 Task: Share a funny video on your Facebook feed.
Action: Mouse moved to (155, 29)
Screenshot: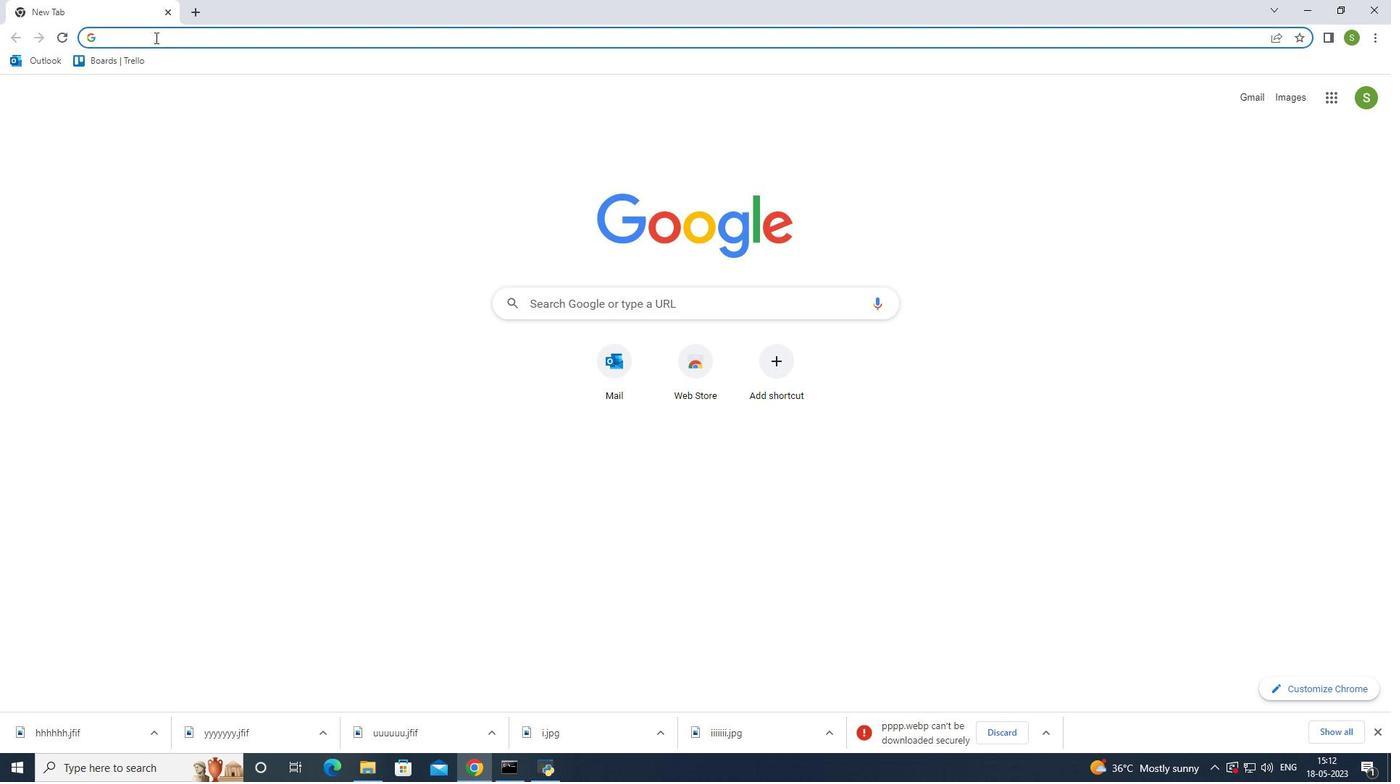 
Action: Mouse pressed left at (155, 29)
Screenshot: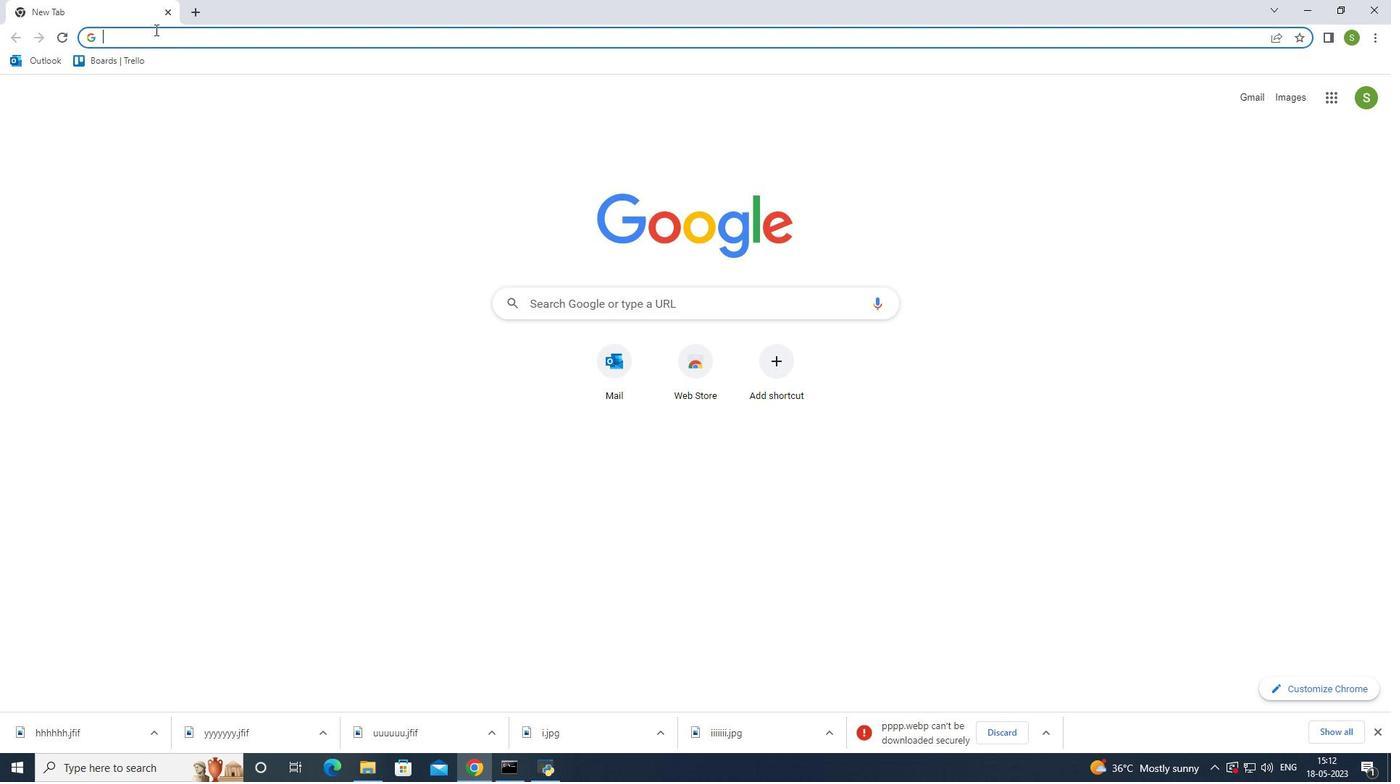 
Action: Mouse moved to (163, 68)
Screenshot: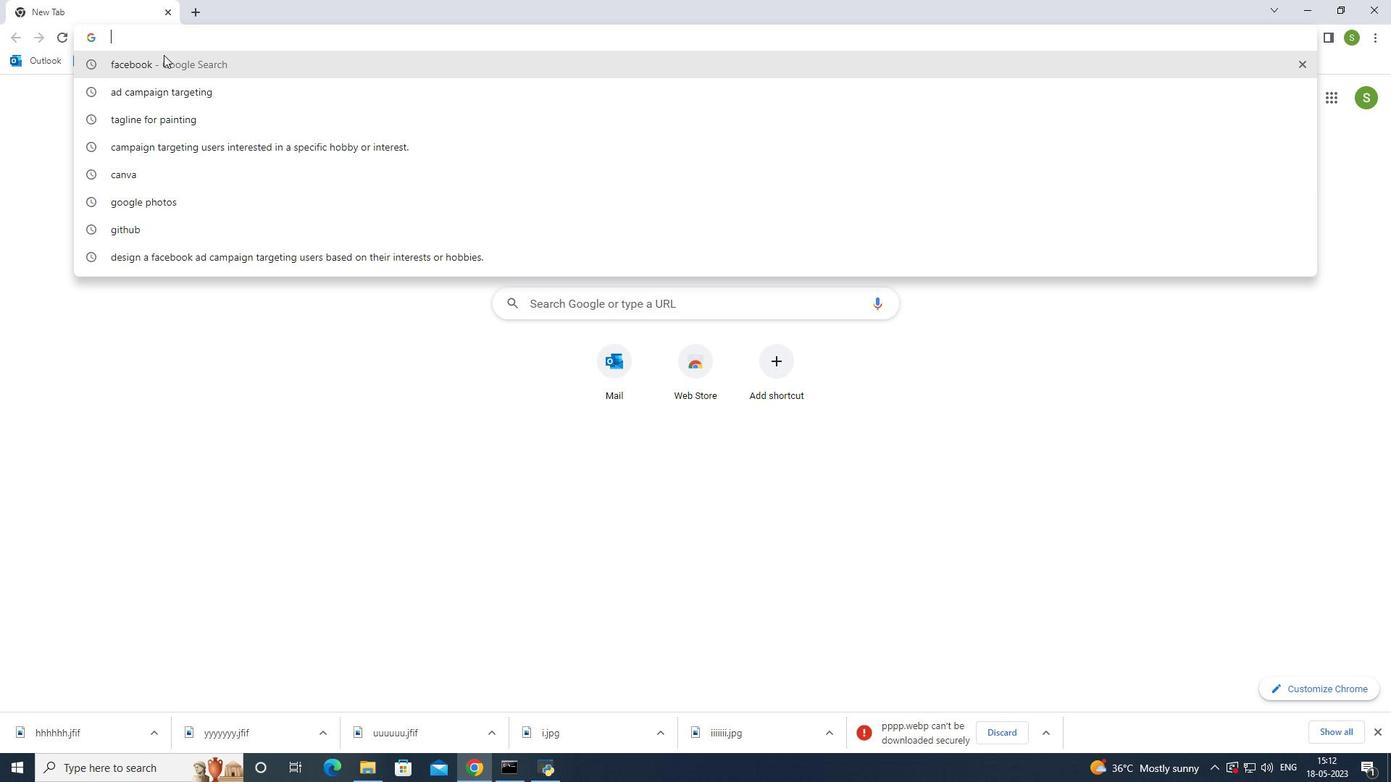 
Action: Mouse pressed left at (163, 68)
Screenshot: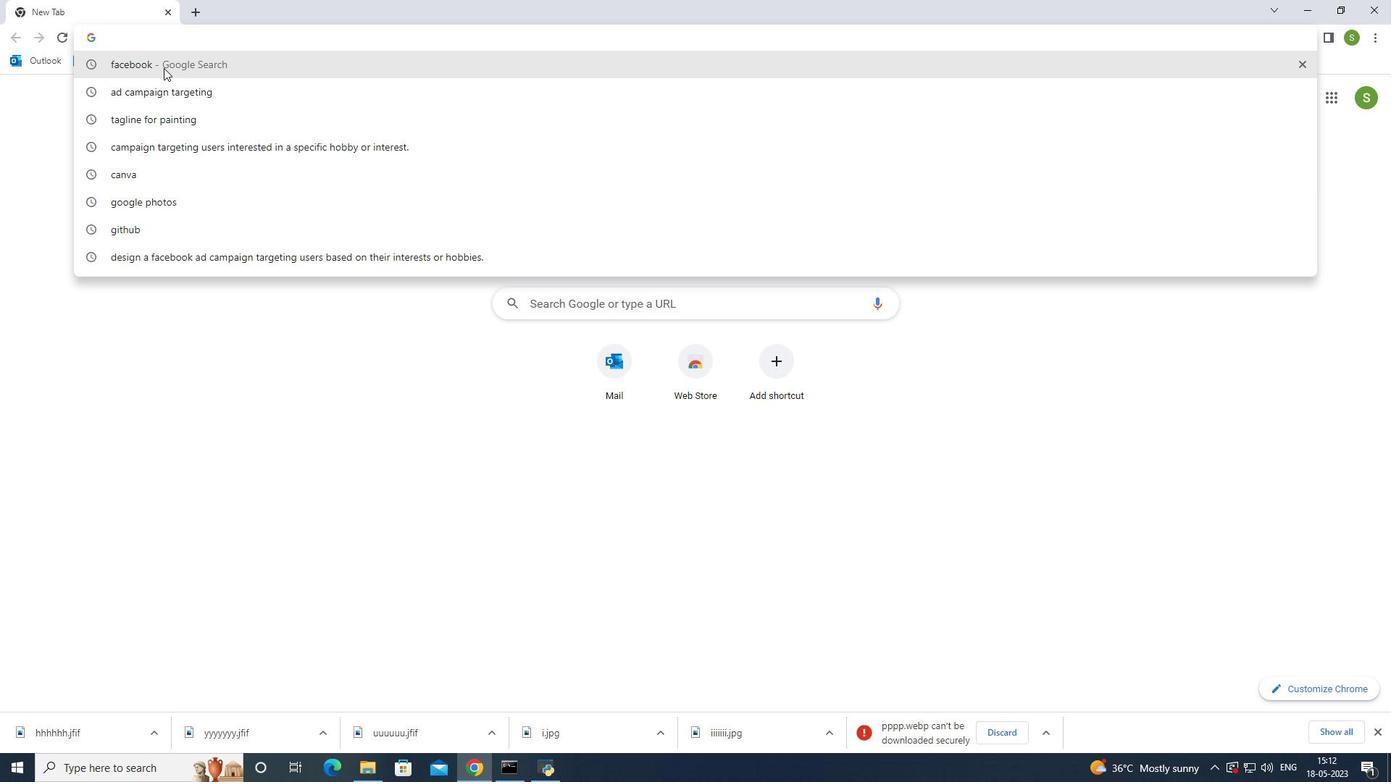 
Action: Mouse moved to (268, 221)
Screenshot: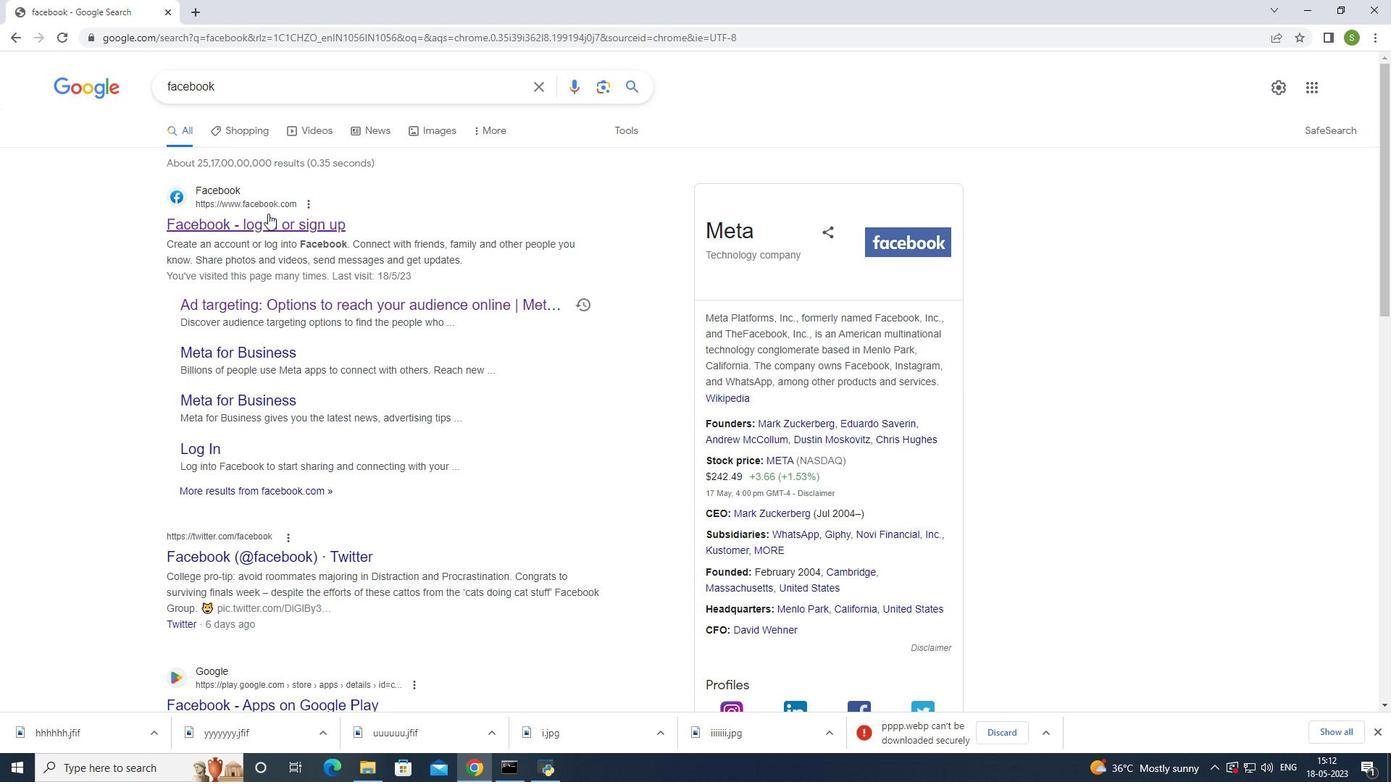 
Action: Mouse pressed left at (268, 221)
Screenshot: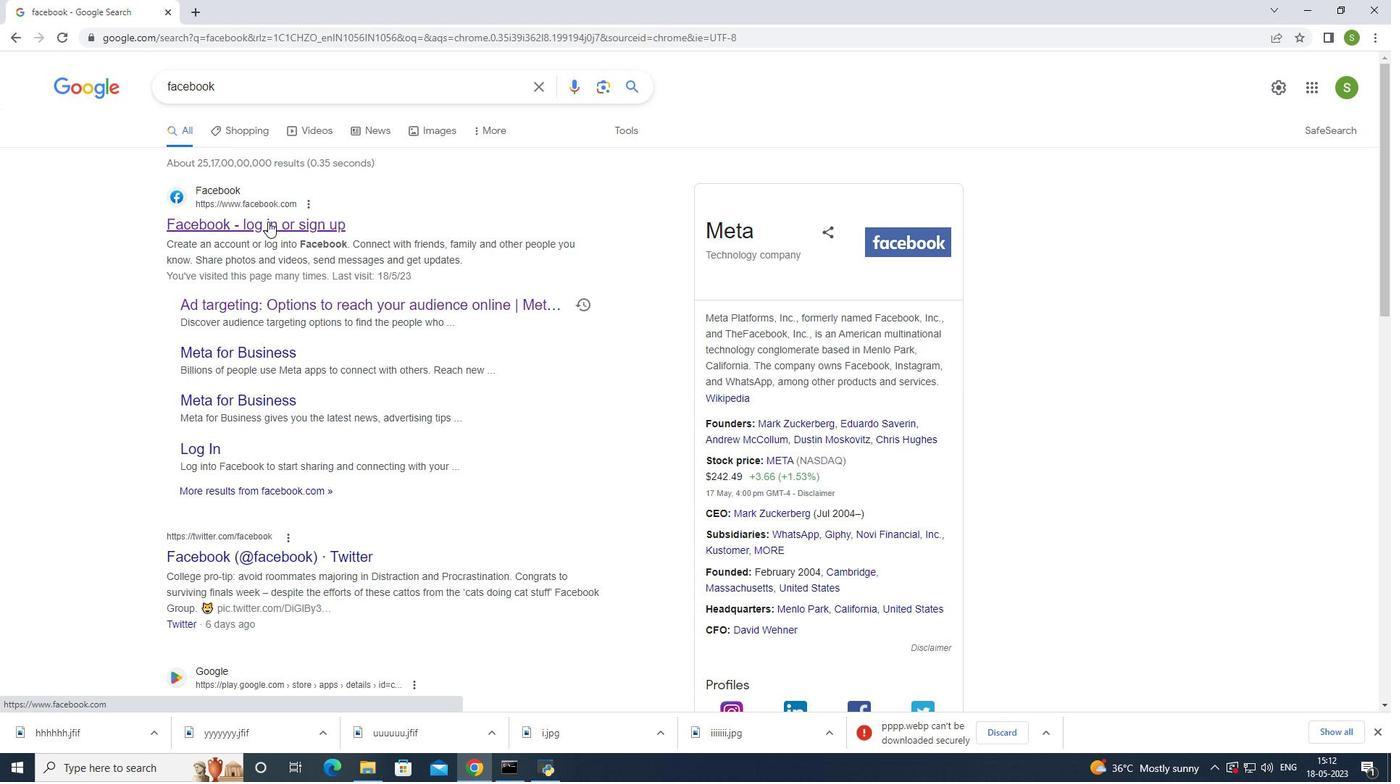 
Action: Mouse moved to (384, 272)
Screenshot: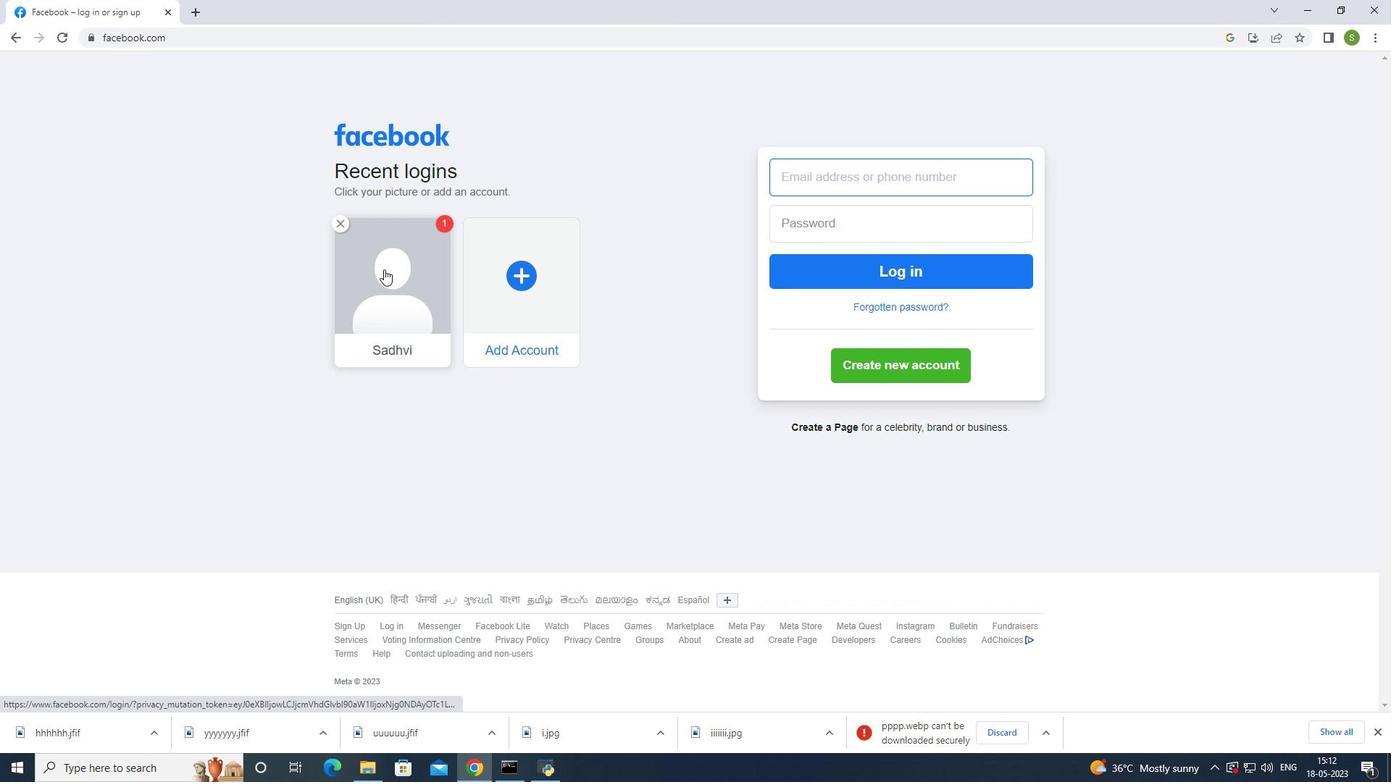 
Action: Mouse pressed left at (384, 272)
Screenshot: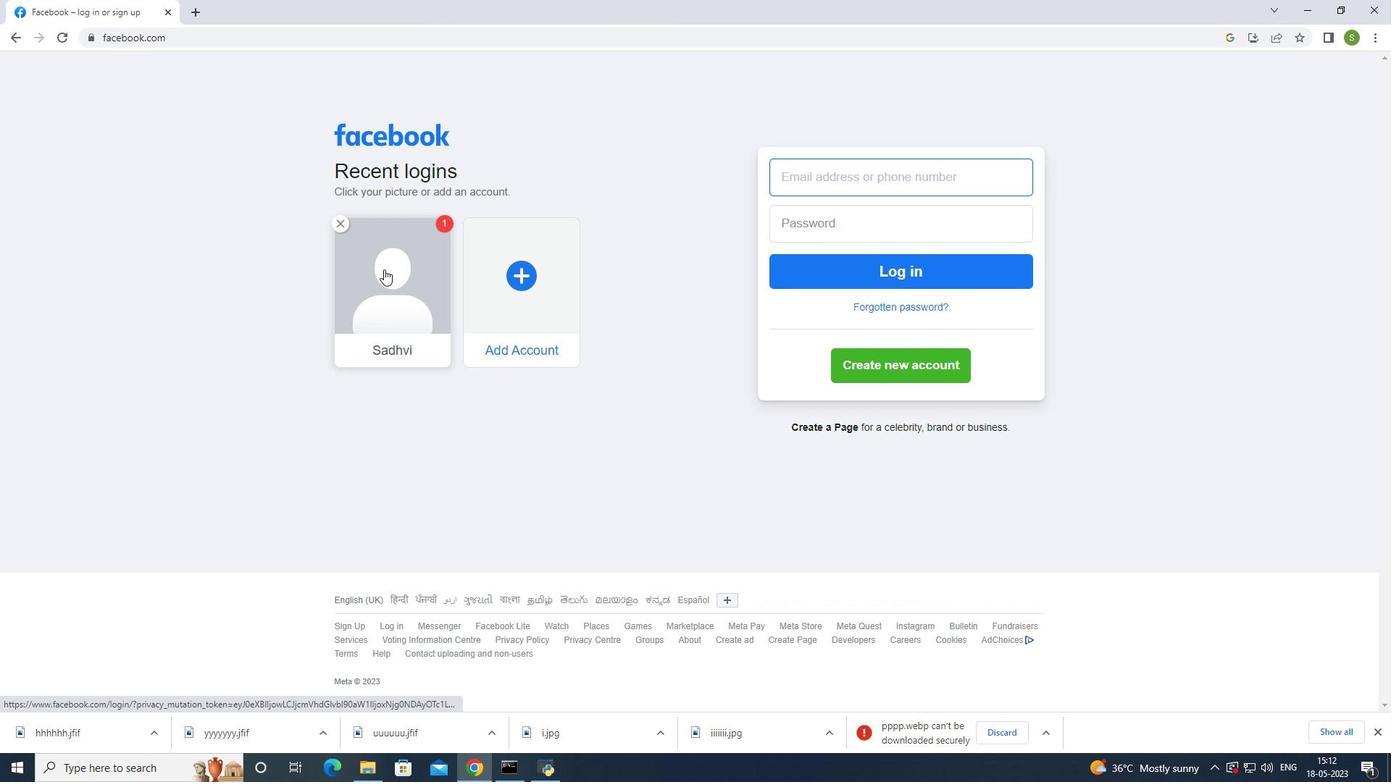 
Action: Mouse moved to (640, 206)
Screenshot: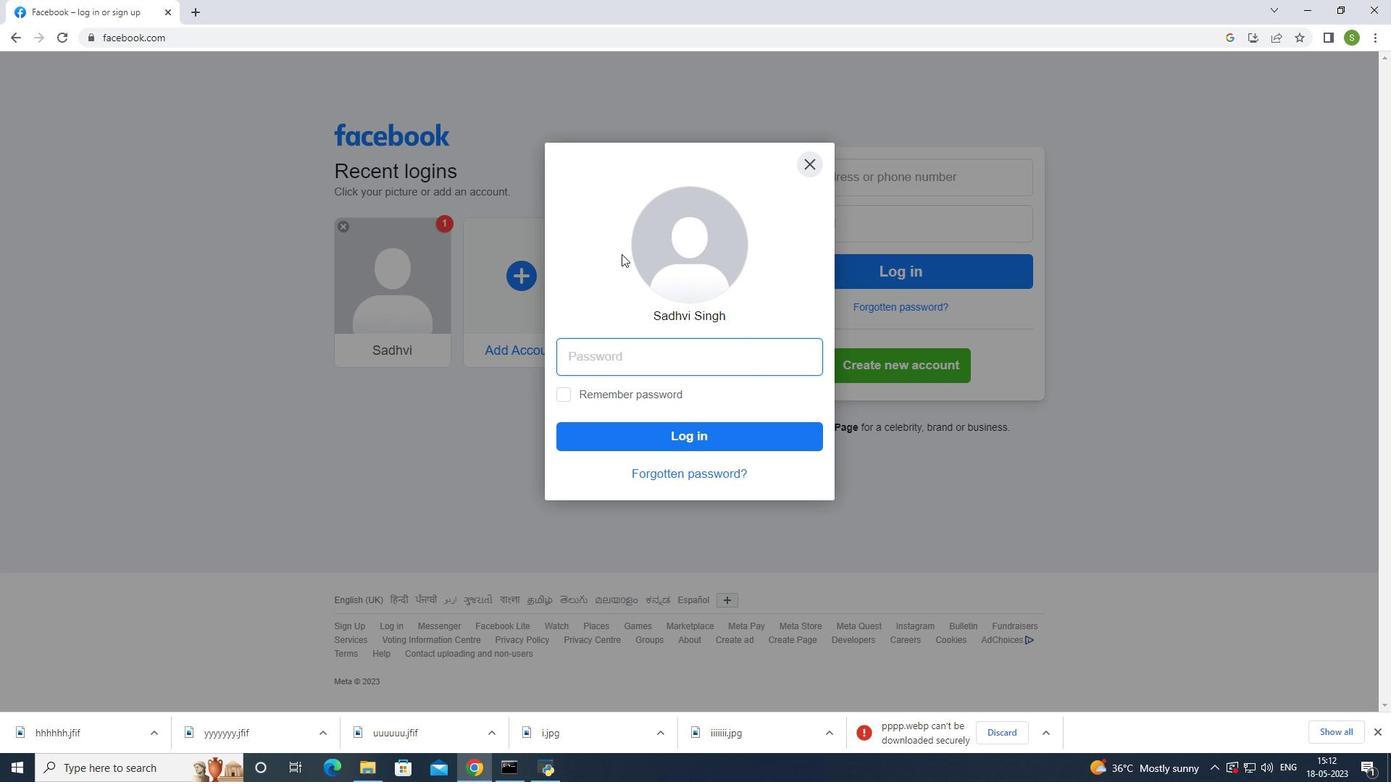 
Action: Key pressed <Key.shift>Softage<Key.shift>@123
Screenshot: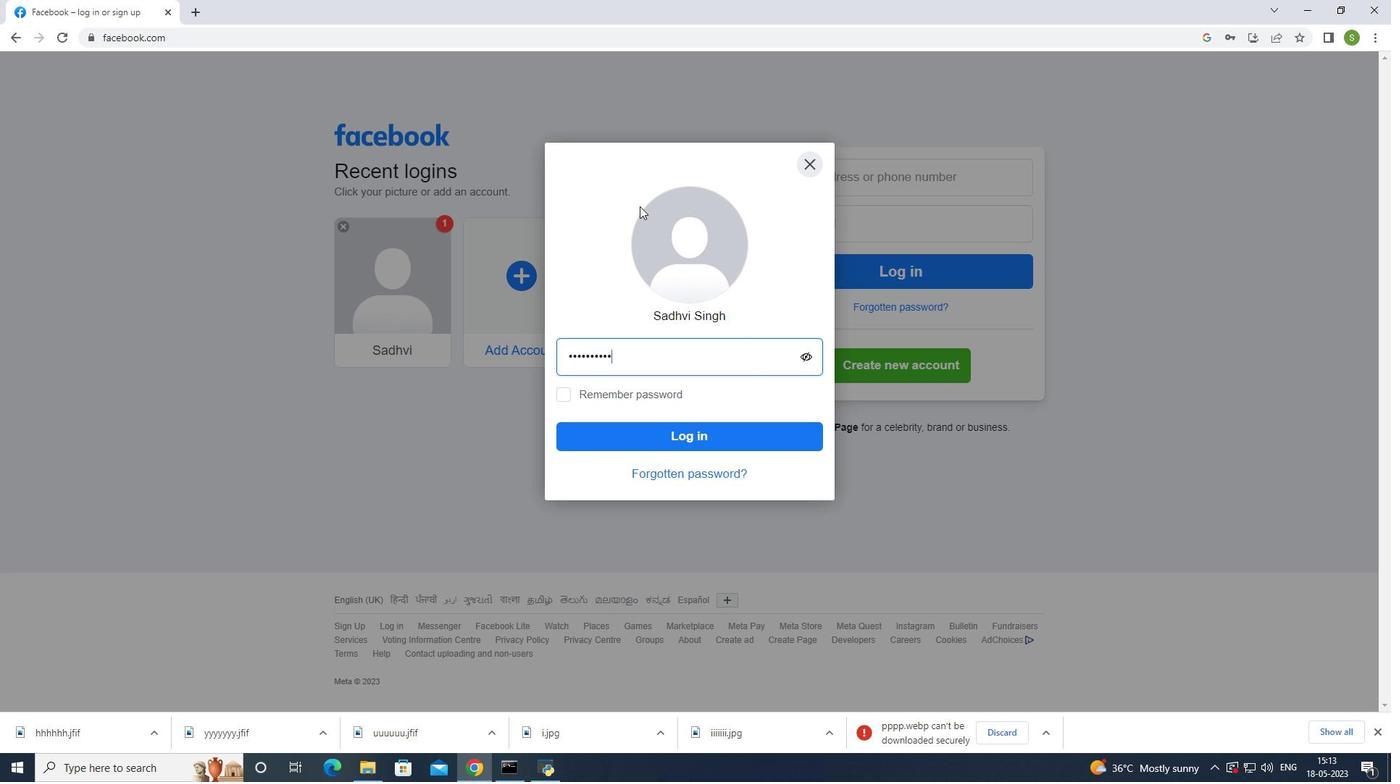 
Action: Mouse moved to (726, 432)
Screenshot: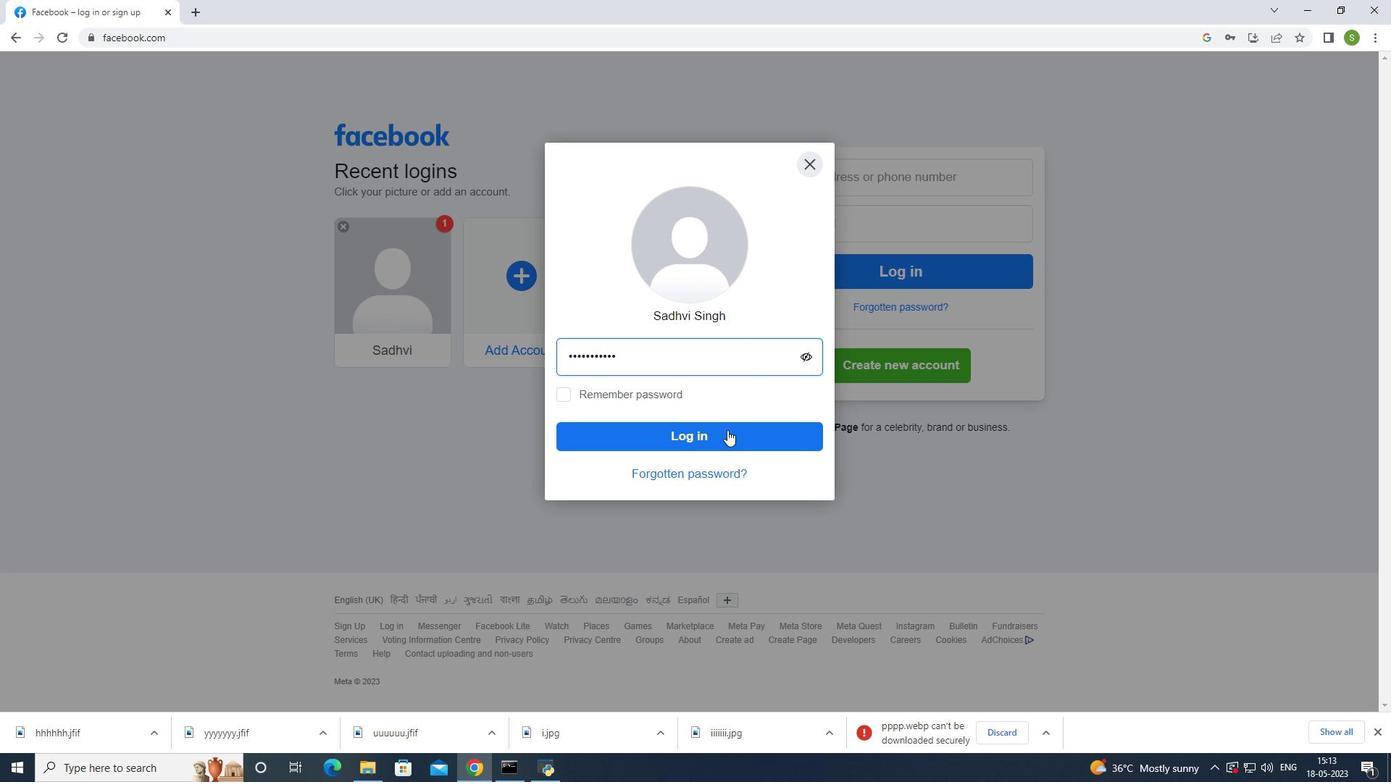 
Action: Mouse pressed left at (726, 432)
Screenshot: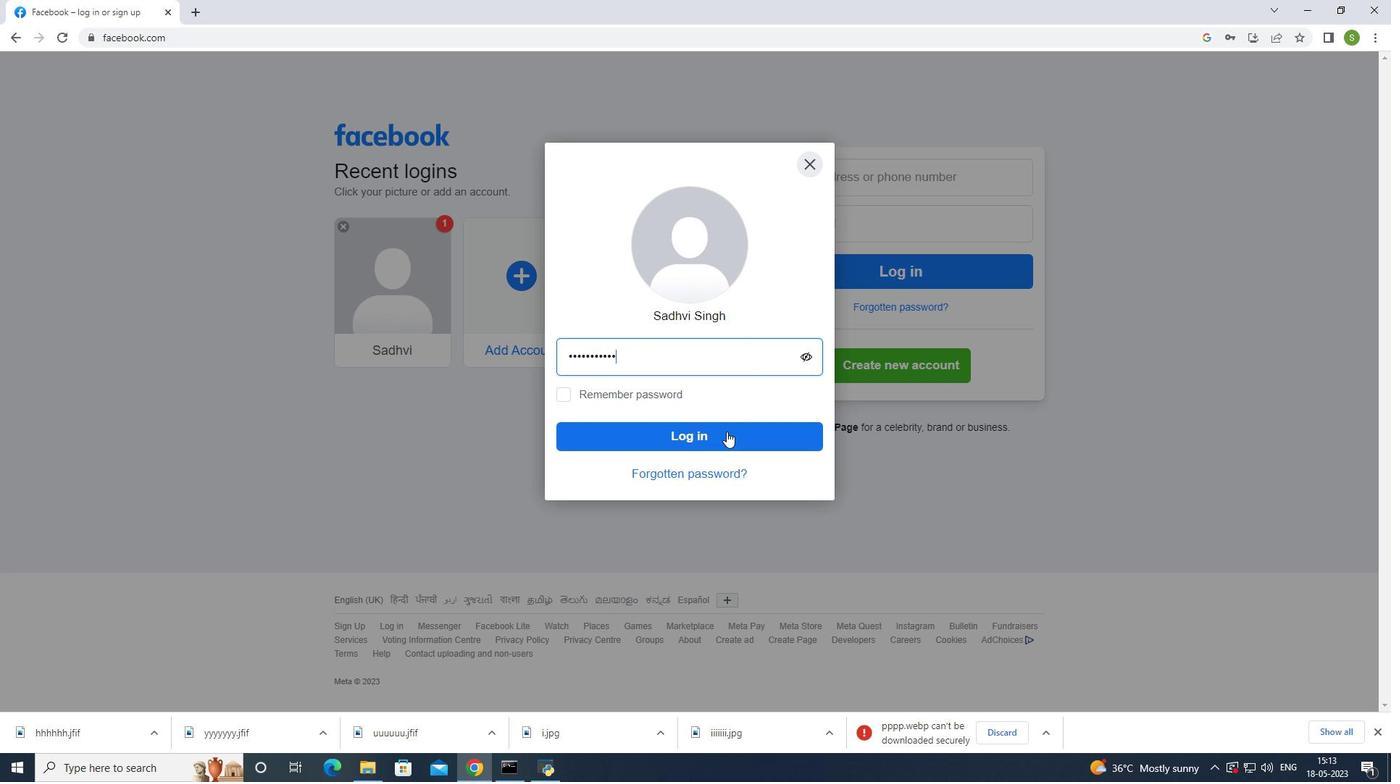 
Action: Mouse moved to (678, 440)
Screenshot: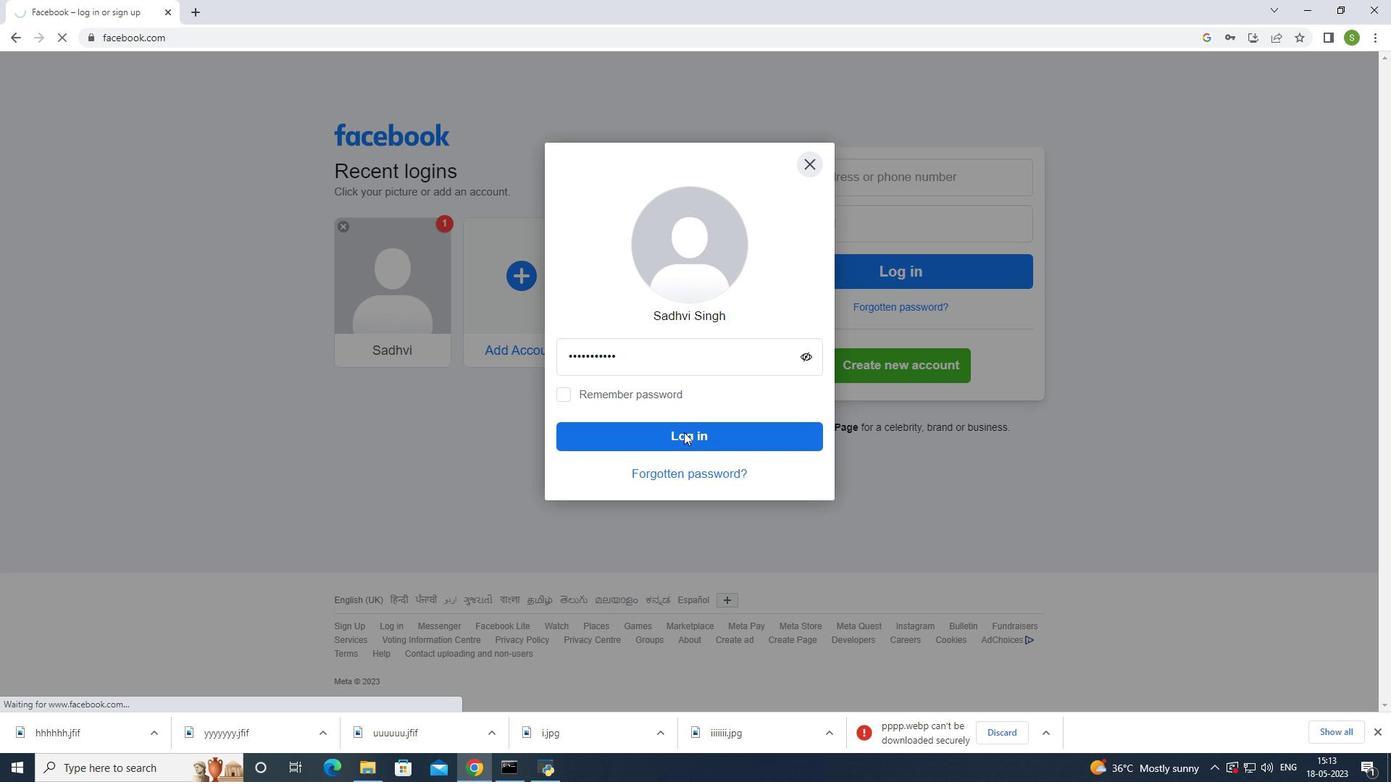 
Action: Mouse pressed left at (678, 440)
Screenshot: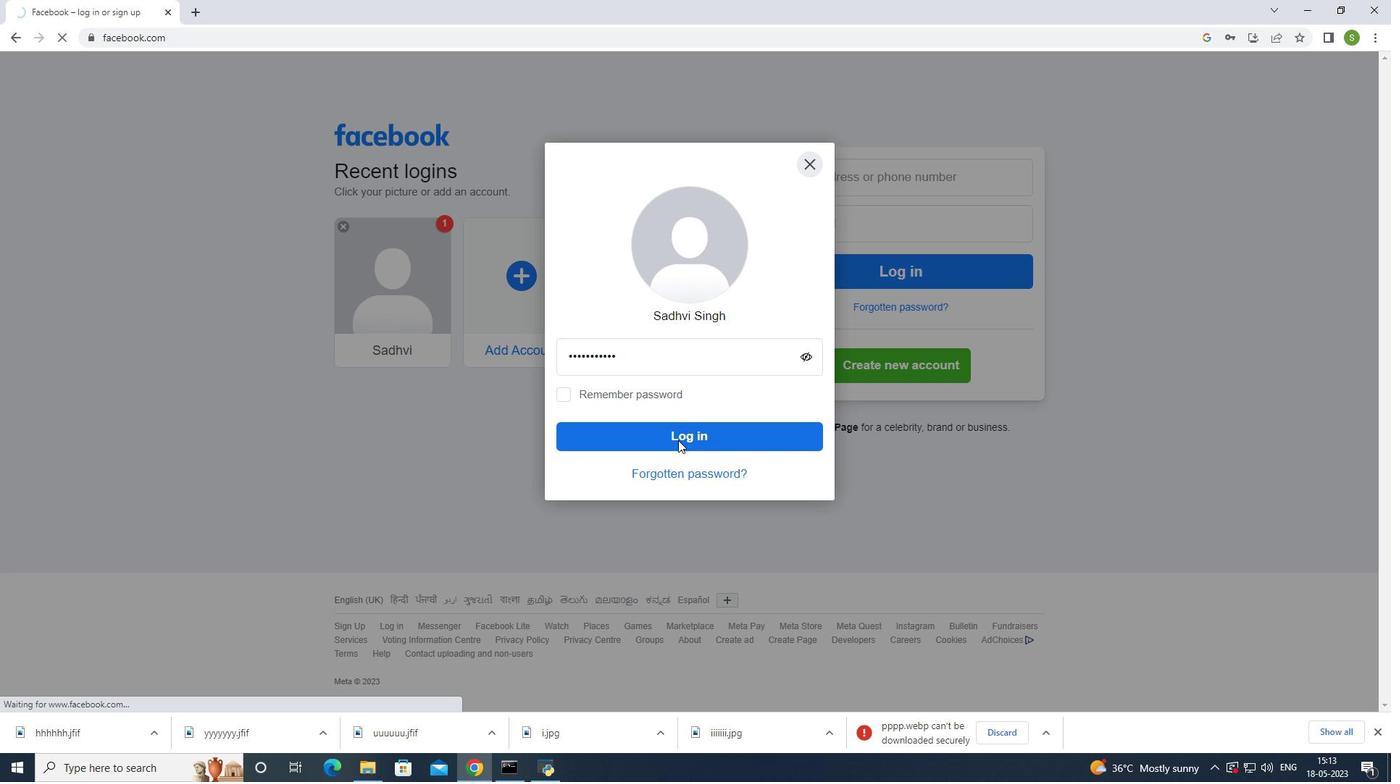
Action: Mouse moved to (1250, 63)
Screenshot: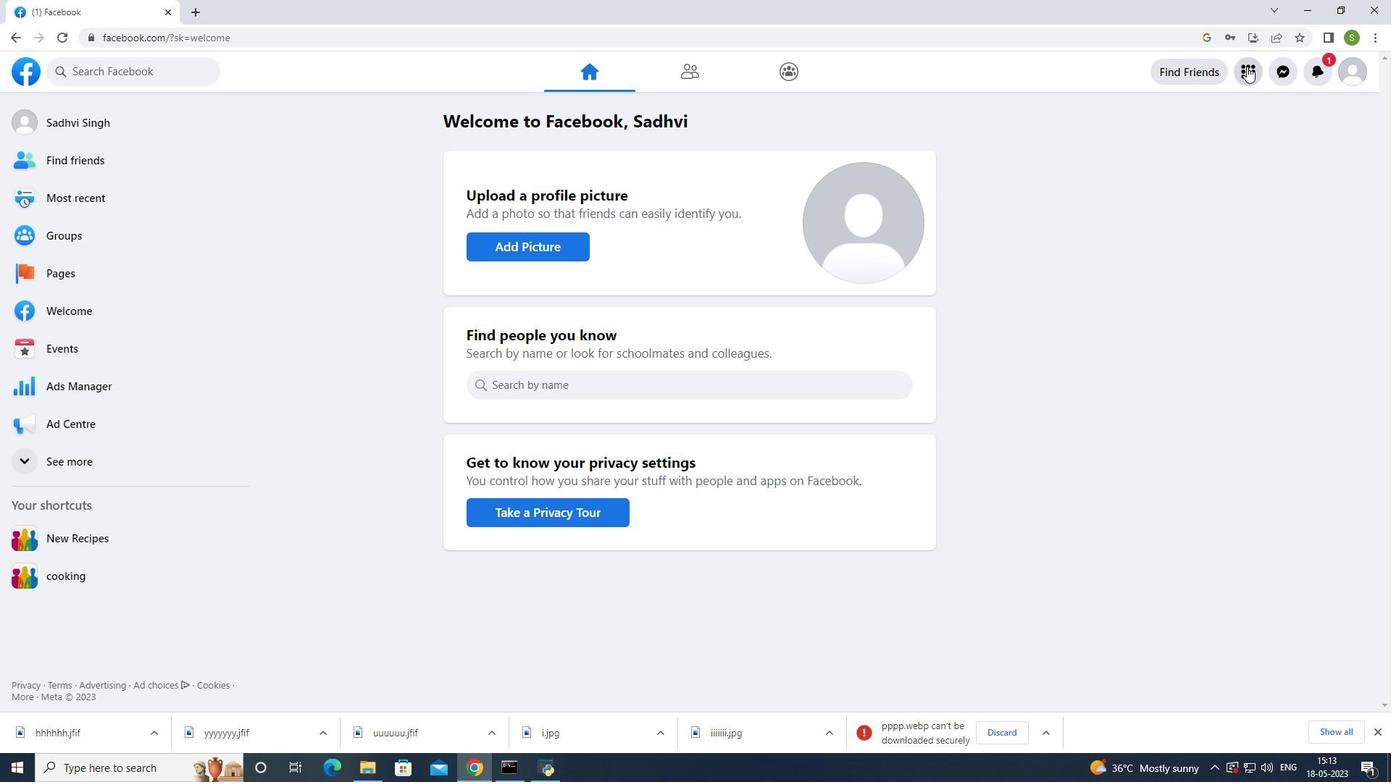 
Action: Mouse pressed left at (1250, 63)
Screenshot: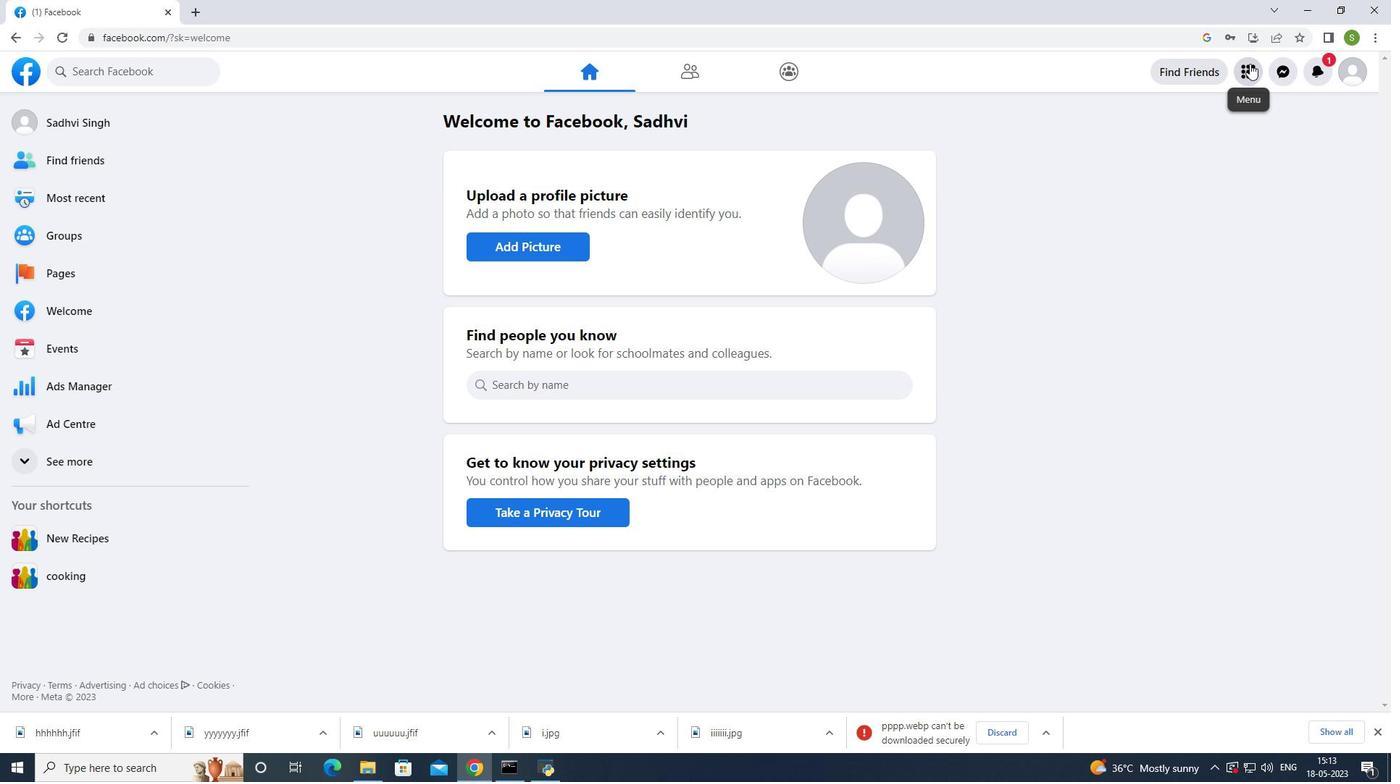 
Action: Mouse moved to (1278, 255)
Screenshot: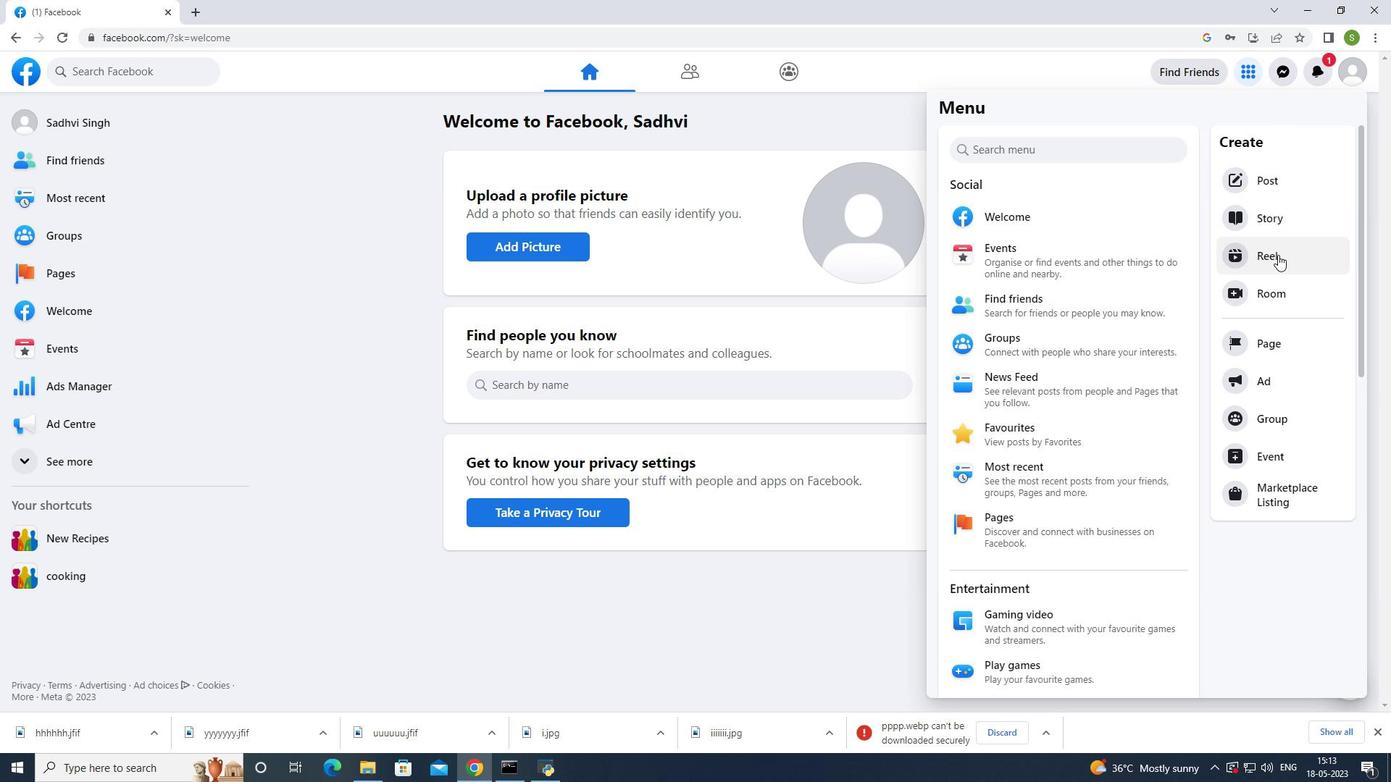 
Action: Mouse pressed left at (1278, 255)
Screenshot: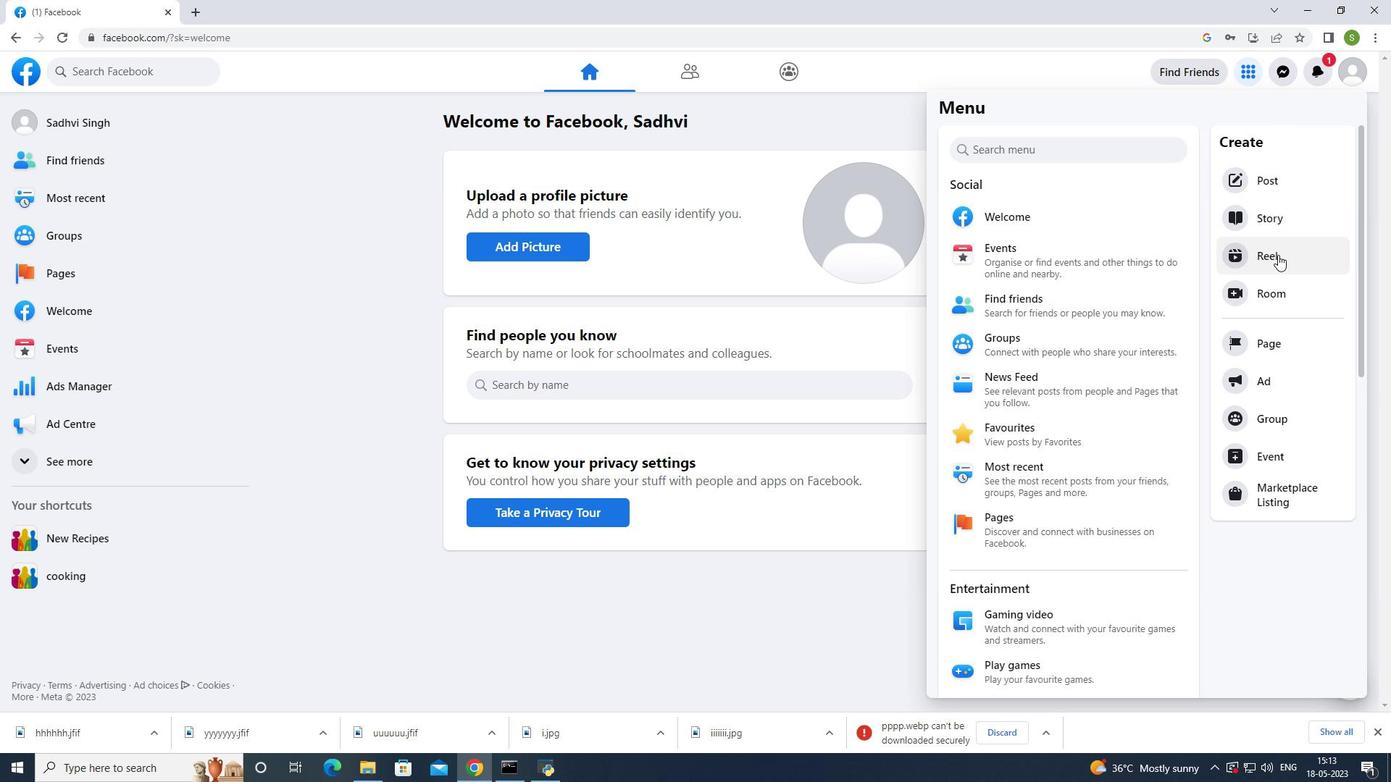 
Action: Mouse moved to (21, 34)
Screenshot: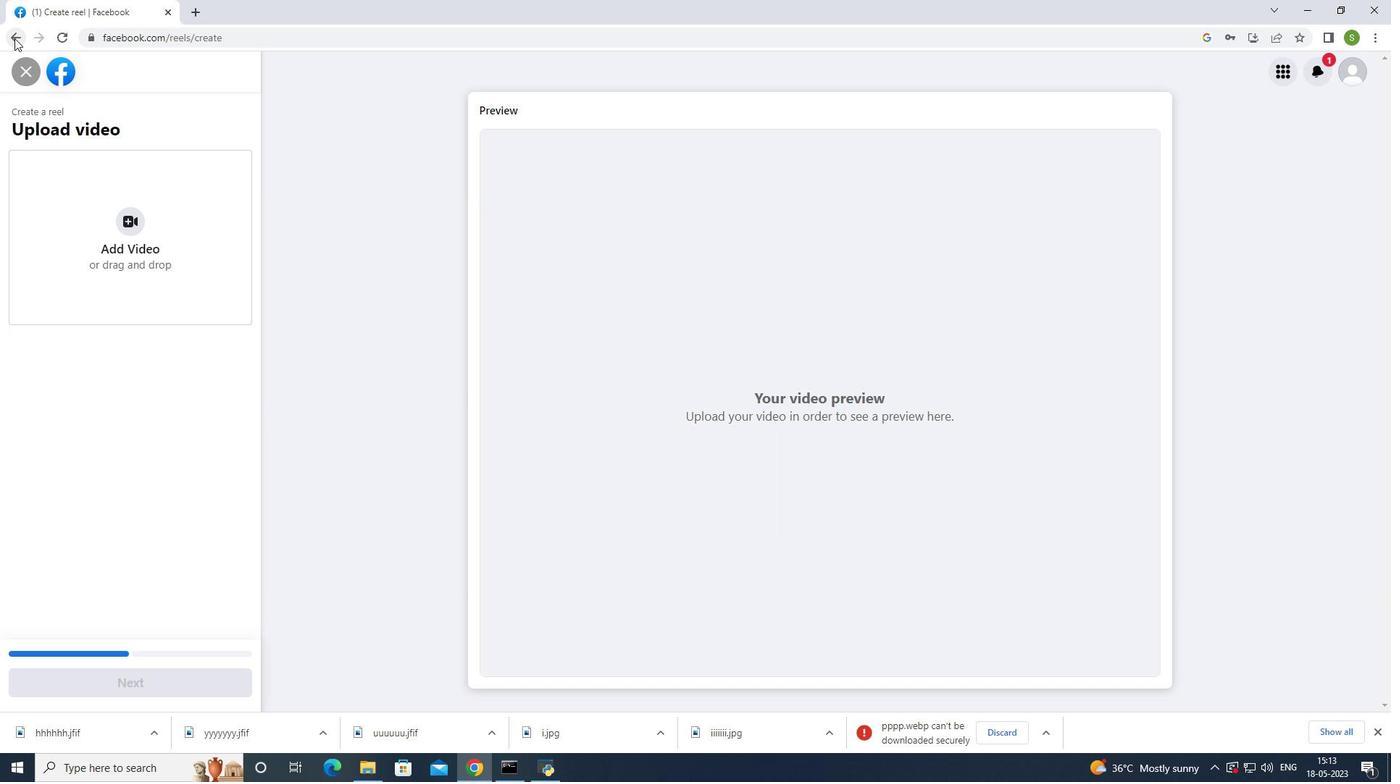 
Action: Mouse pressed left at (21, 34)
Screenshot: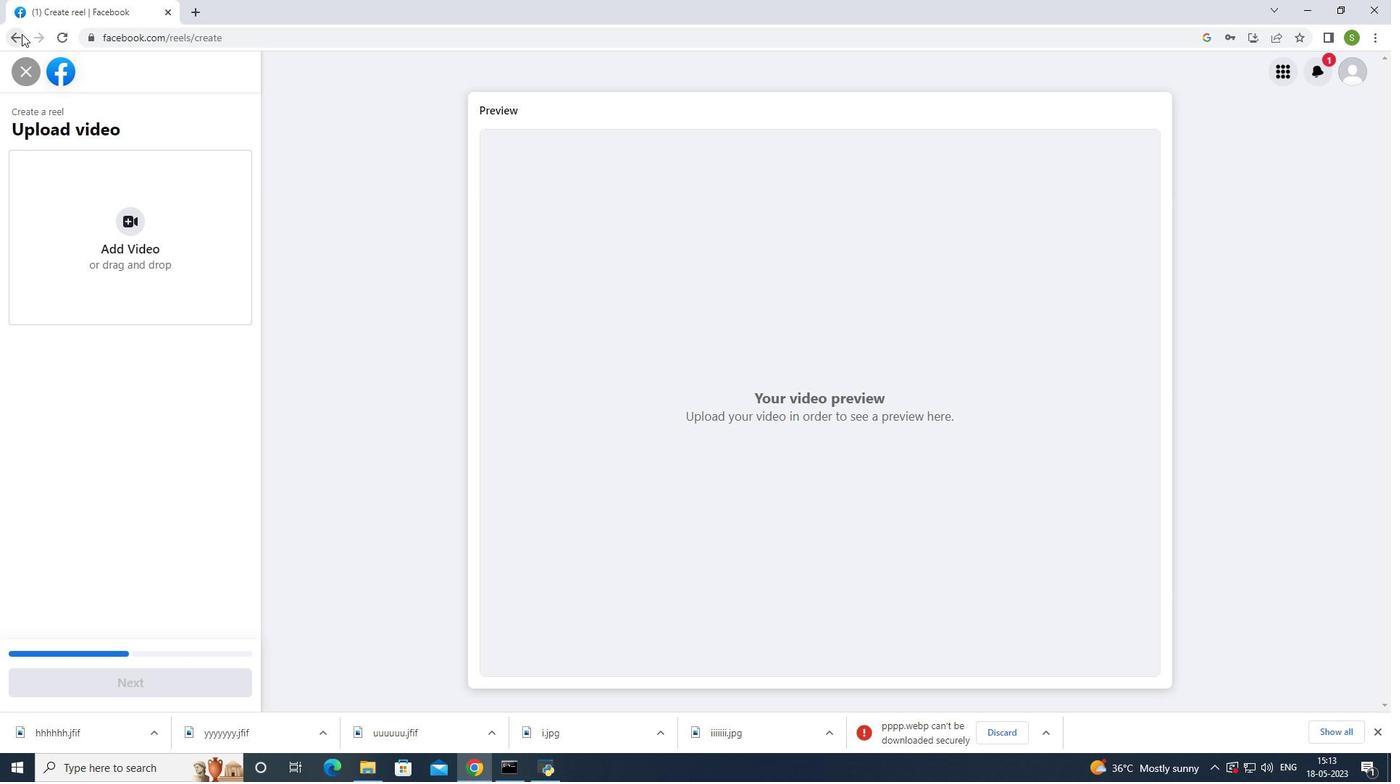 
Action: Mouse moved to (598, 82)
Screenshot: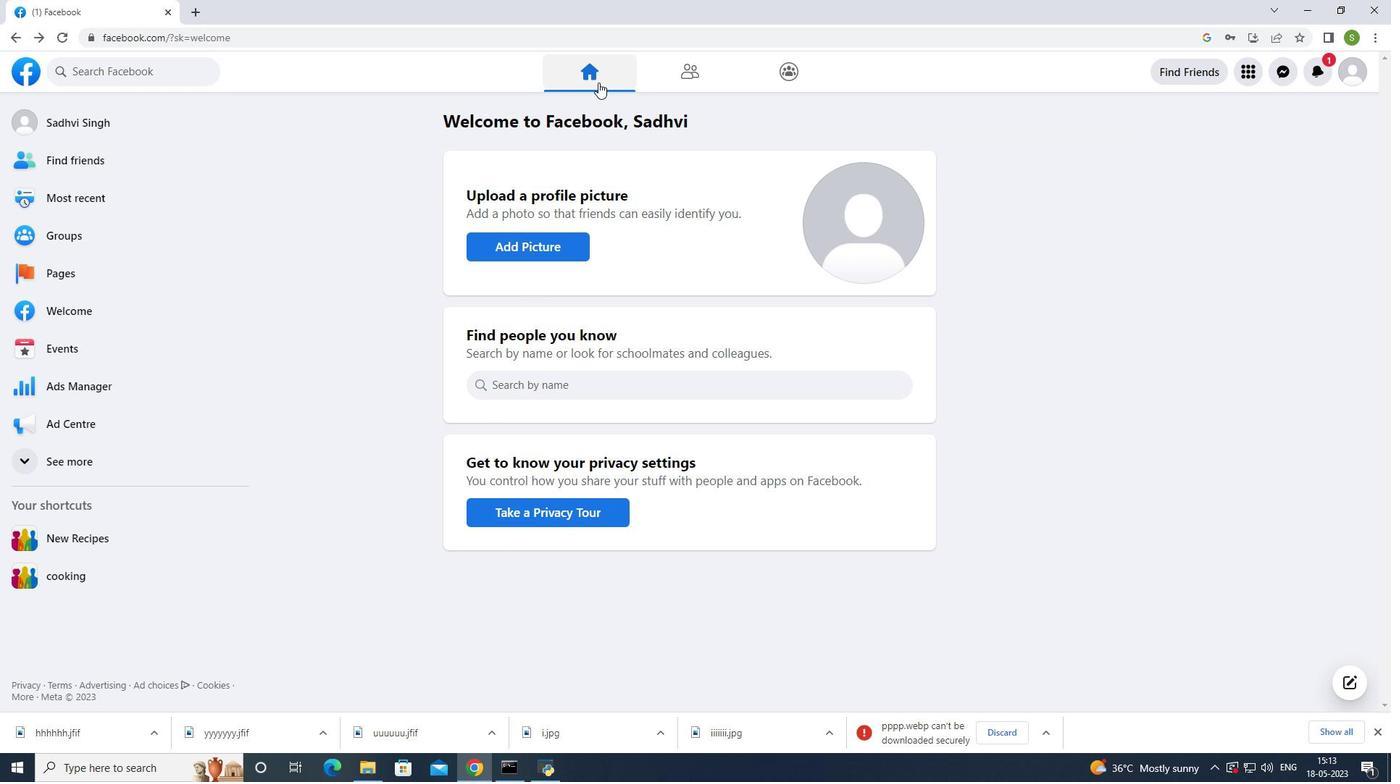 
Action: Mouse pressed left at (598, 82)
Screenshot: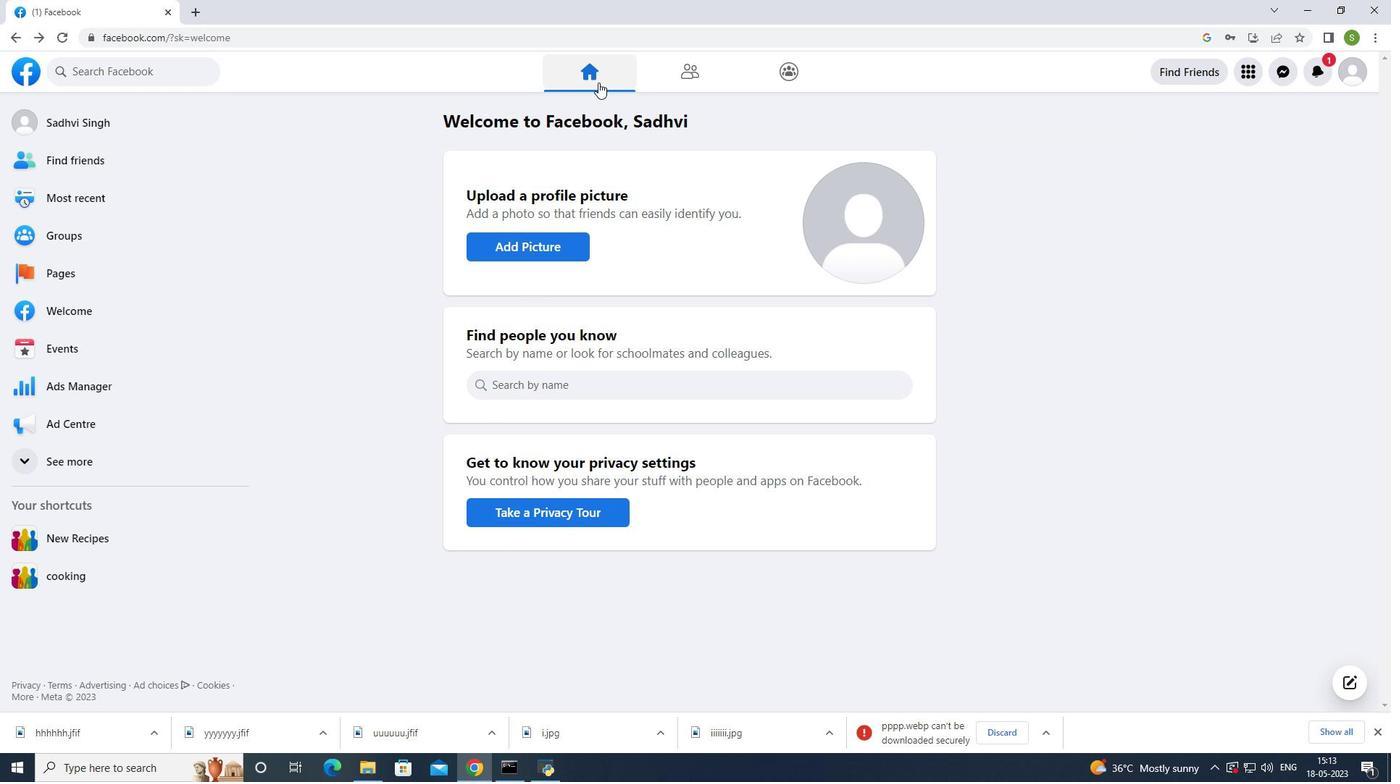 
Action: Mouse moved to (847, 283)
Screenshot: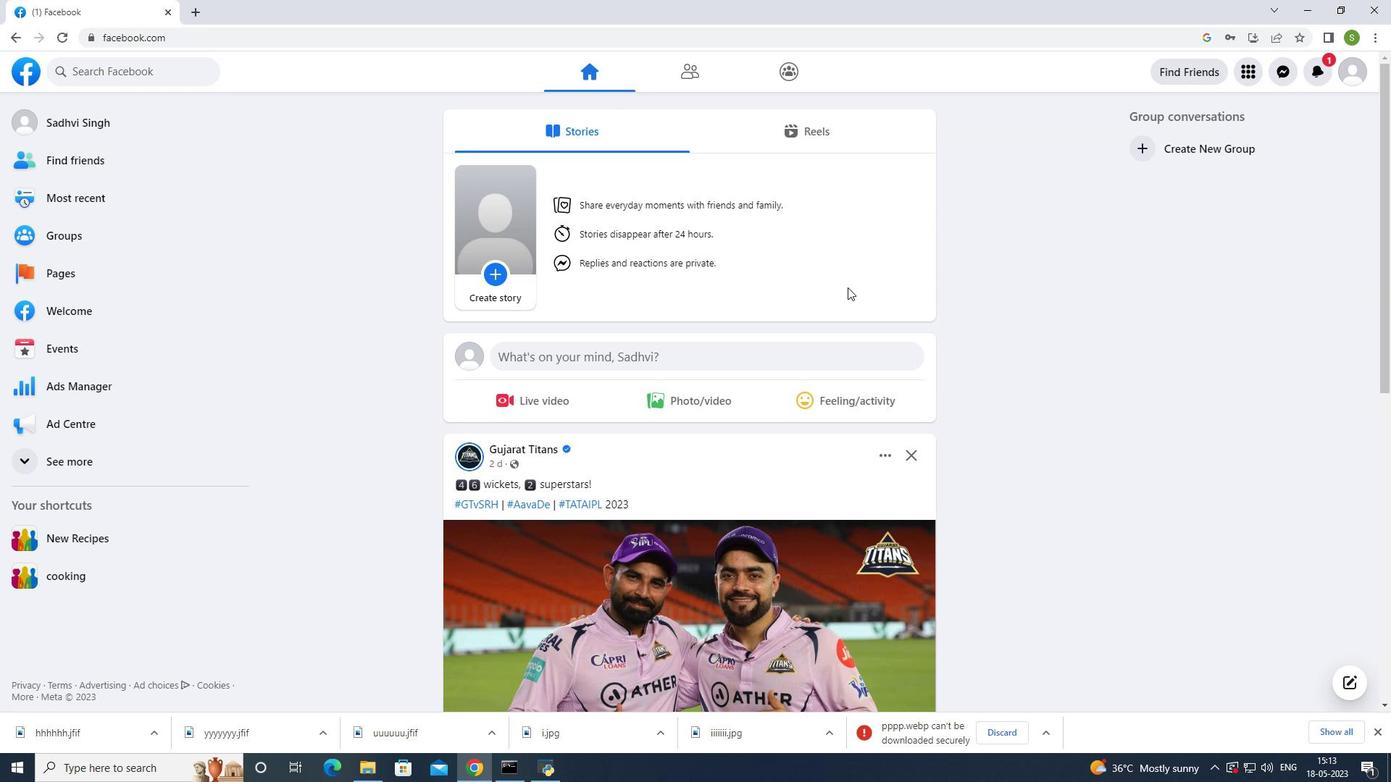 
Action: Mouse scrolled (847, 282) with delta (0, 0)
Screenshot: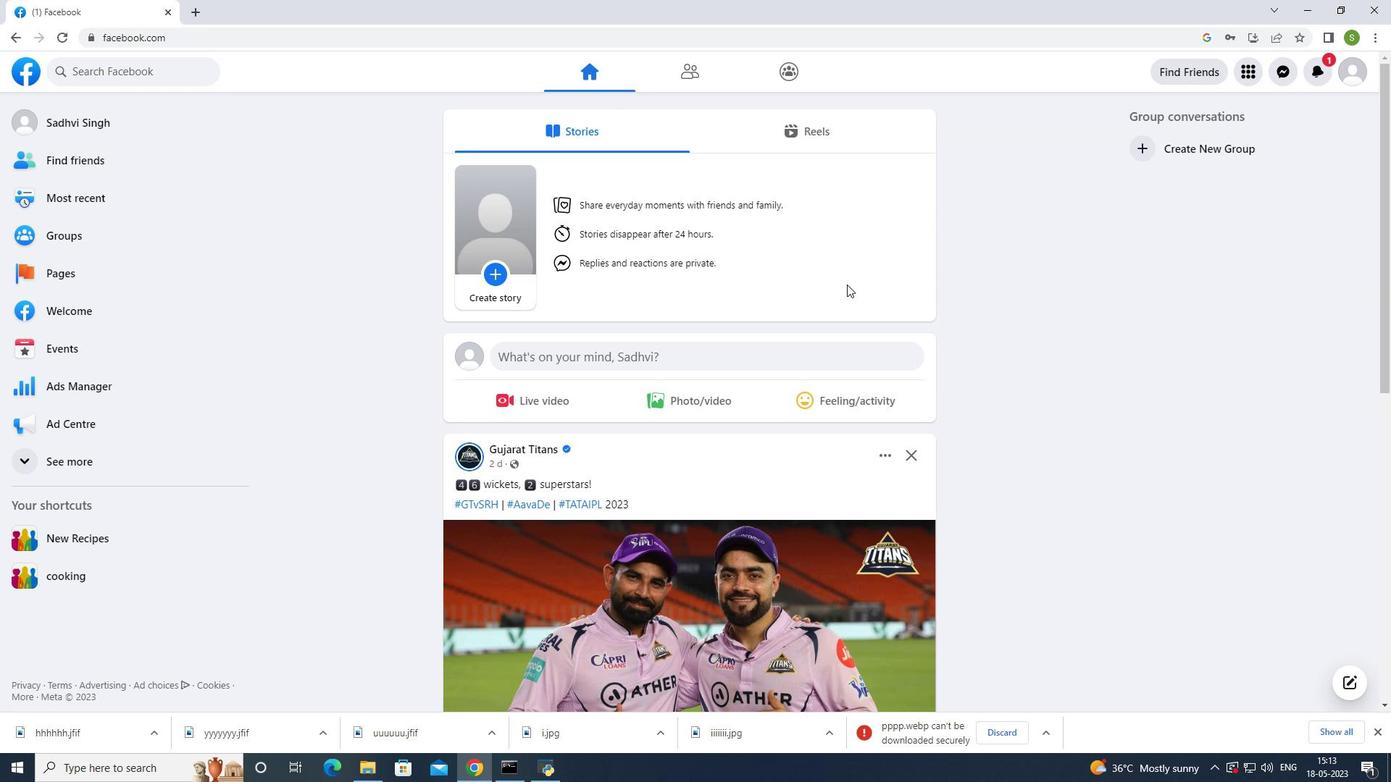 
Action: Mouse scrolled (847, 282) with delta (0, 0)
Screenshot: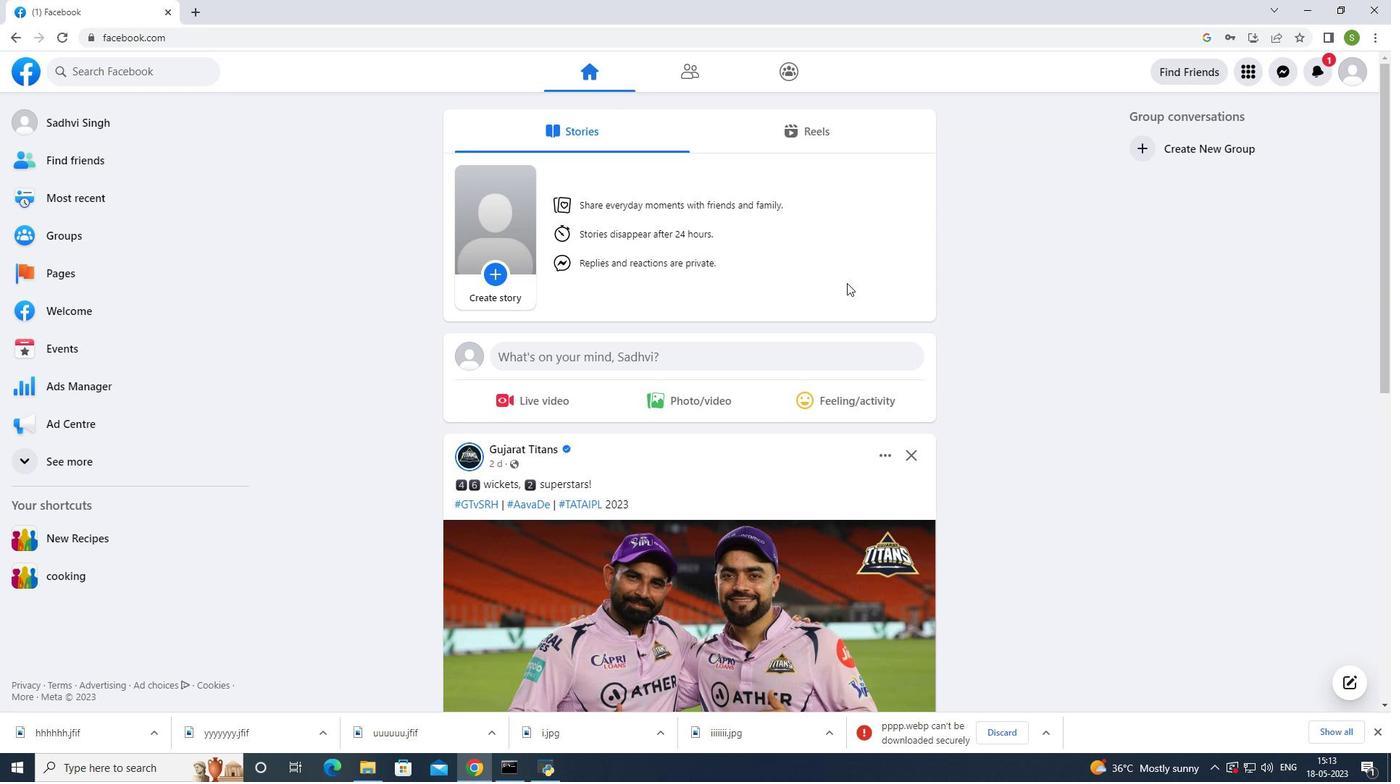 
Action: Mouse scrolled (847, 282) with delta (0, 0)
Screenshot: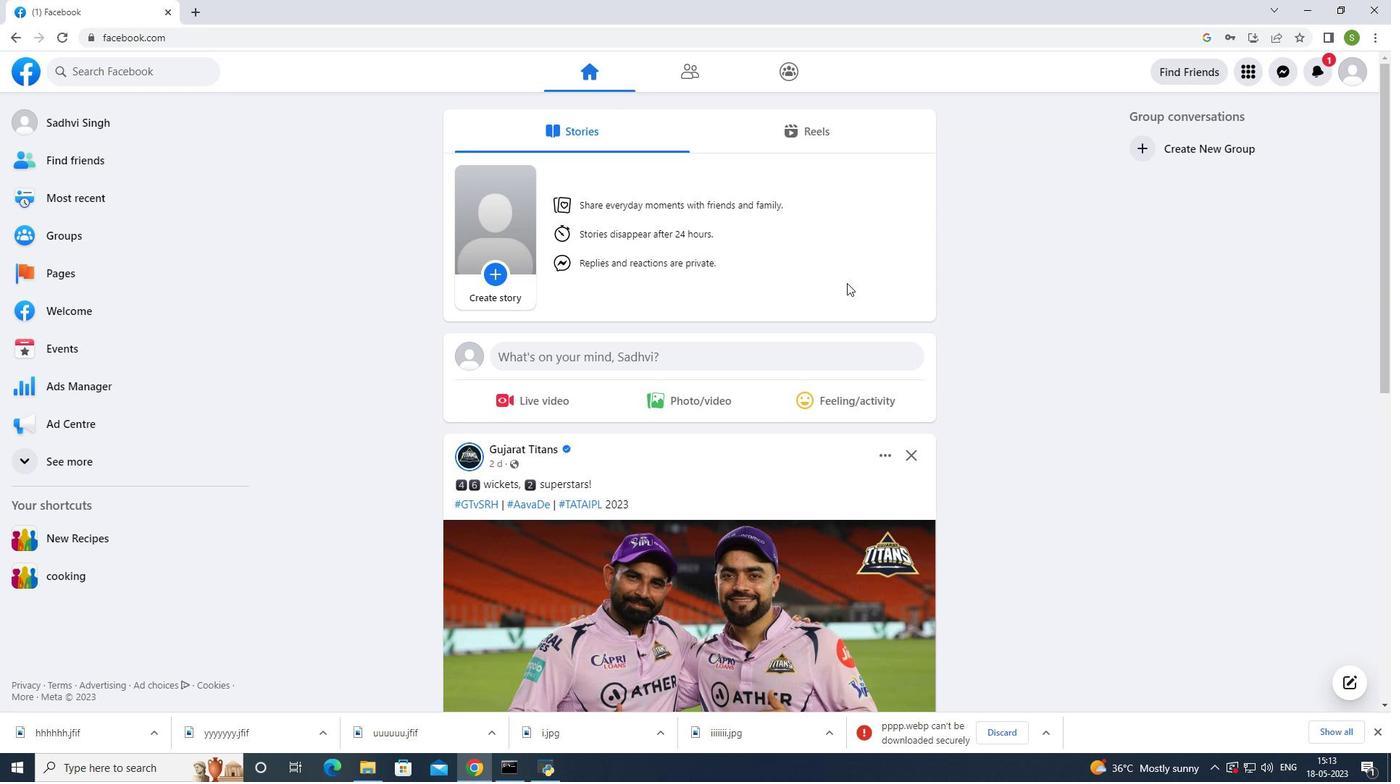 
Action: Mouse scrolled (847, 282) with delta (0, 0)
Screenshot: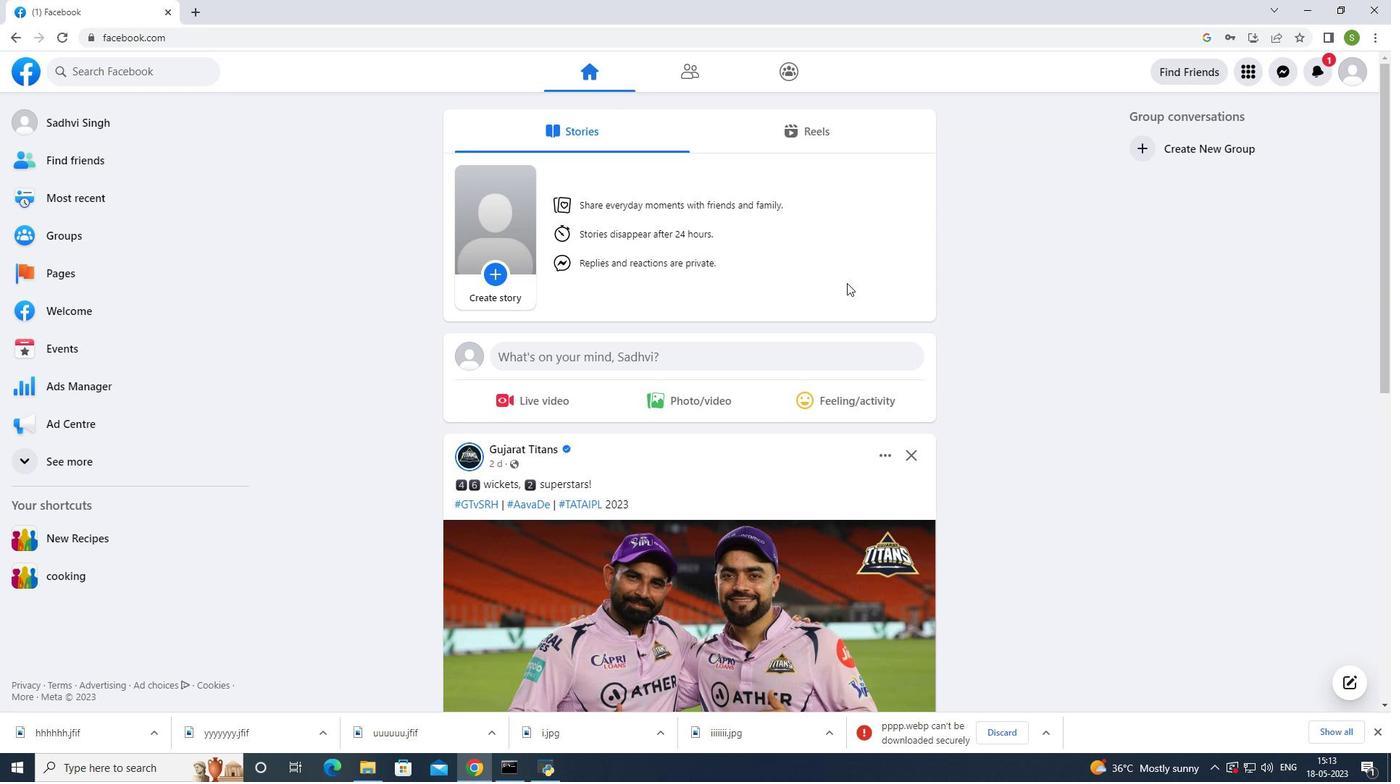 
Action: Mouse scrolled (847, 282) with delta (0, 0)
Screenshot: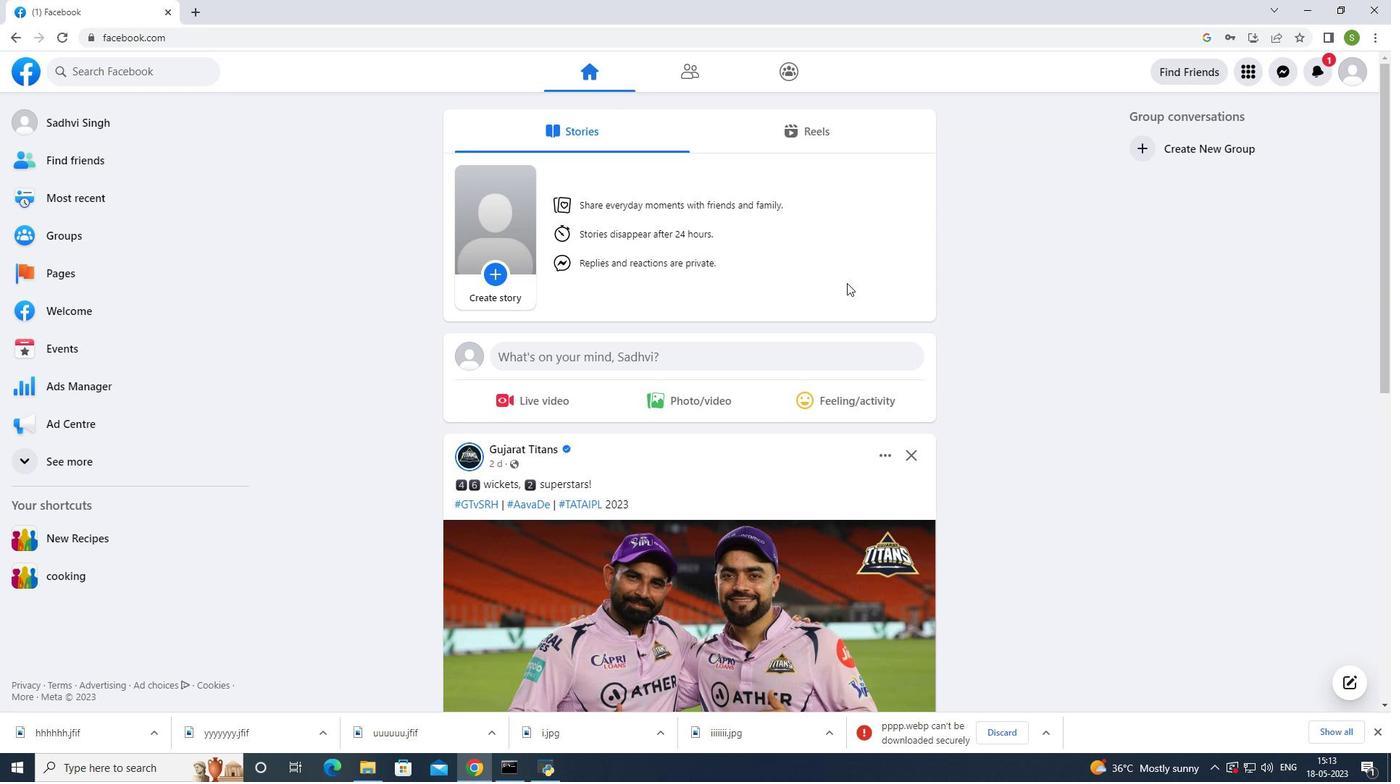 
Action: Mouse moved to (847, 282)
Screenshot: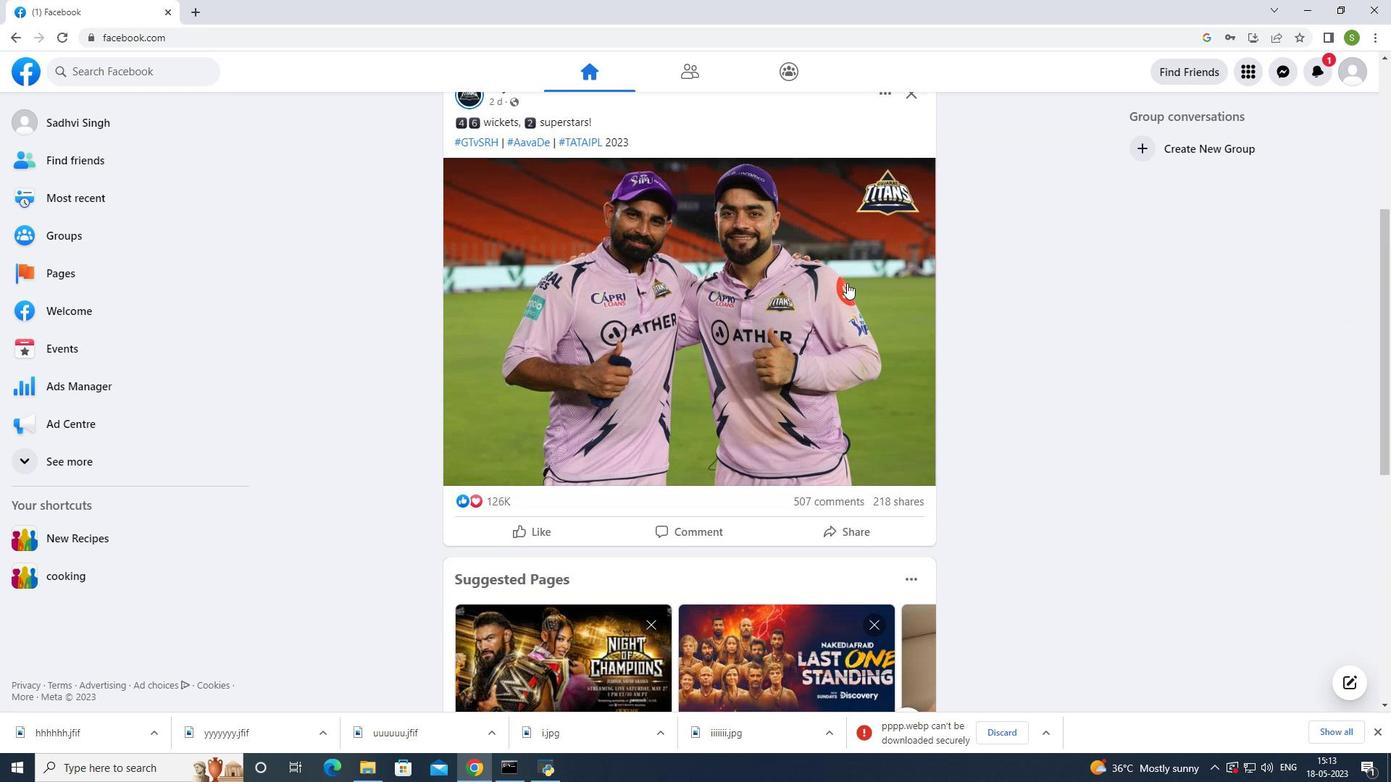 
Action: Mouse scrolled (847, 281) with delta (0, 0)
Screenshot: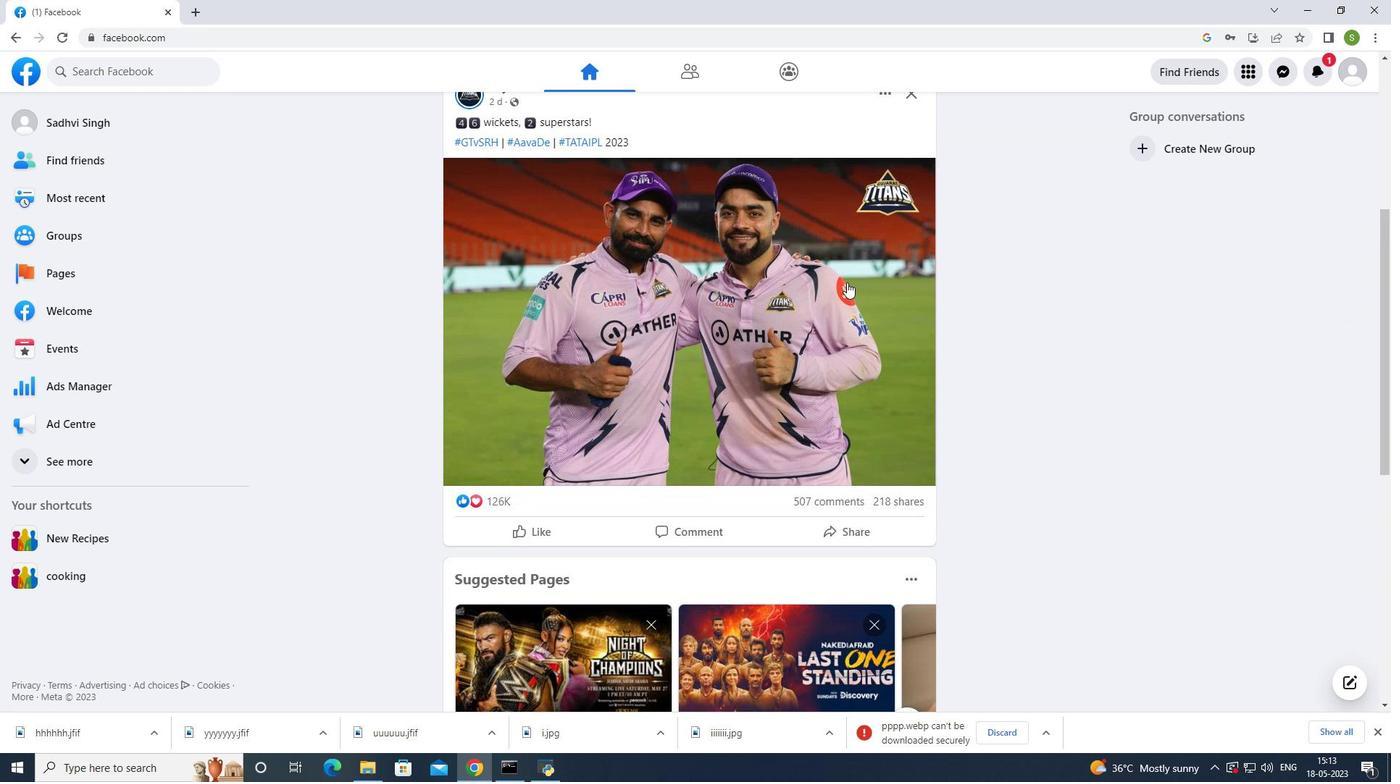 
Action: Mouse scrolled (847, 281) with delta (0, 0)
Screenshot: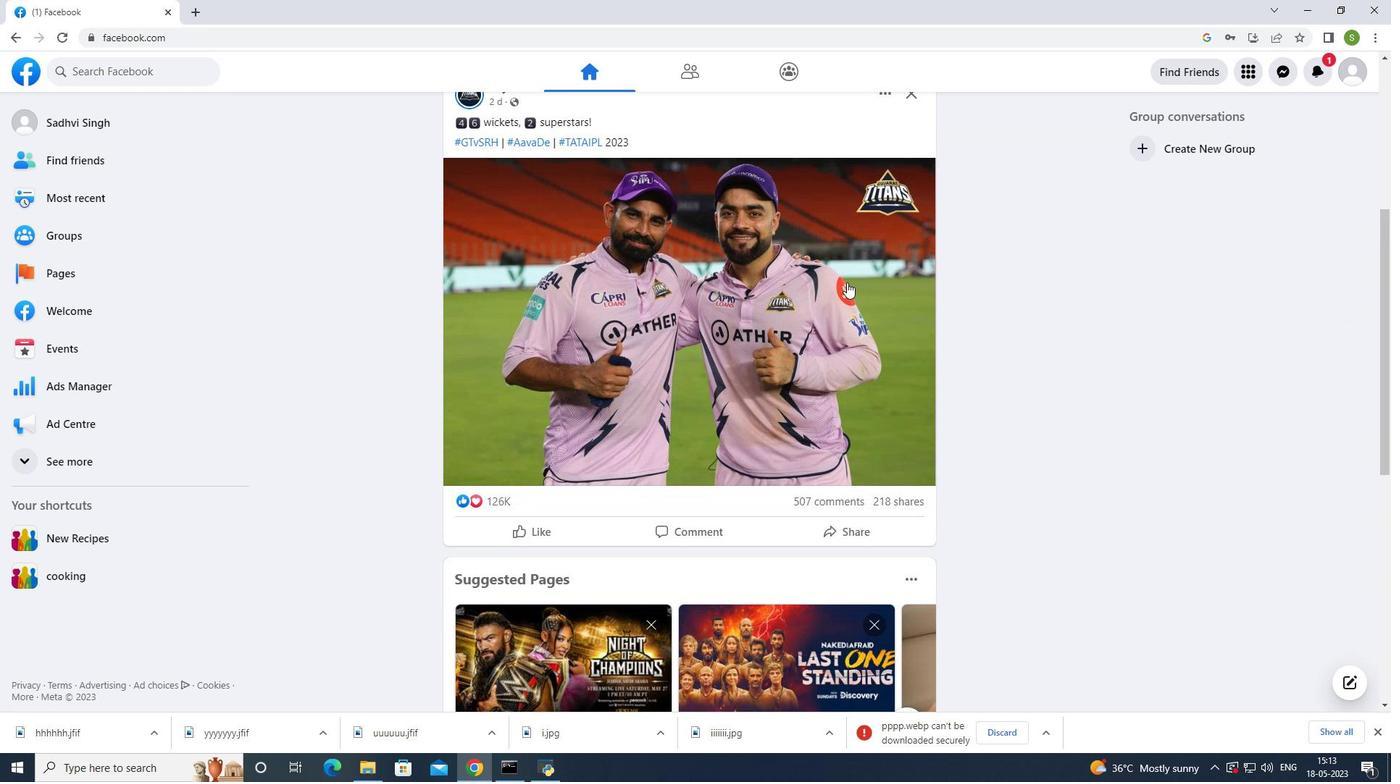 
Action: Mouse scrolled (847, 281) with delta (0, 0)
Screenshot: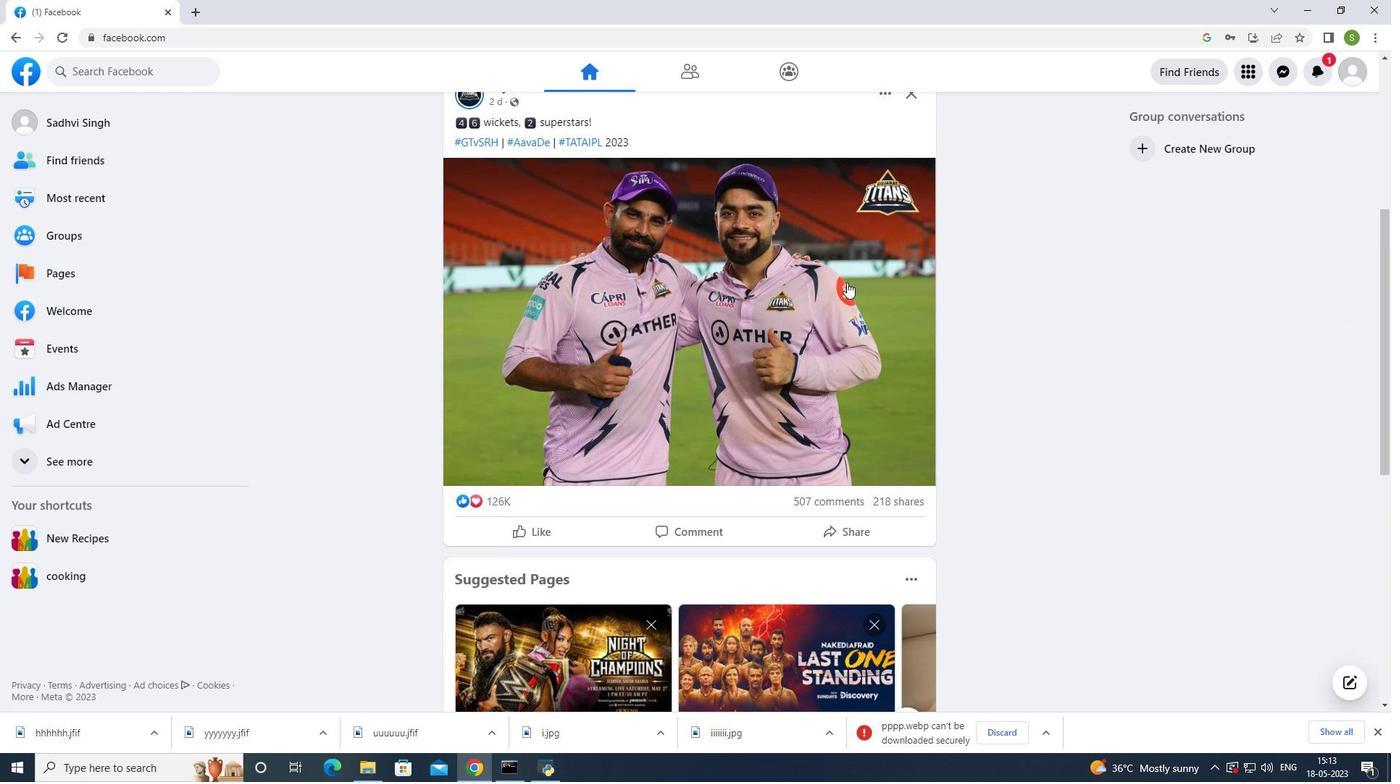 
Action: Mouse scrolled (847, 281) with delta (0, 0)
Screenshot: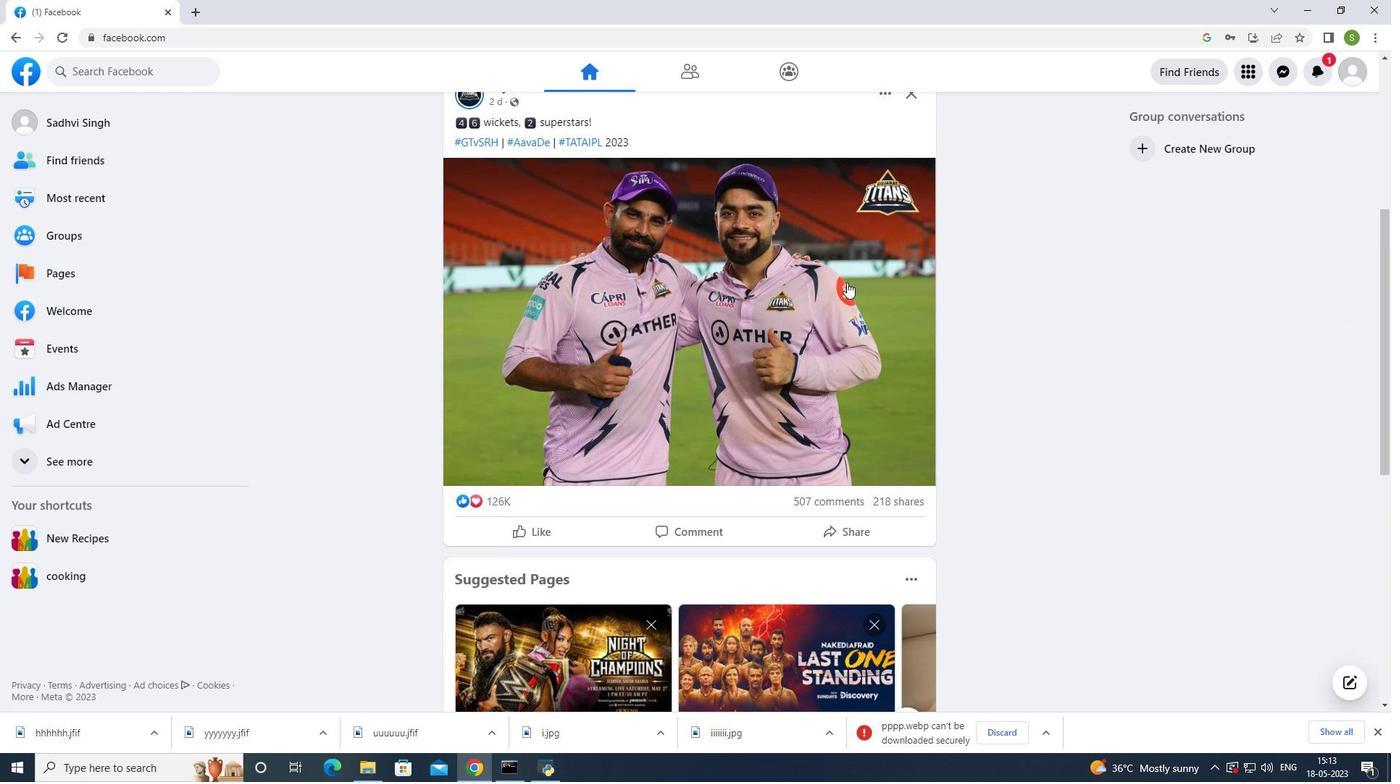 
Action: Mouse moved to (1243, 64)
Screenshot: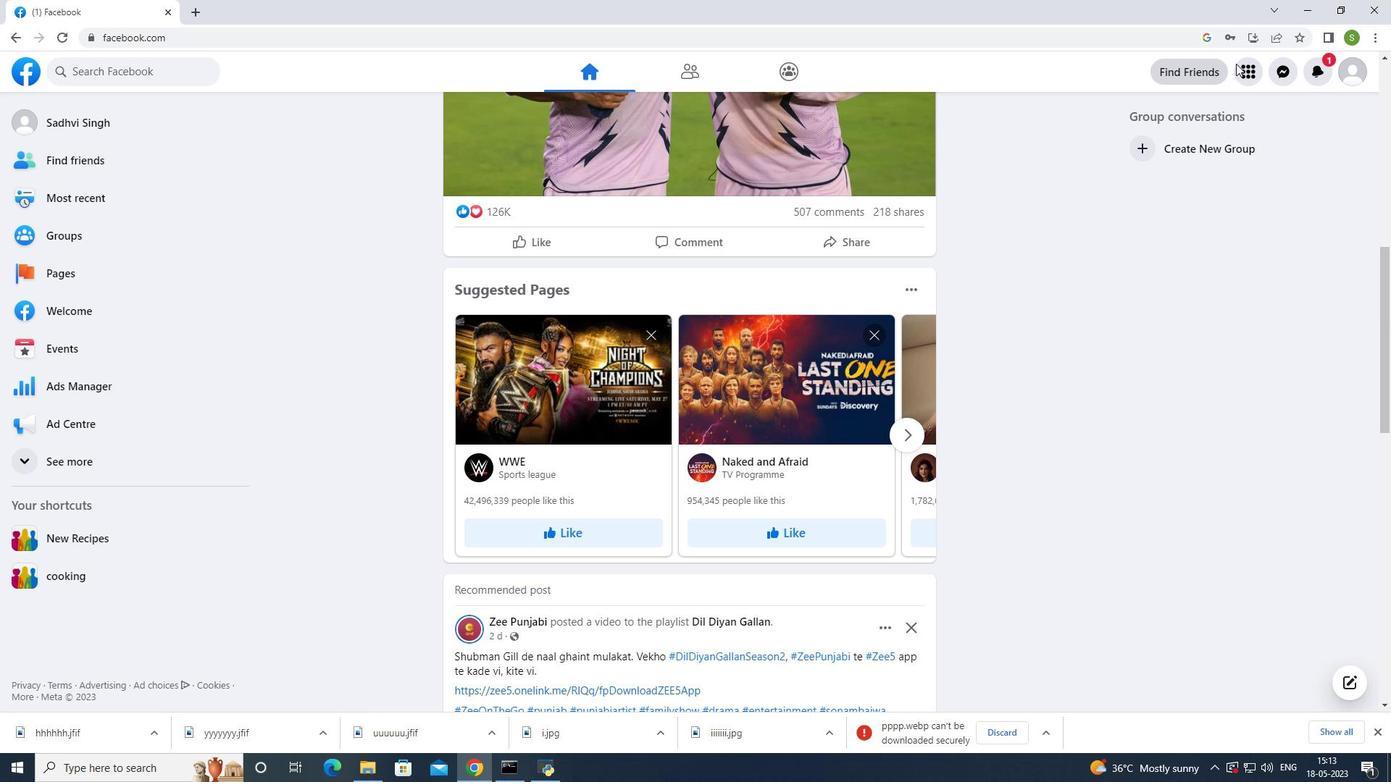 
Action: Mouse pressed left at (1243, 64)
Screenshot: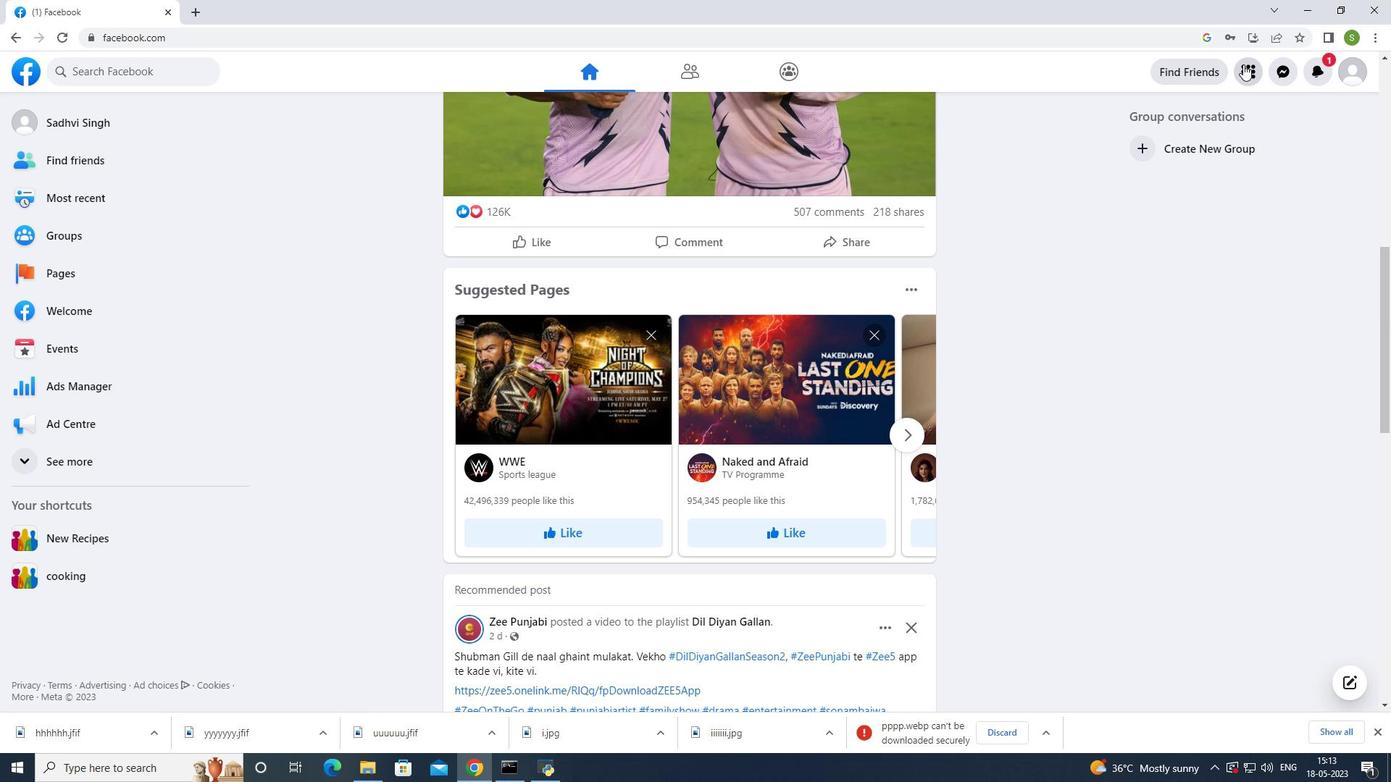
Action: Mouse moved to (666, 224)
Screenshot: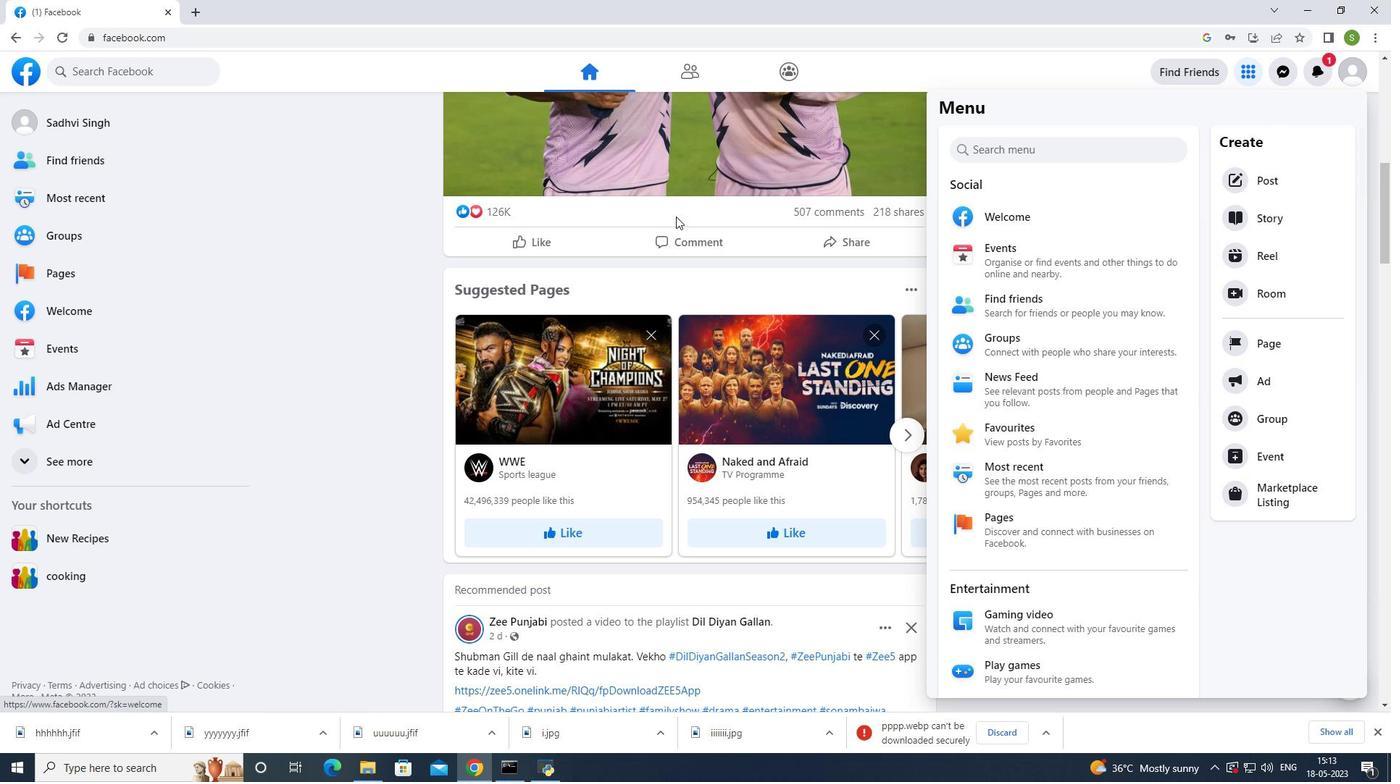 
Action: Mouse scrolled (666, 224) with delta (0, 0)
Screenshot: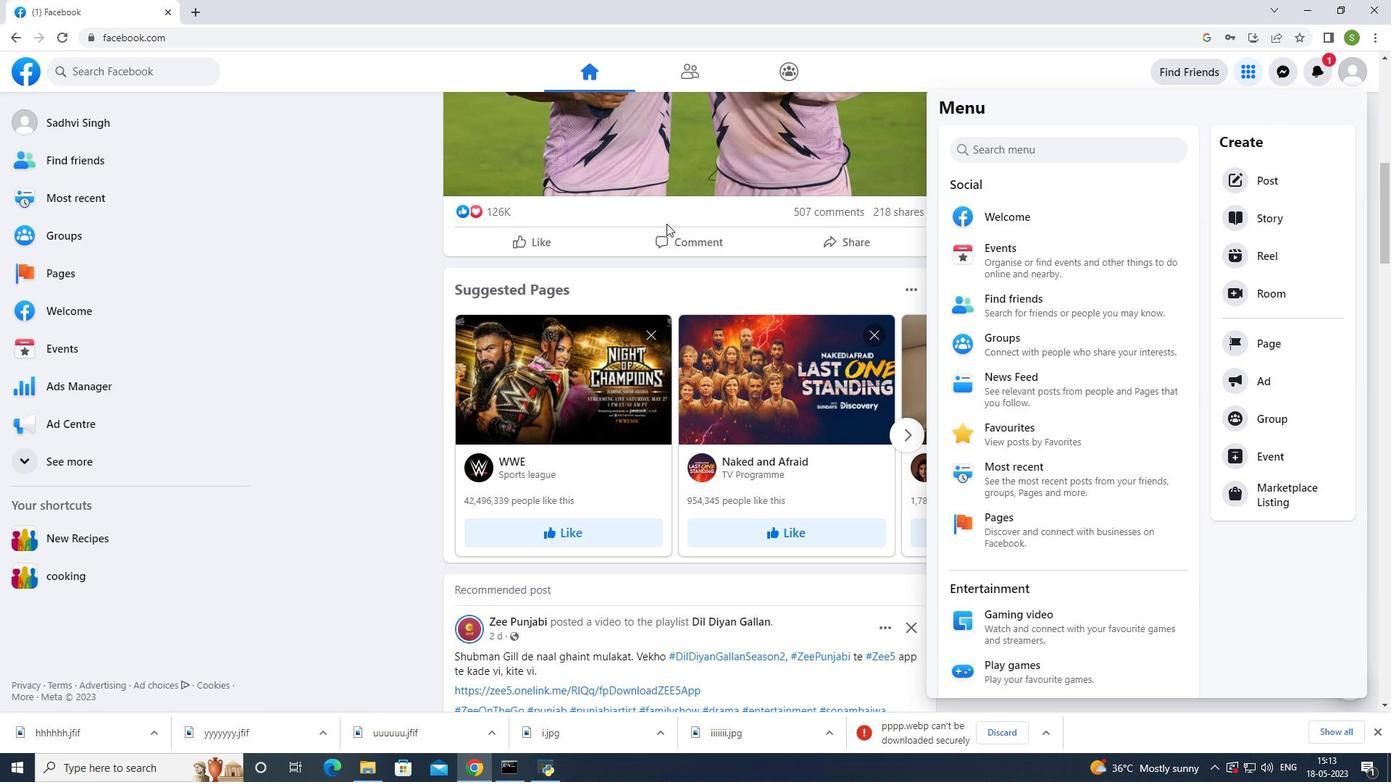 
Action: Mouse scrolled (666, 224) with delta (0, 0)
Screenshot: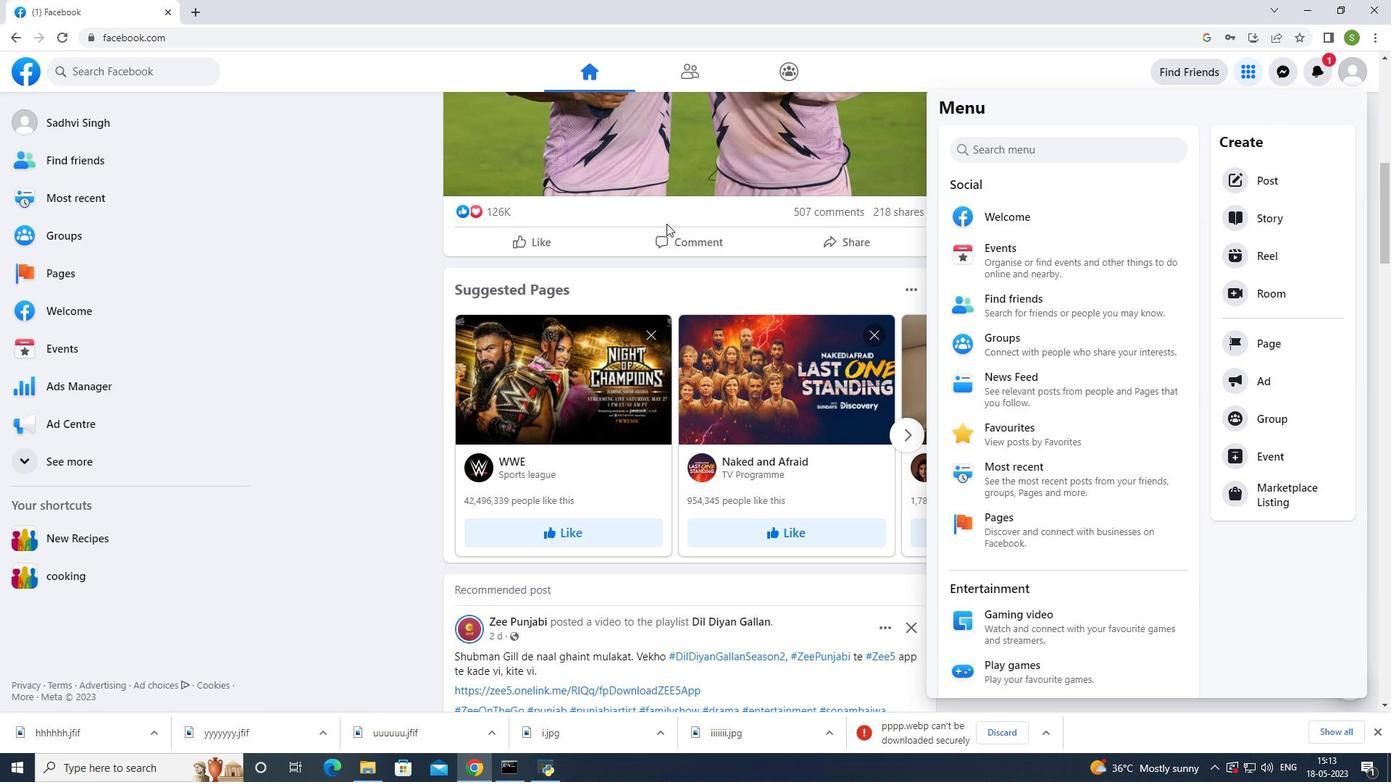 
Action: Mouse scrolled (666, 224) with delta (0, 0)
Screenshot: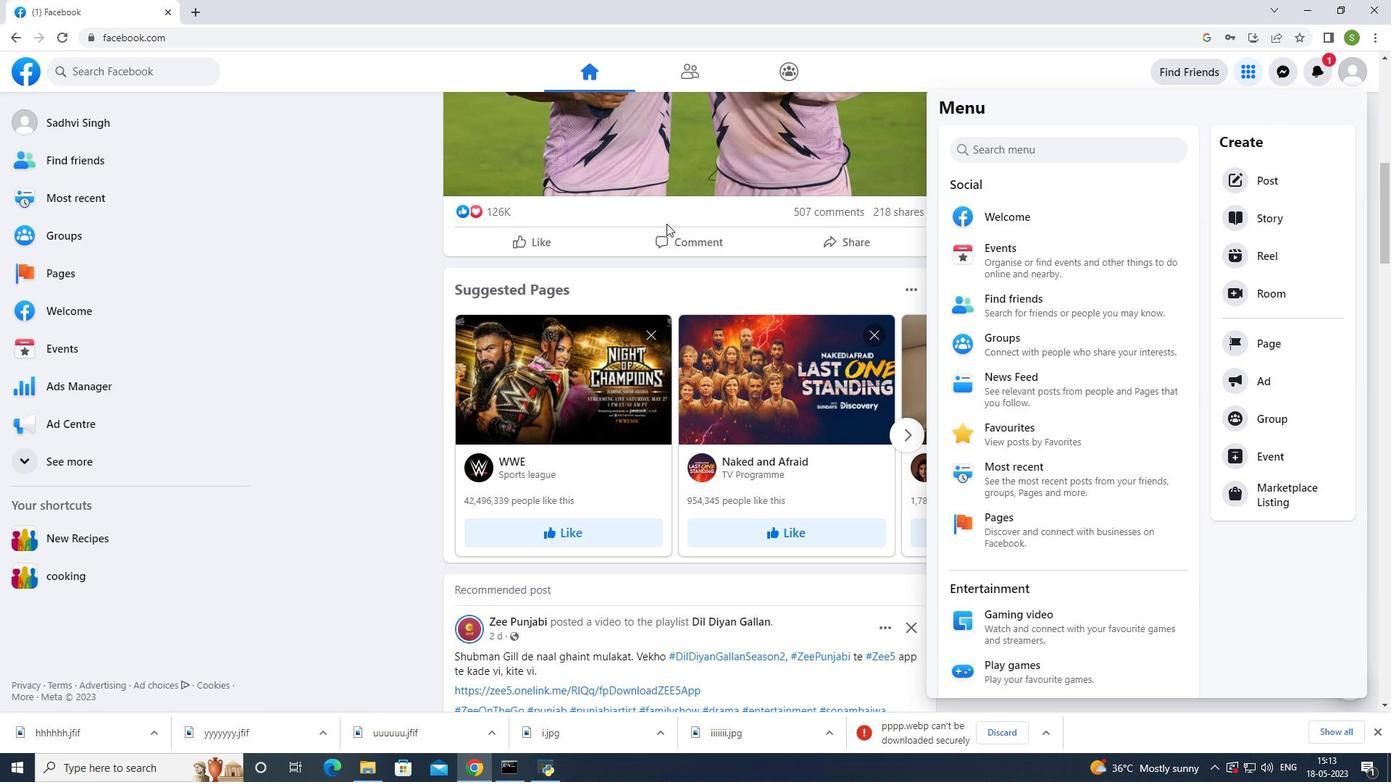 
Action: Mouse scrolled (666, 224) with delta (0, 0)
Screenshot: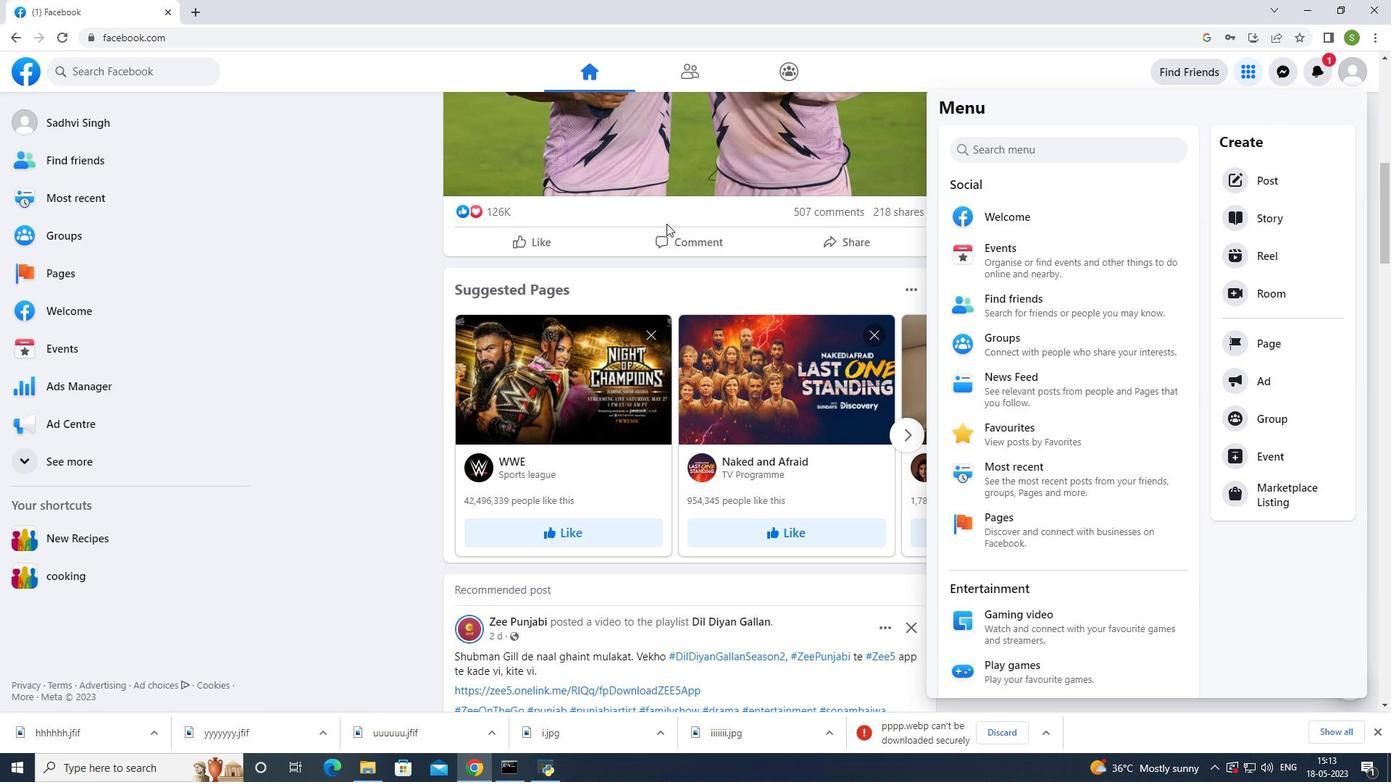 
Action: Mouse scrolled (666, 224) with delta (0, 0)
Screenshot: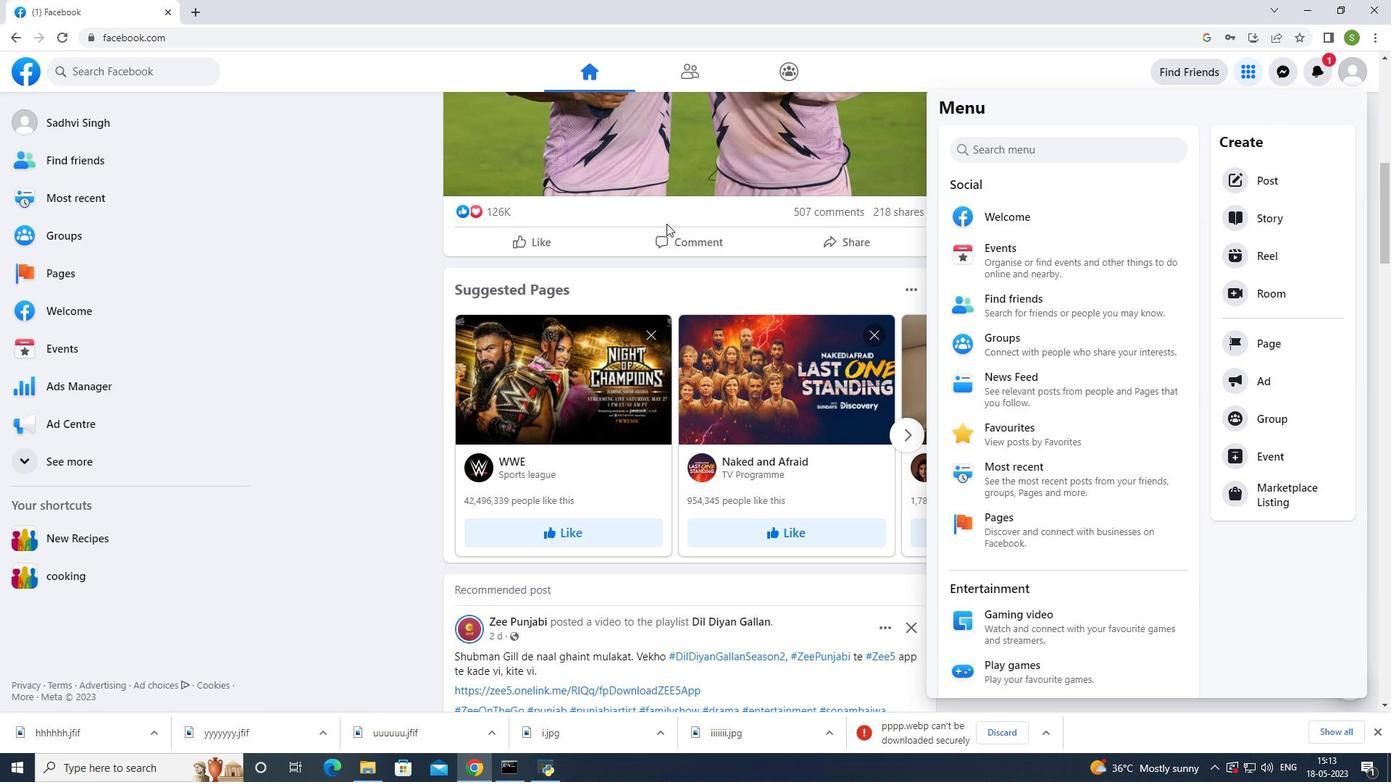 
Action: Mouse scrolled (666, 224) with delta (0, 0)
Screenshot: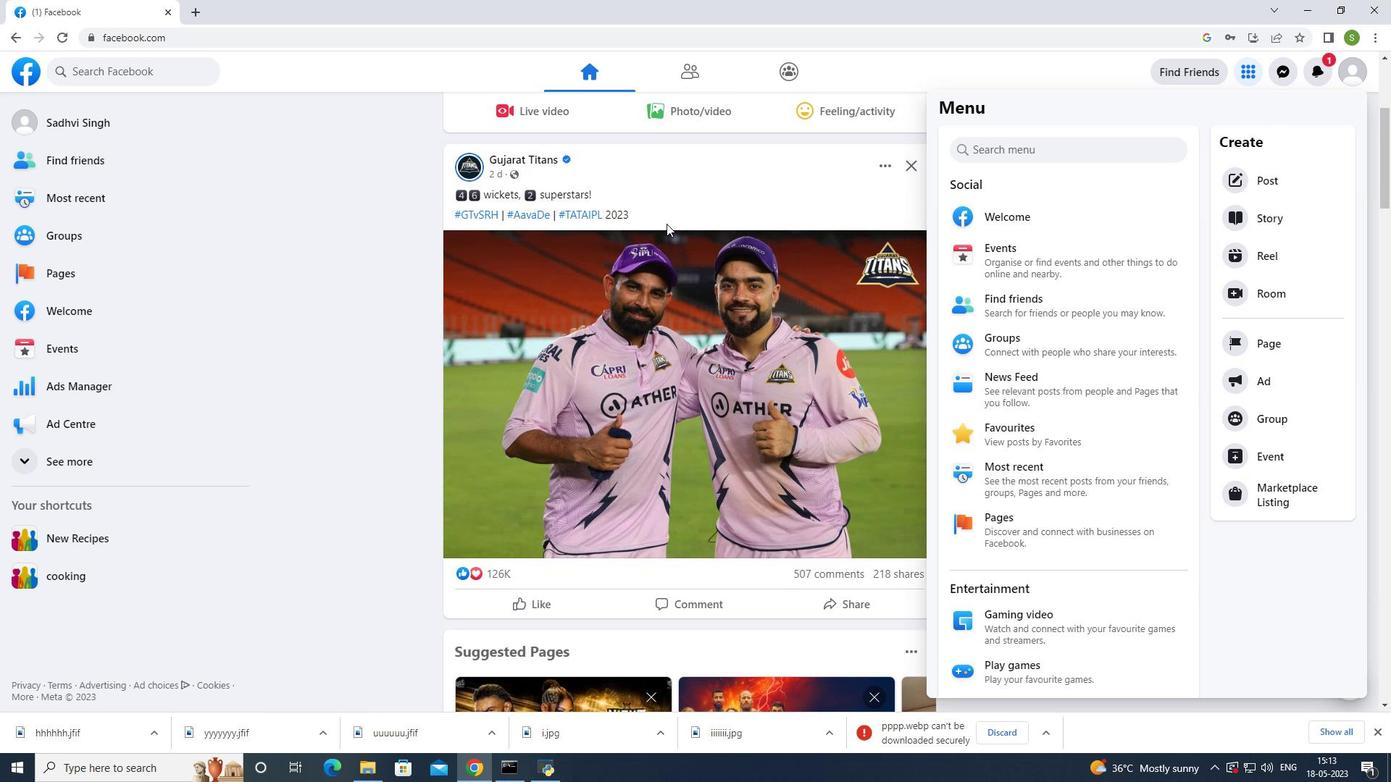 
Action: Mouse scrolled (666, 224) with delta (0, 0)
Screenshot: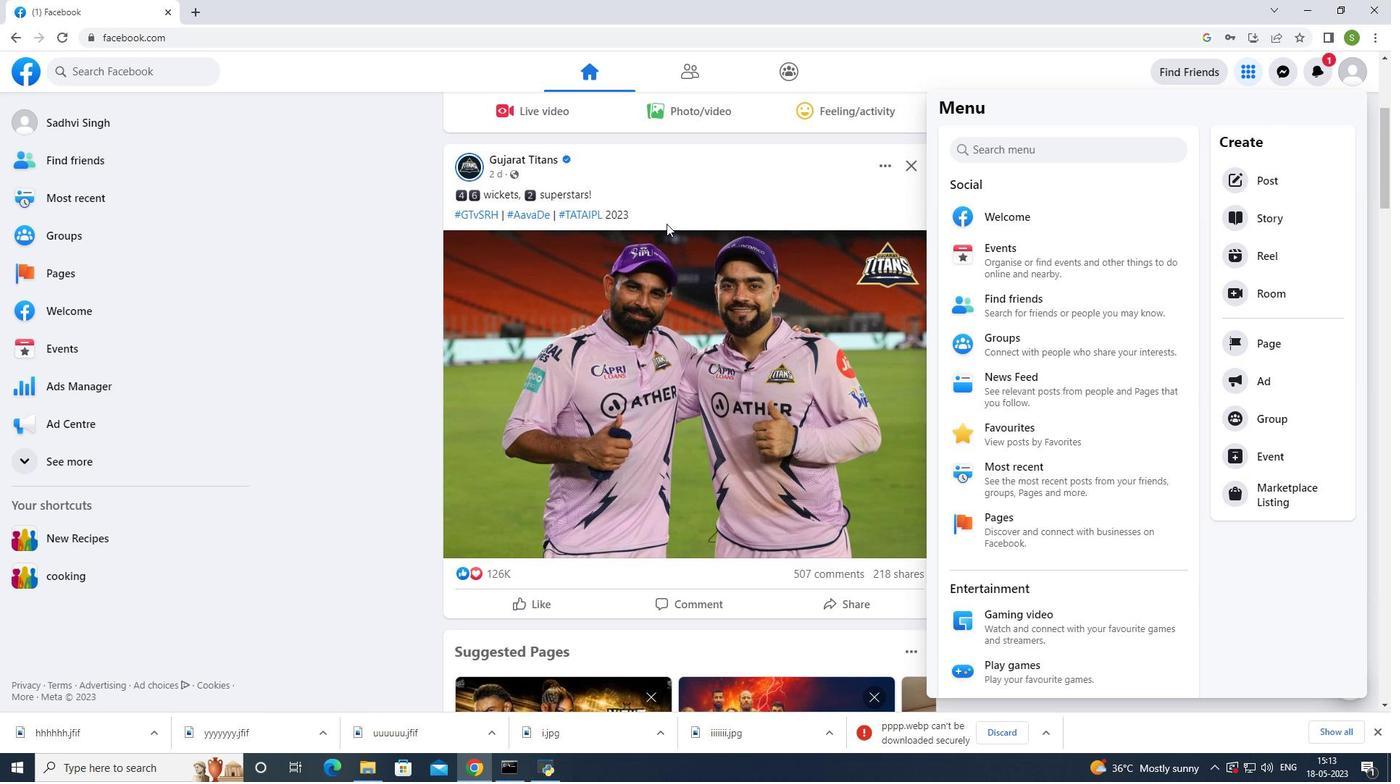 
Action: Mouse scrolled (666, 224) with delta (0, 0)
Screenshot: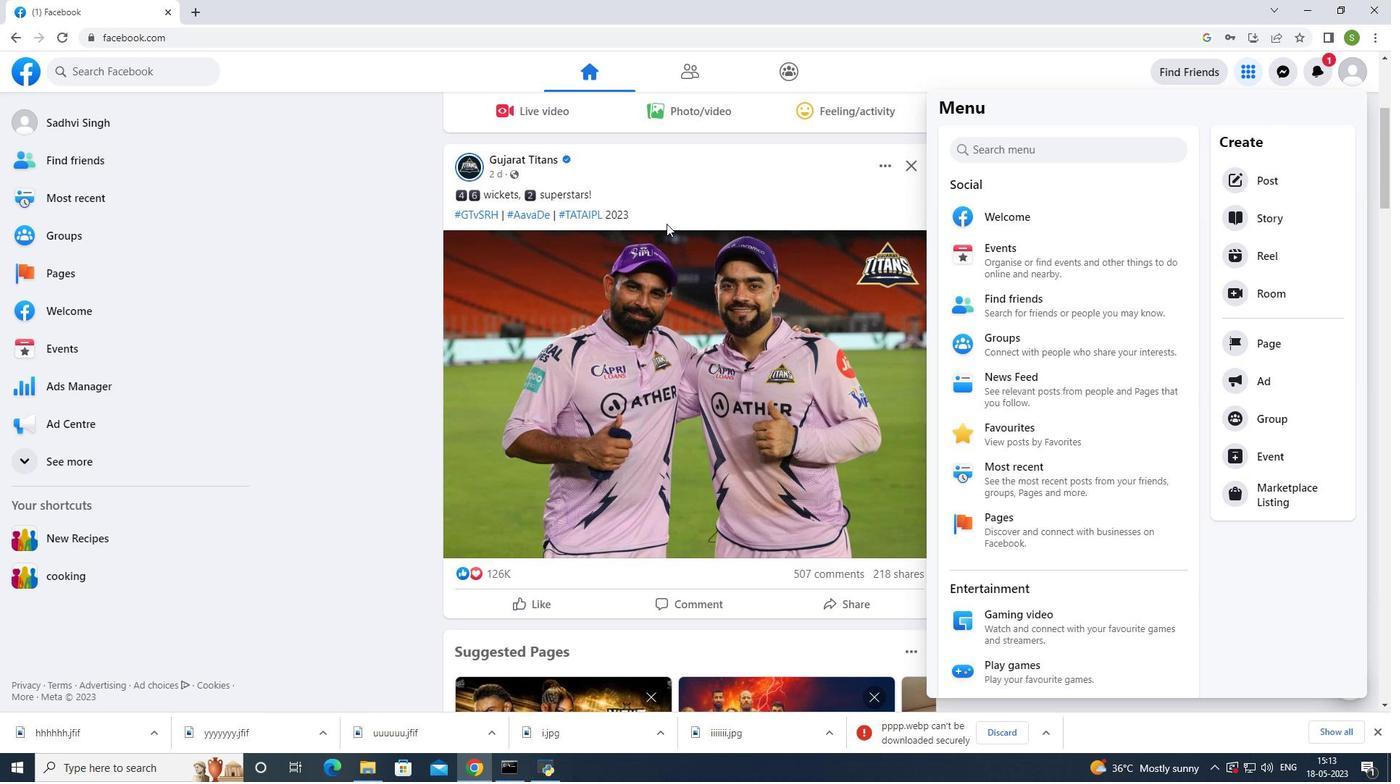 
Action: Mouse scrolled (666, 224) with delta (0, 0)
Screenshot: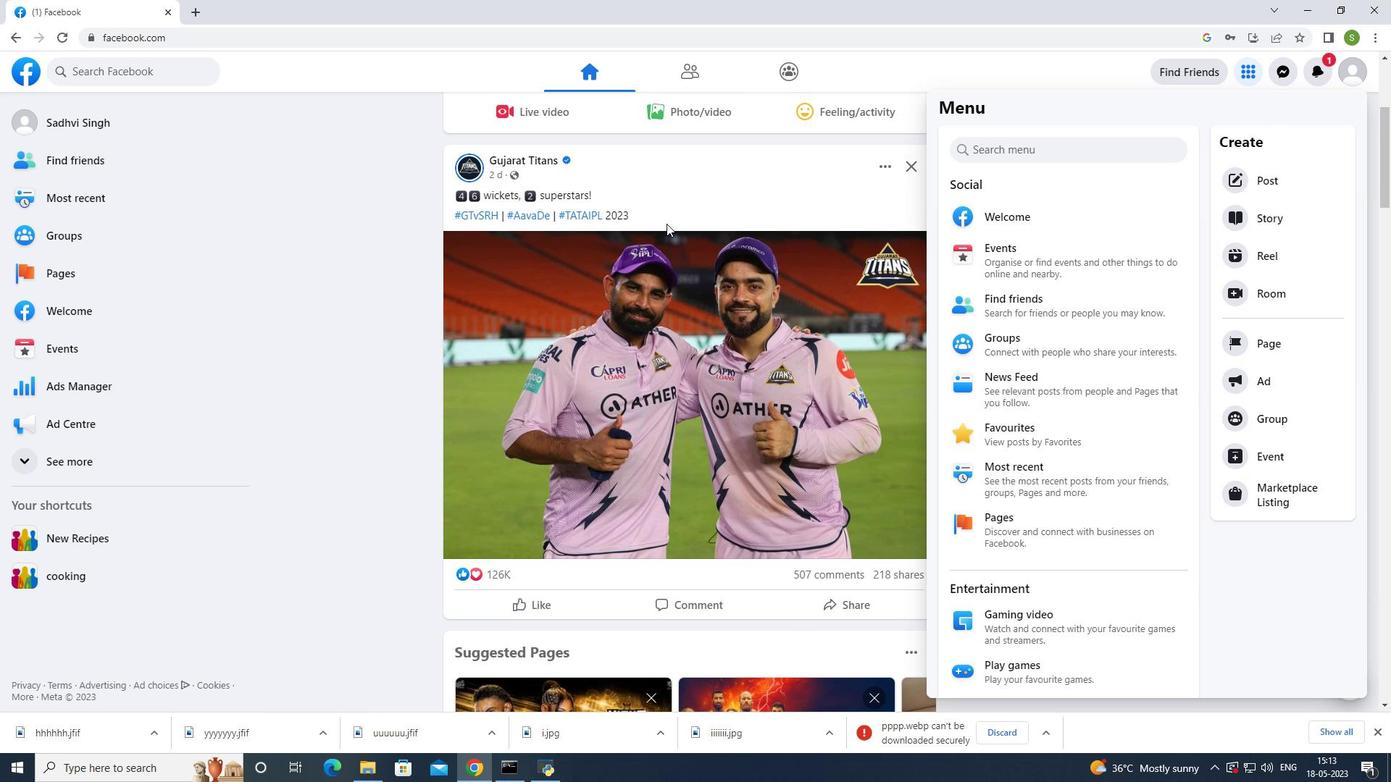 
Action: Mouse scrolled (666, 224) with delta (0, 0)
Screenshot: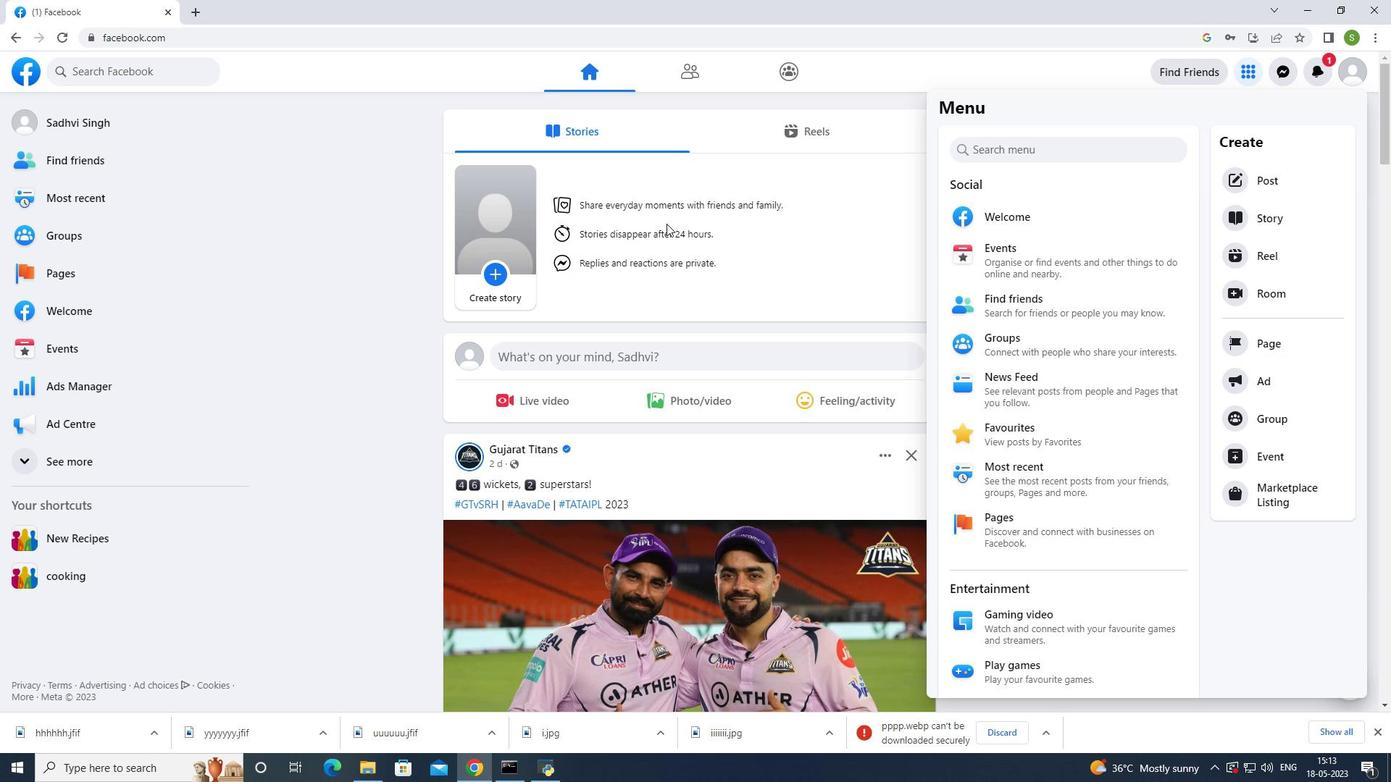 
Action: Mouse moved to (819, 121)
Screenshot: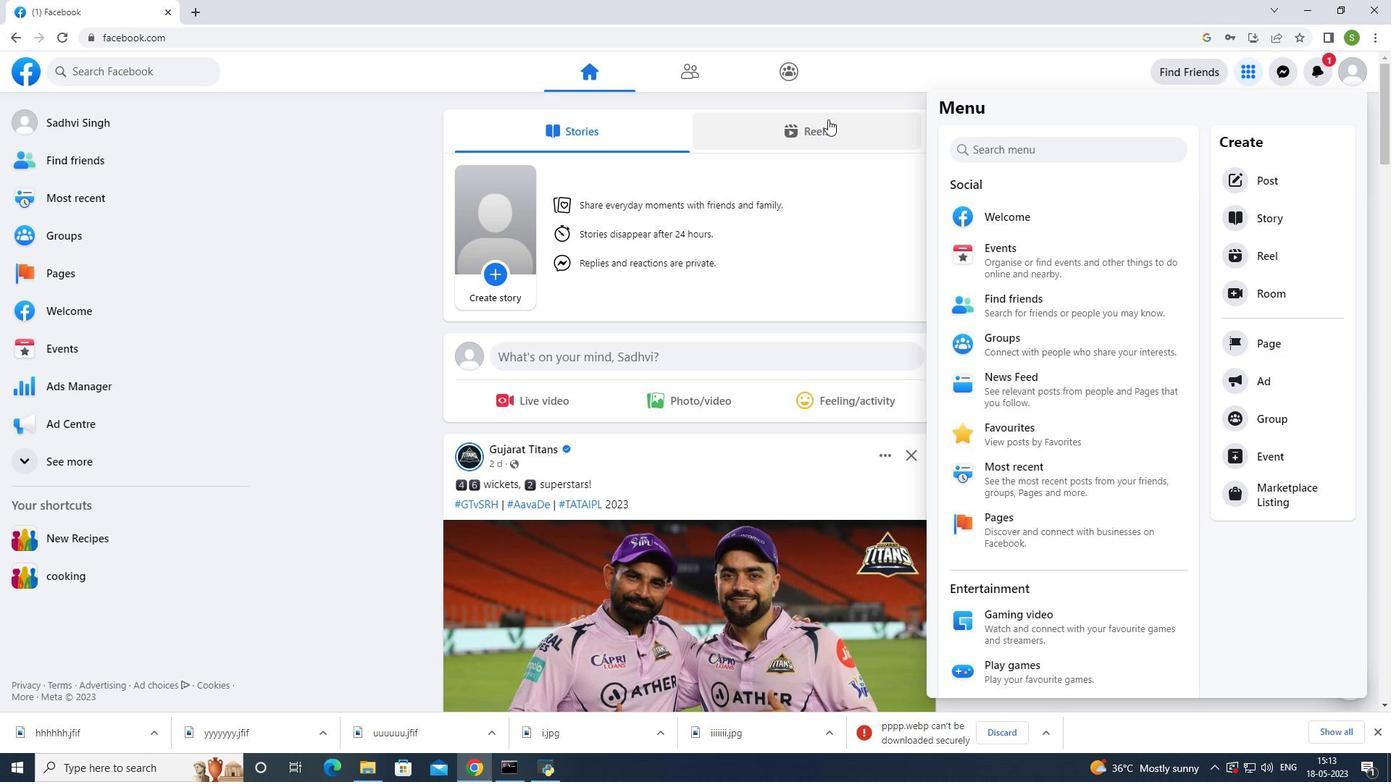 
Action: Mouse pressed left at (819, 121)
Screenshot: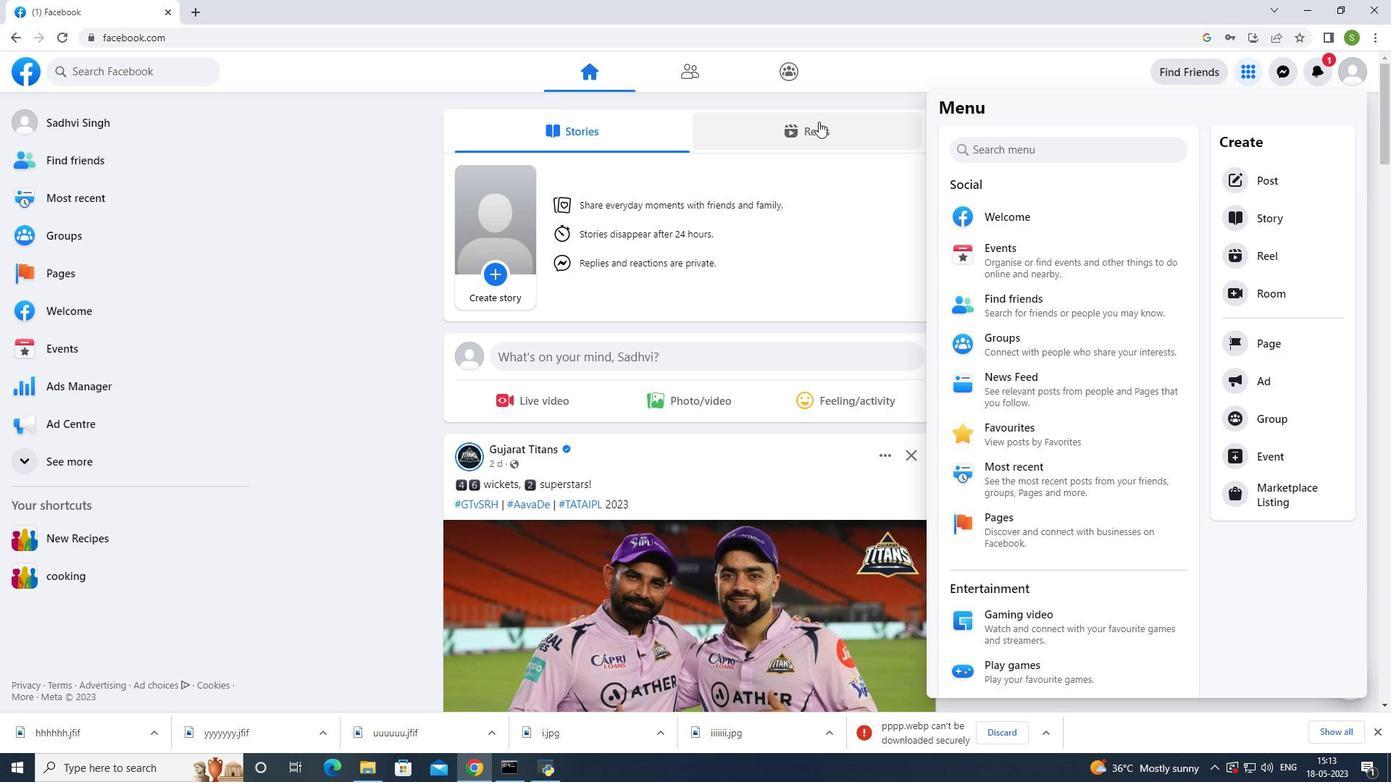 
Action: Mouse moved to (760, 232)
Screenshot: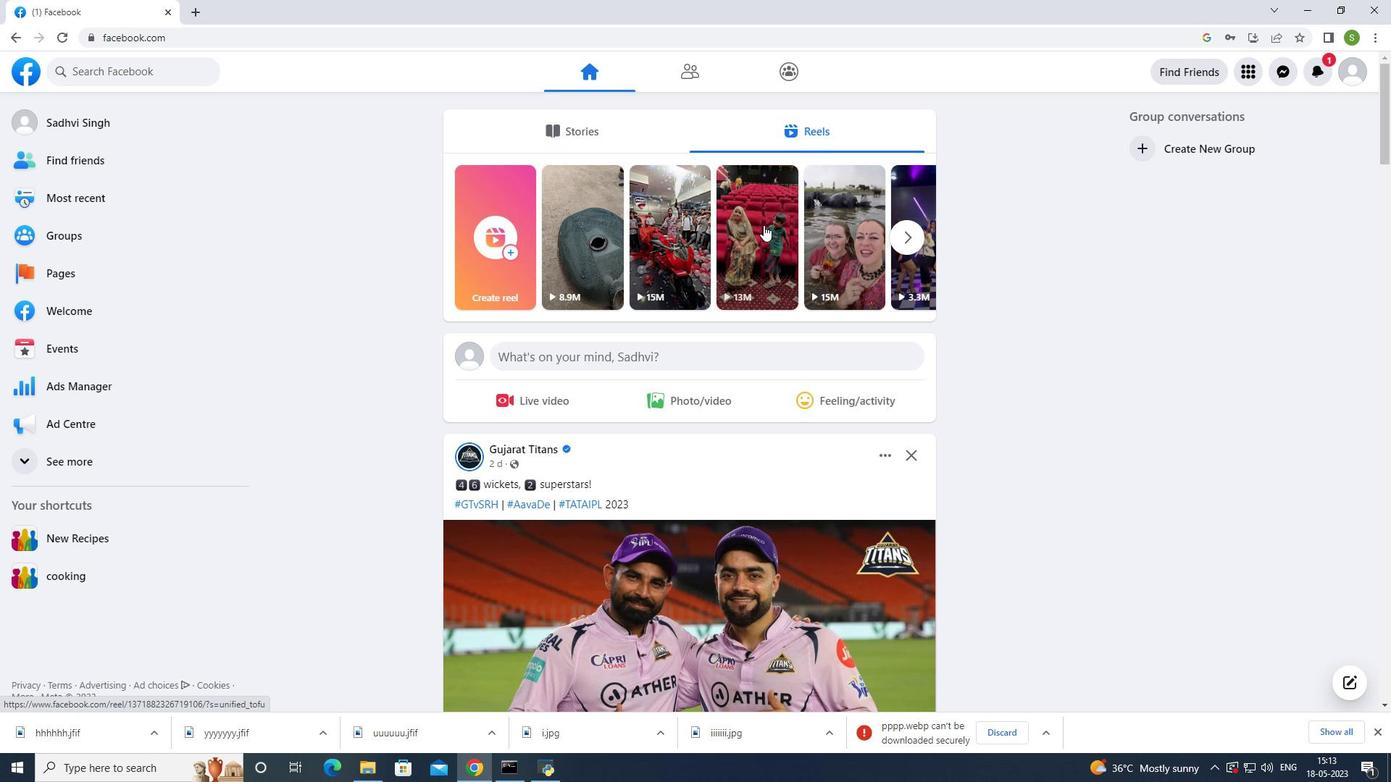 
Action: Mouse scrolled (760, 231) with delta (0, 0)
Screenshot: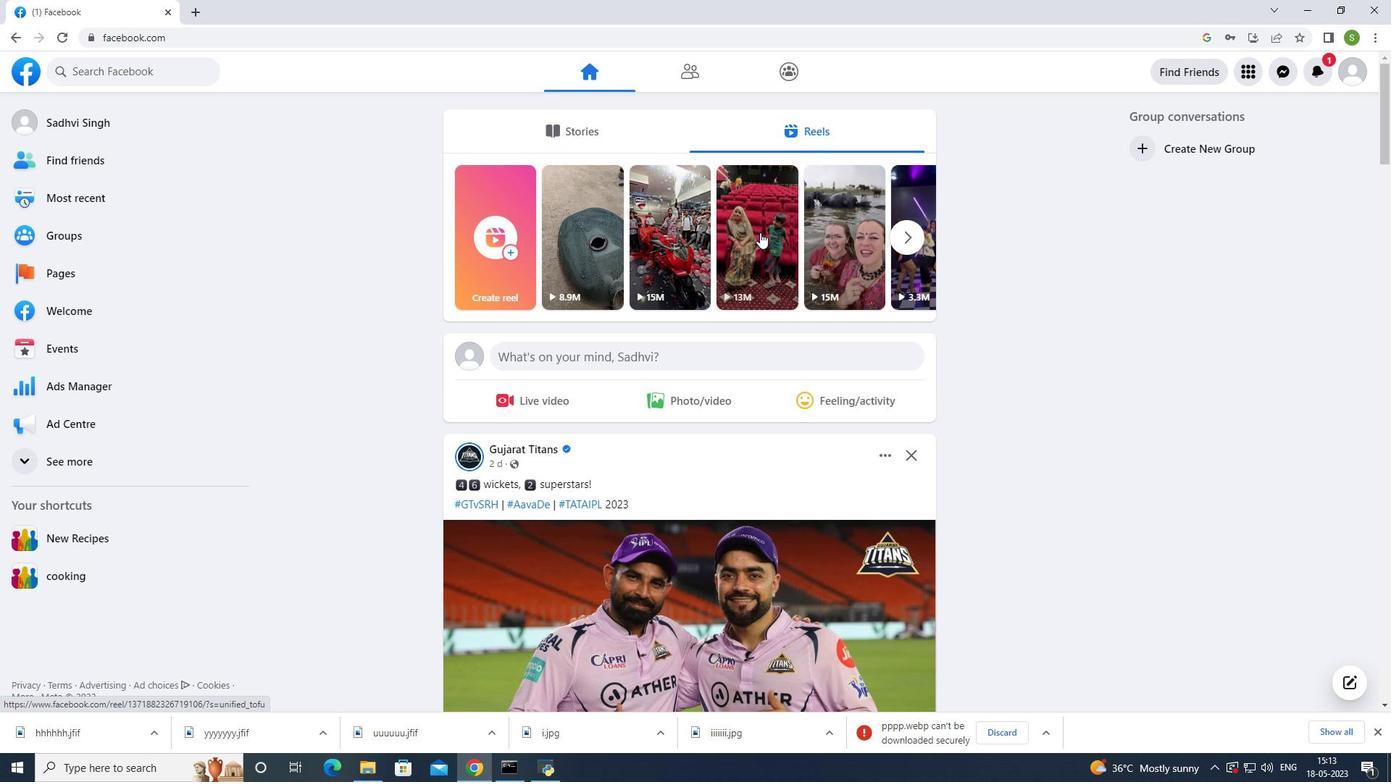 
Action: Mouse scrolled (760, 233) with delta (0, 0)
Screenshot: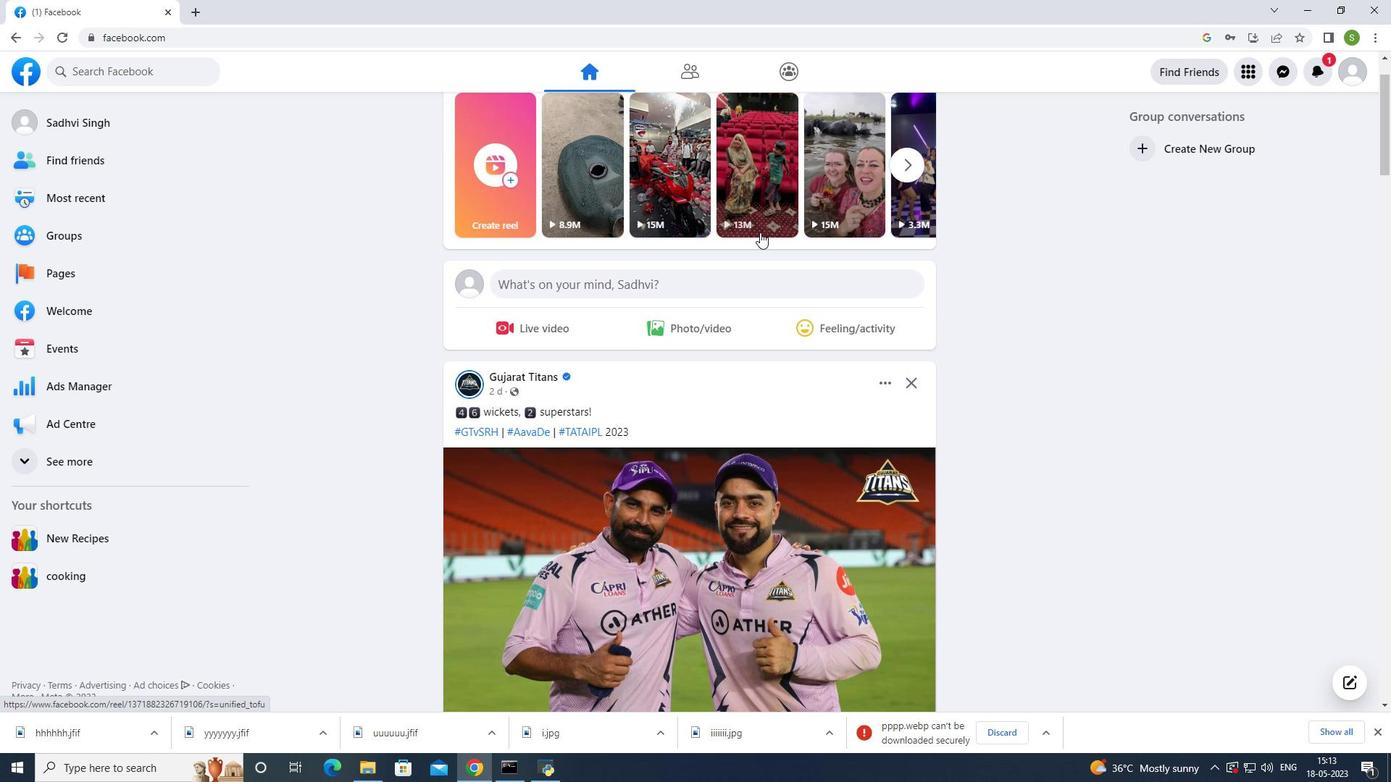 
Action: Mouse moved to (905, 230)
Screenshot: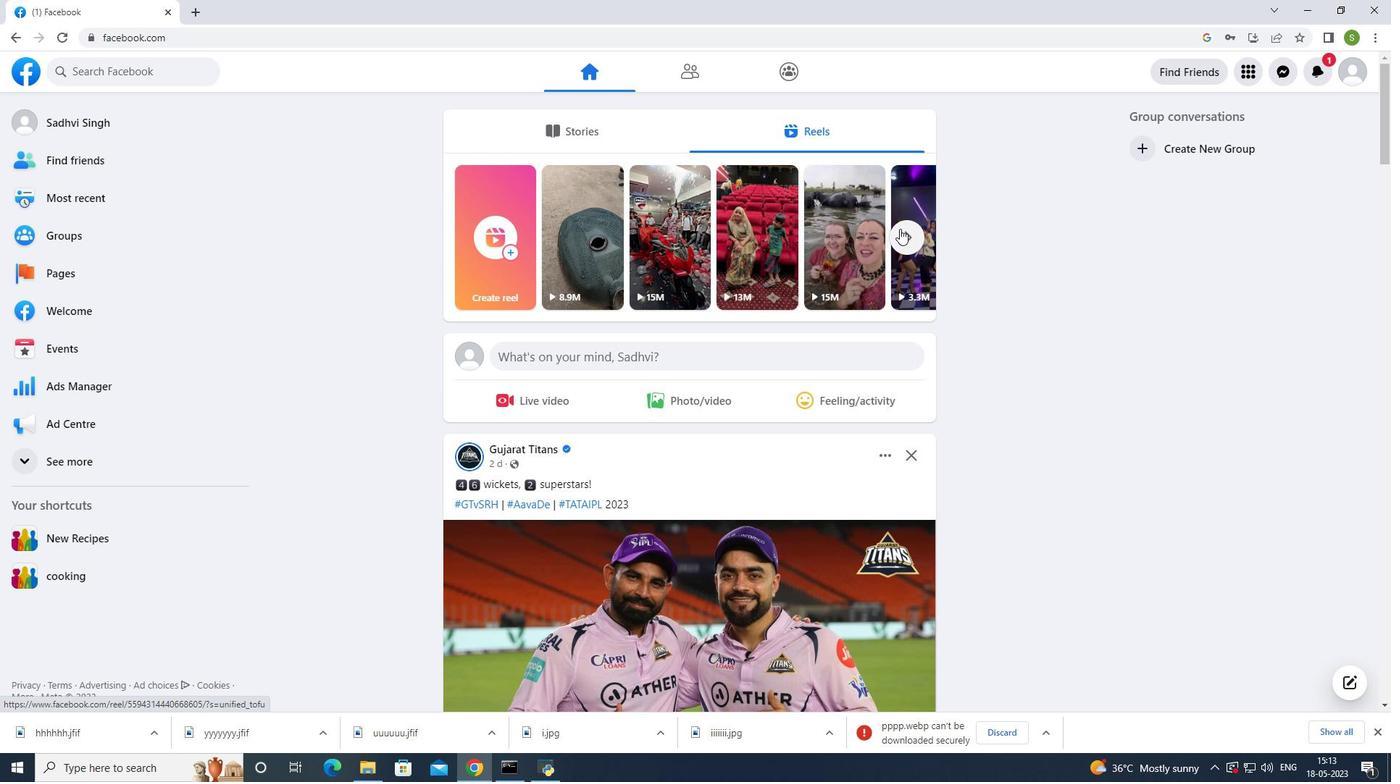 
Action: Mouse pressed left at (905, 230)
Screenshot: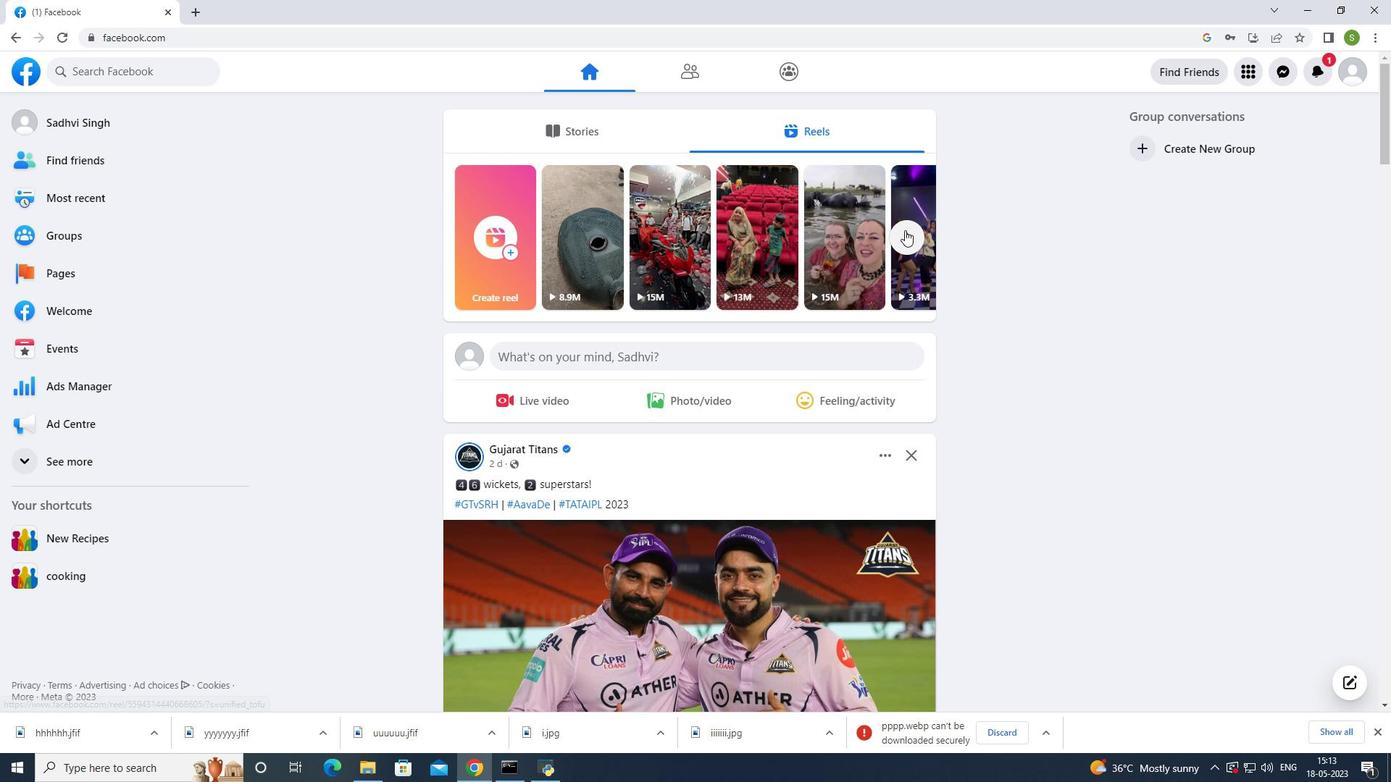 
Action: Mouse moved to (876, 218)
Screenshot: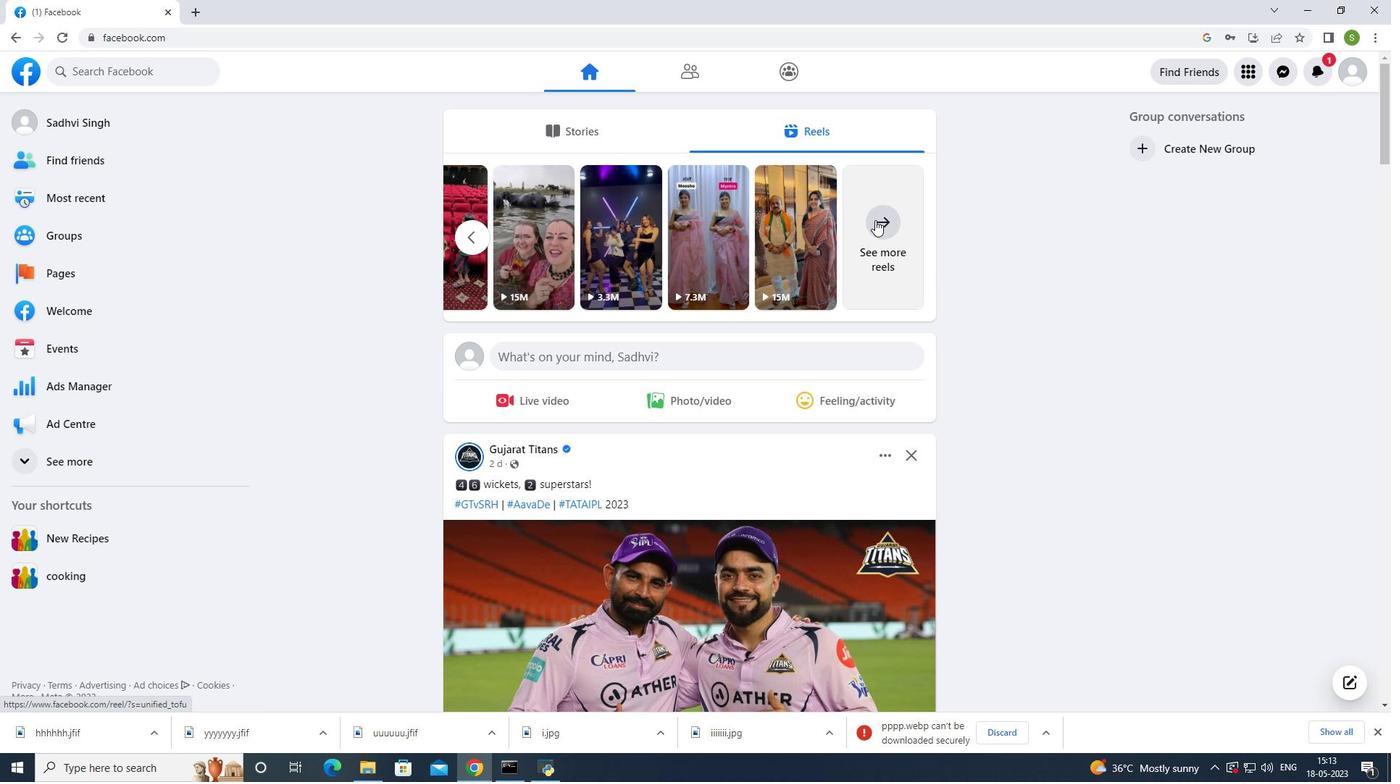 
Action: Mouse pressed left at (876, 218)
Screenshot: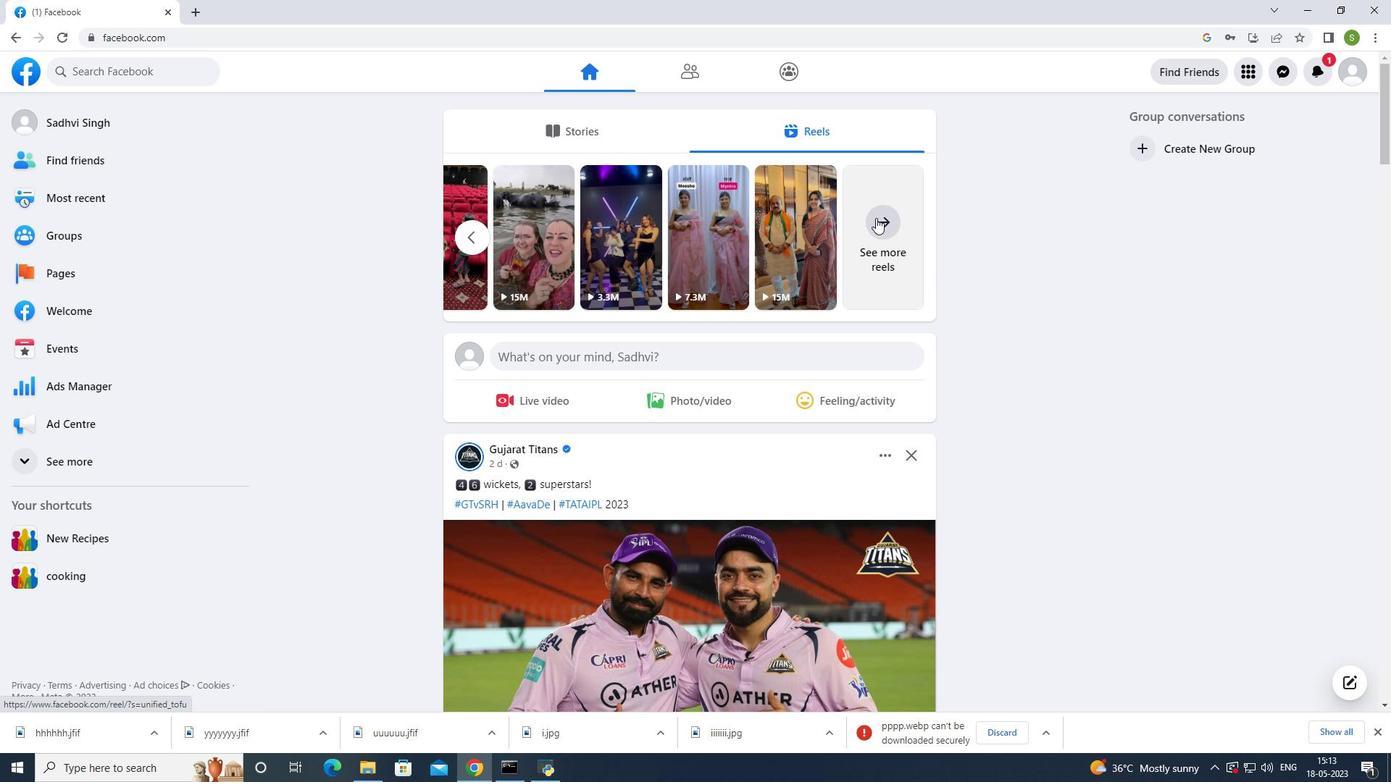 
Action: Mouse moved to (931, 378)
Screenshot: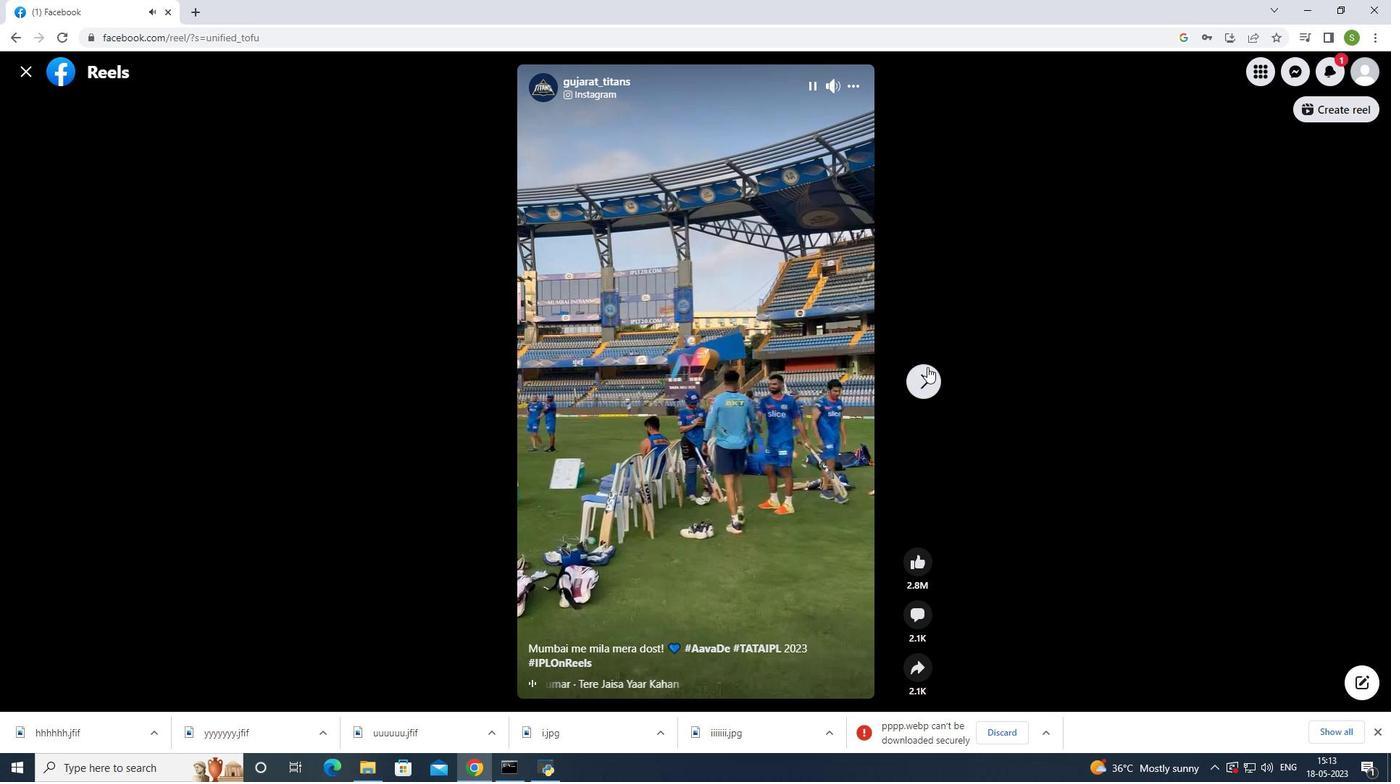 
Action: Mouse pressed left at (931, 378)
Screenshot: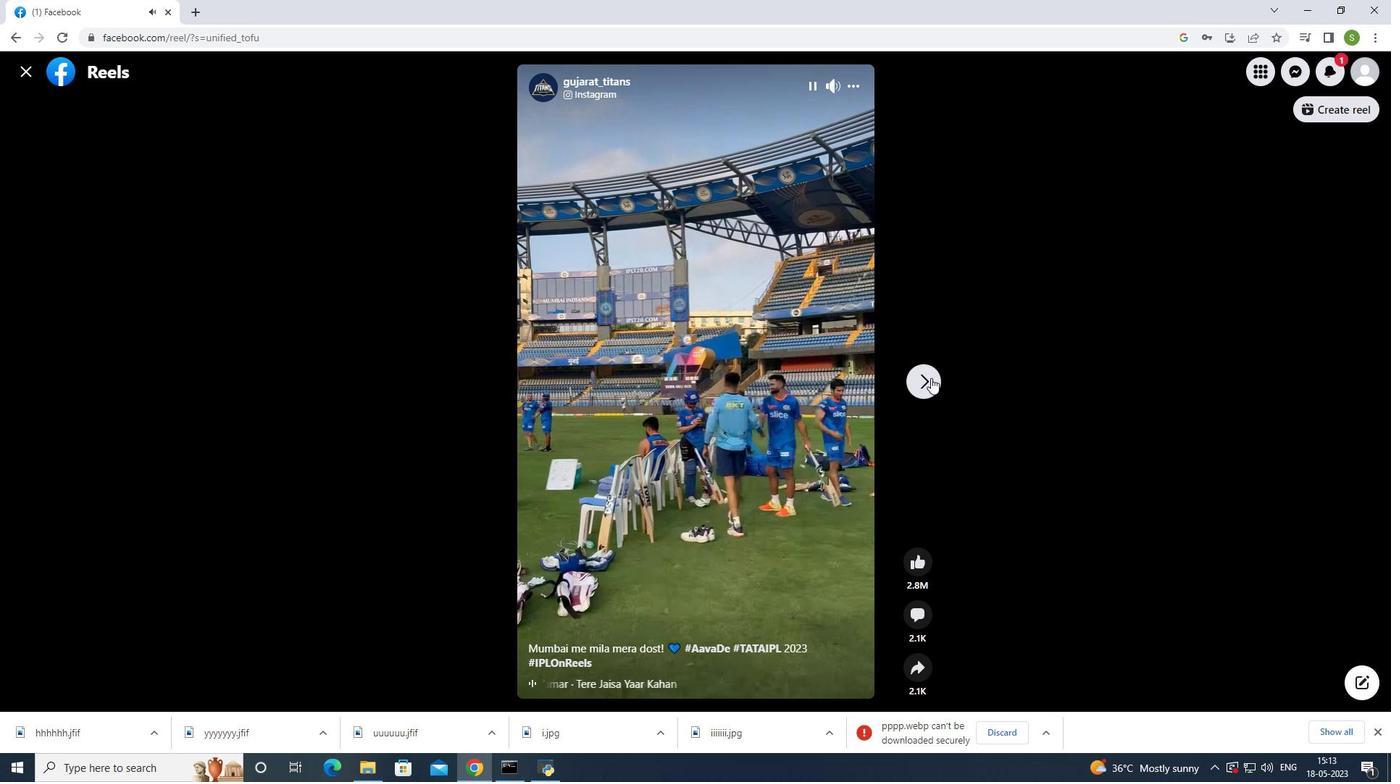 
Action: Mouse pressed left at (931, 378)
Screenshot: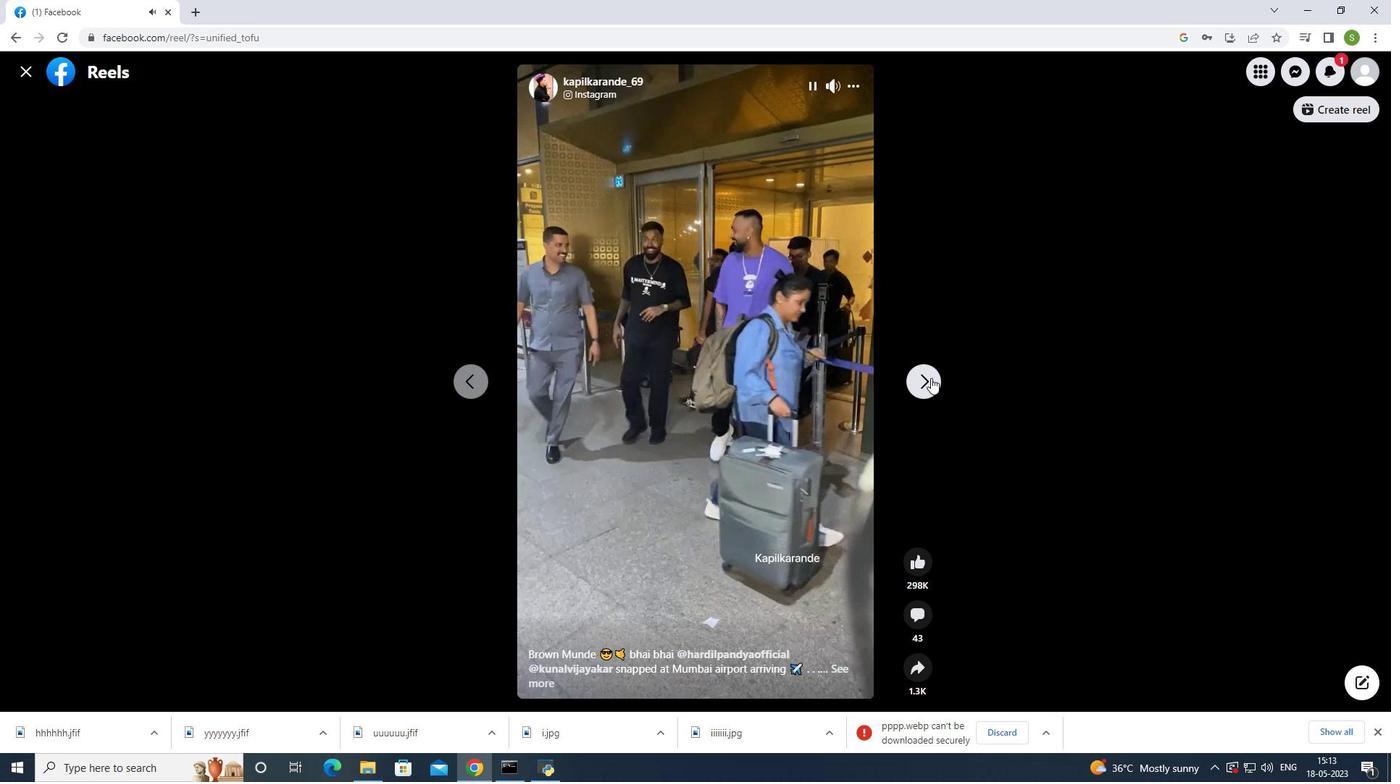 
Action: Mouse pressed left at (931, 378)
Screenshot: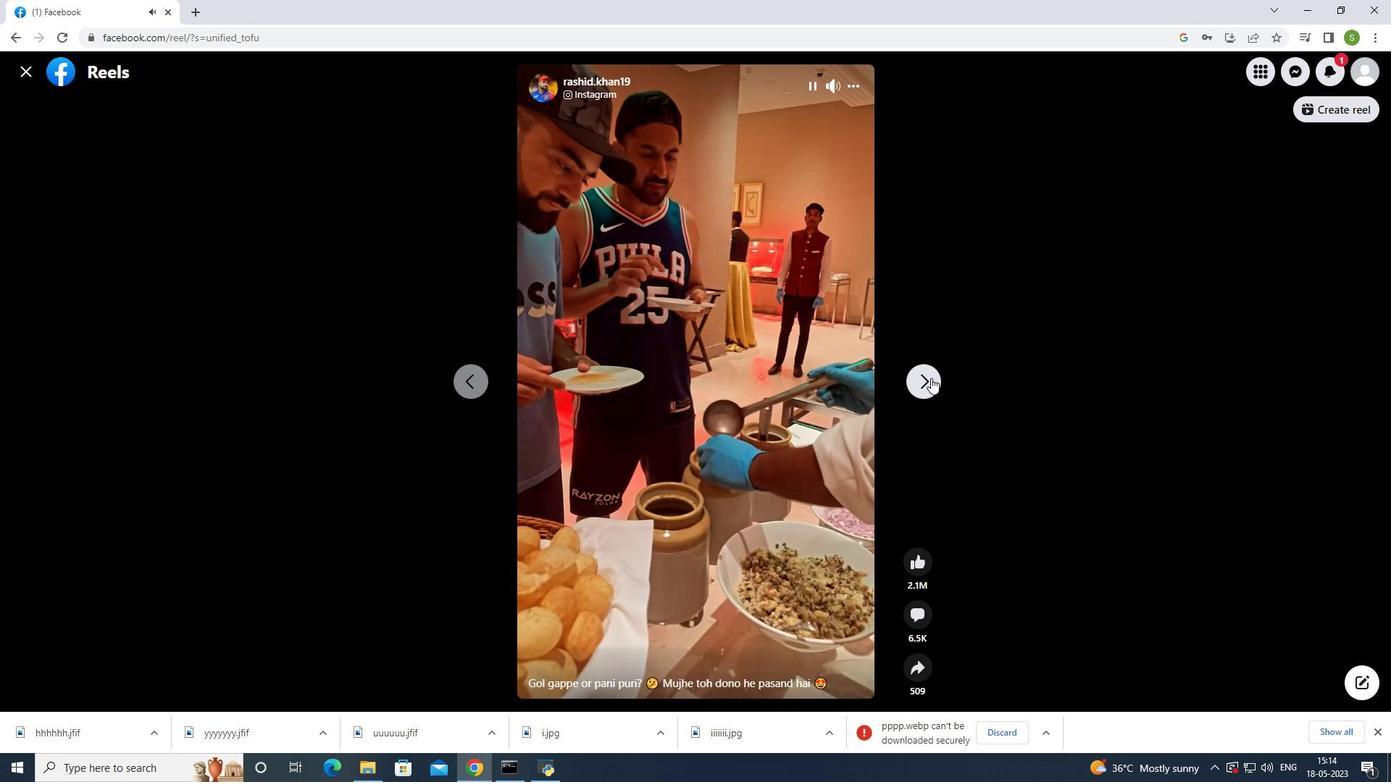 
Action: Mouse pressed left at (931, 378)
Screenshot: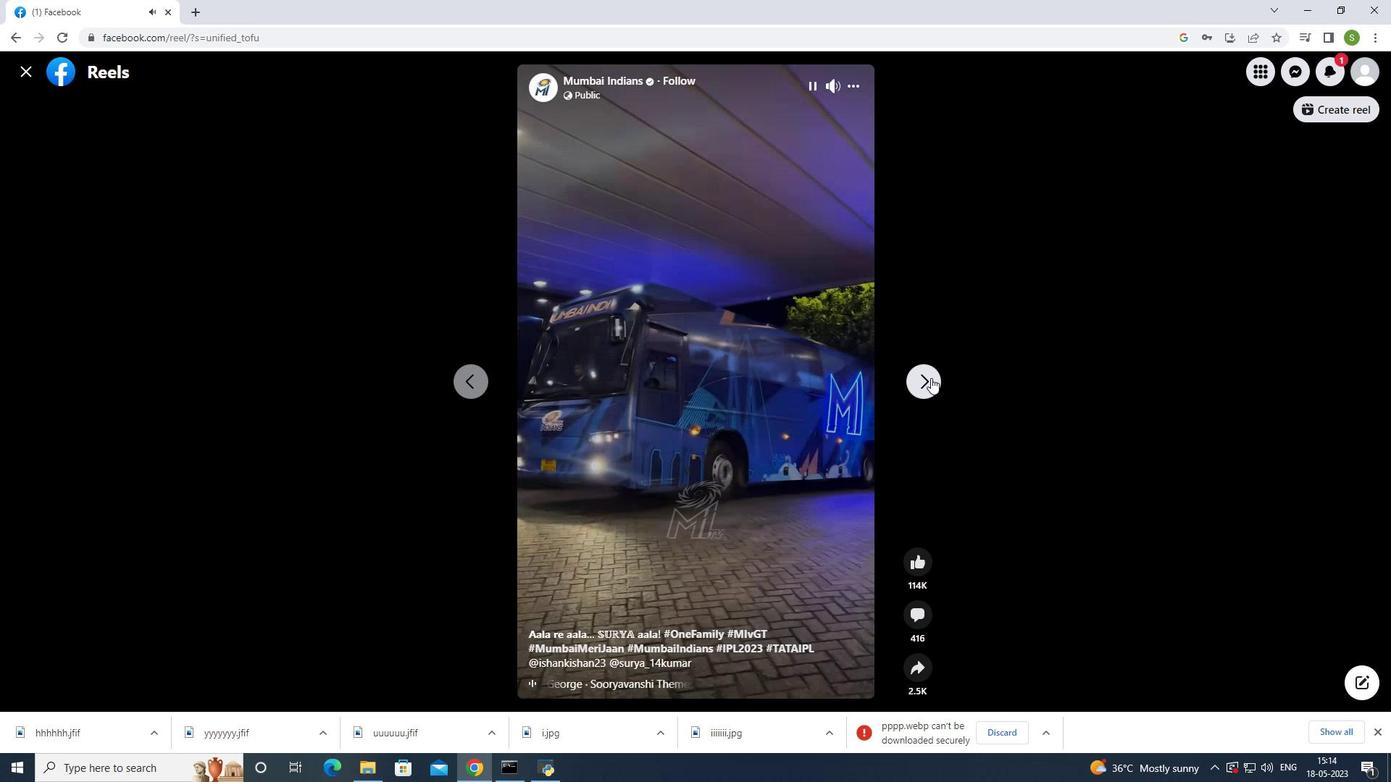 
Action: Mouse pressed left at (931, 378)
Screenshot: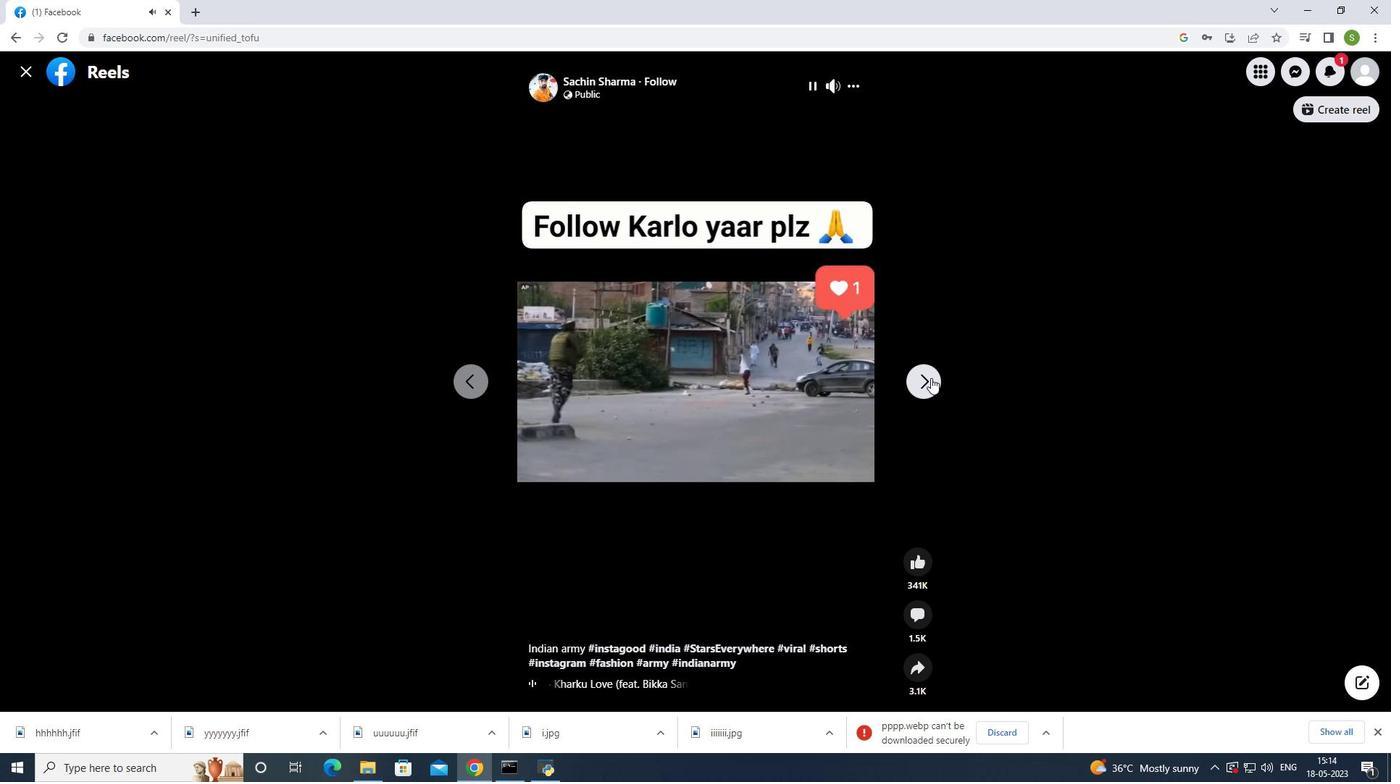 
Action: Mouse moved to (931, 378)
Screenshot: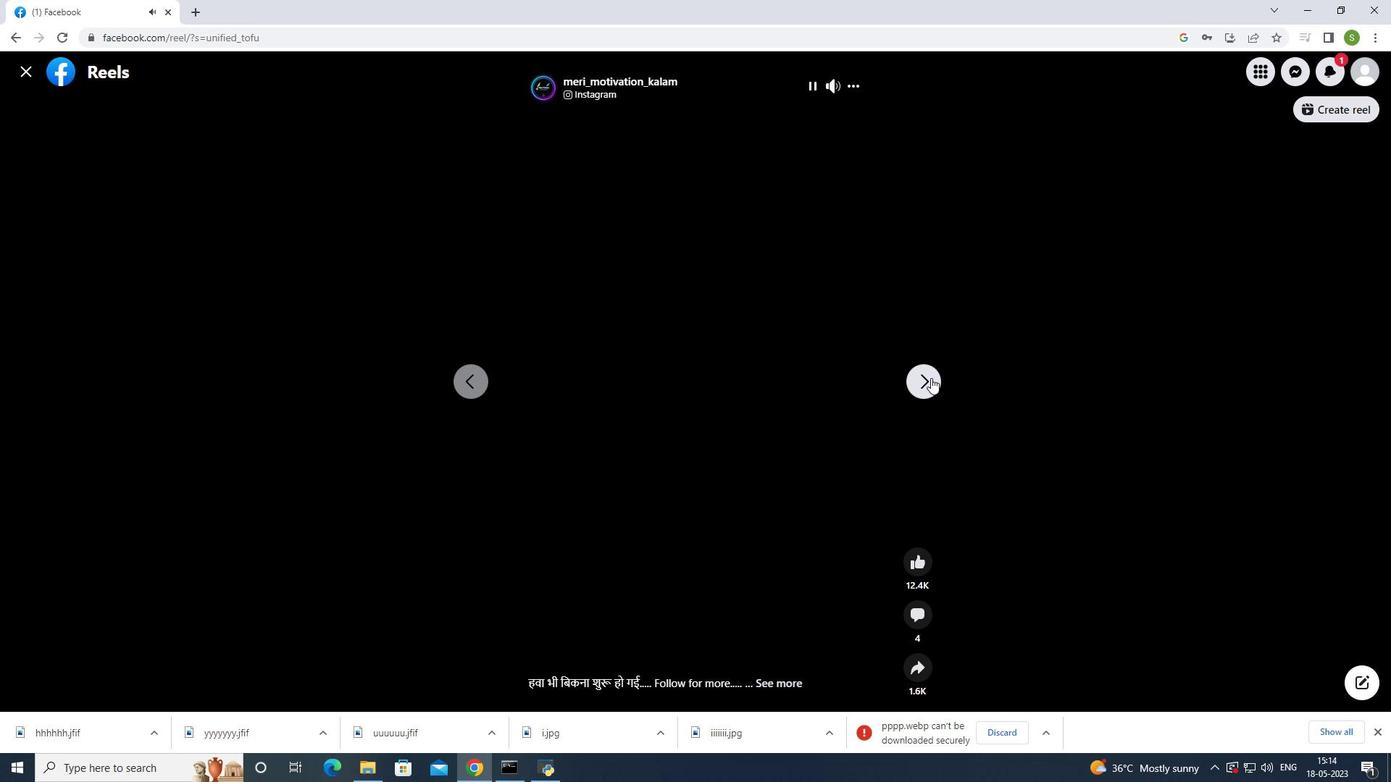 
Action: Mouse pressed left at (931, 378)
Screenshot: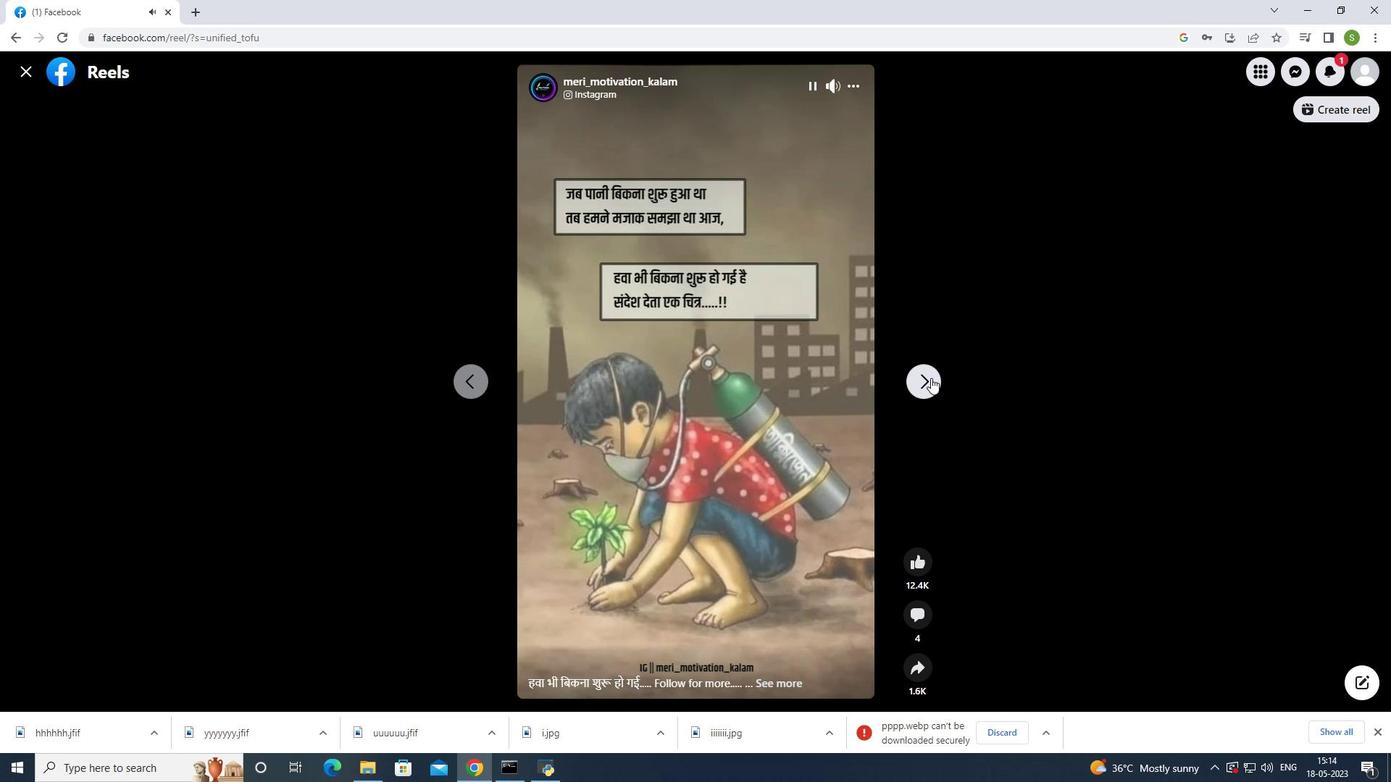 
Action: Mouse pressed left at (931, 378)
Screenshot: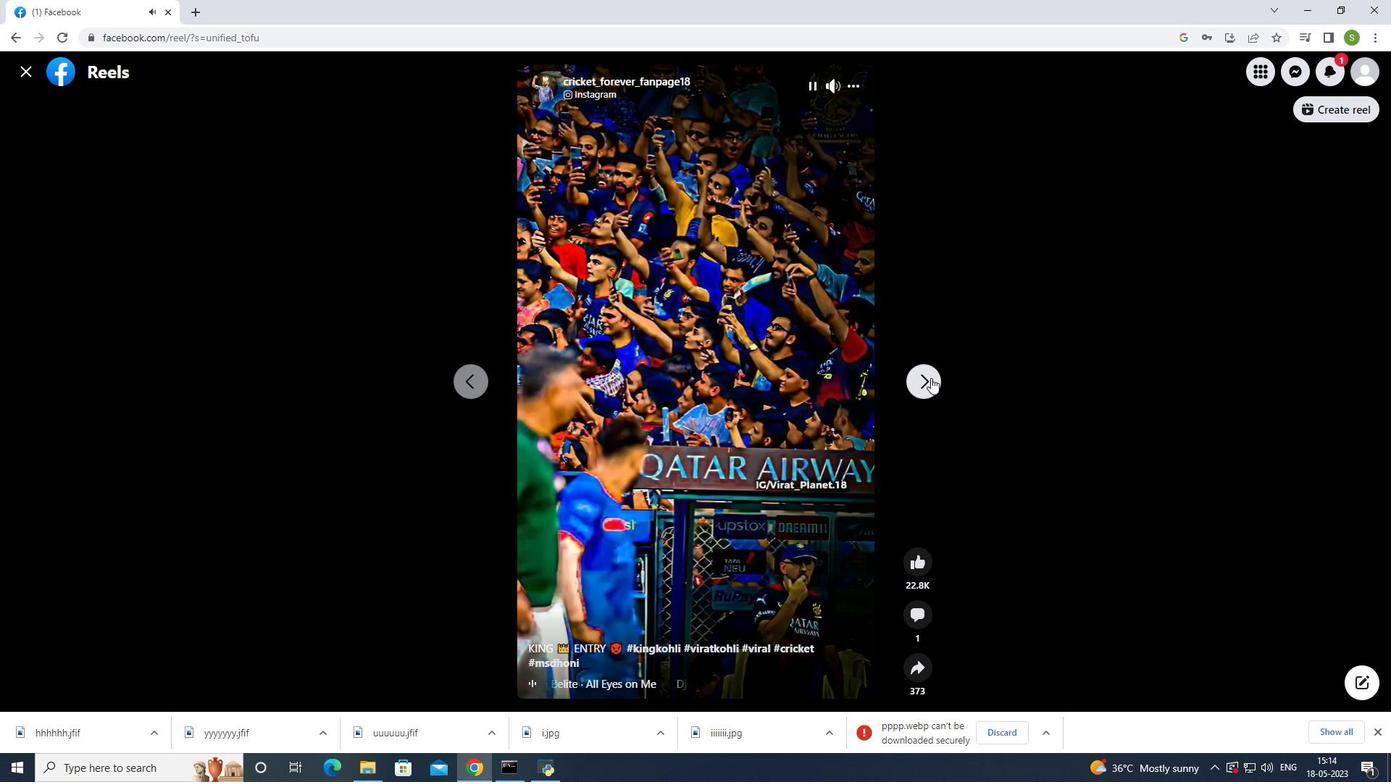 
Action: Mouse moved to (931, 384)
Screenshot: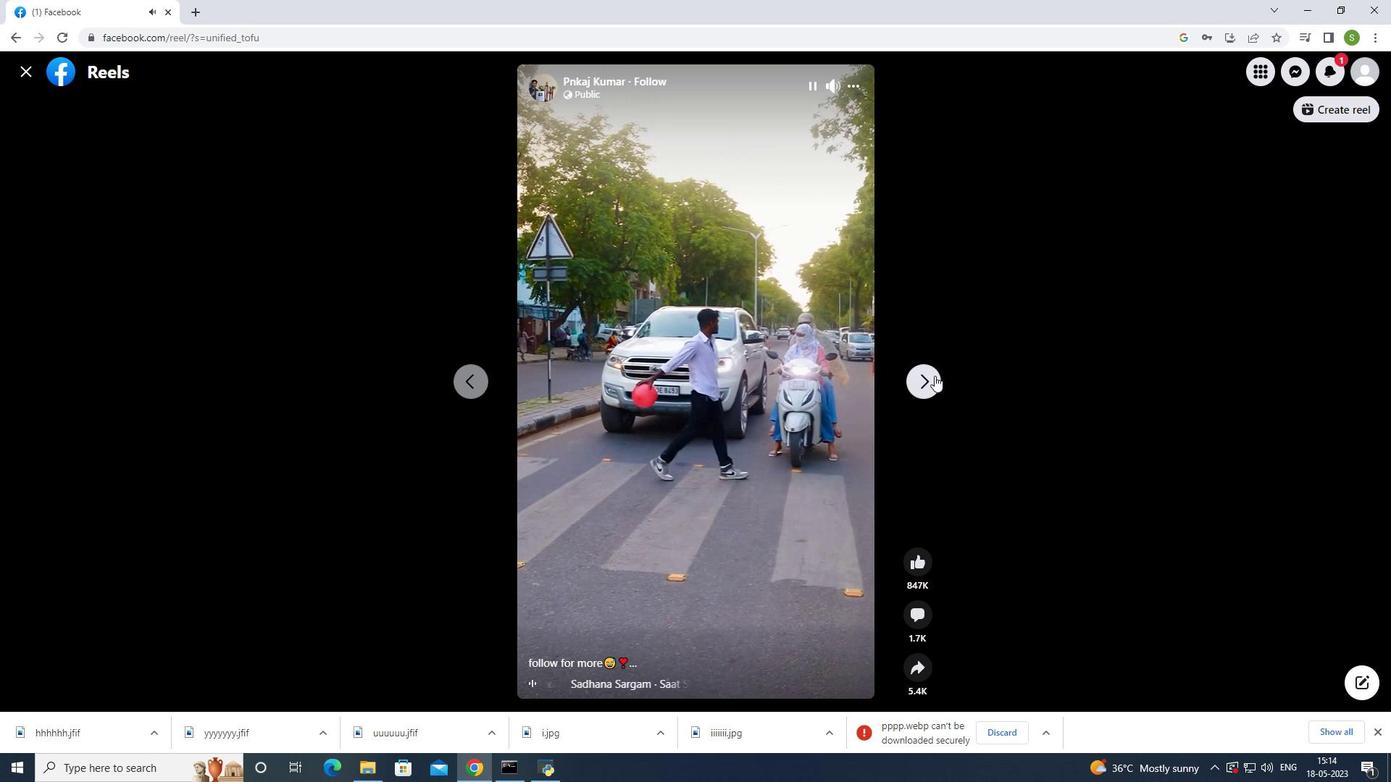 
Action: Mouse pressed left at (931, 384)
Screenshot: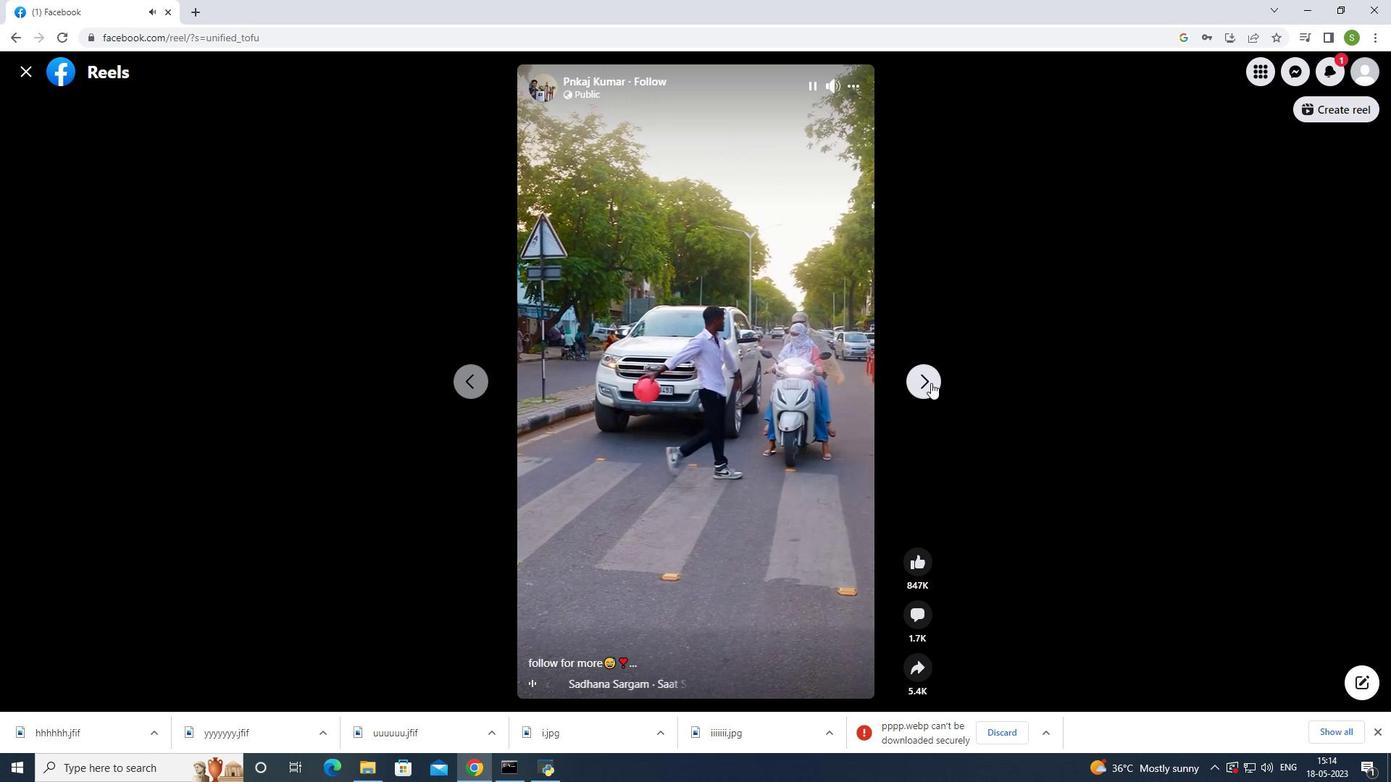 
Action: Mouse pressed left at (931, 384)
Screenshot: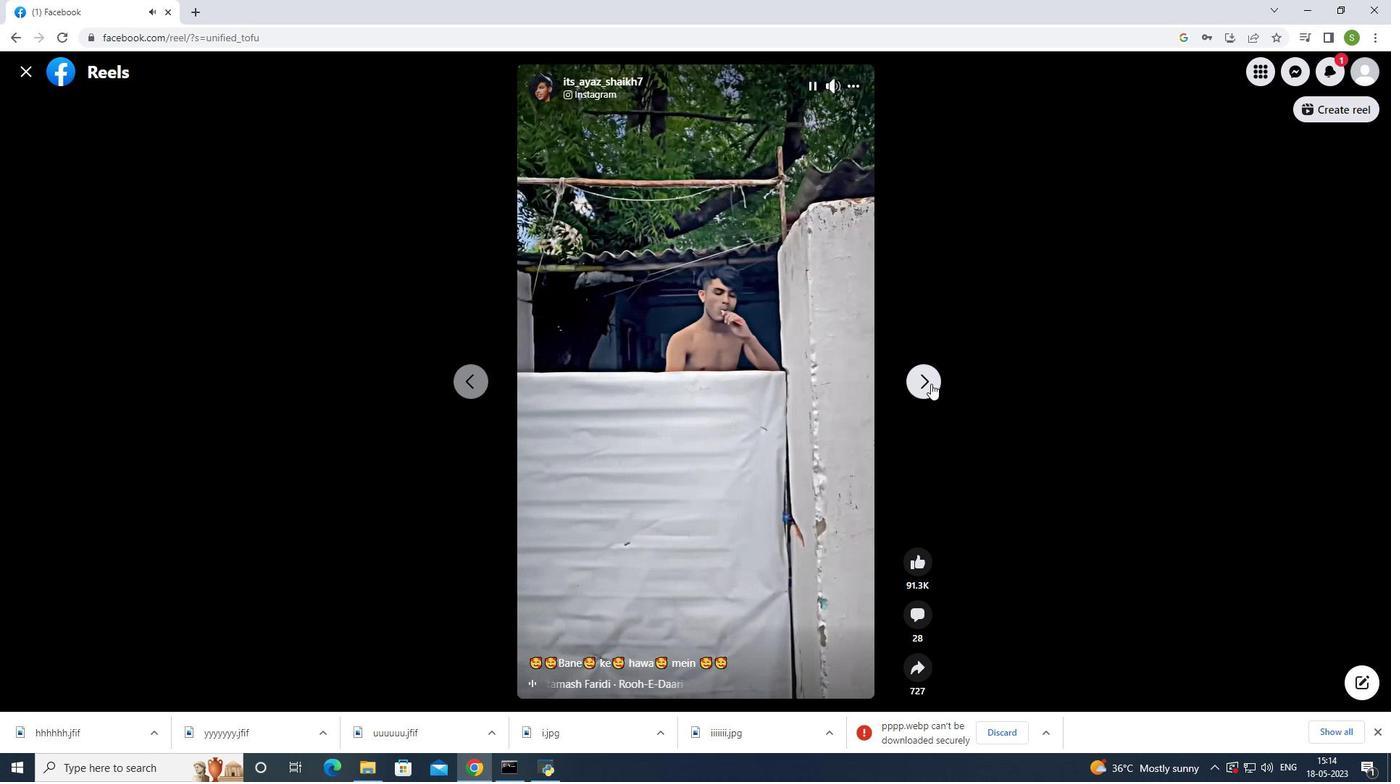 
Action: Mouse moved to (930, 376)
Screenshot: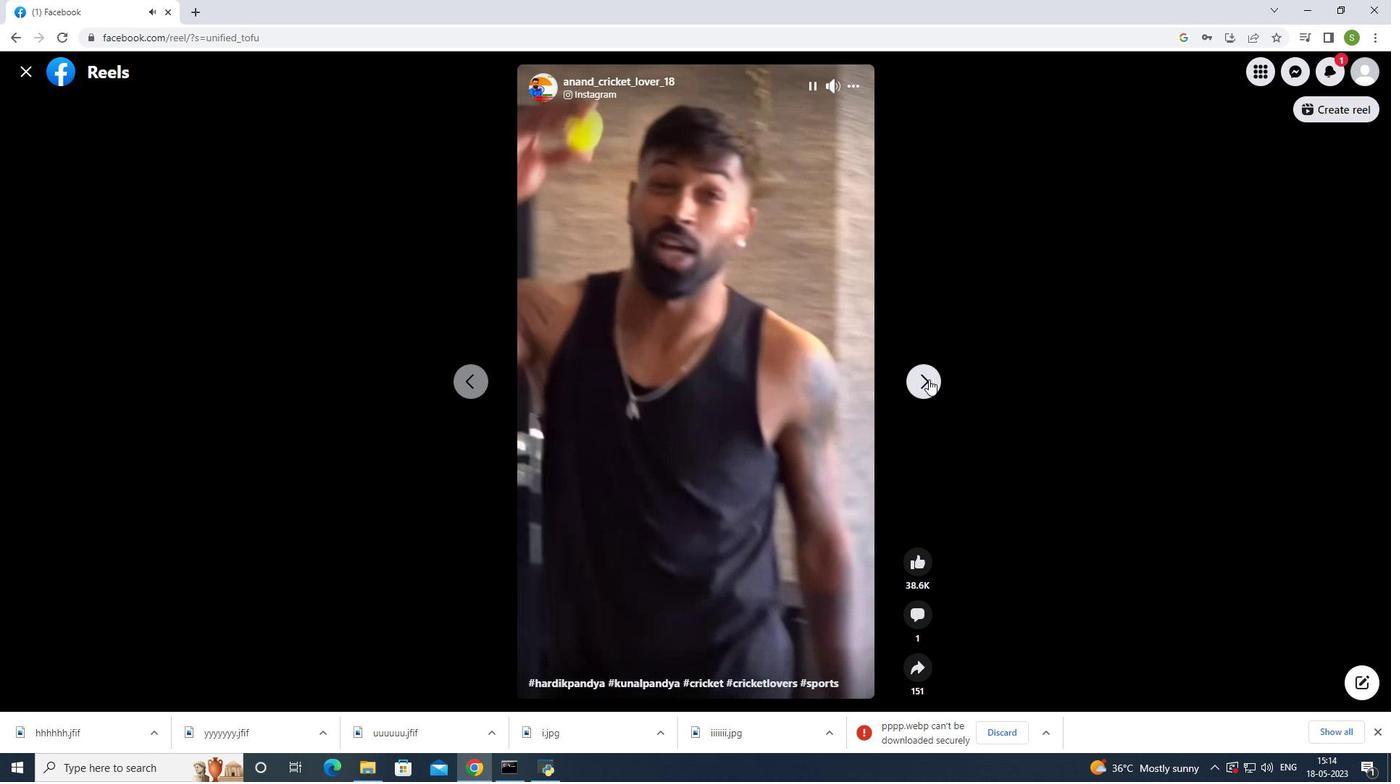 
Action: Mouse pressed left at (930, 376)
Screenshot: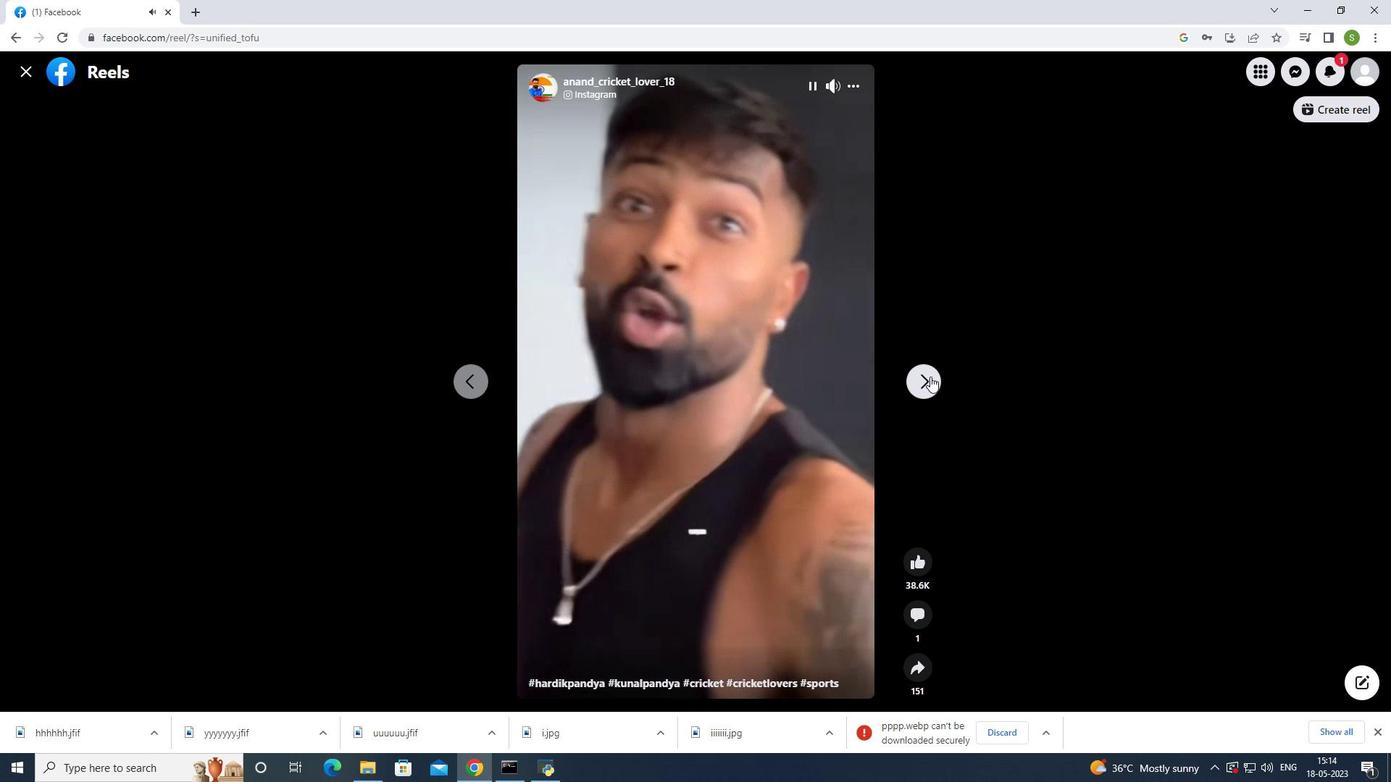 
Action: Mouse moved to (926, 379)
Screenshot: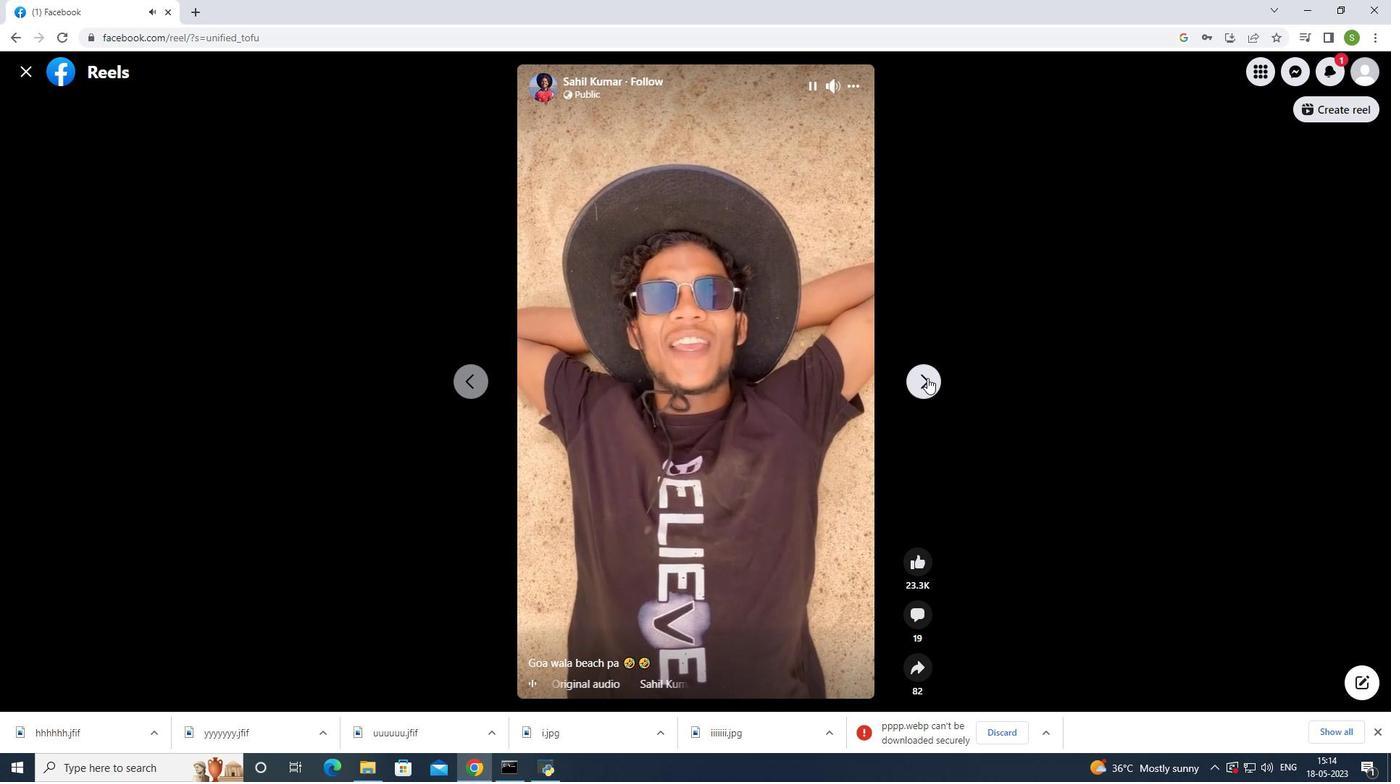 
Action: Mouse pressed left at (926, 379)
Screenshot: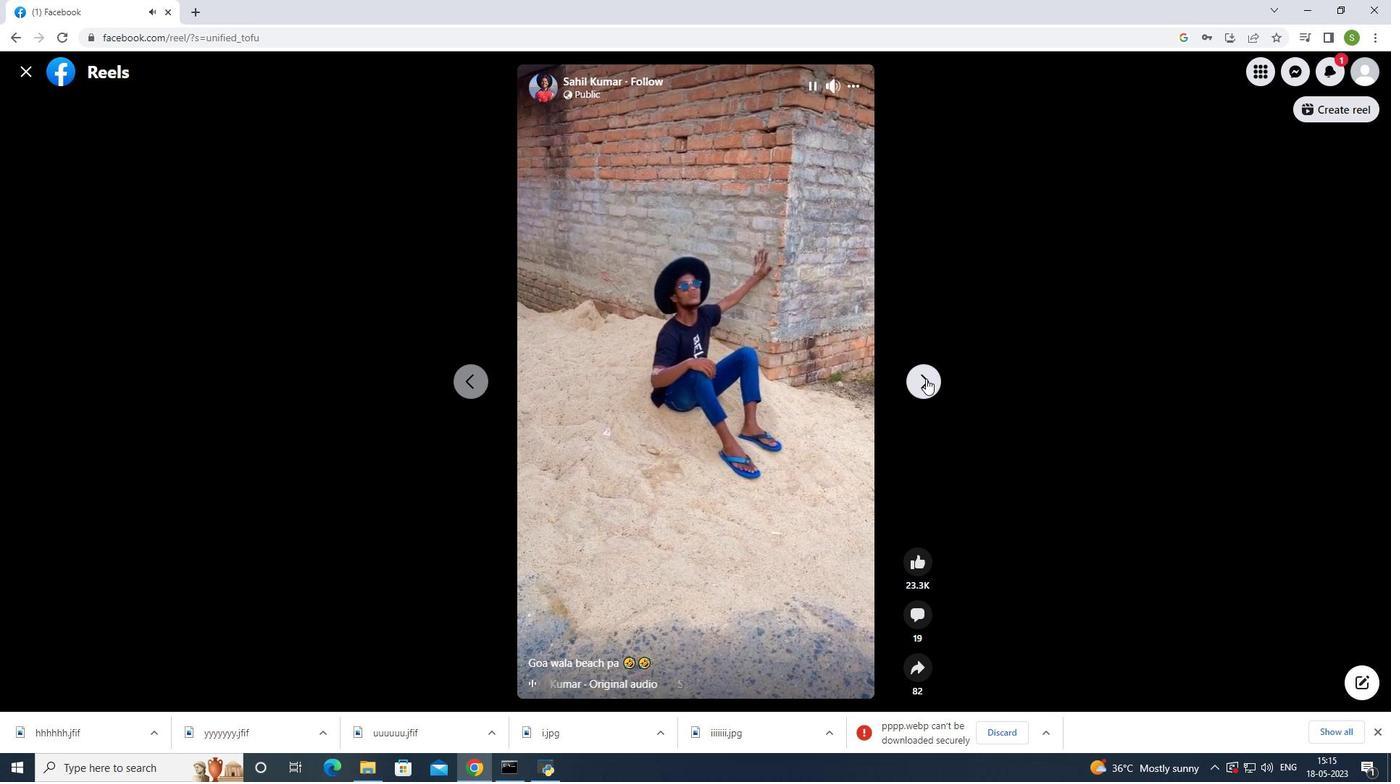 
Action: Mouse pressed left at (926, 379)
Screenshot: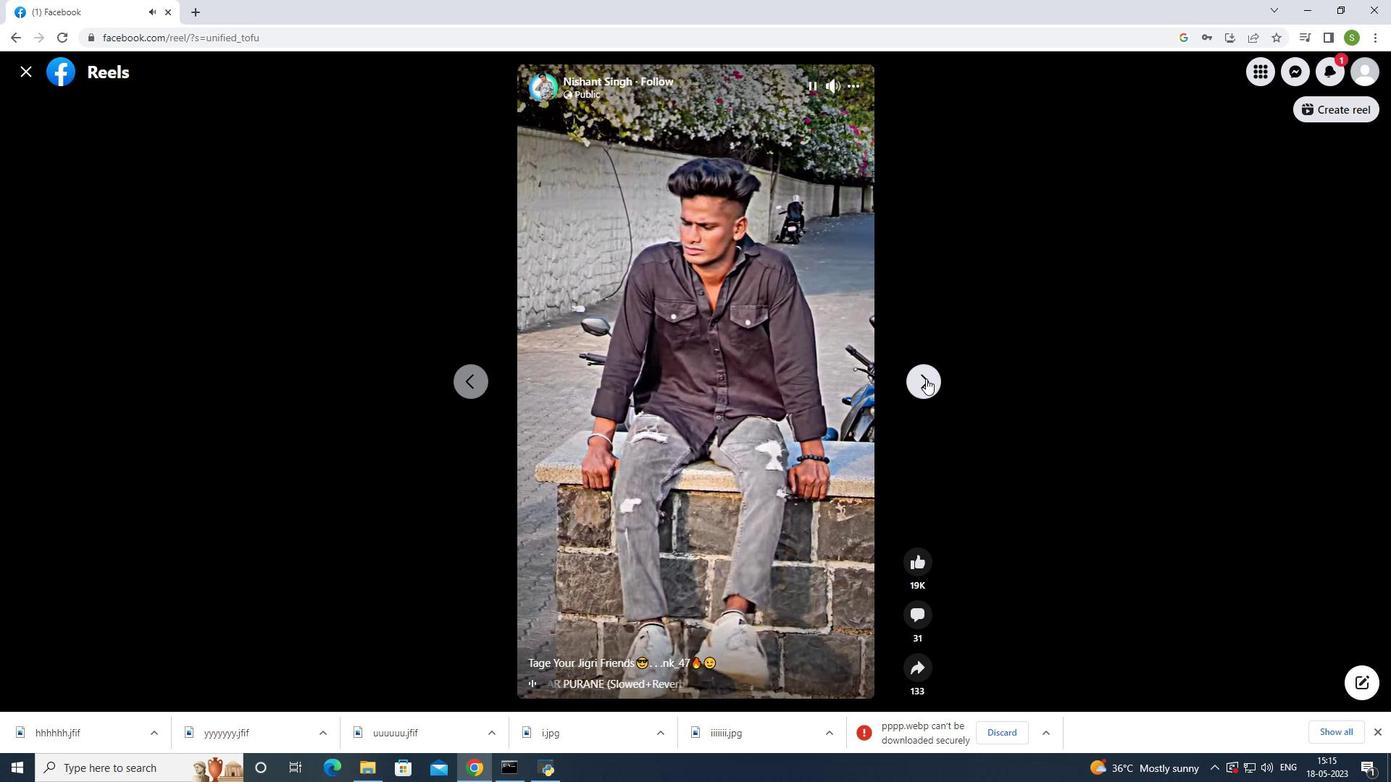 
Action: Mouse moved to (925, 379)
Screenshot: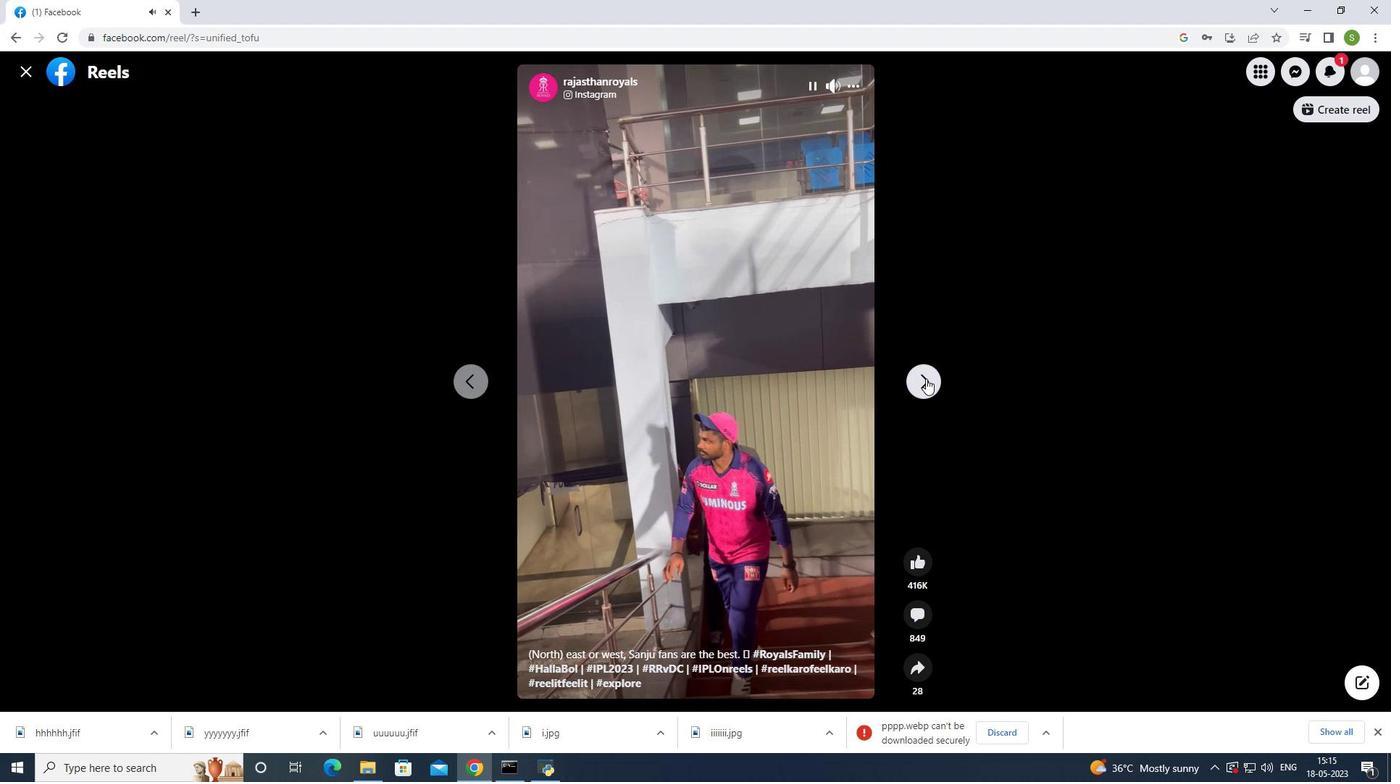 
Action: Mouse pressed left at (925, 379)
Screenshot: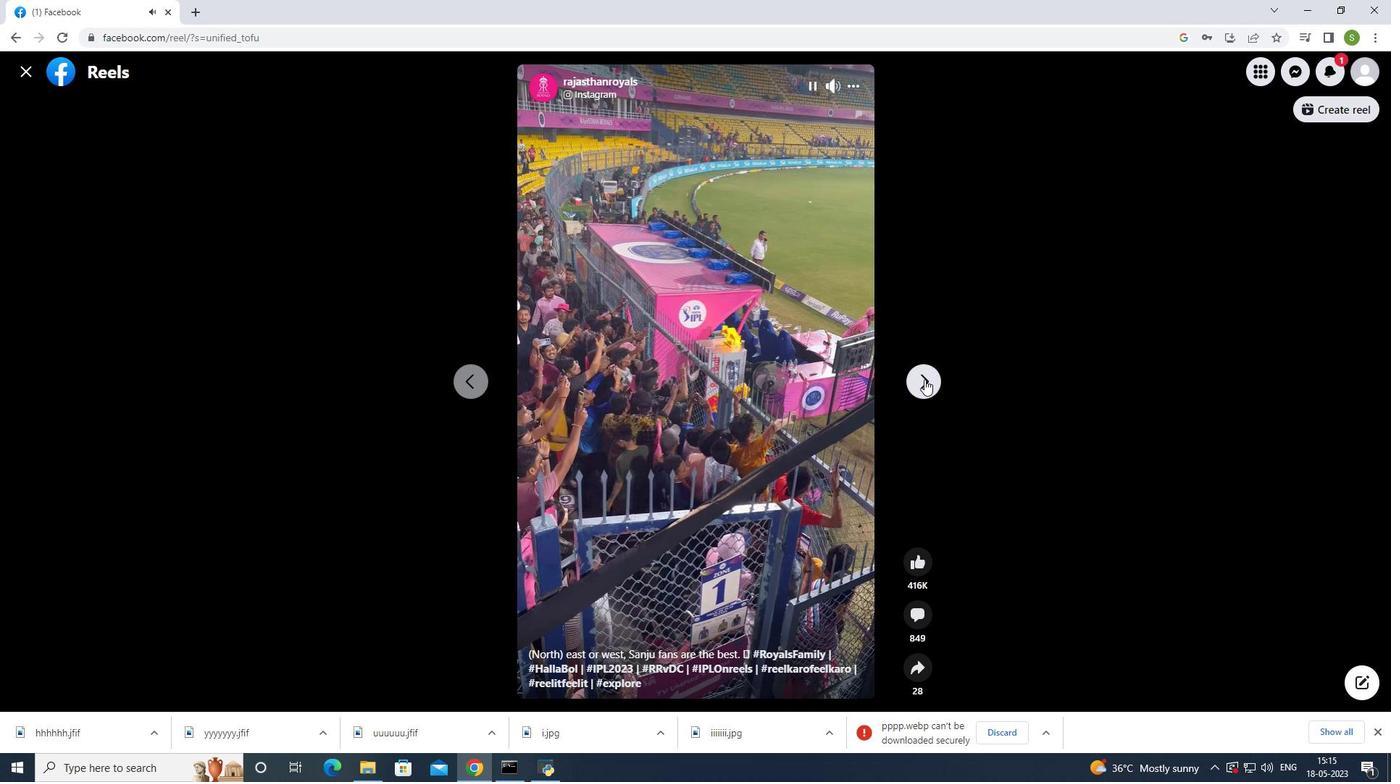 
Action: Mouse moved to (923, 384)
Screenshot: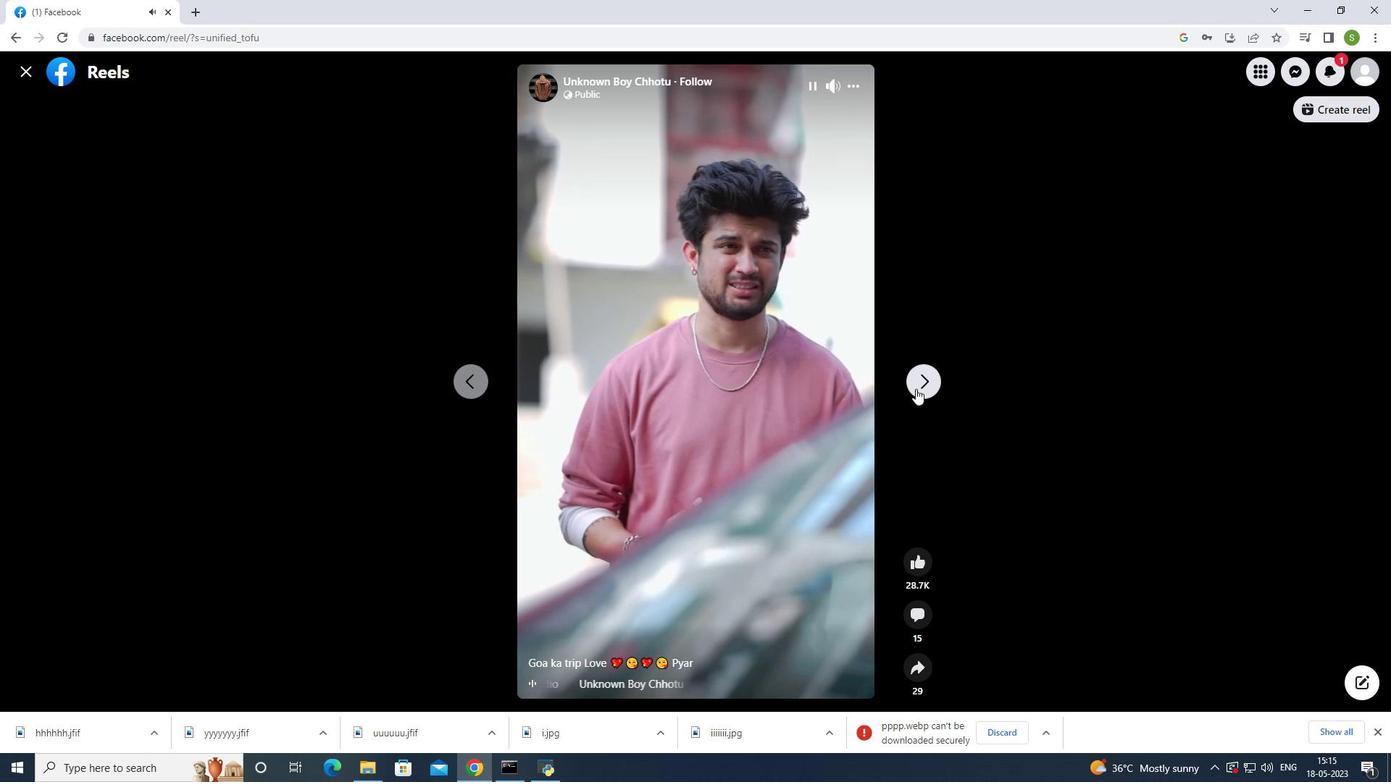 
Action: Mouse pressed left at (923, 384)
Screenshot: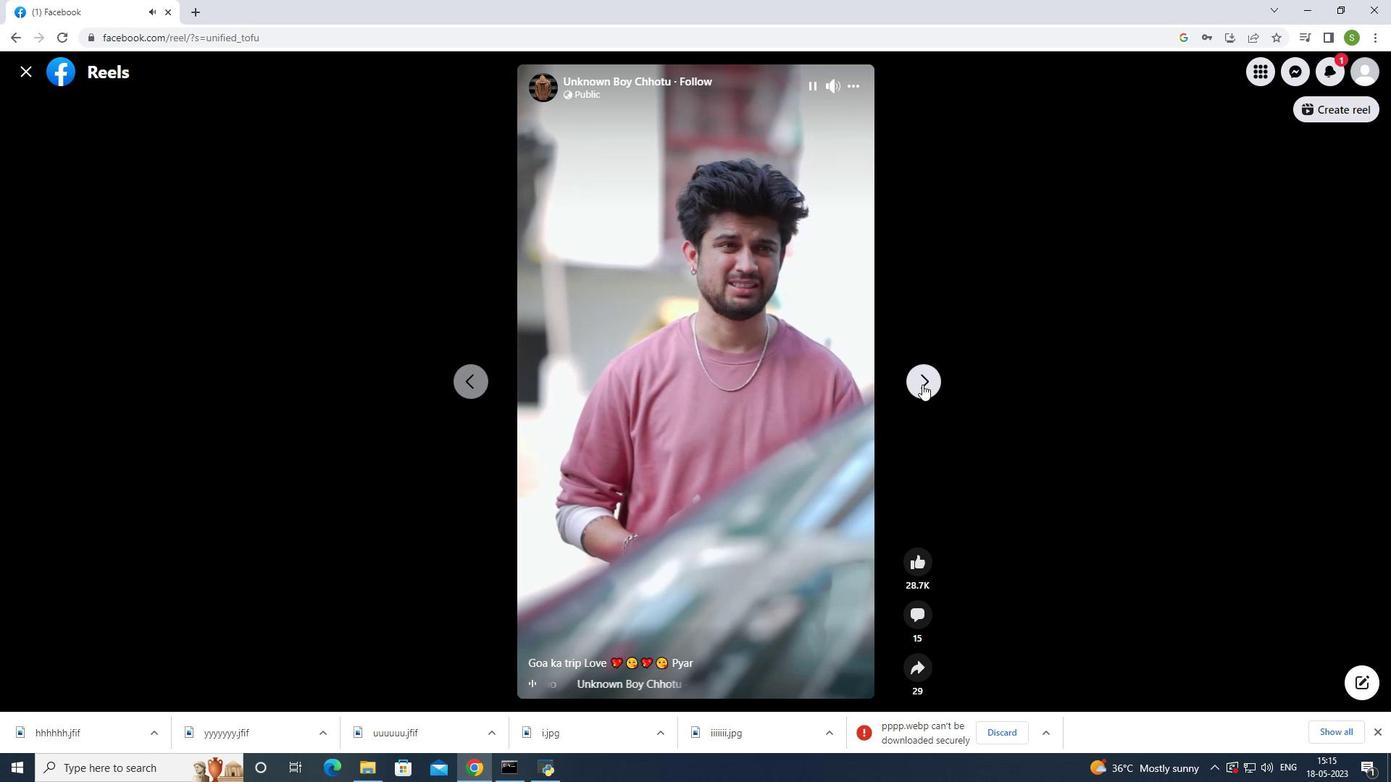 
Action: Mouse moved to (922, 381)
Screenshot: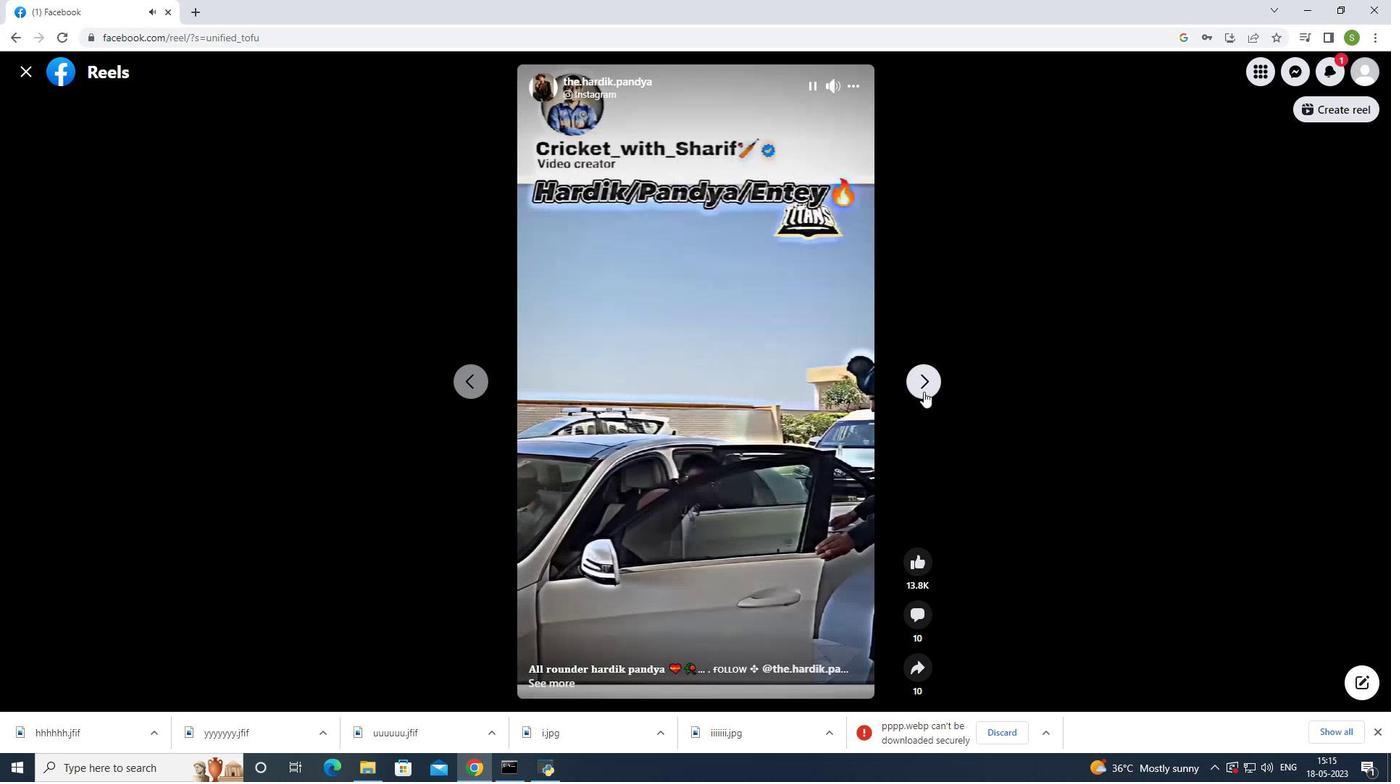 
Action: Mouse pressed left at (922, 381)
Screenshot: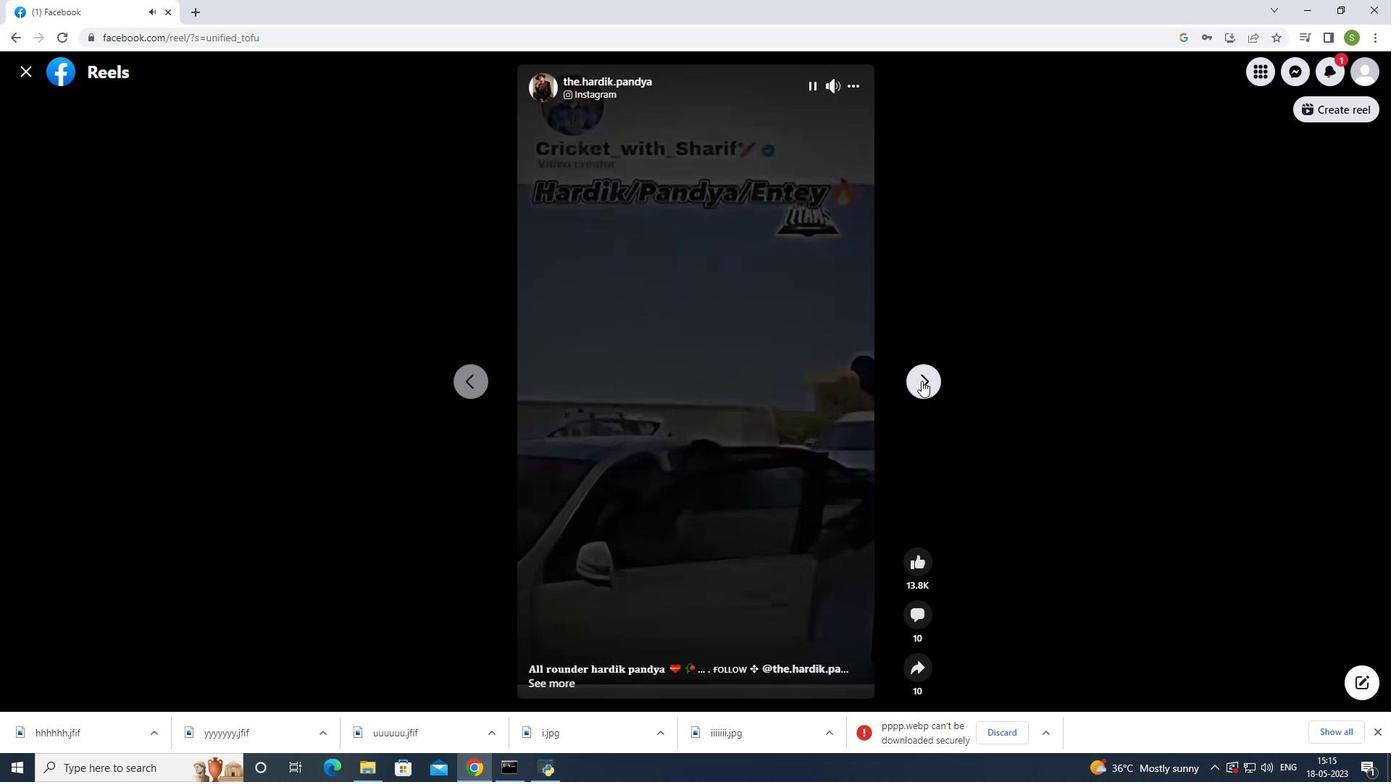 
Action: Mouse moved to (914, 378)
Screenshot: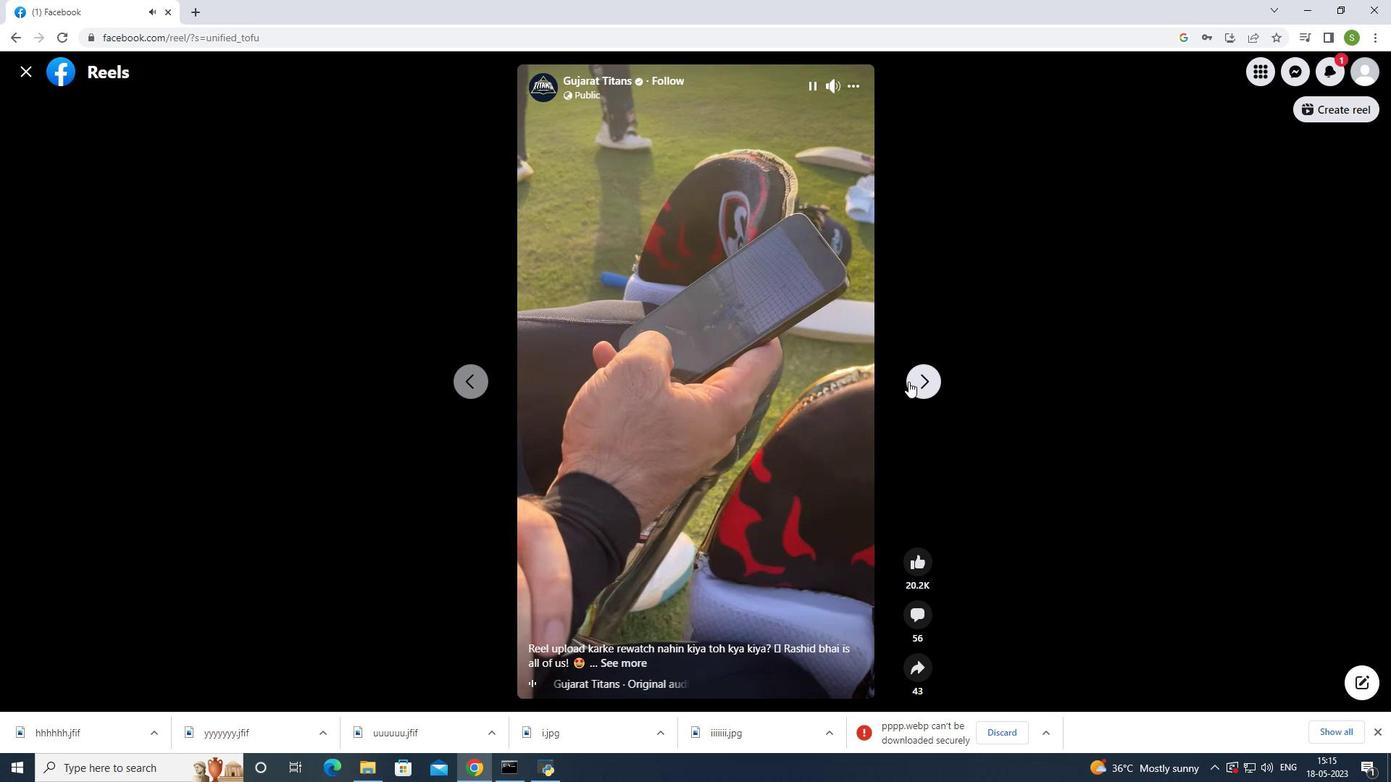 
Action: Mouse pressed left at (914, 378)
Screenshot: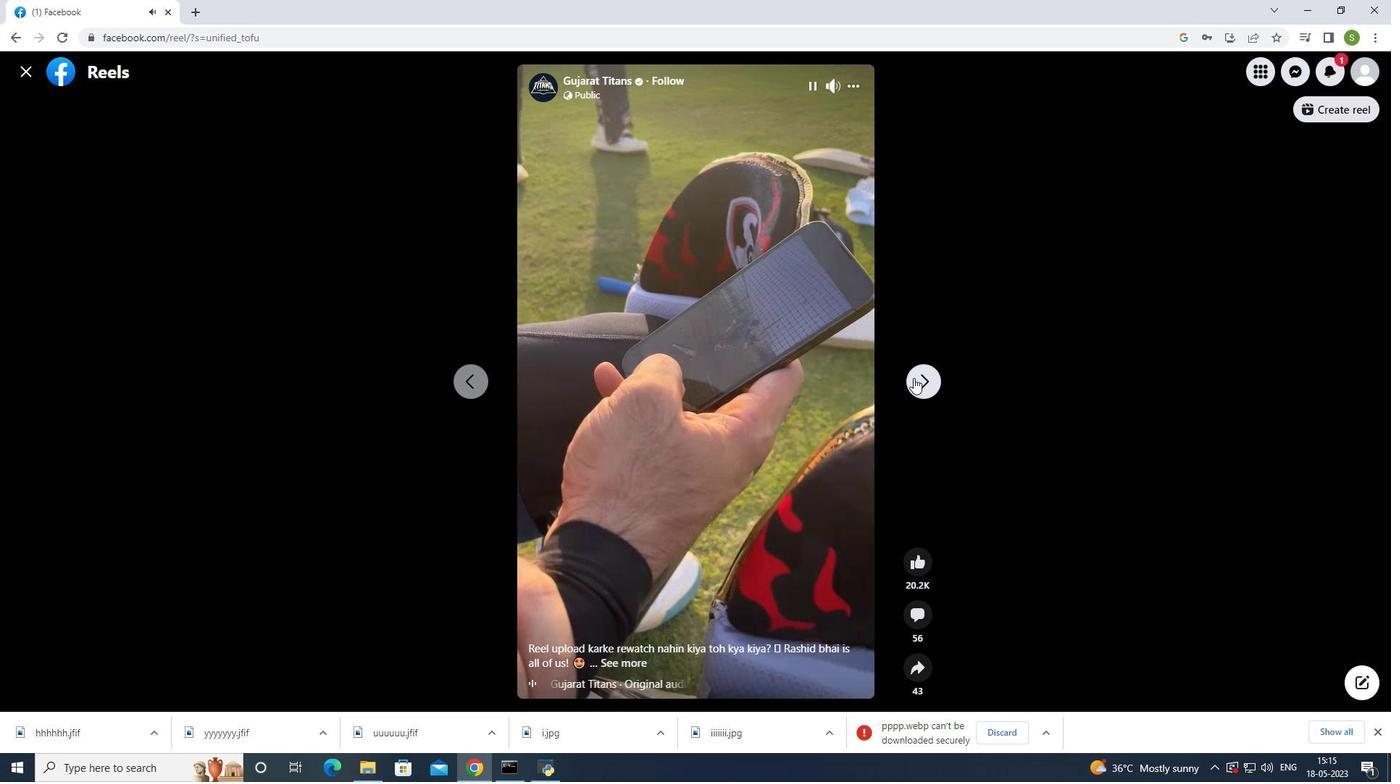 
Action: Mouse moved to (471, 380)
Screenshot: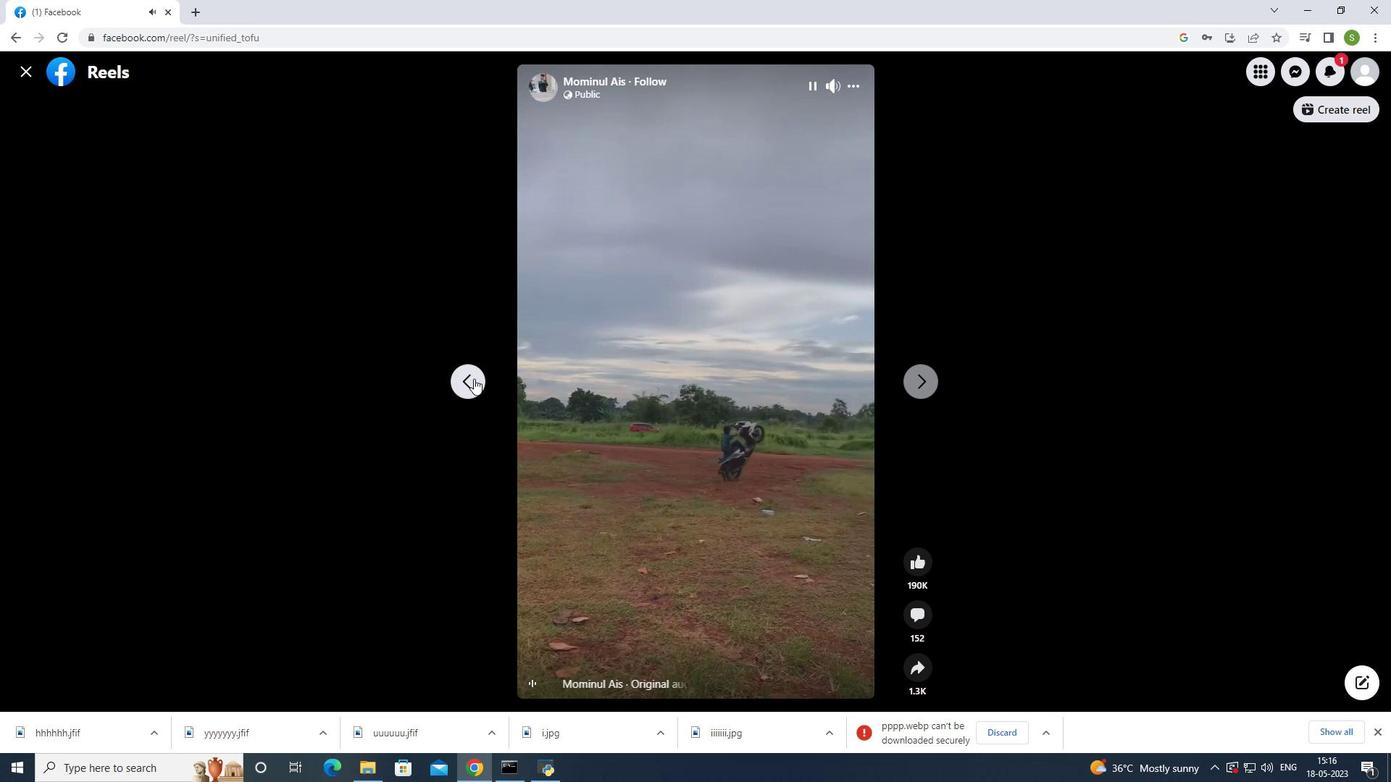 
Action: Mouse pressed left at (471, 380)
Screenshot: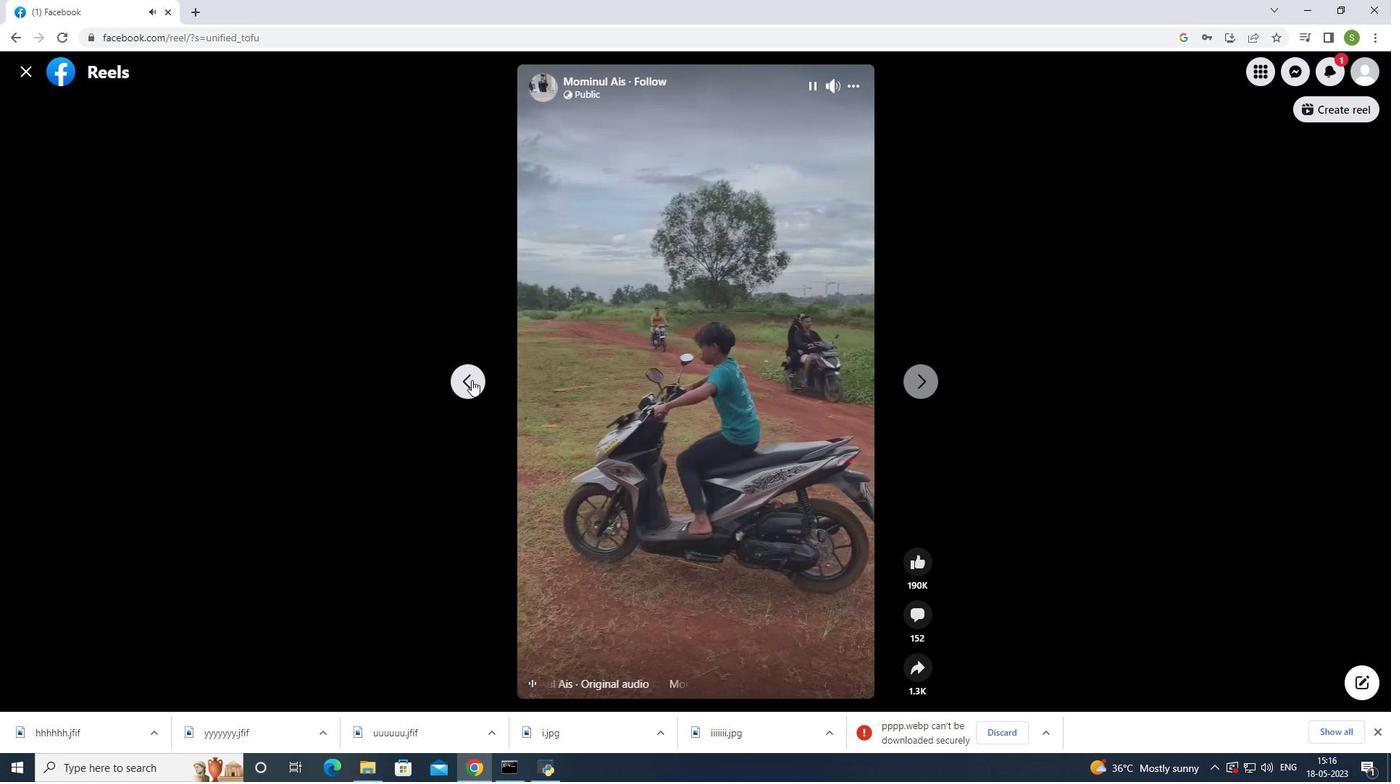 
Action: Mouse pressed left at (471, 380)
Screenshot: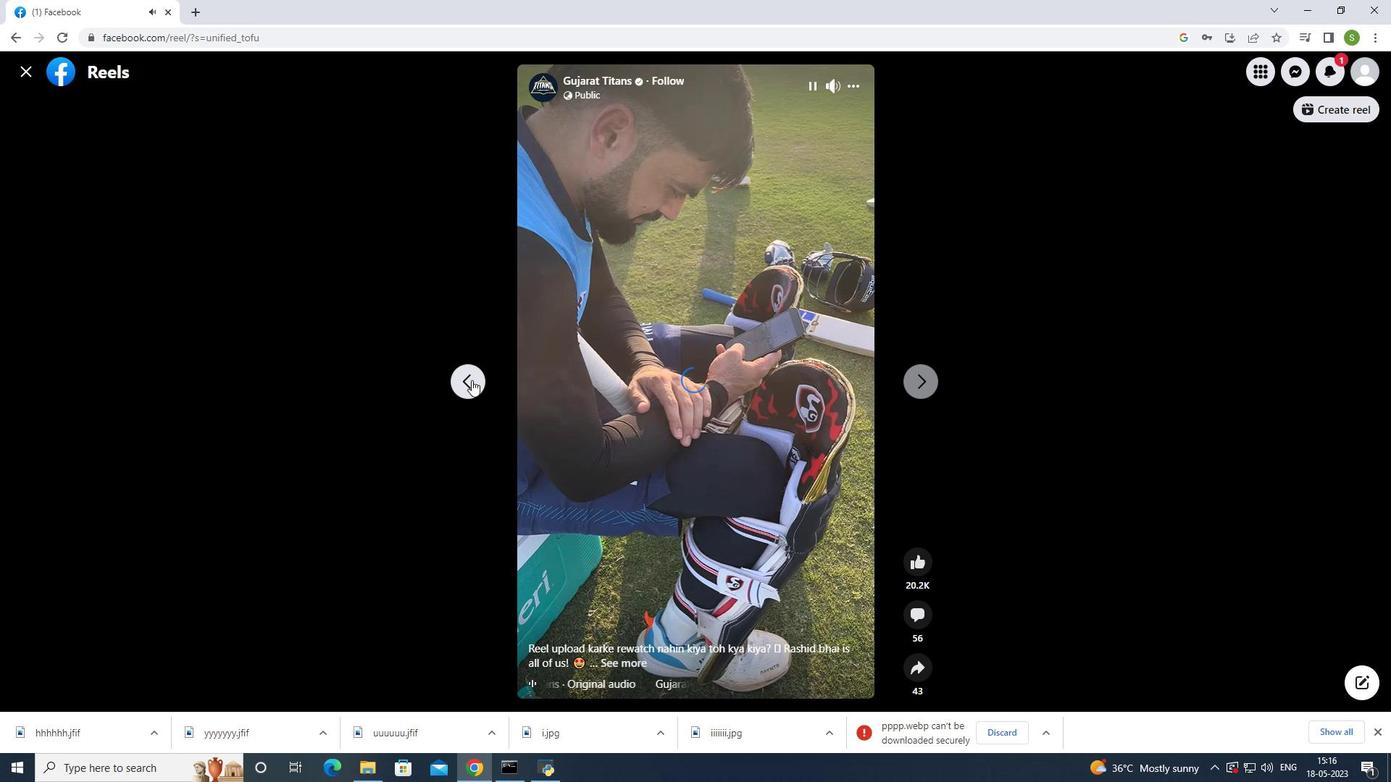 
Action: Mouse pressed left at (471, 380)
Screenshot: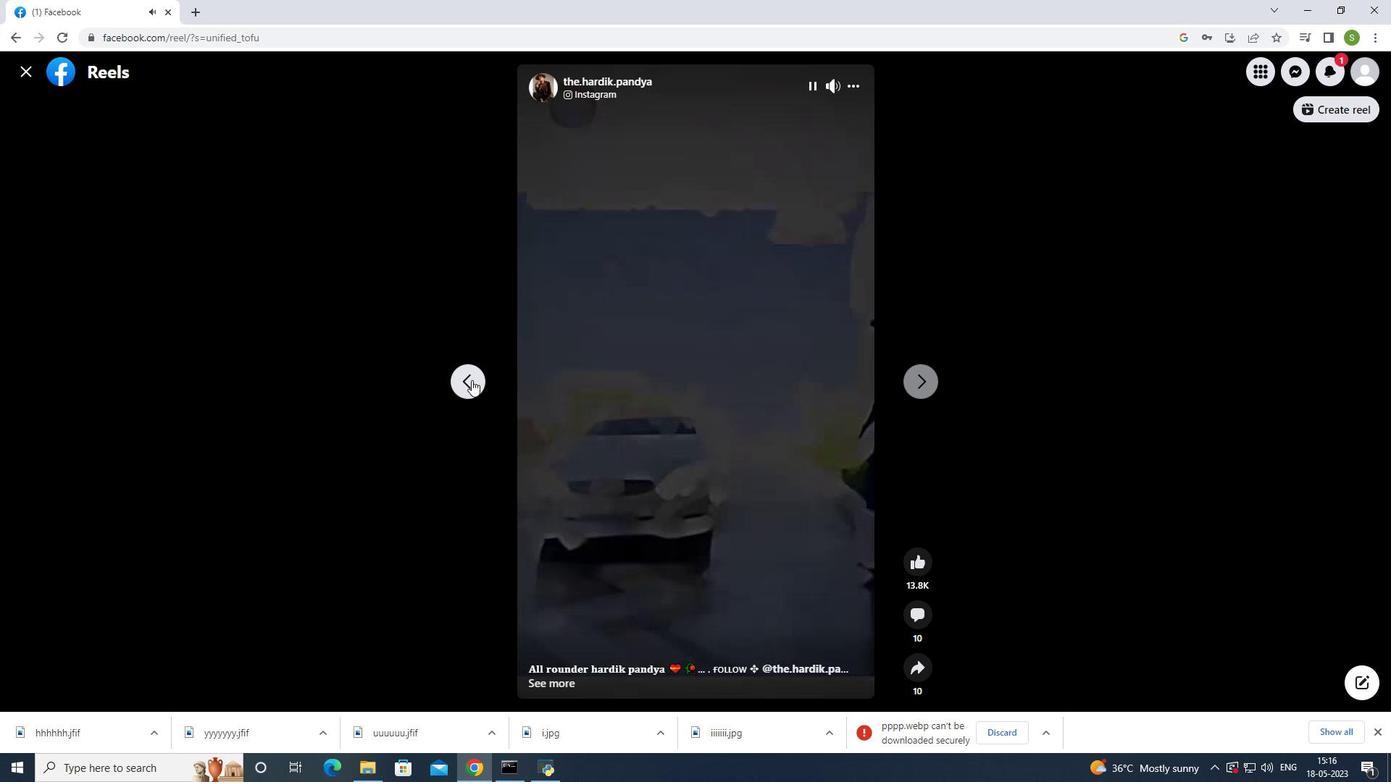 
Action: Mouse pressed left at (471, 380)
Screenshot: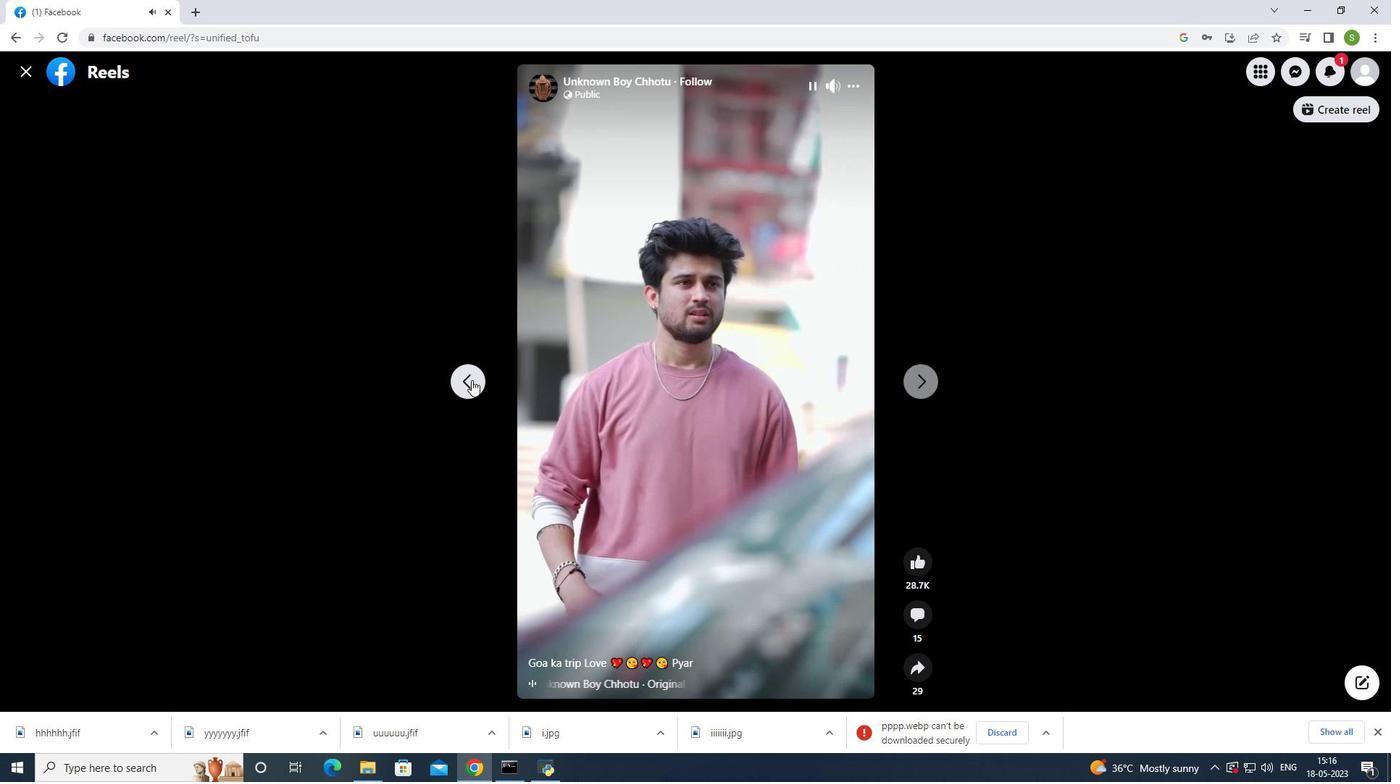 
Action: Mouse pressed left at (471, 380)
Screenshot: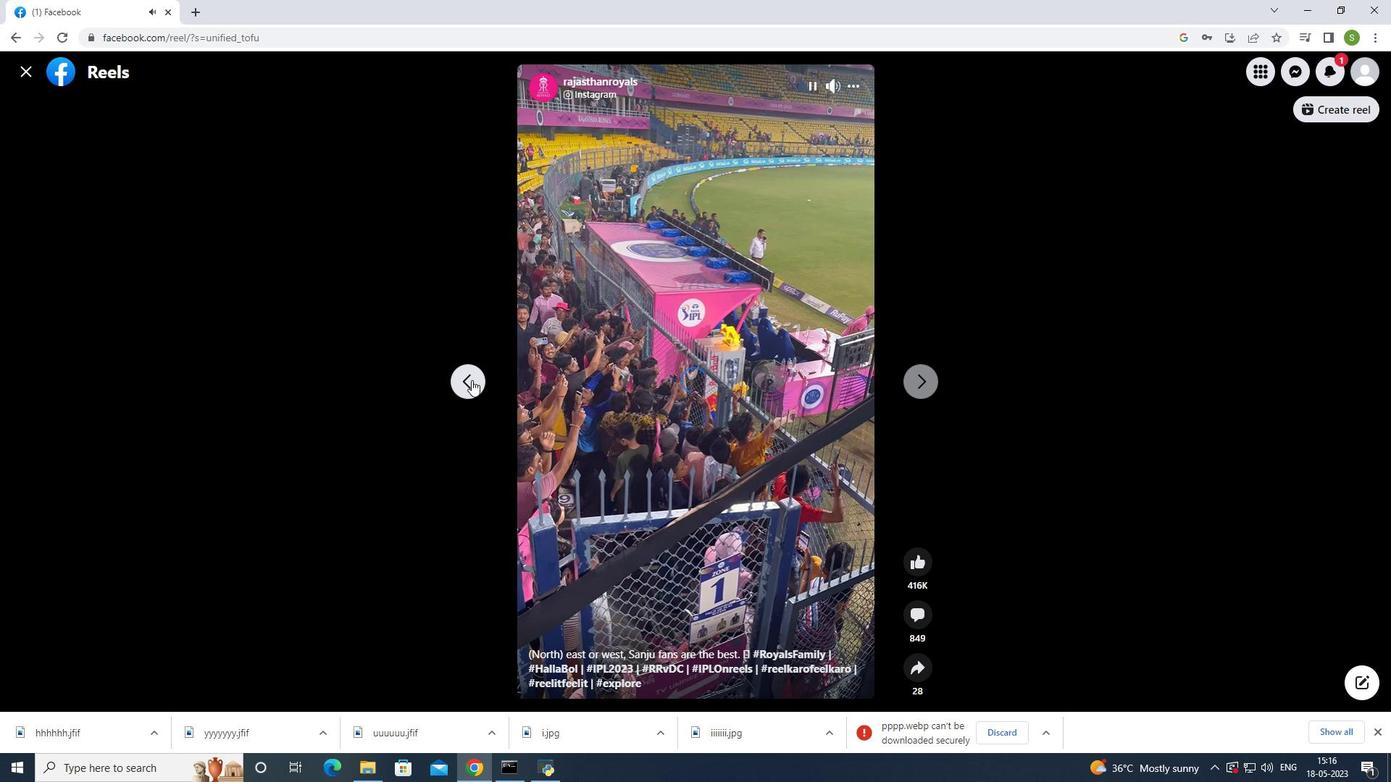 
Action: Mouse pressed left at (471, 380)
Screenshot: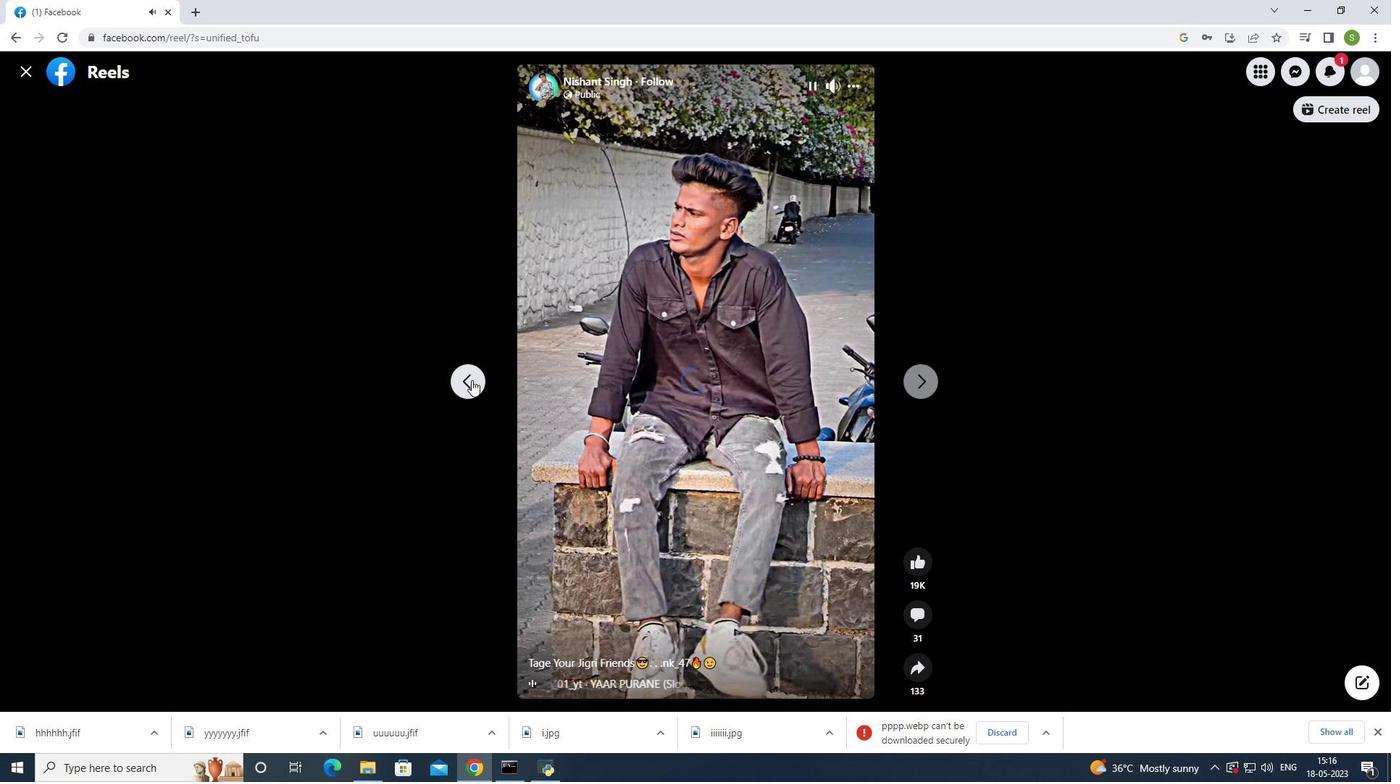 
Action: Mouse moved to (464, 380)
Screenshot: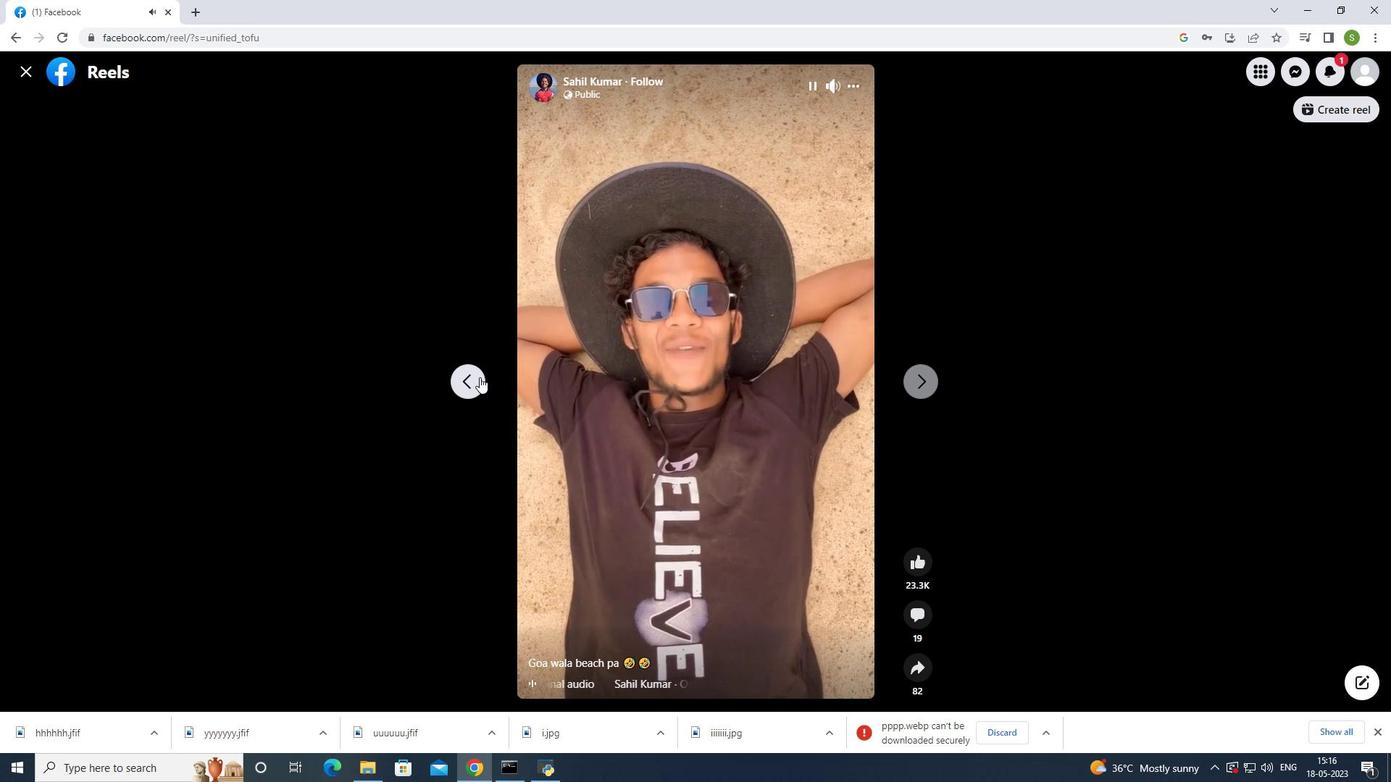 
Action: Mouse pressed left at (464, 380)
Screenshot: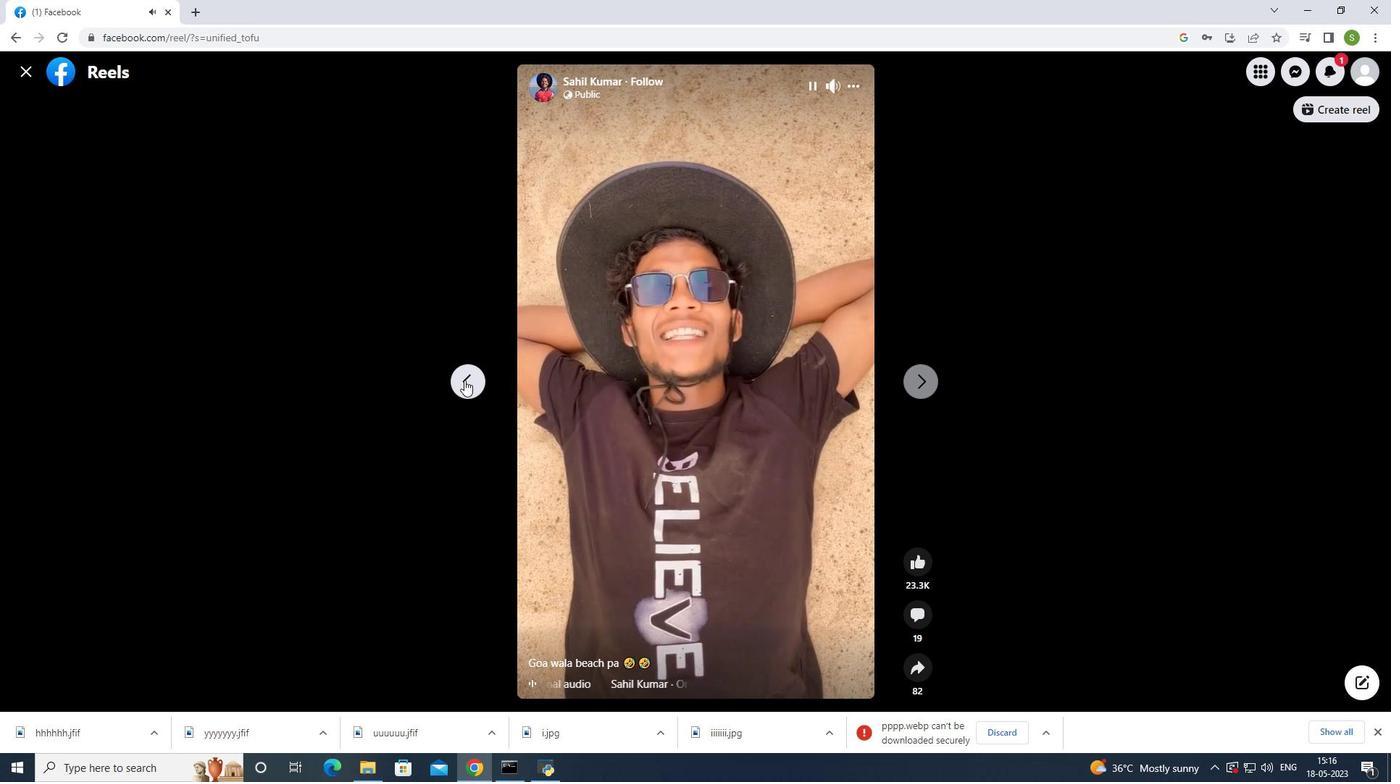 
Action: Mouse pressed left at (464, 380)
Screenshot: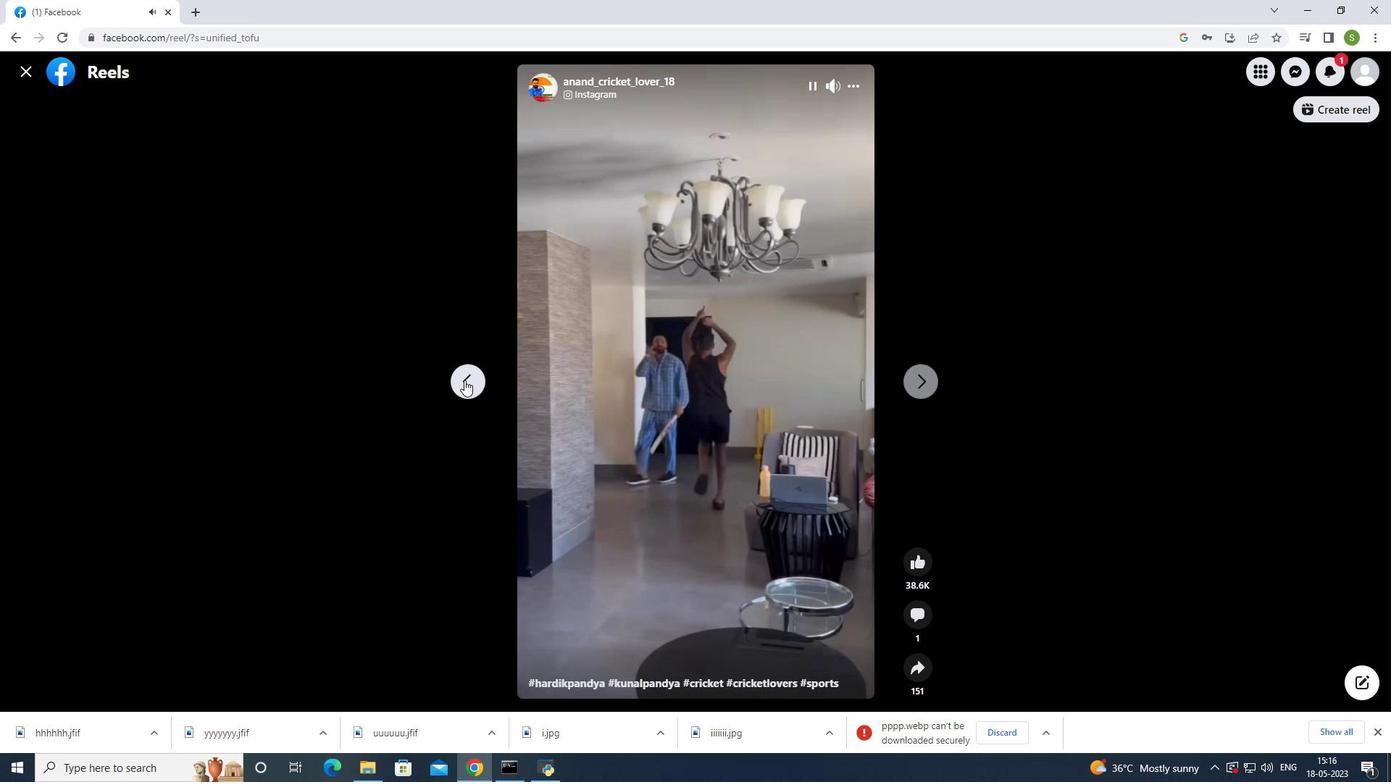 
Action: Mouse pressed left at (464, 380)
Screenshot: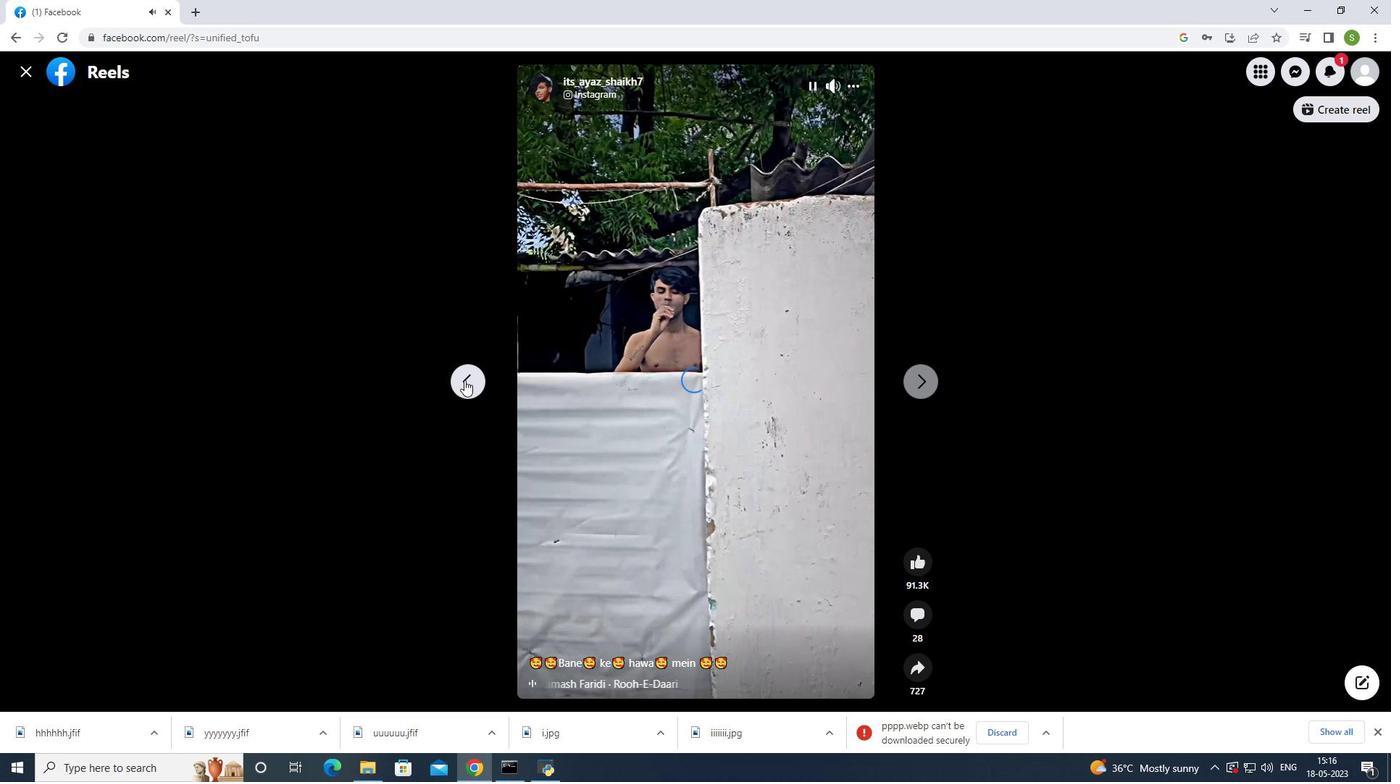 
Action: Mouse moved to (927, 374)
Screenshot: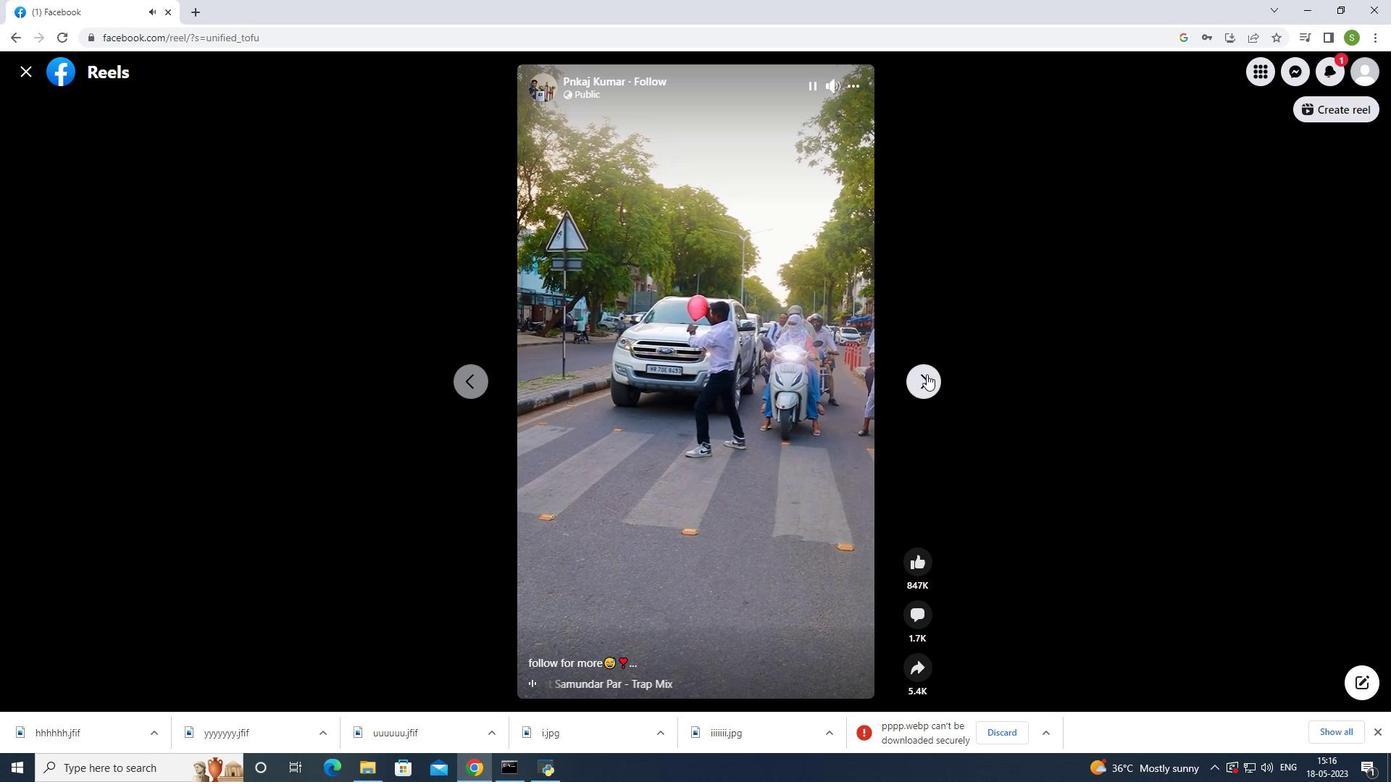 
Action: Mouse pressed left at (927, 374)
Screenshot: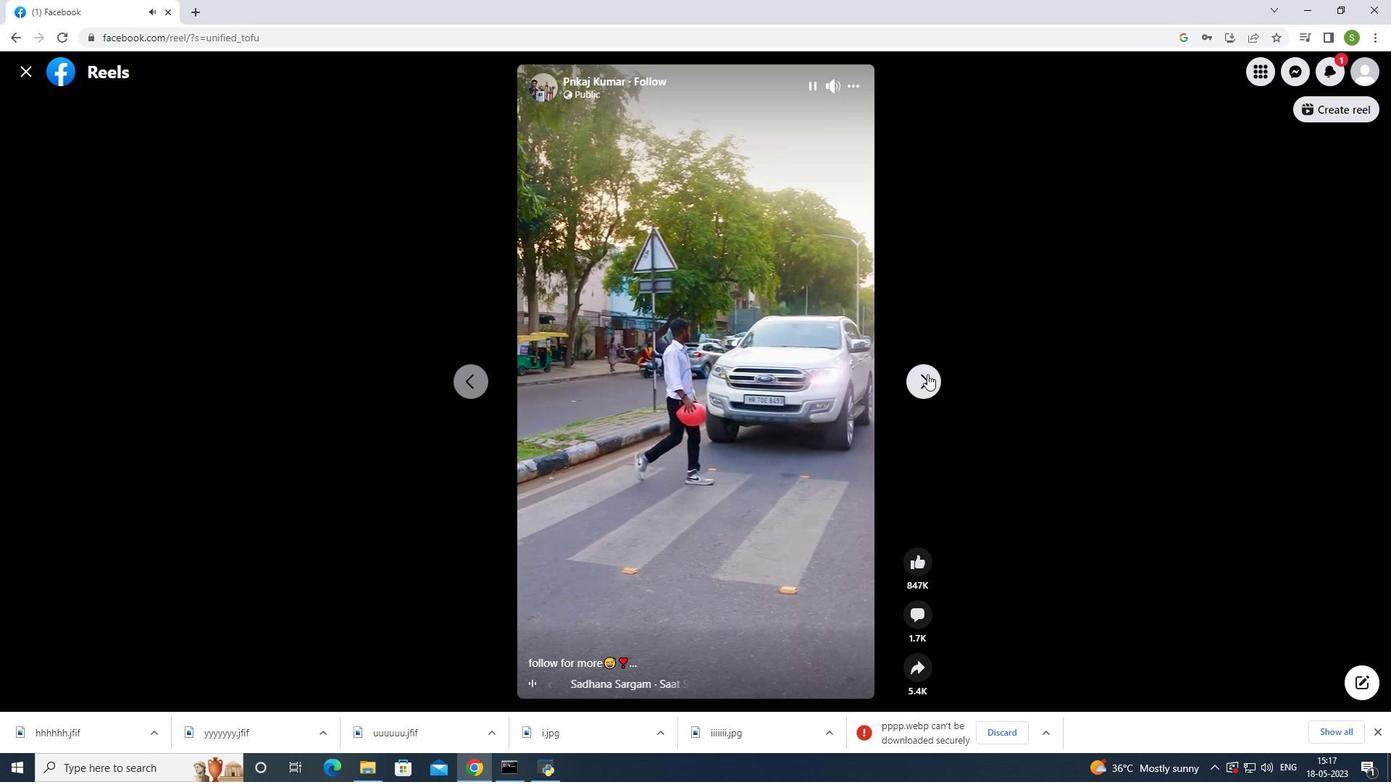
Action: Mouse moved to (927, 375)
Screenshot: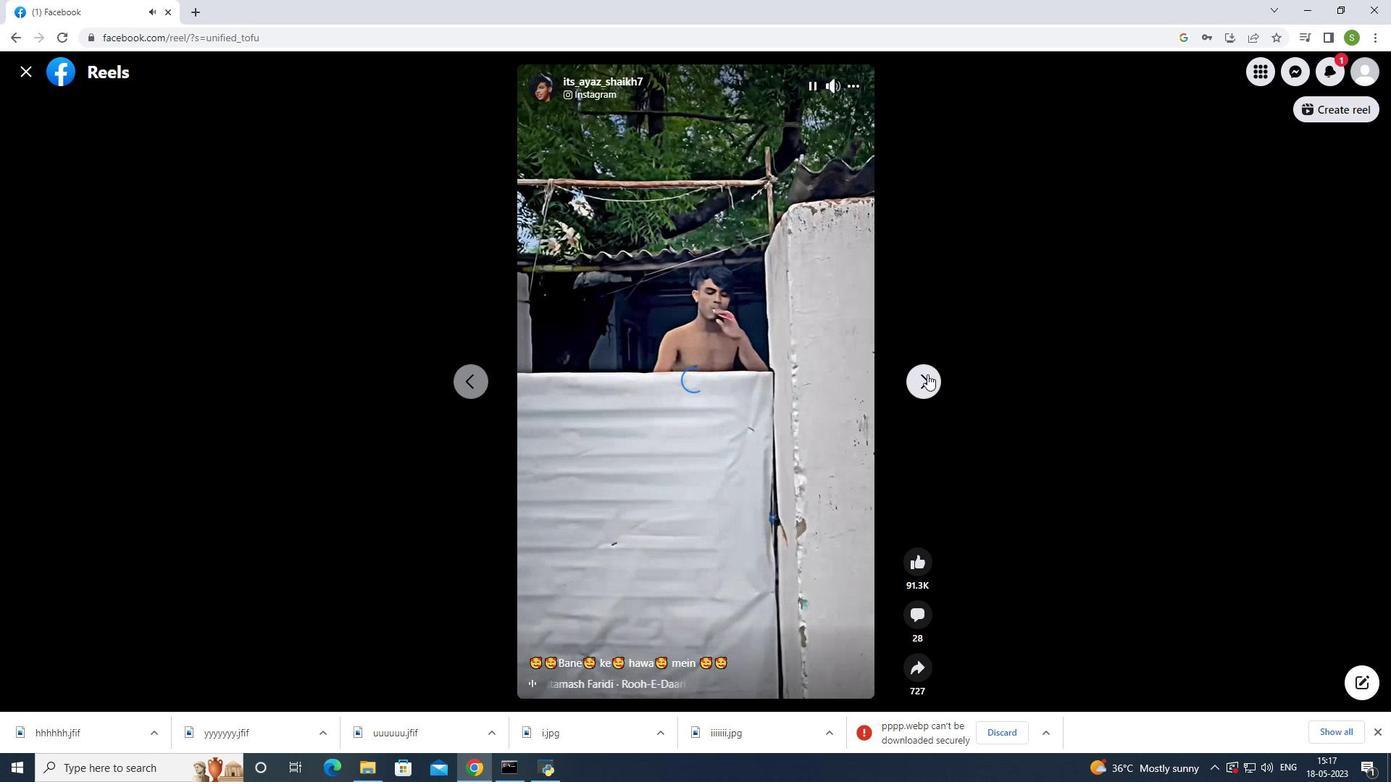 
Action: Mouse pressed left at (927, 375)
Screenshot: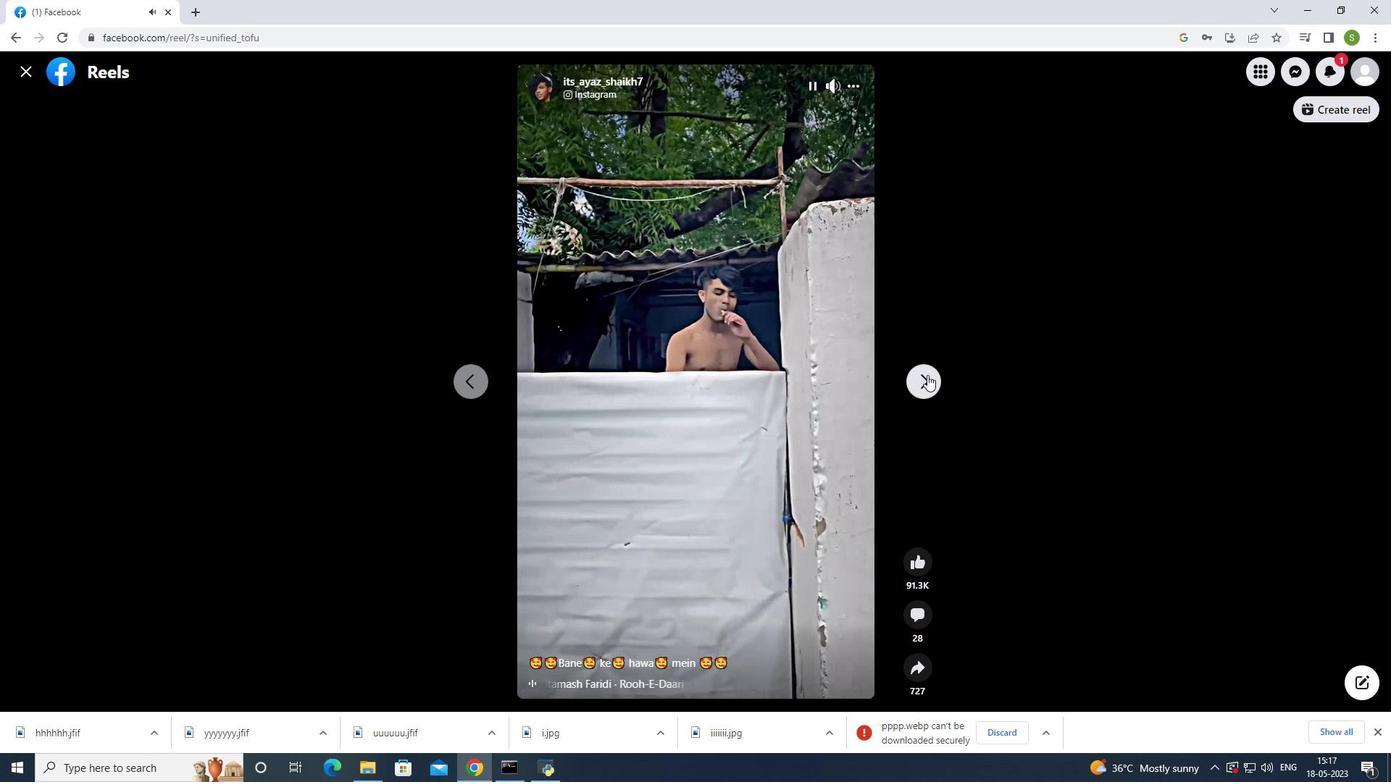 
Action: Mouse moved to (927, 372)
Screenshot: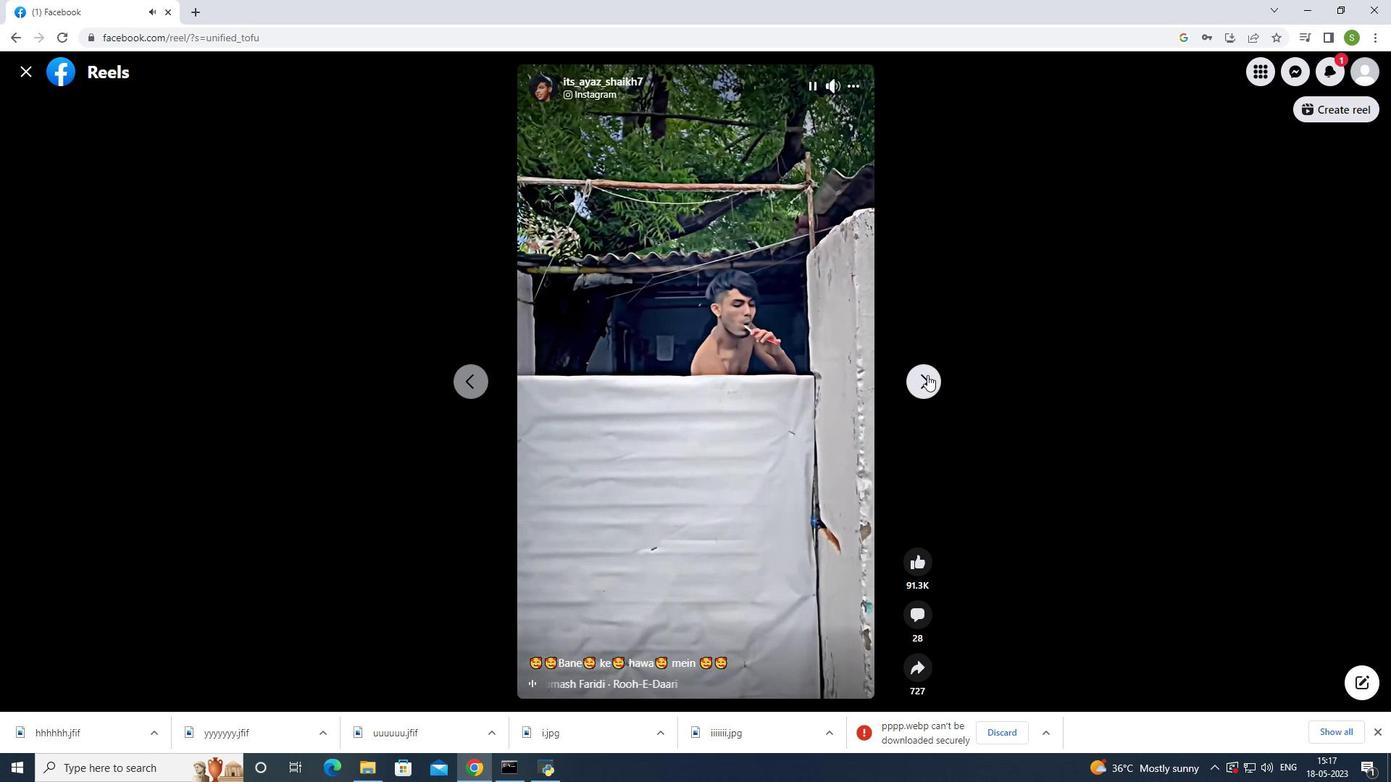 
Action: Mouse pressed left at (927, 372)
Screenshot: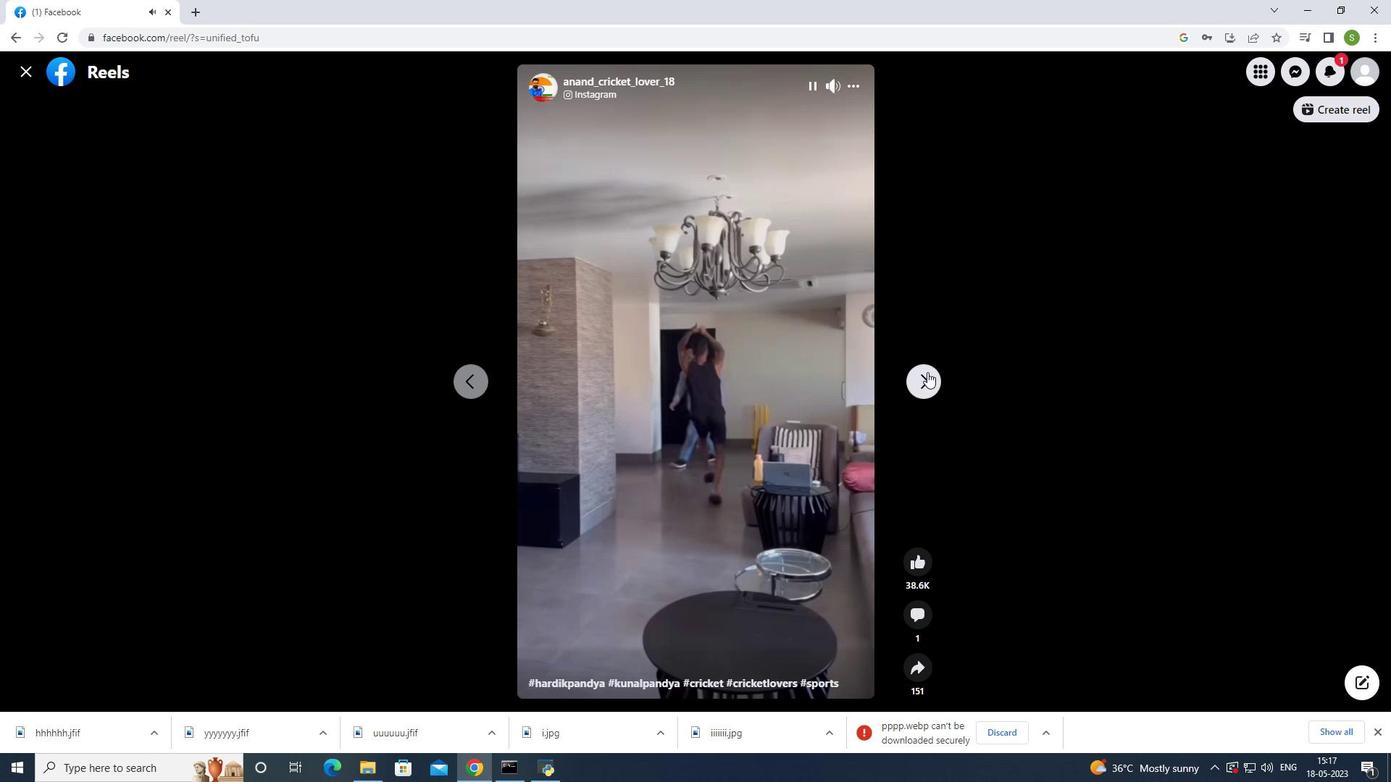 
Action: Mouse moved to (915, 664)
Screenshot: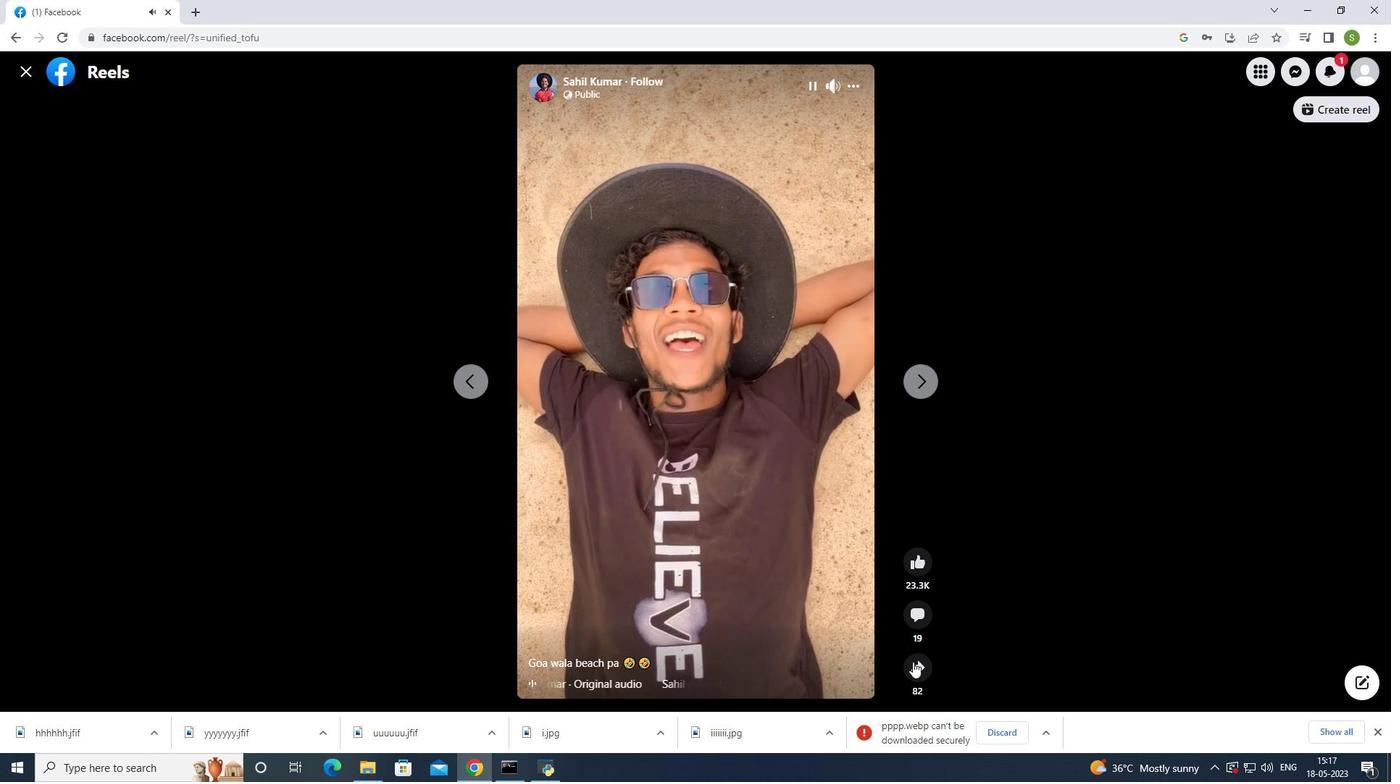 
Action: Mouse pressed left at (915, 664)
Screenshot: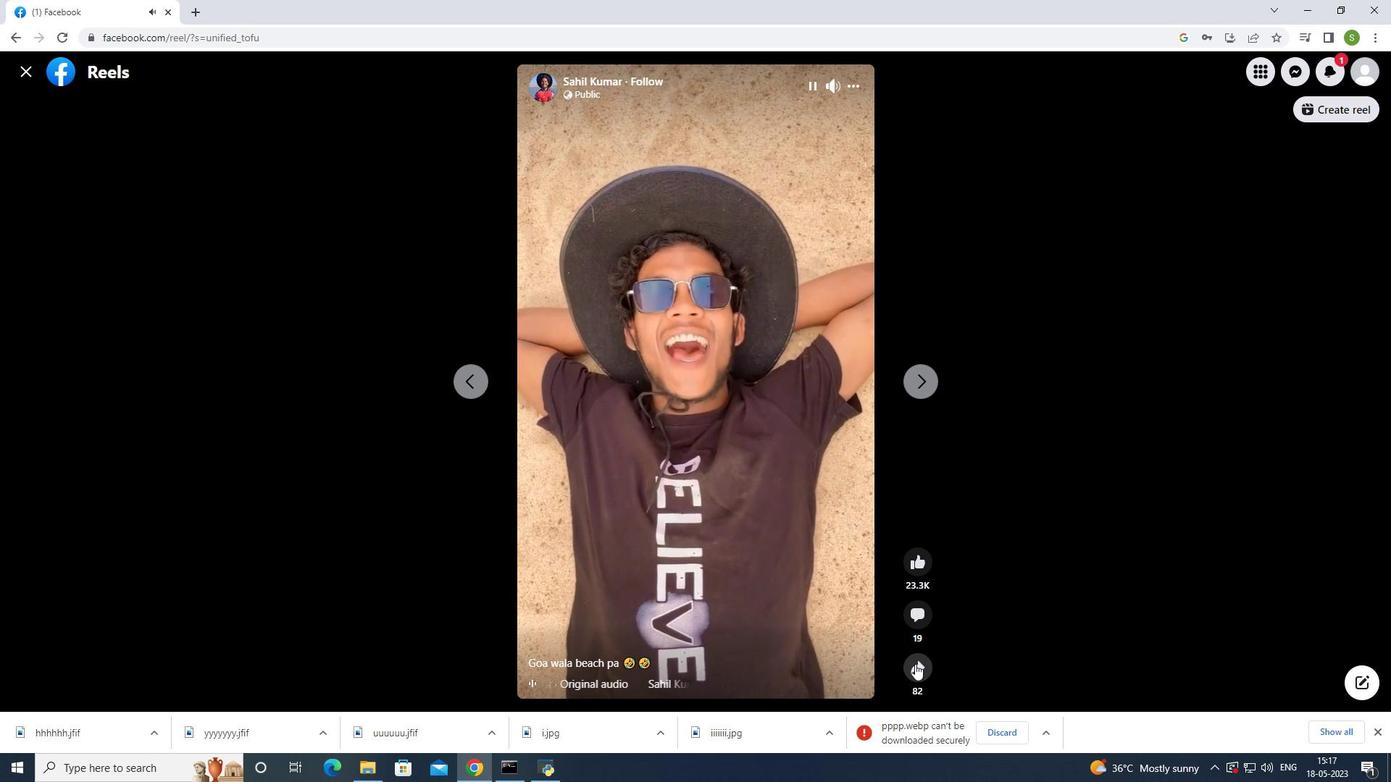 
Action: Mouse pressed left at (915, 664)
Screenshot: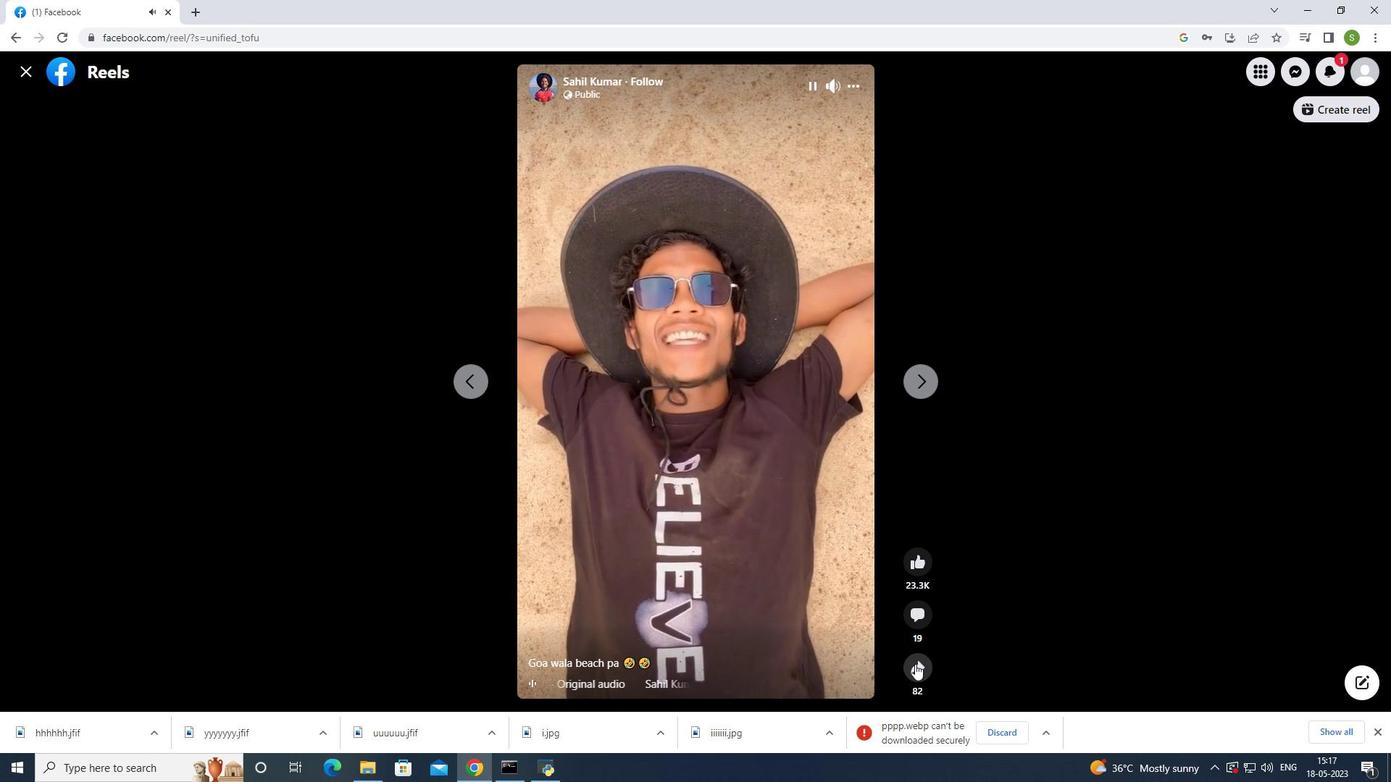 
Action: Mouse moved to (917, 666)
Screenshot: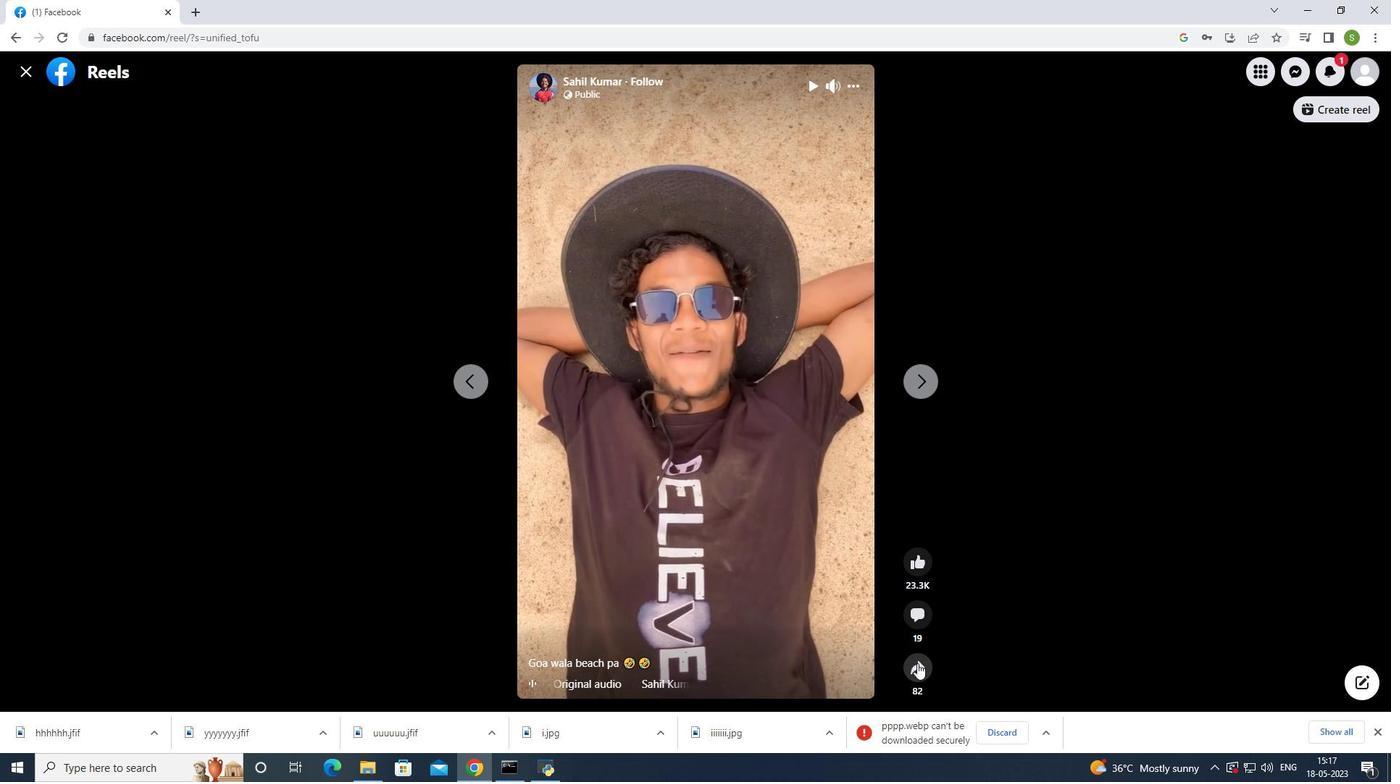 
Action: Mouse pressed left at (917, 666)
Screenshot: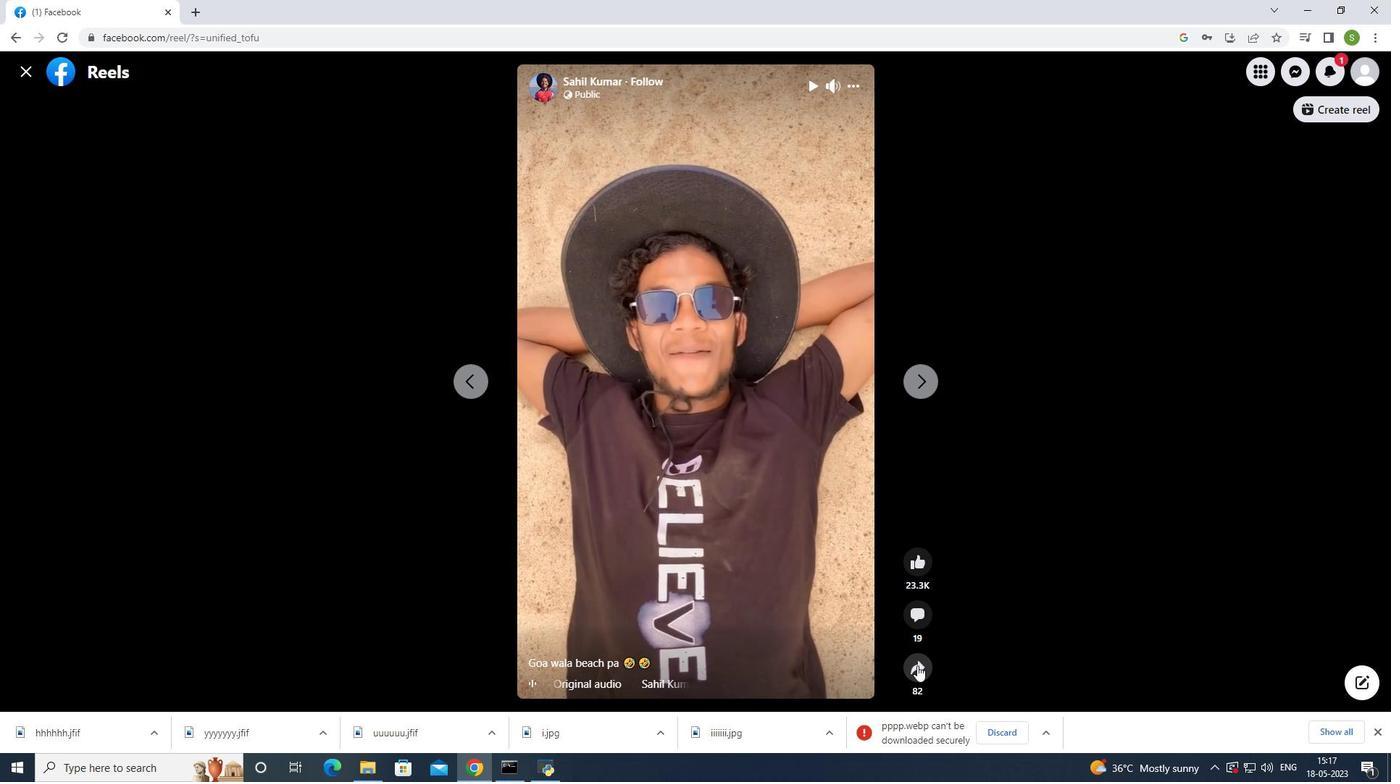 
Action: Mouse moved to (889, 550)
Screenshot: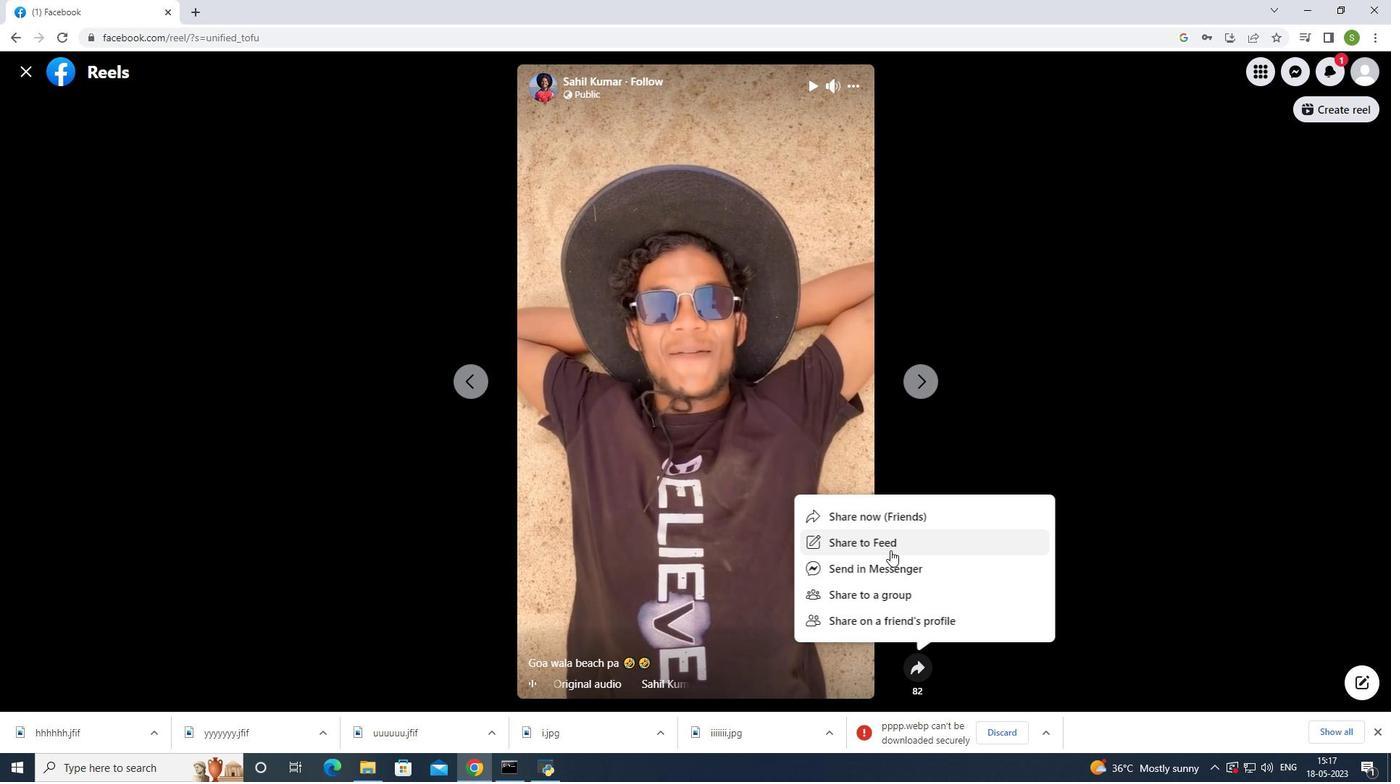 
Action: Mouse pressed left at (889, 550)
Screenshot: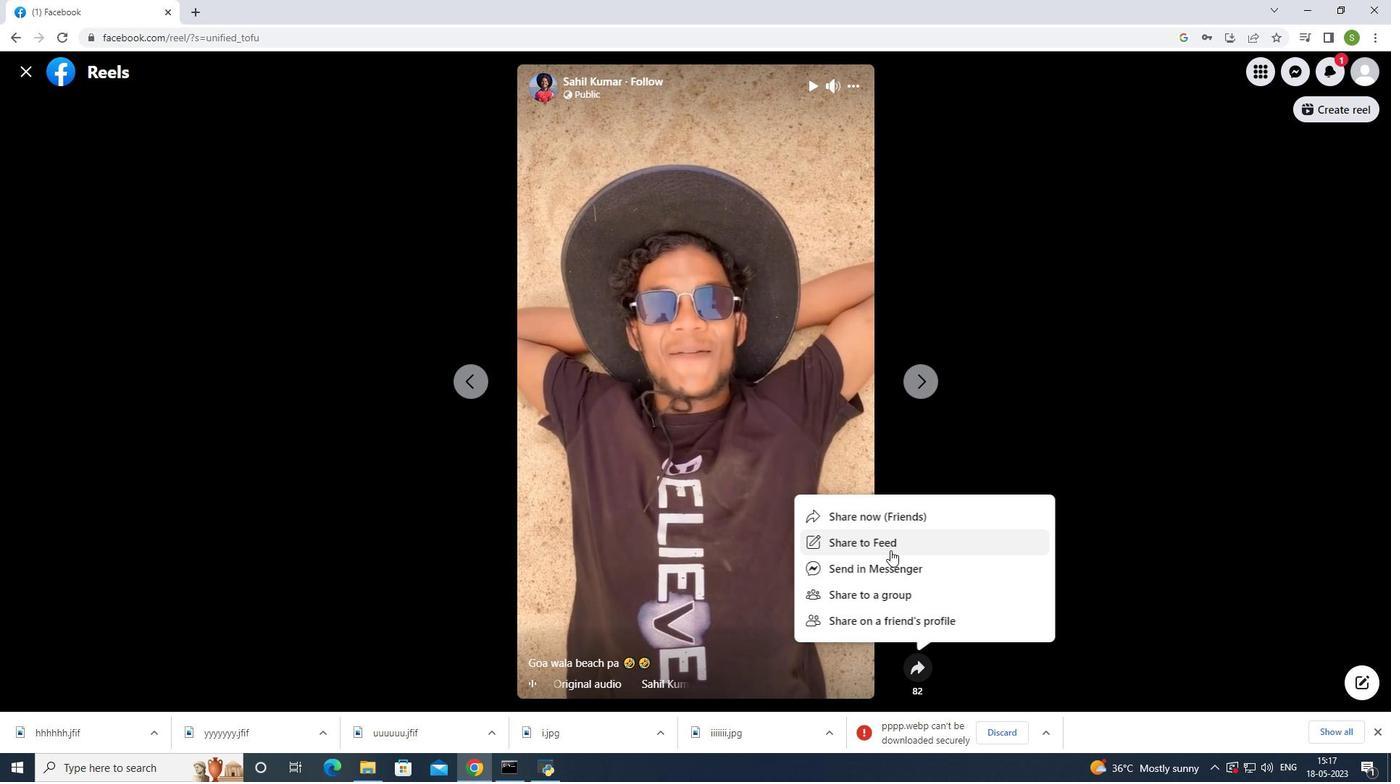 
Action: Mouse moved to (633, 579)
Screenshot: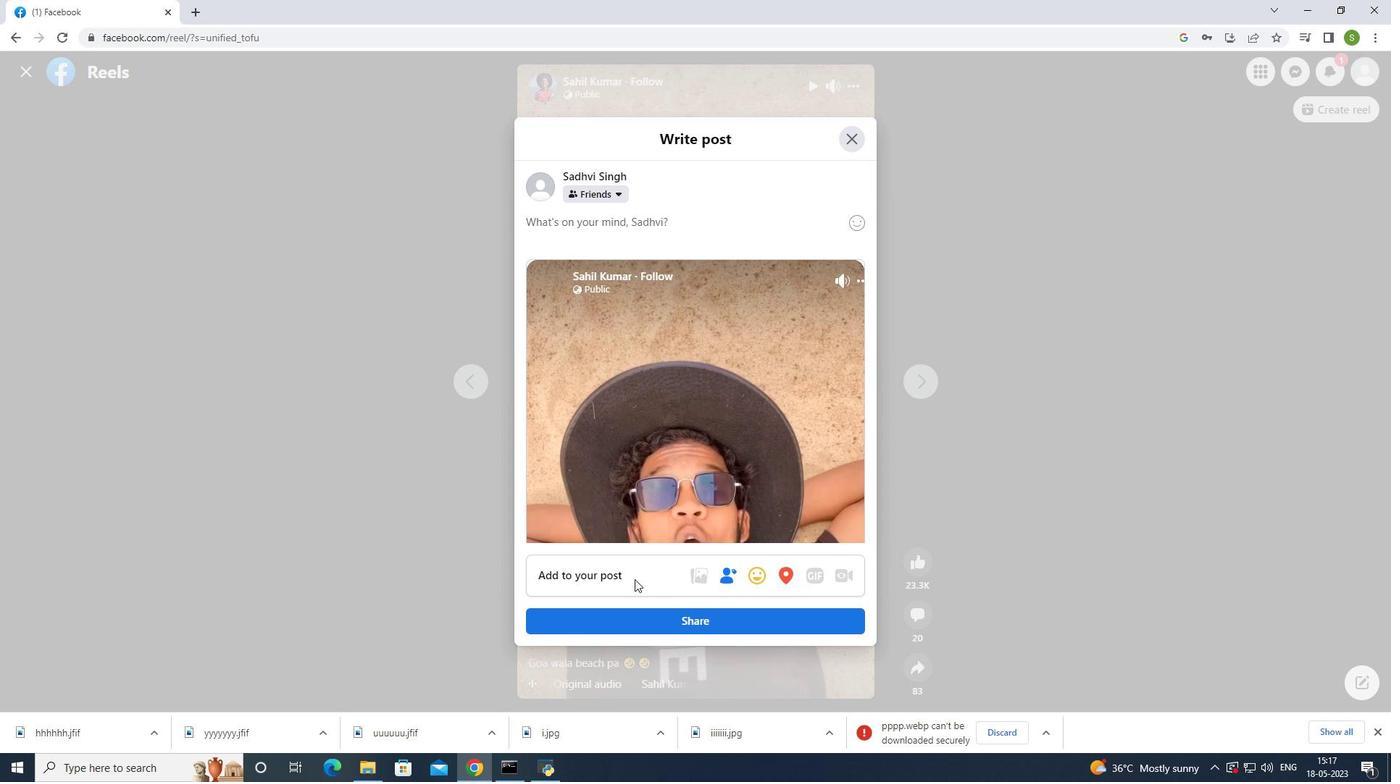 
Action: Mouse pressed left at (633, 579)
Screenshot: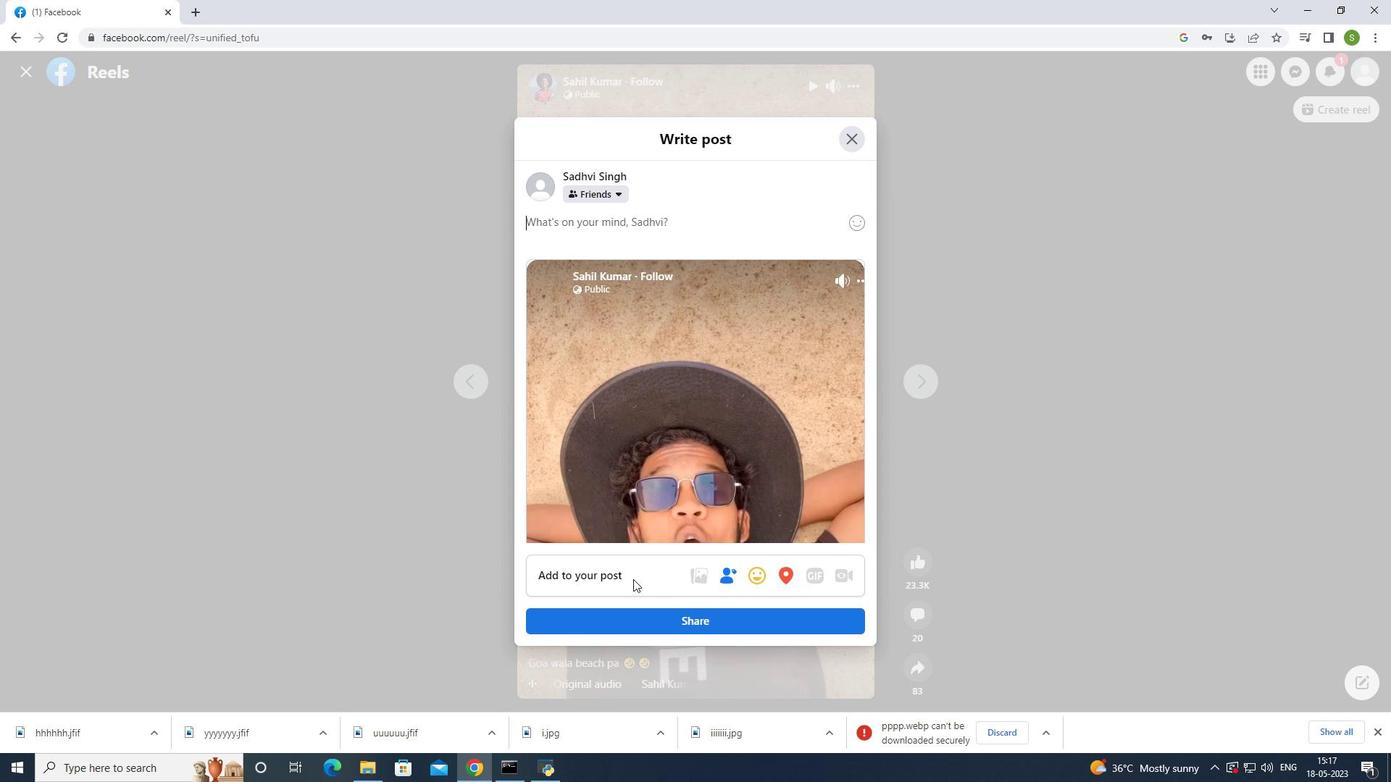 
Action: Mouse moved to (618, 574)
Screenshot: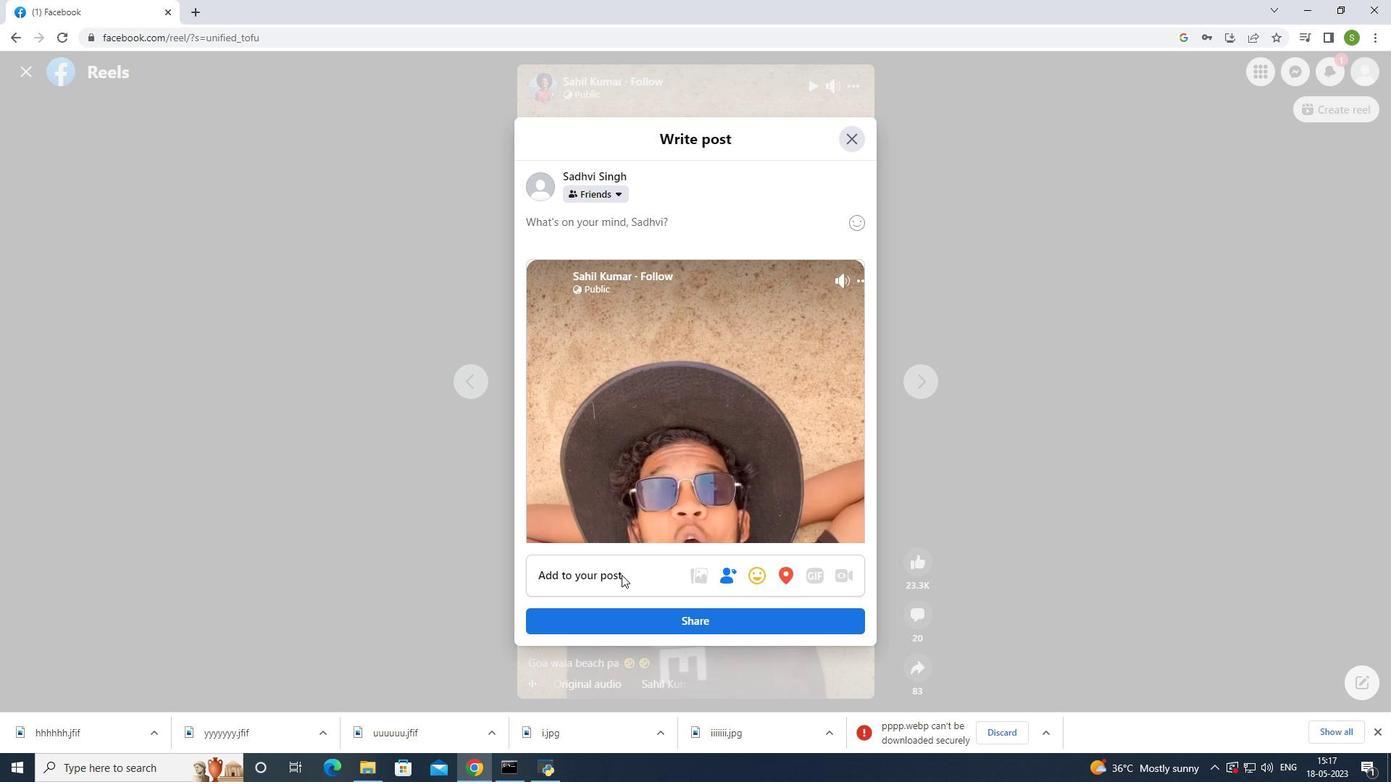 
Action: Mouse pressed left at (618, 574)
Screenshot: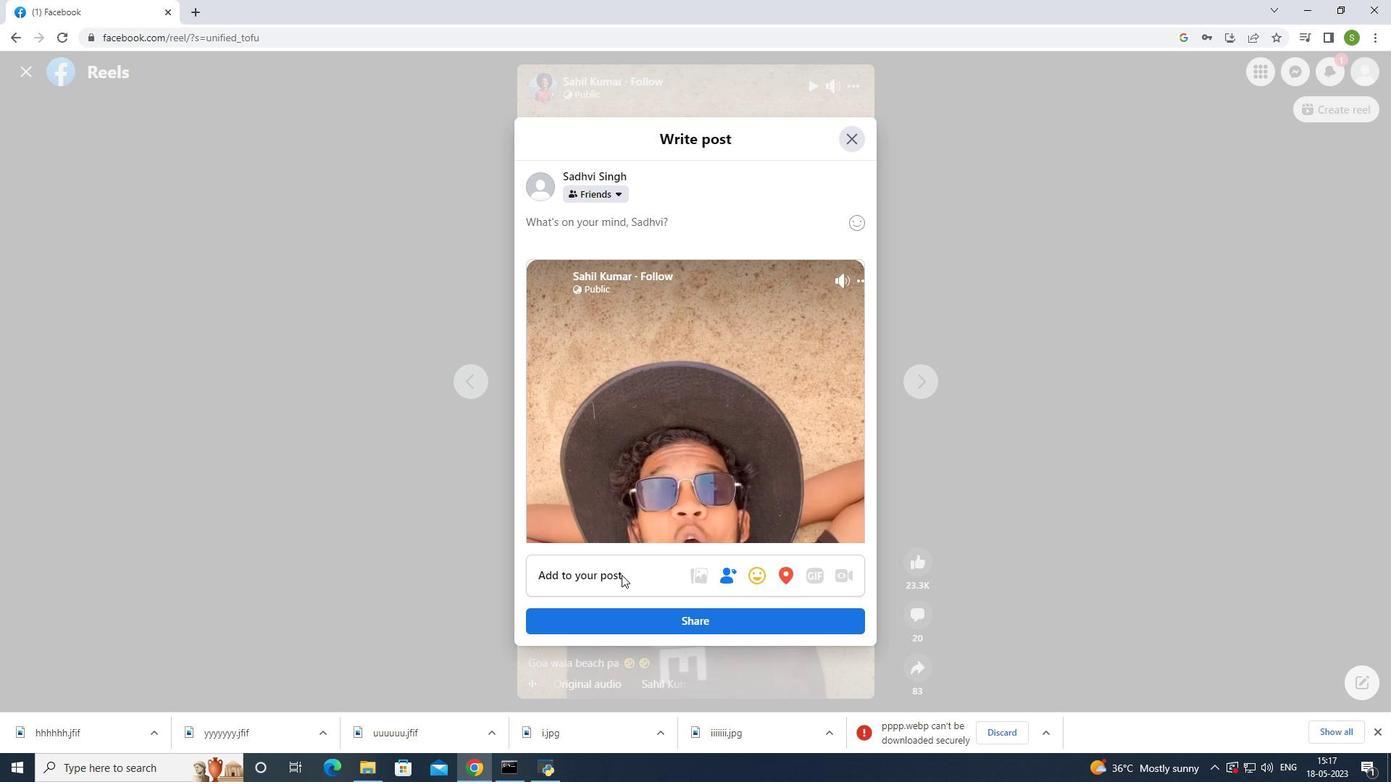
Action: Mouse moved to (536, 266)
Screenshot: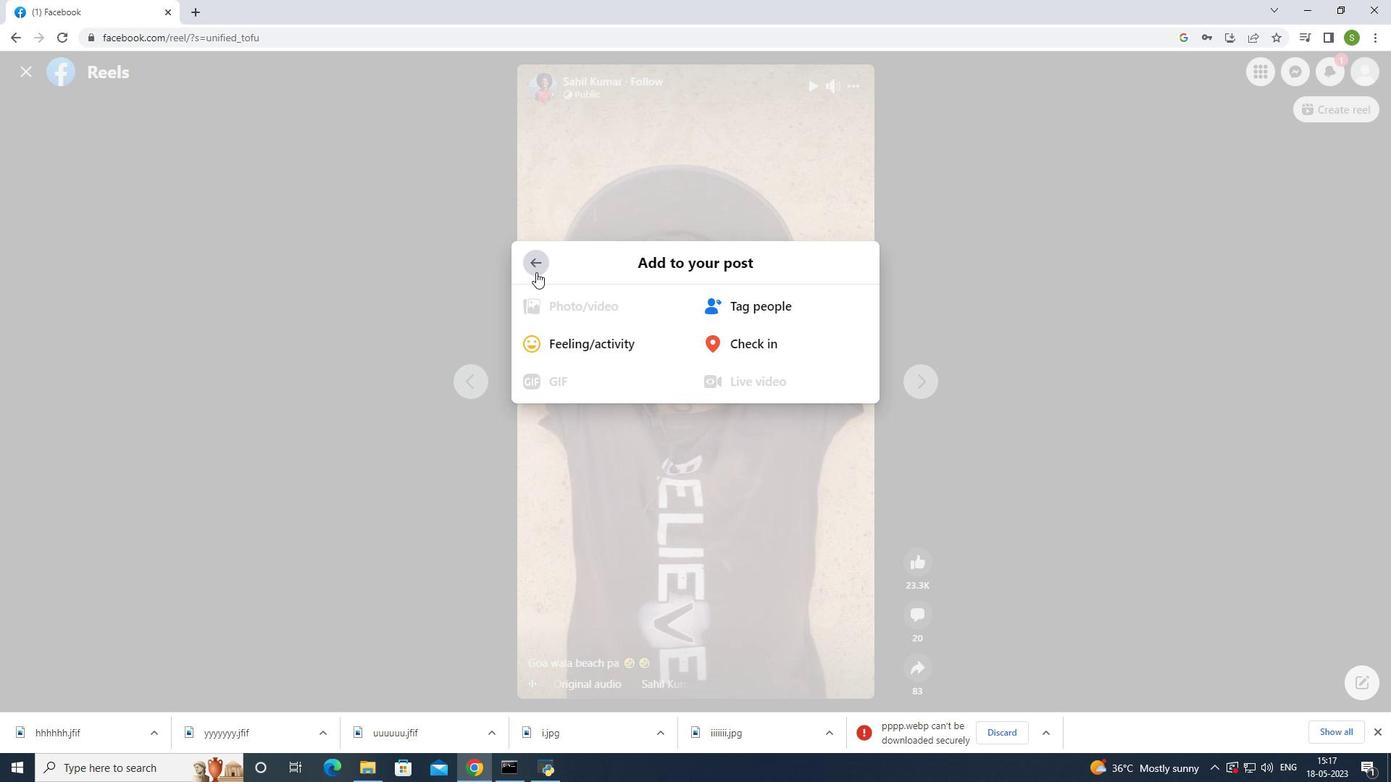 
Action: Mouse pressed left at (536, 266)
Screenshot: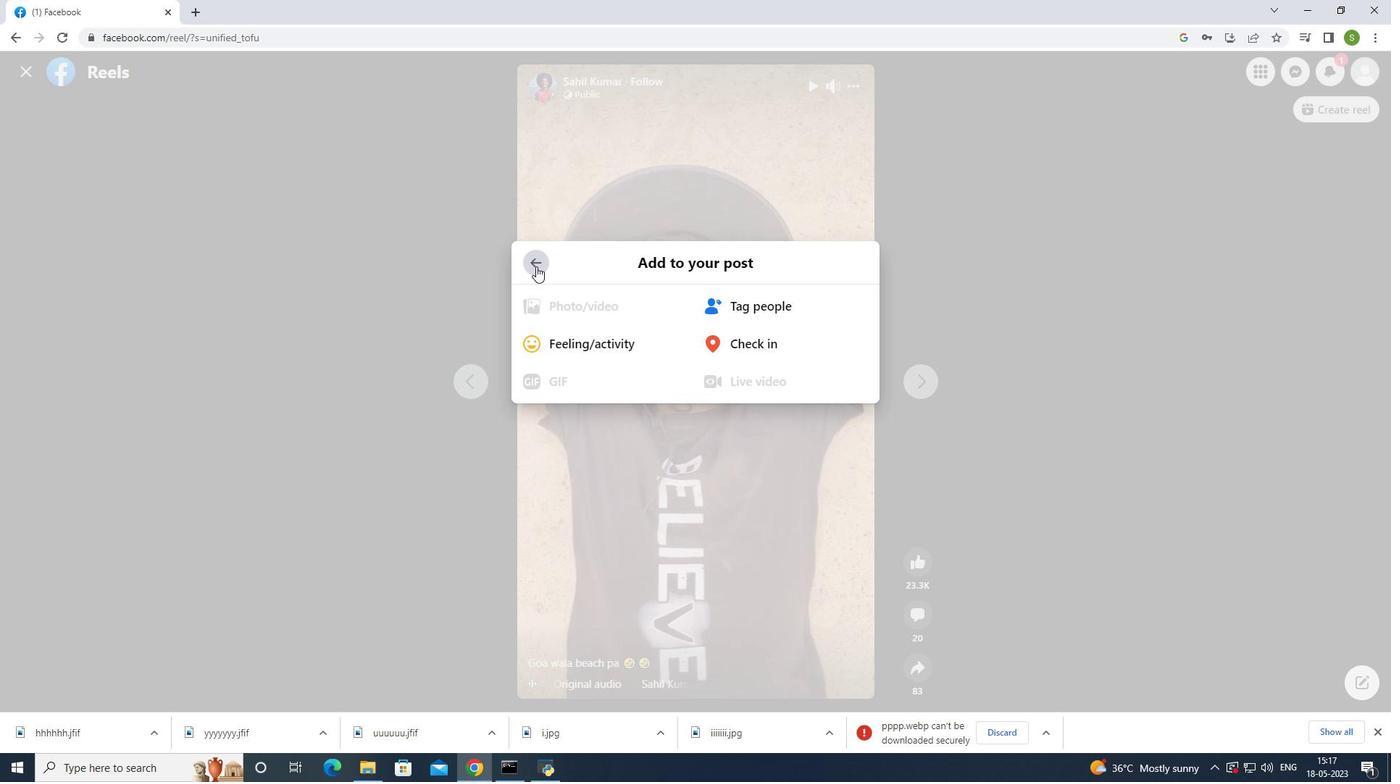 
Action: Mouse moved to (596, 569)
Screenshot: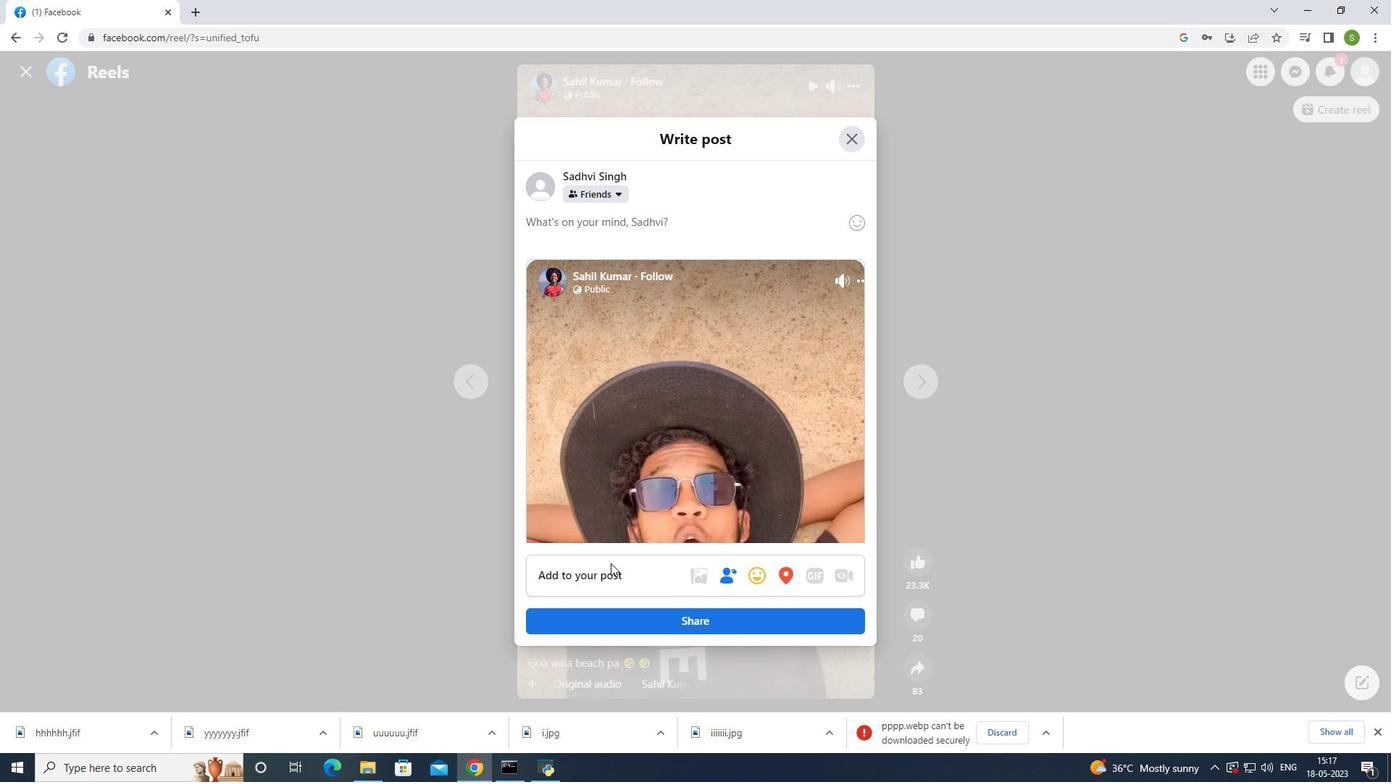 
Action: Mouse pressed left at (596, 569)
Screenshot: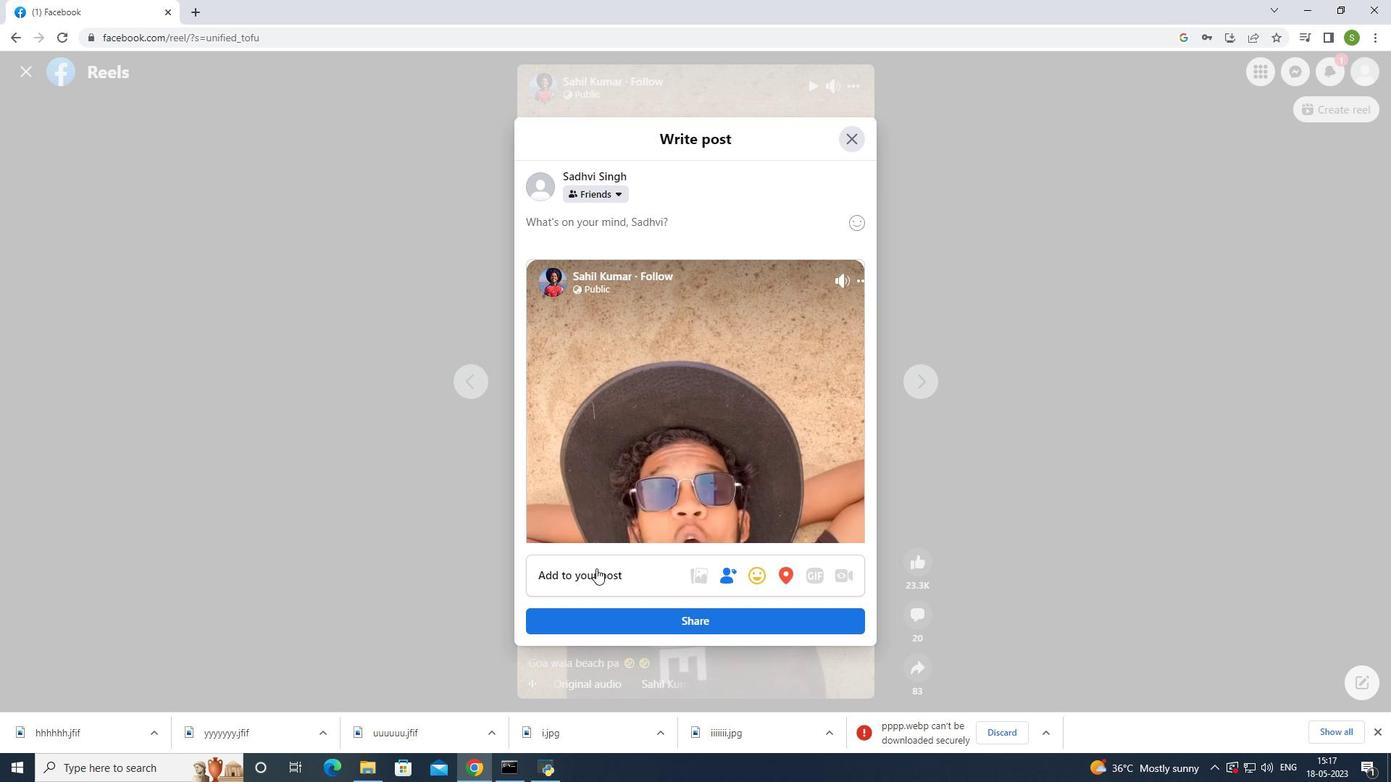 
Action: Mouse moved to (596, 569)
Screenshot: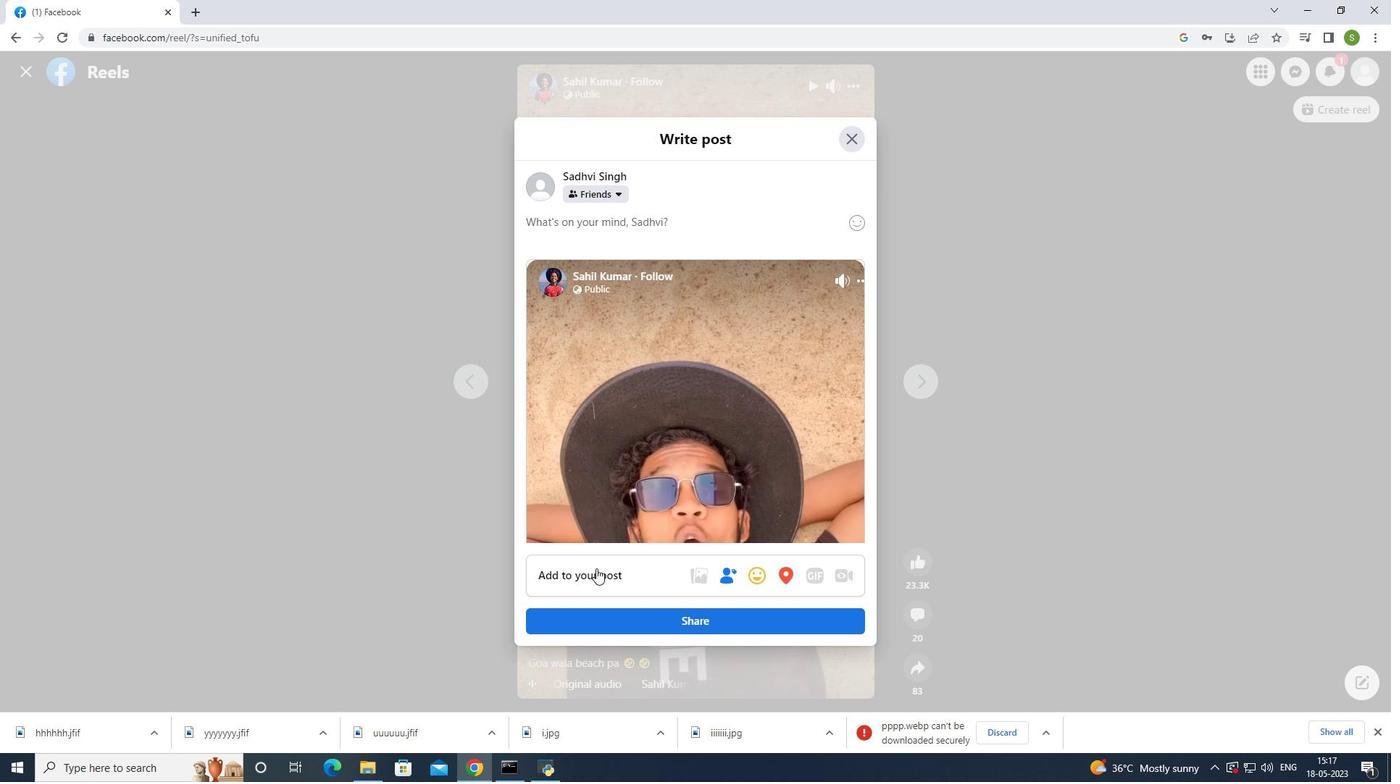 
Action: Mouse pressed left at (596, 569)
Screenshot: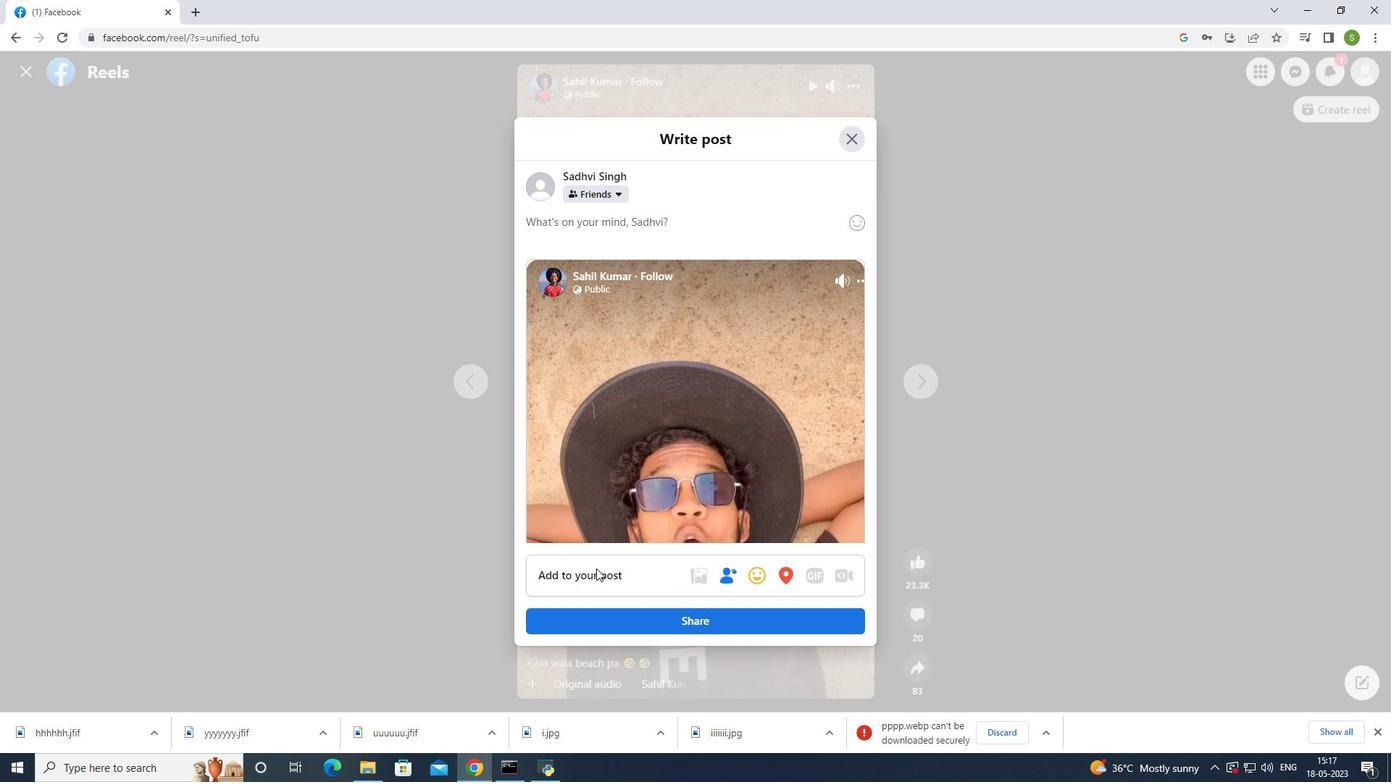 
Action: Mouse moved to (913, 670)
Screenshot: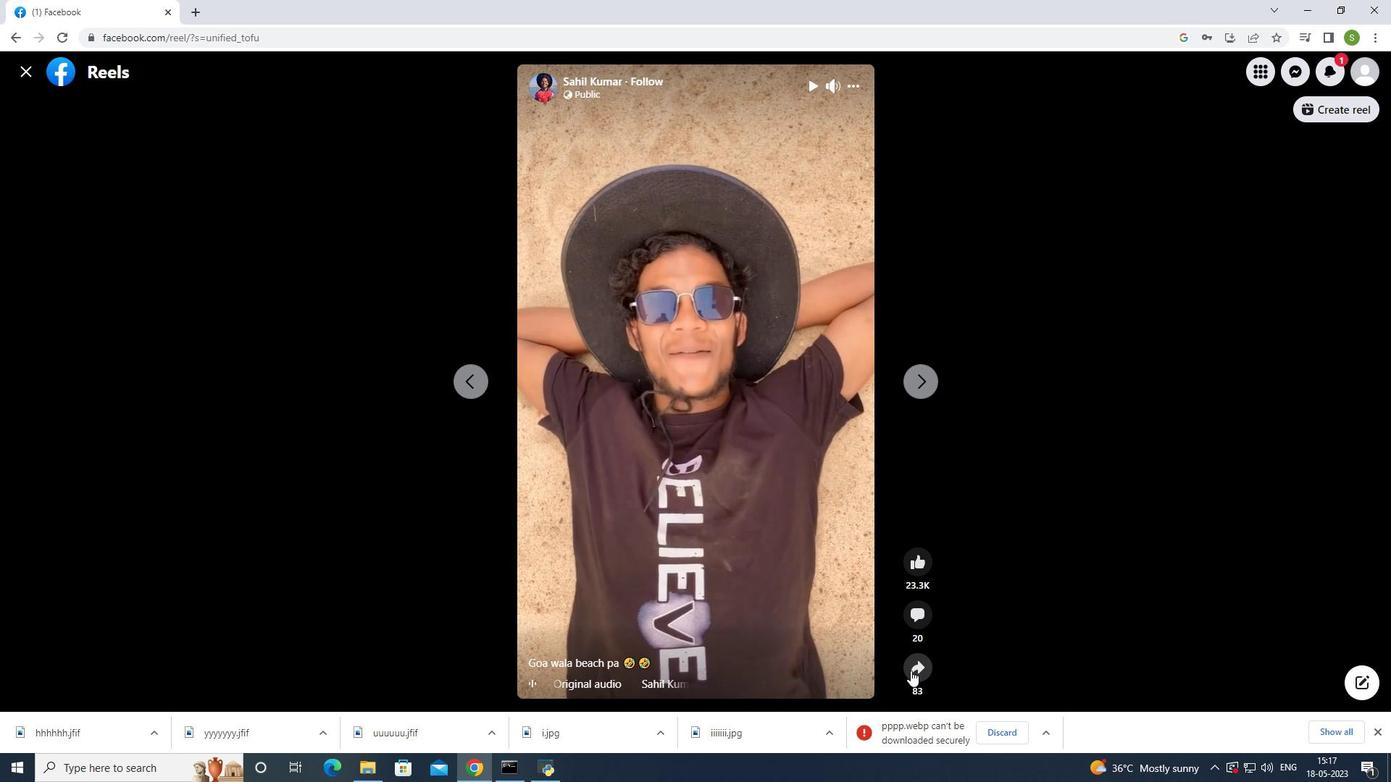 
Action: Mouse pressed left at (913, 670)
Screenshot: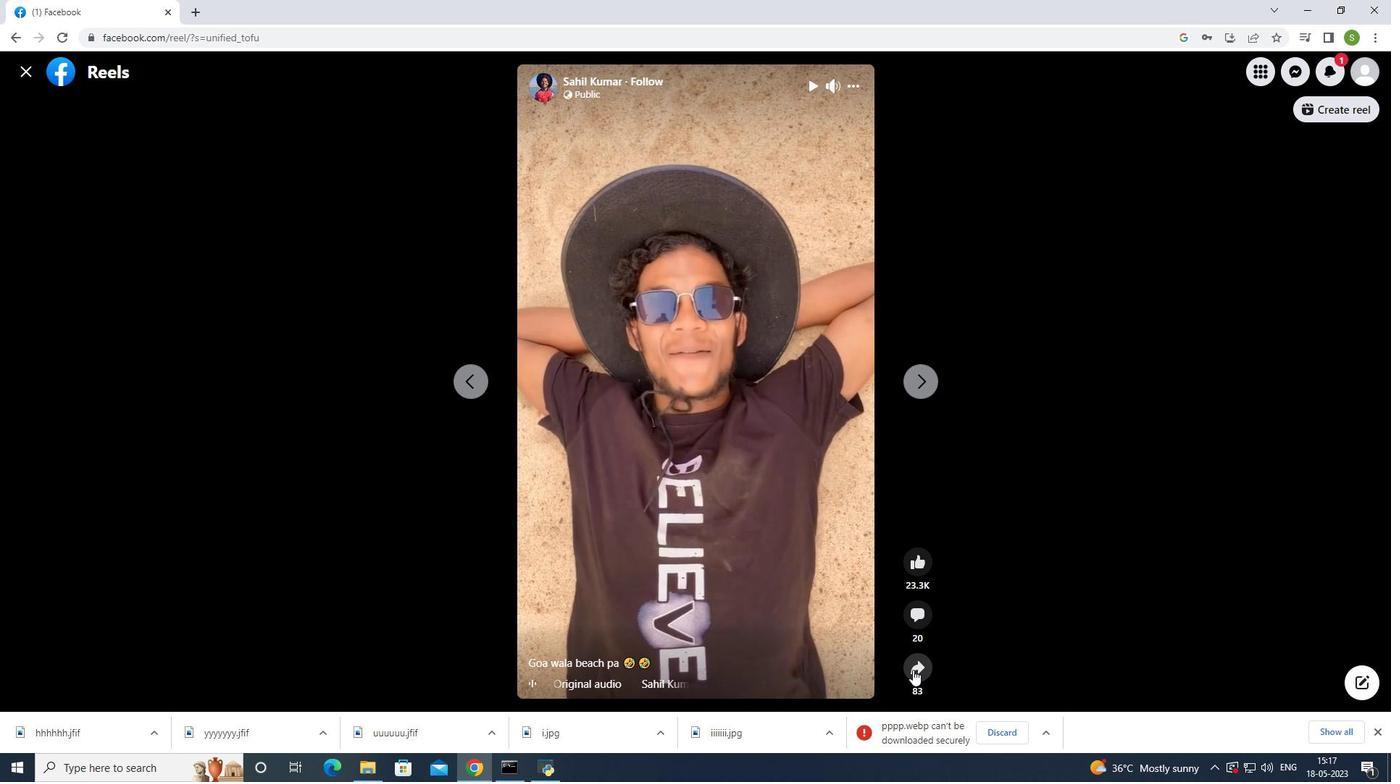 
Action: Mouse moved to (896, 537)
Screenshot: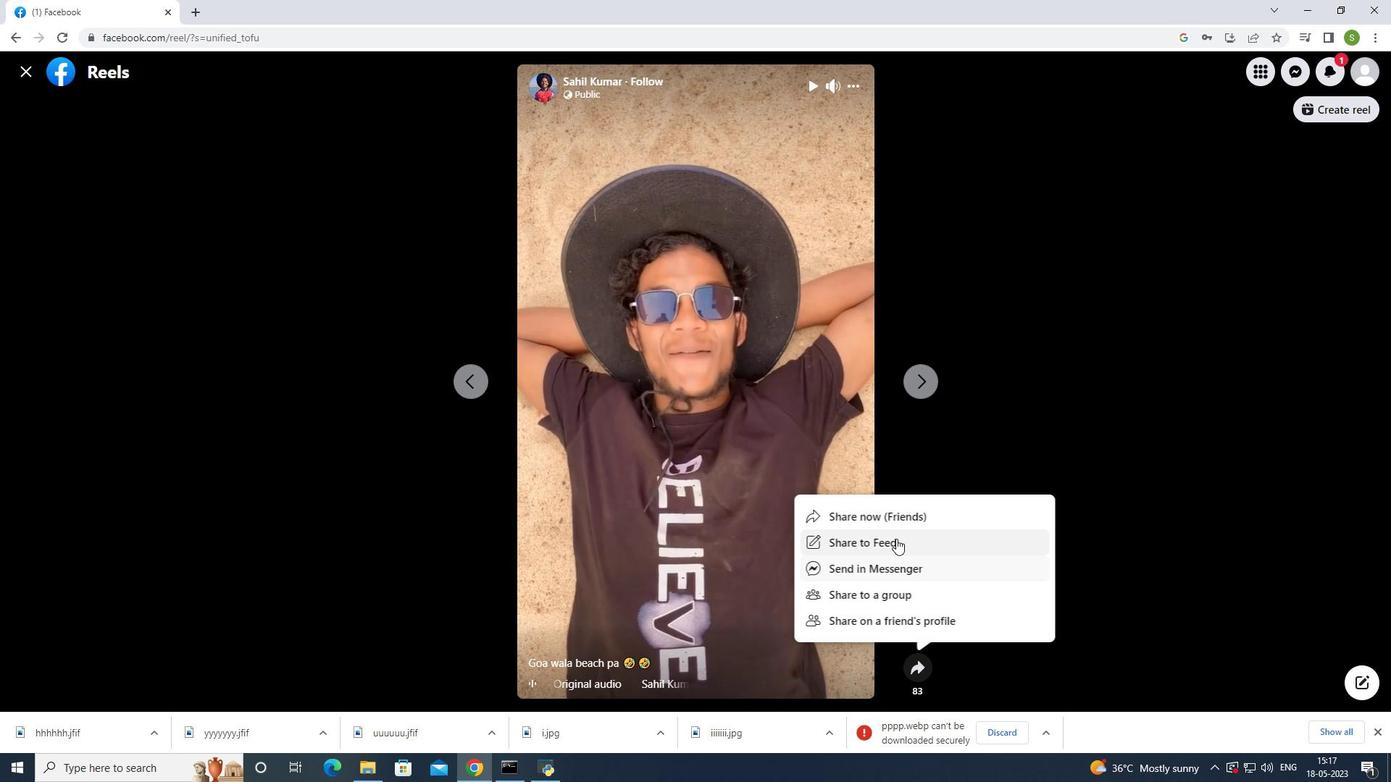 
Action: Mouse pressed left at (896, 537)
Screenshot: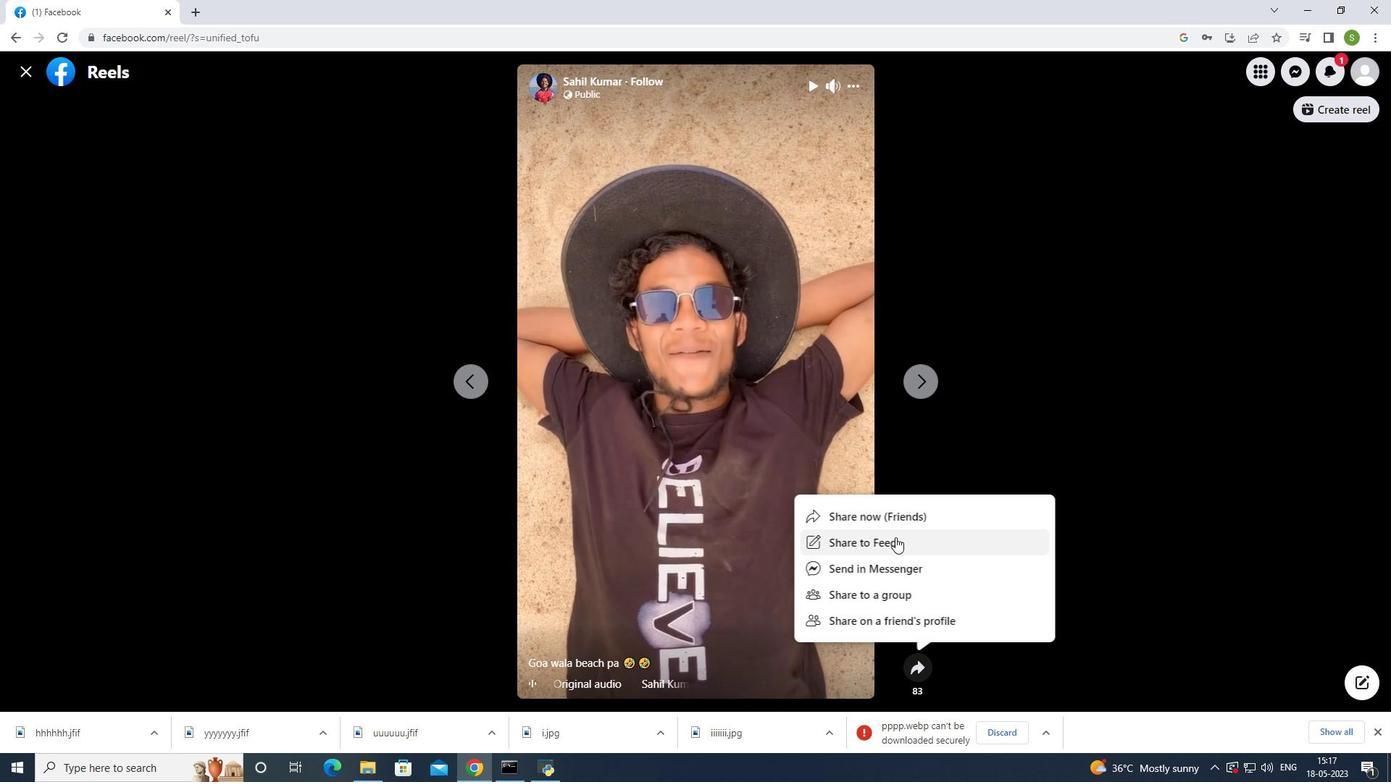 
Action: Mouse moved to (622, 216)
Screenshot: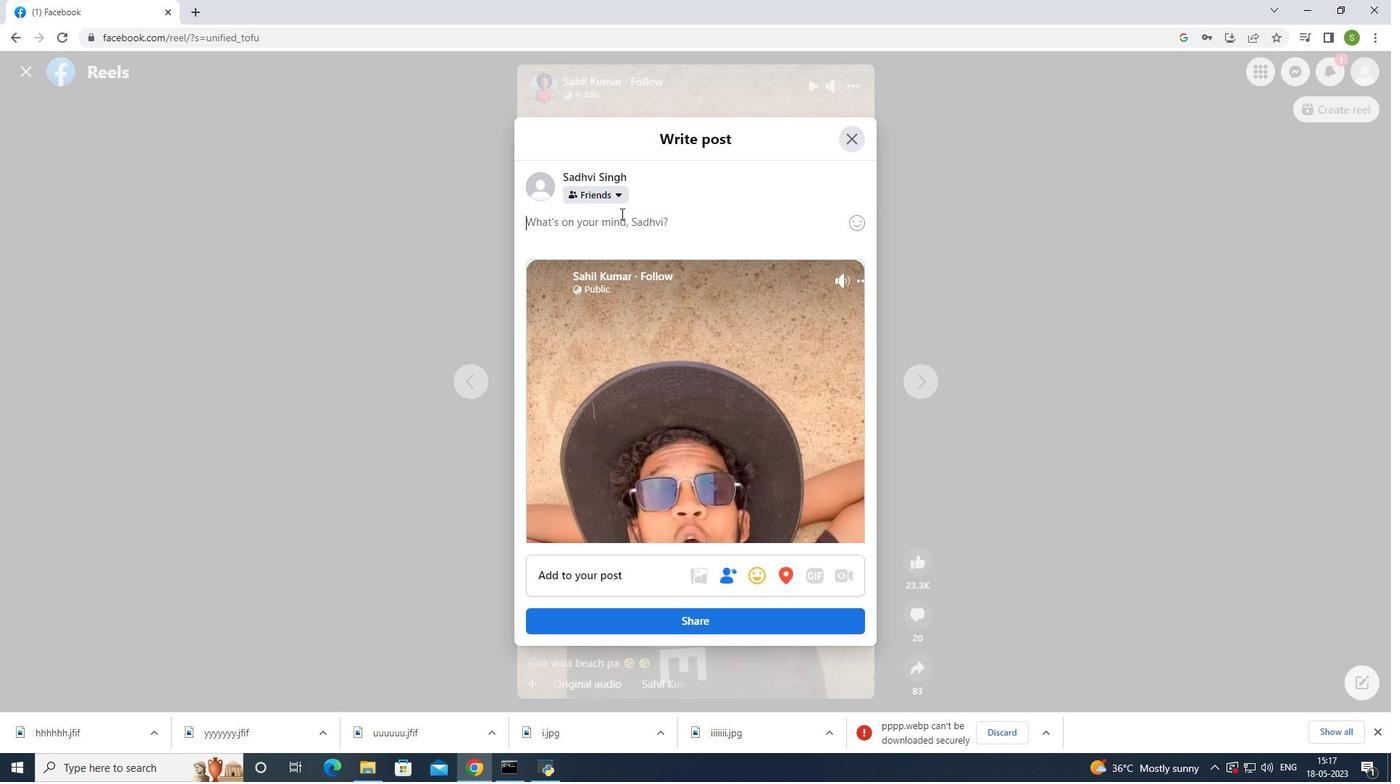 
Action: Mouse pressed left at (622, 216)
Screenshot: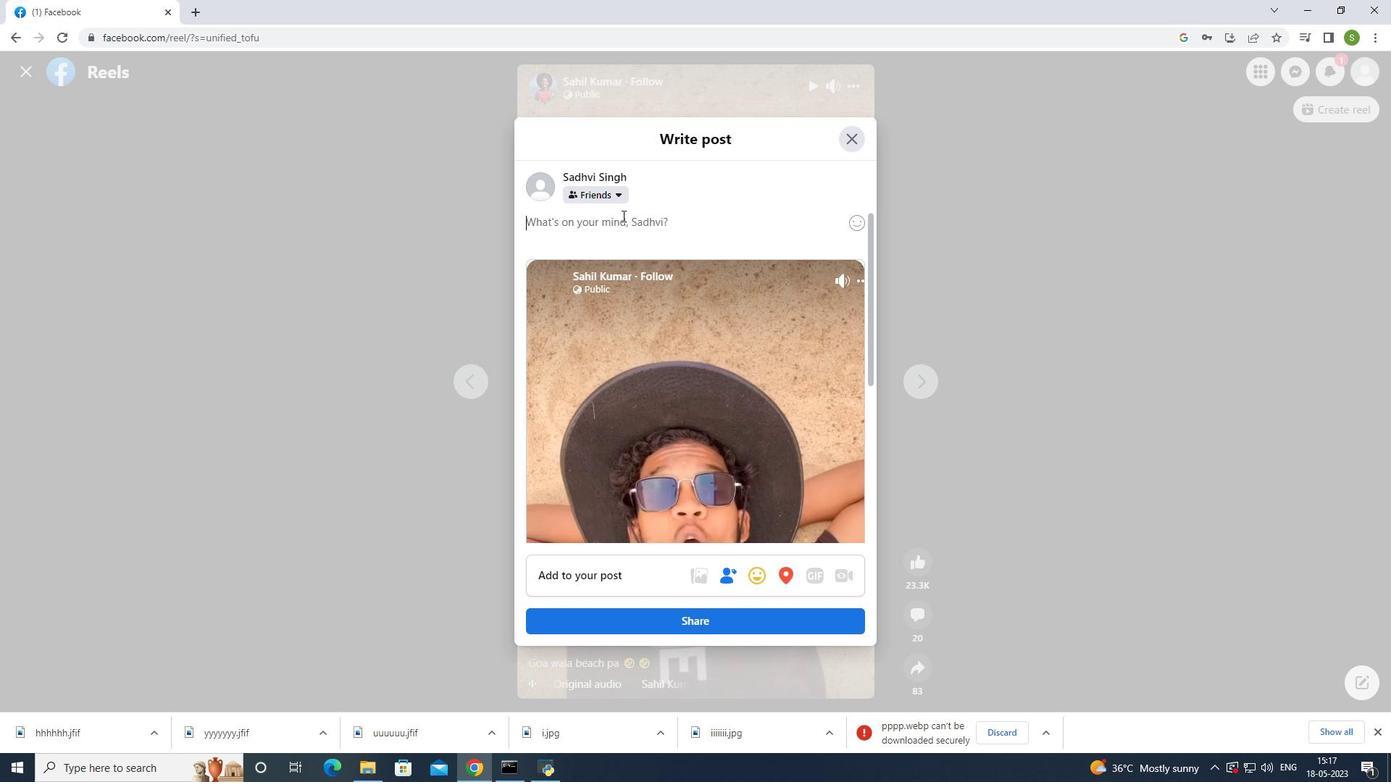 
Action: Mouse moved to (840, 281)
Screenshot: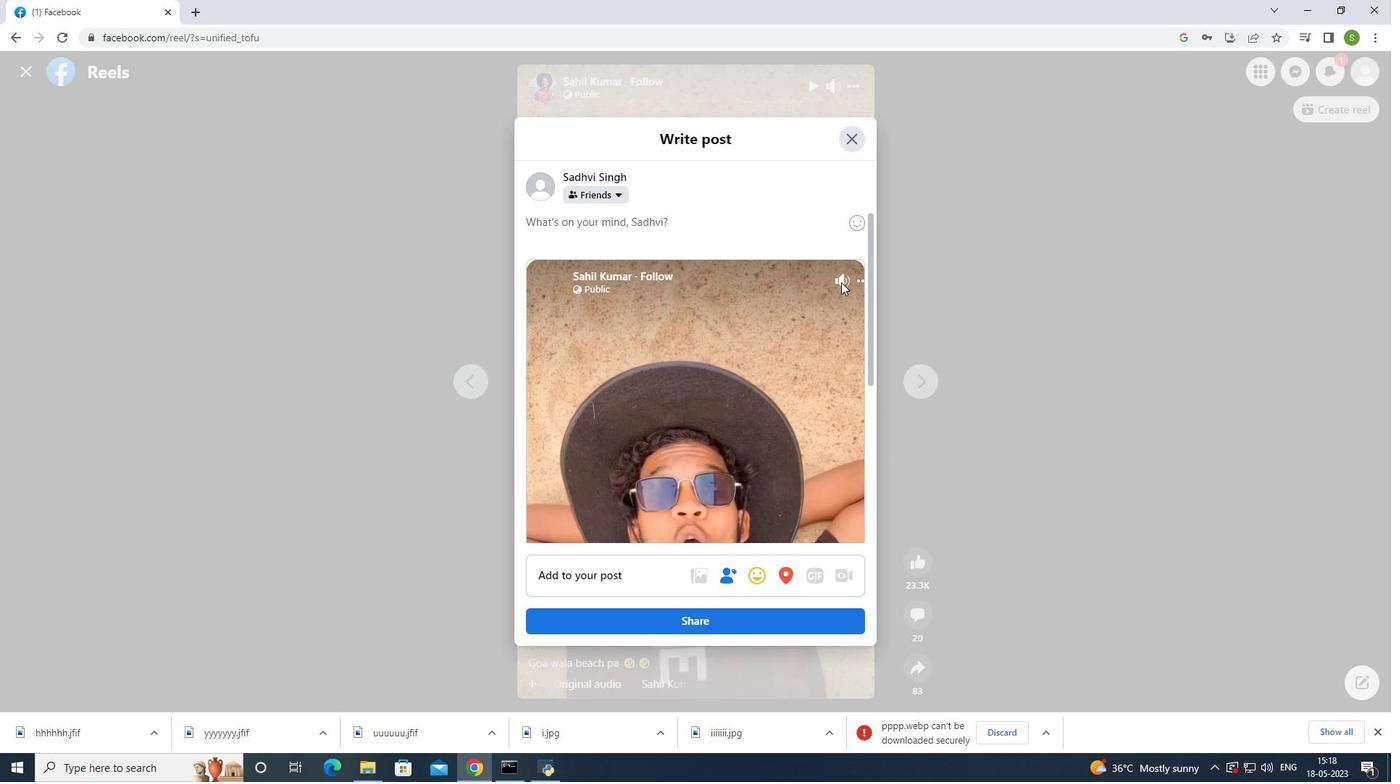 
Action: Mouse pressed left at (840, 281)
Screenshot: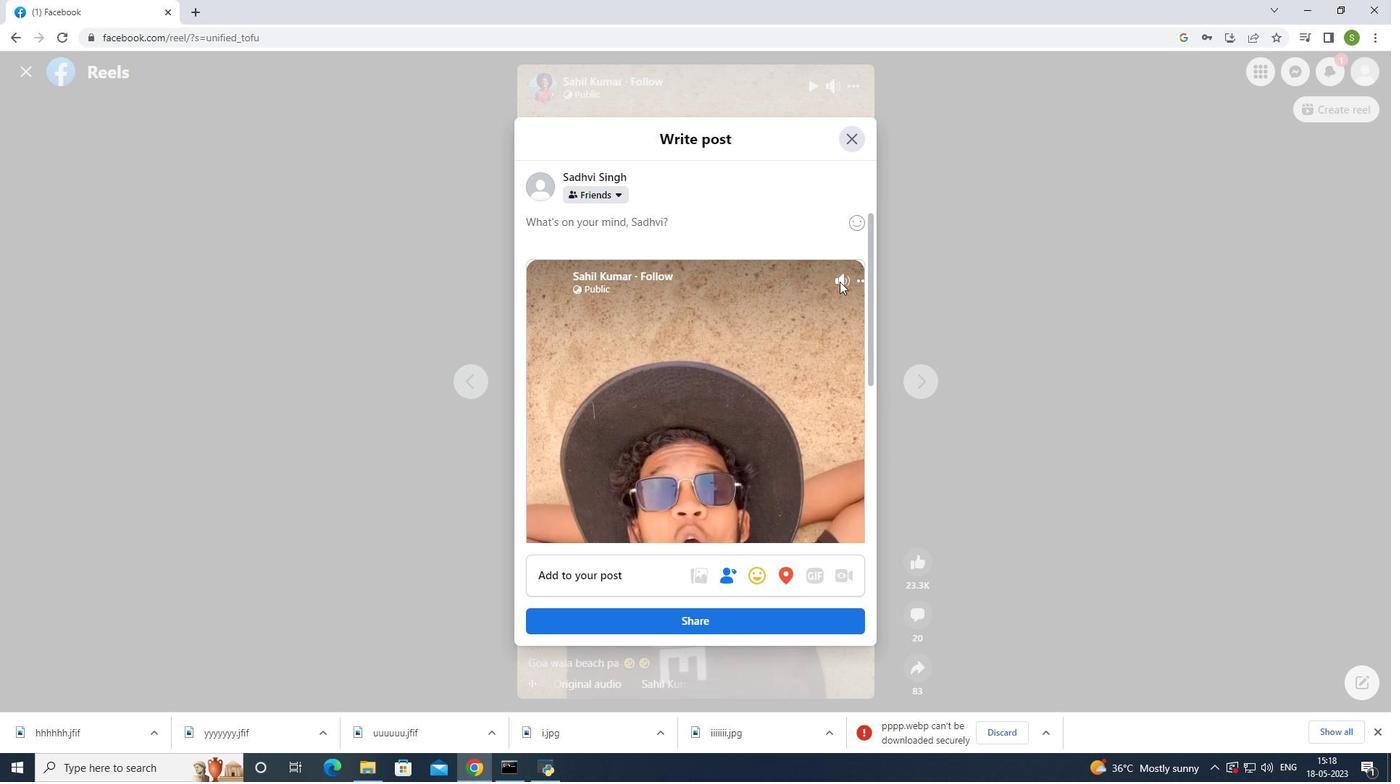 
Action: Mouse moved to (705, 340)
Screenshot: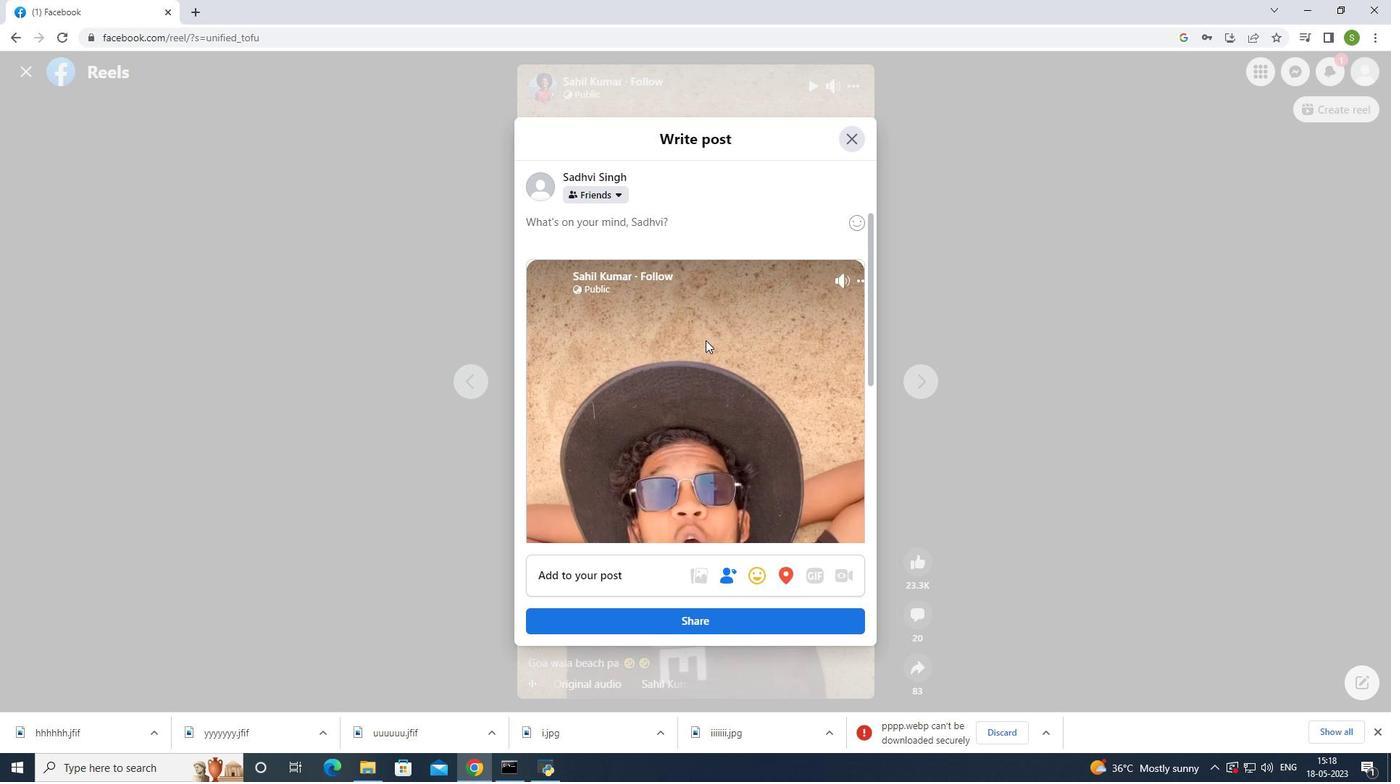 
Action: Mouse scrolled (705, 339) with delta (0, 0)
Screenshot: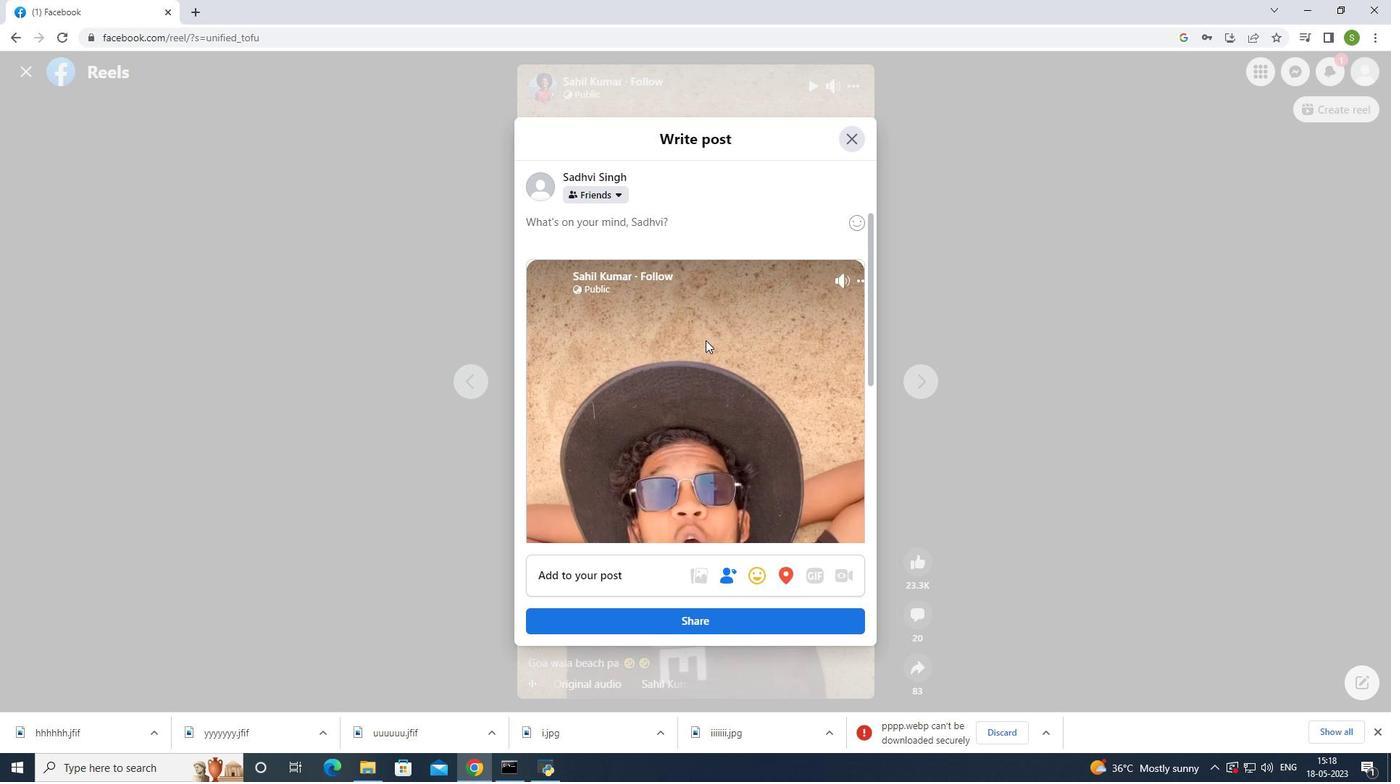 
Action: Mouse scrolled (705, 339) with delta (0, 0)
Screenshot: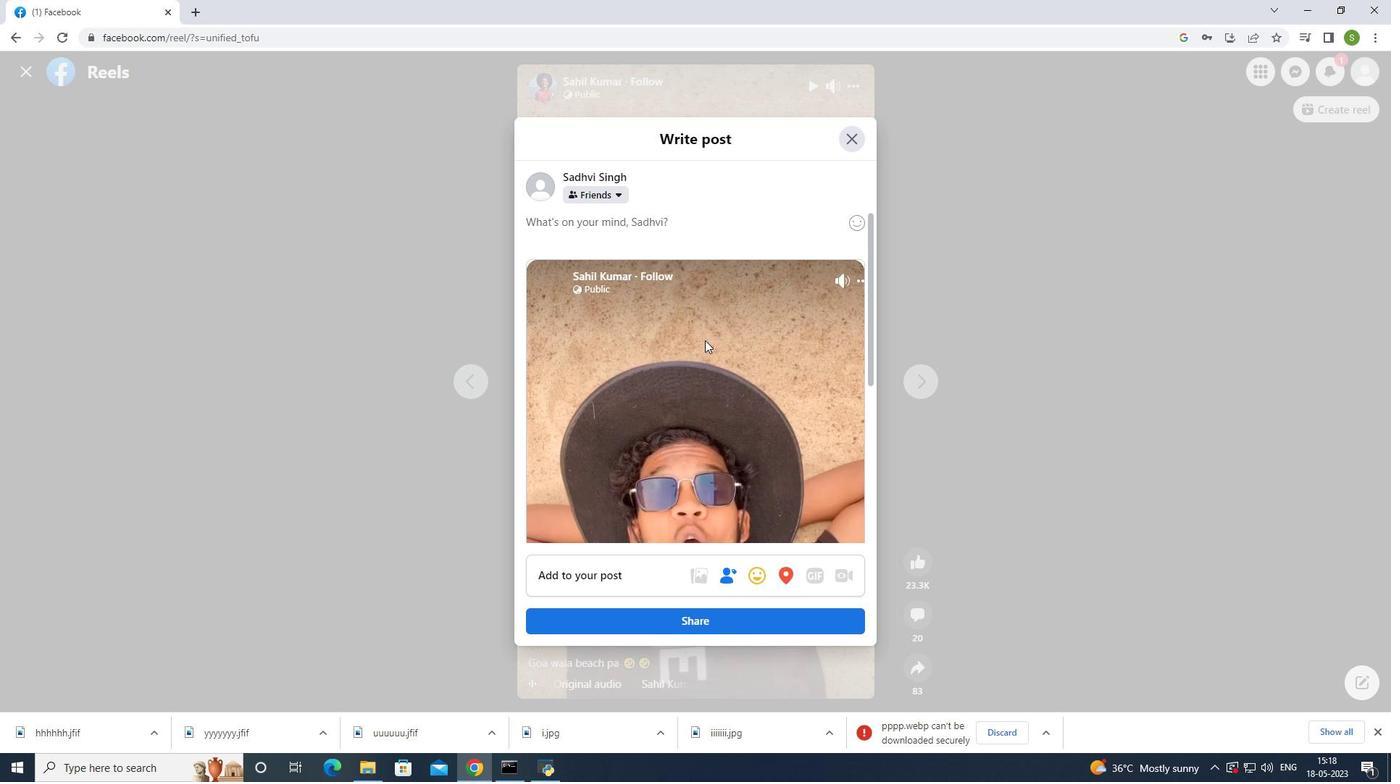 
Action: Mouse scrolled (705, 339) with delta (0, 0)
Screenshot: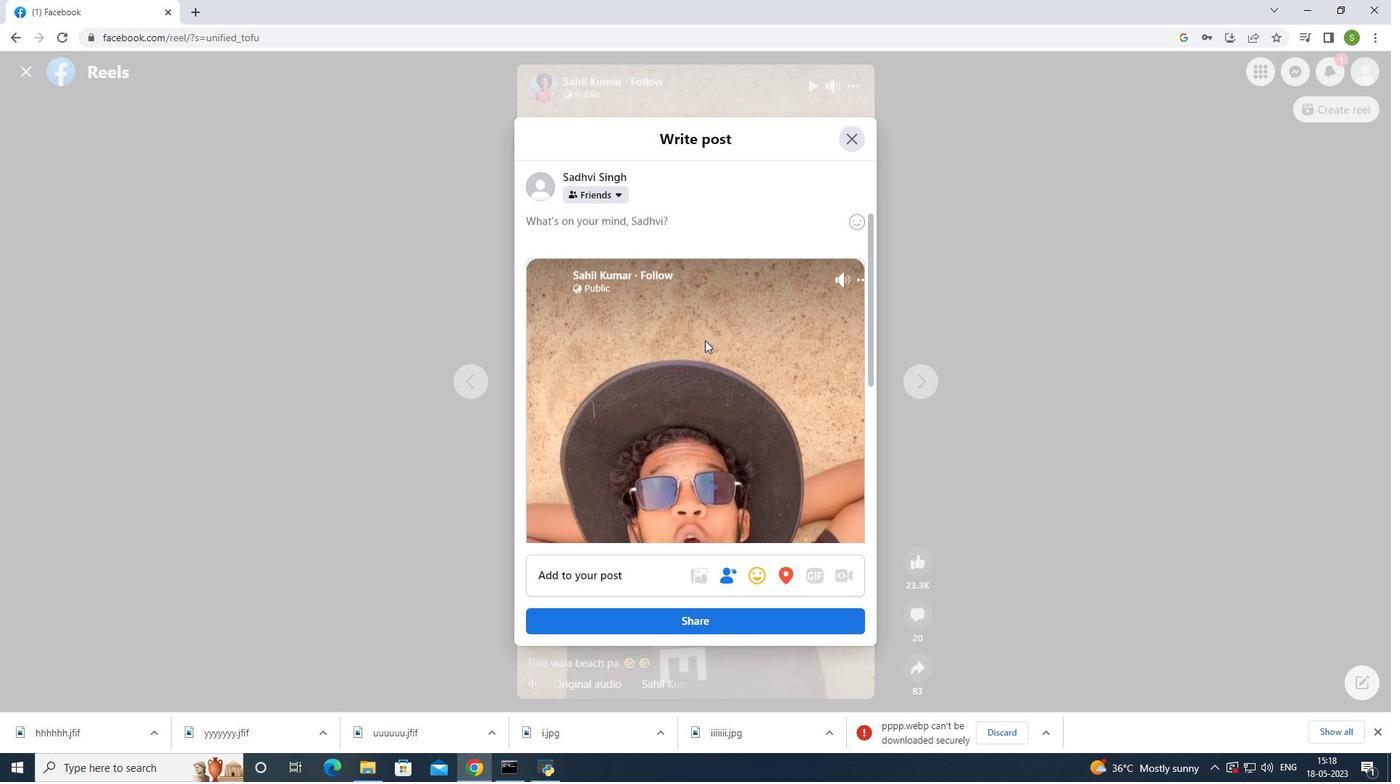 
Action: Mouse scrolled (705, 339) with delta (0, 0)
Screenshot: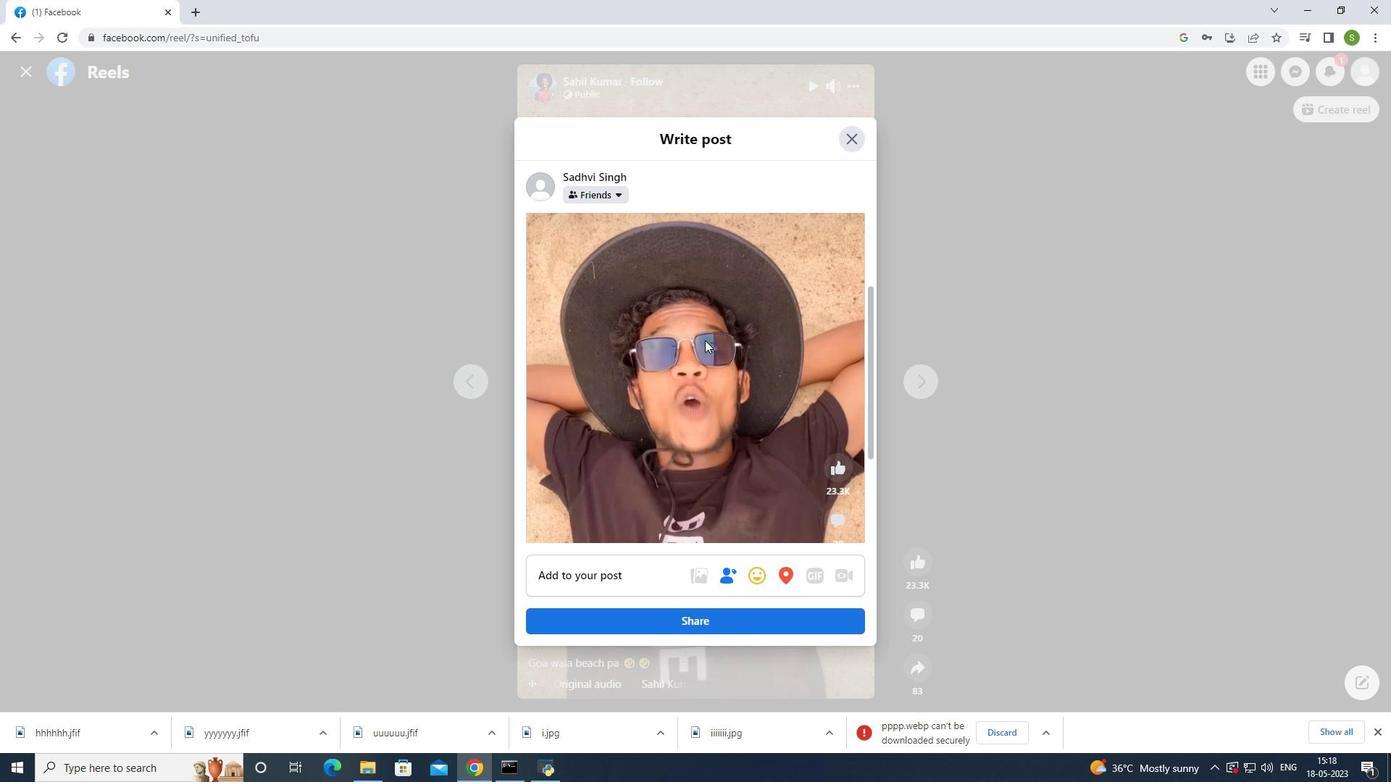 
Action: Mouse scrolled (705, 339) with delta (0, 0)
Screenshot: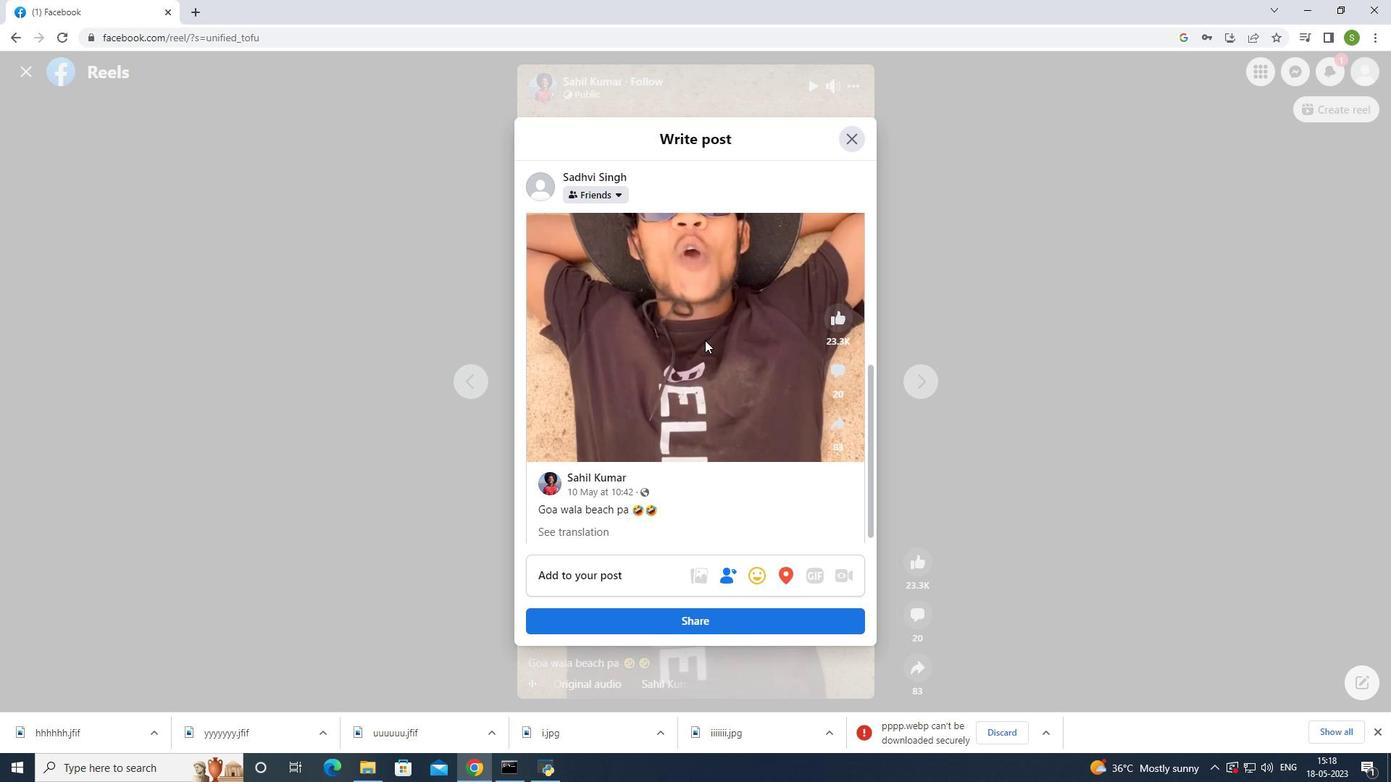 
Action: Mouse scrolled (705, 339) with delta (0, 0)
Screenshot: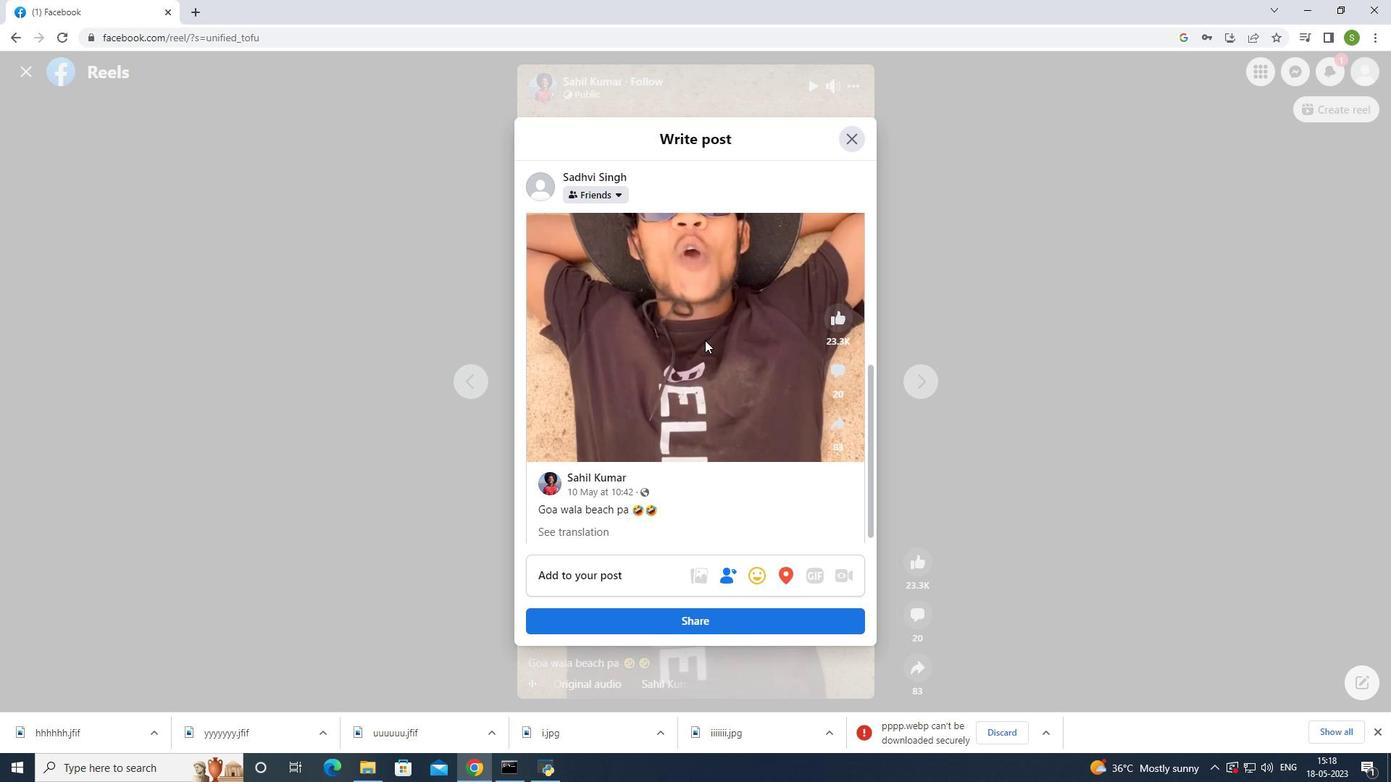 
Action: Mouse scrolled (705, 339) with delta (0, 0)
Screenshot: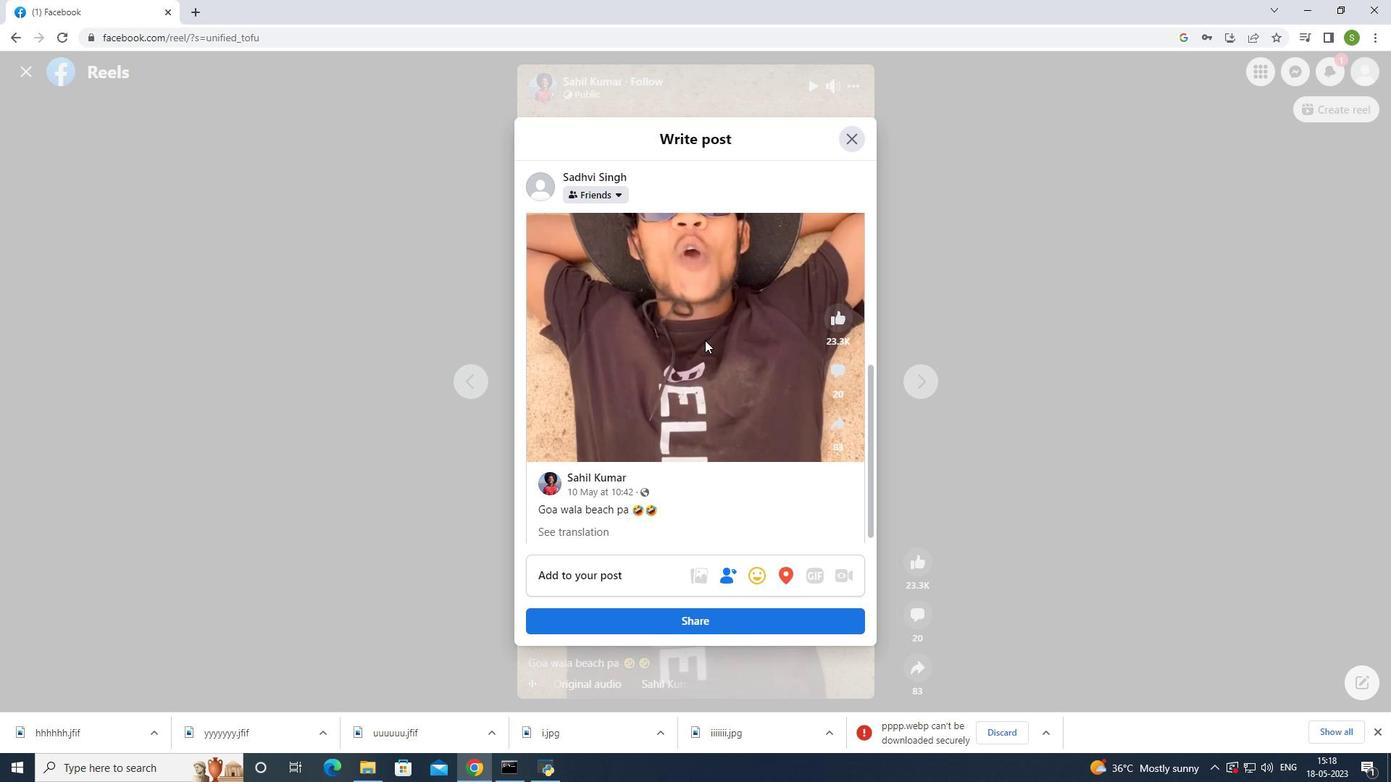 
Action: Mouse scrolled (705, 341) with delta (0, 0)
Screenshot: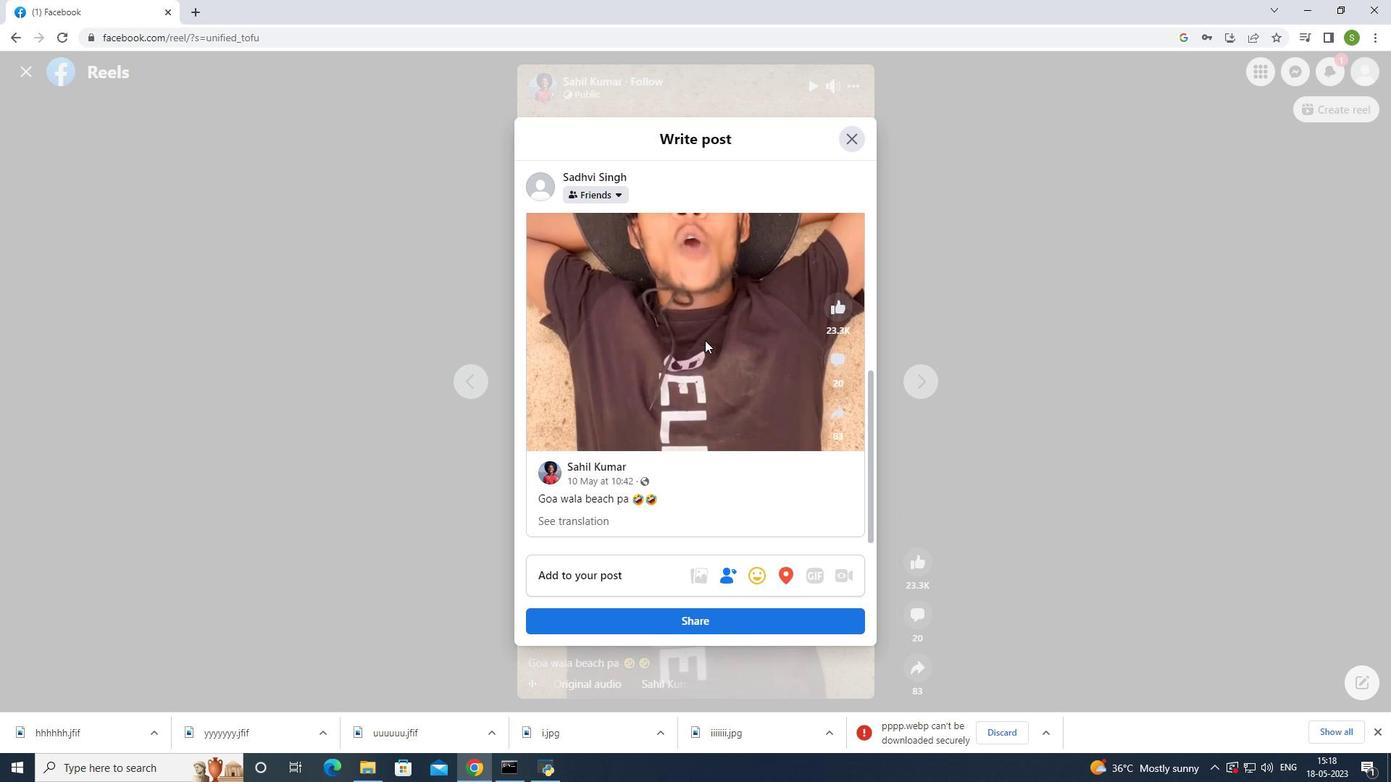 
Action: Mouse scrolled (705, 341) with delta (0, 0)
Screenshot: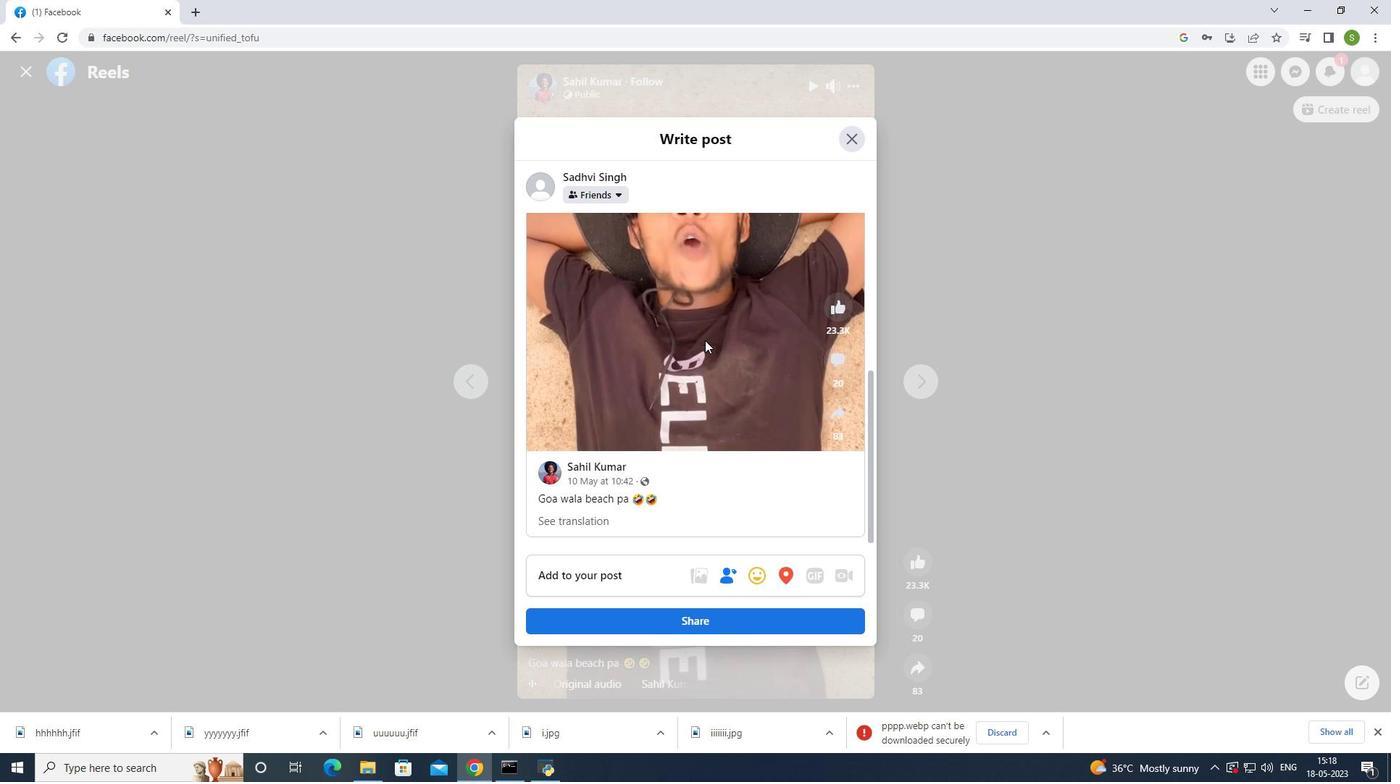 
Action: Mouse scrolled (705, 341) with delta (0, 0)
Screenshot: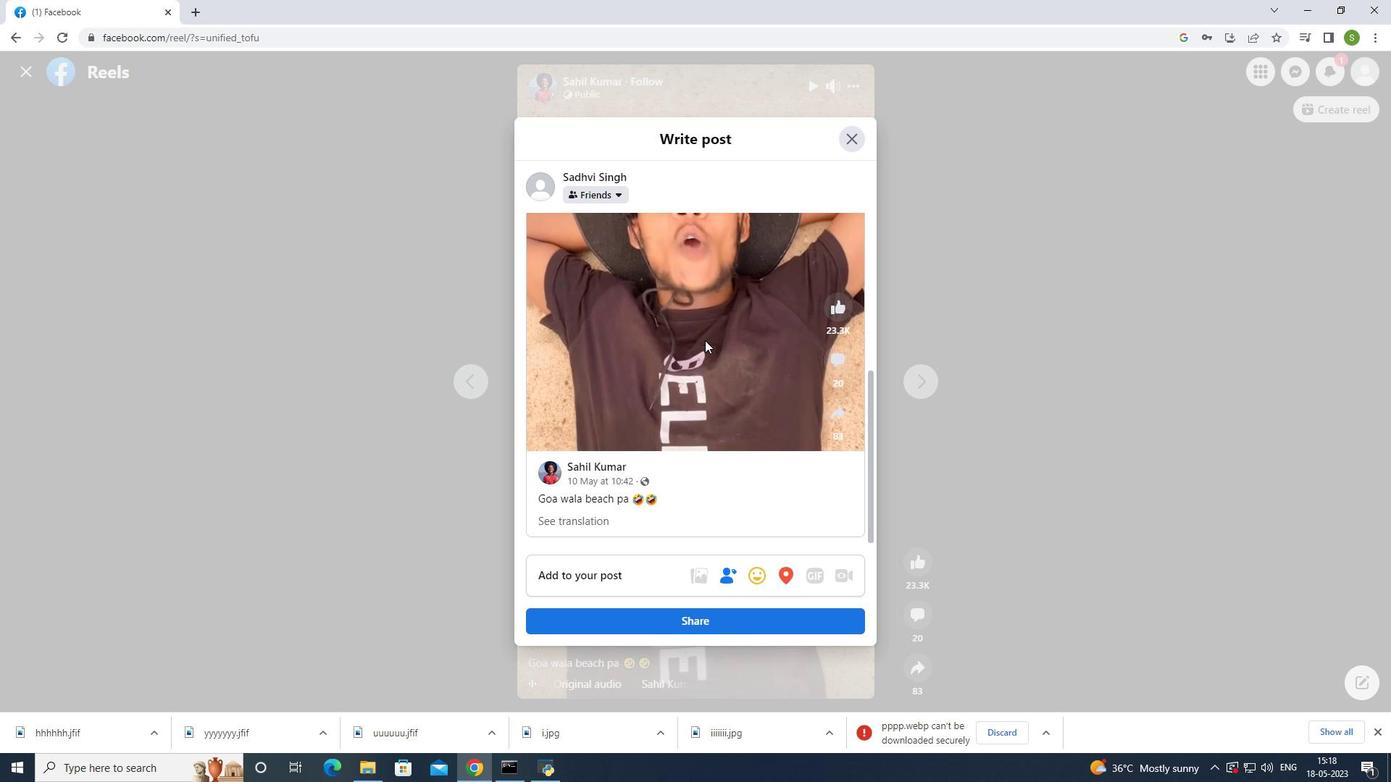 
Action: Mouse scrolled (705, 339) with delta (0, 0)
Screenshot: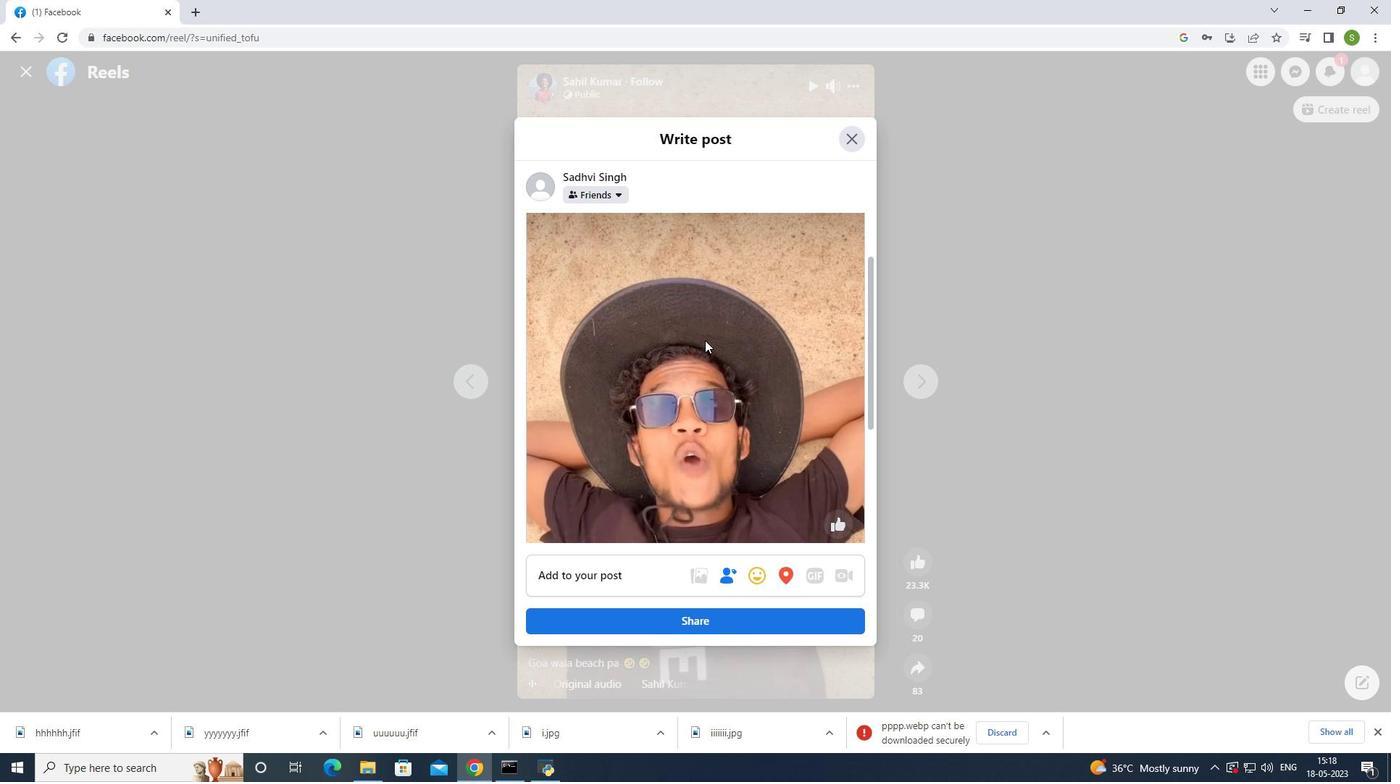 
Action: Mouse scrolled (705, 341) with delta (0, 0)
Screenshot: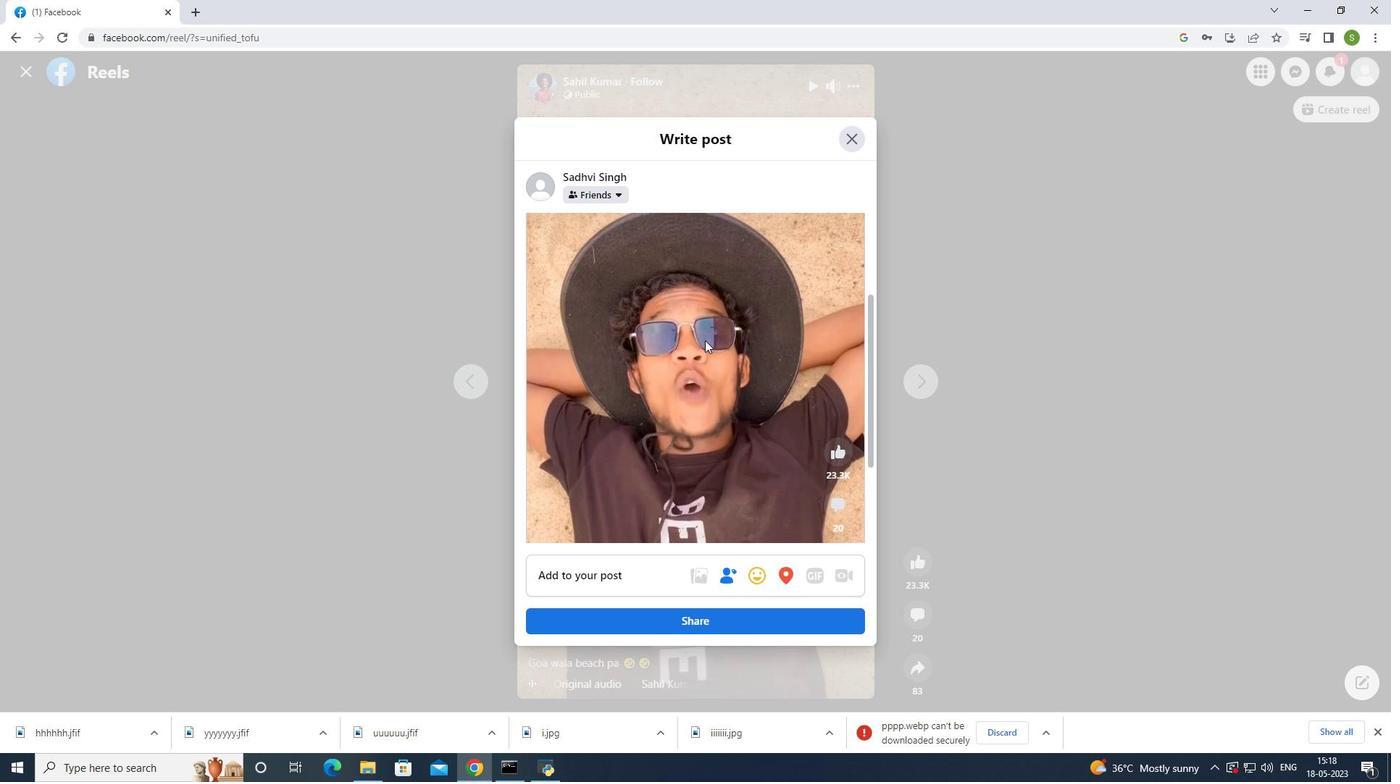 
Action: Mouse moved to (708, 330)
Screenshot: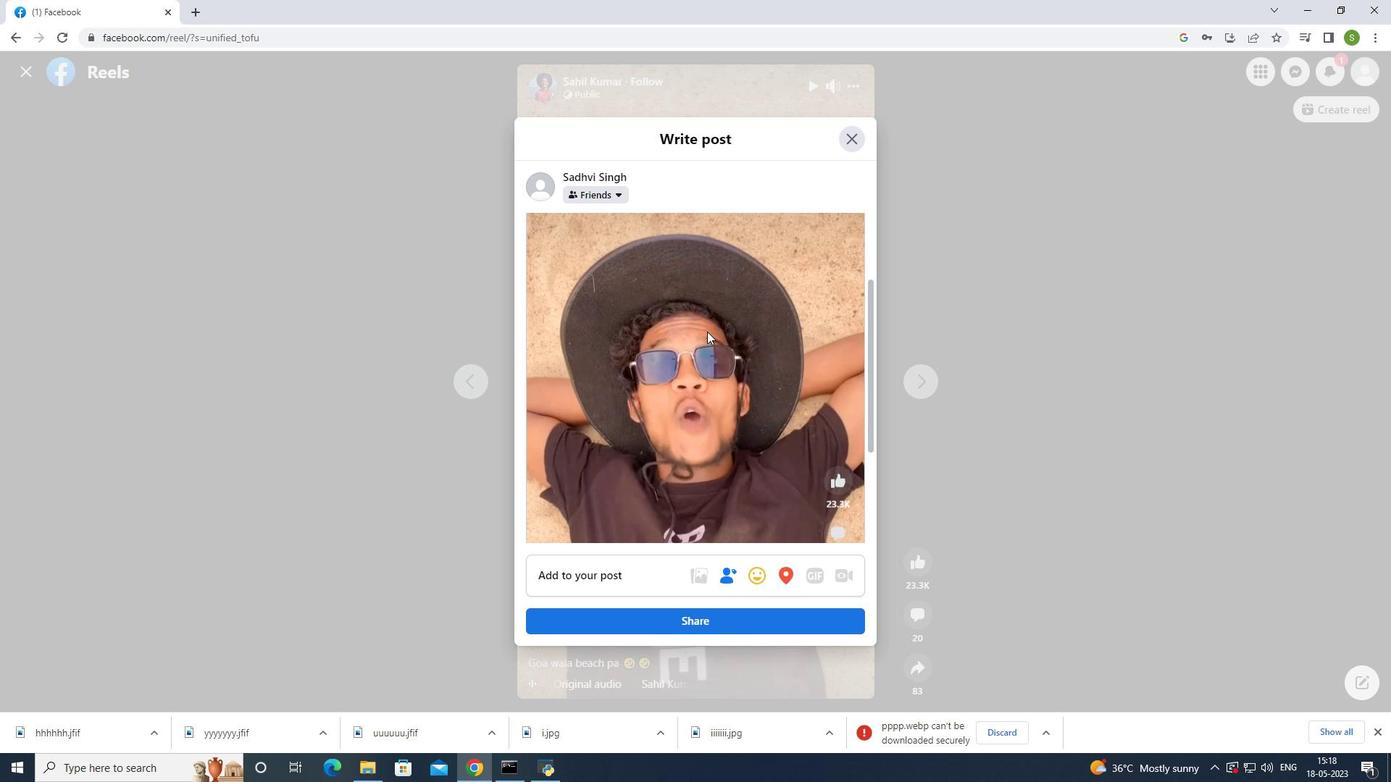 
Action: Mouse scrolled (708, 331) with delta (0, 0)
Screenshot: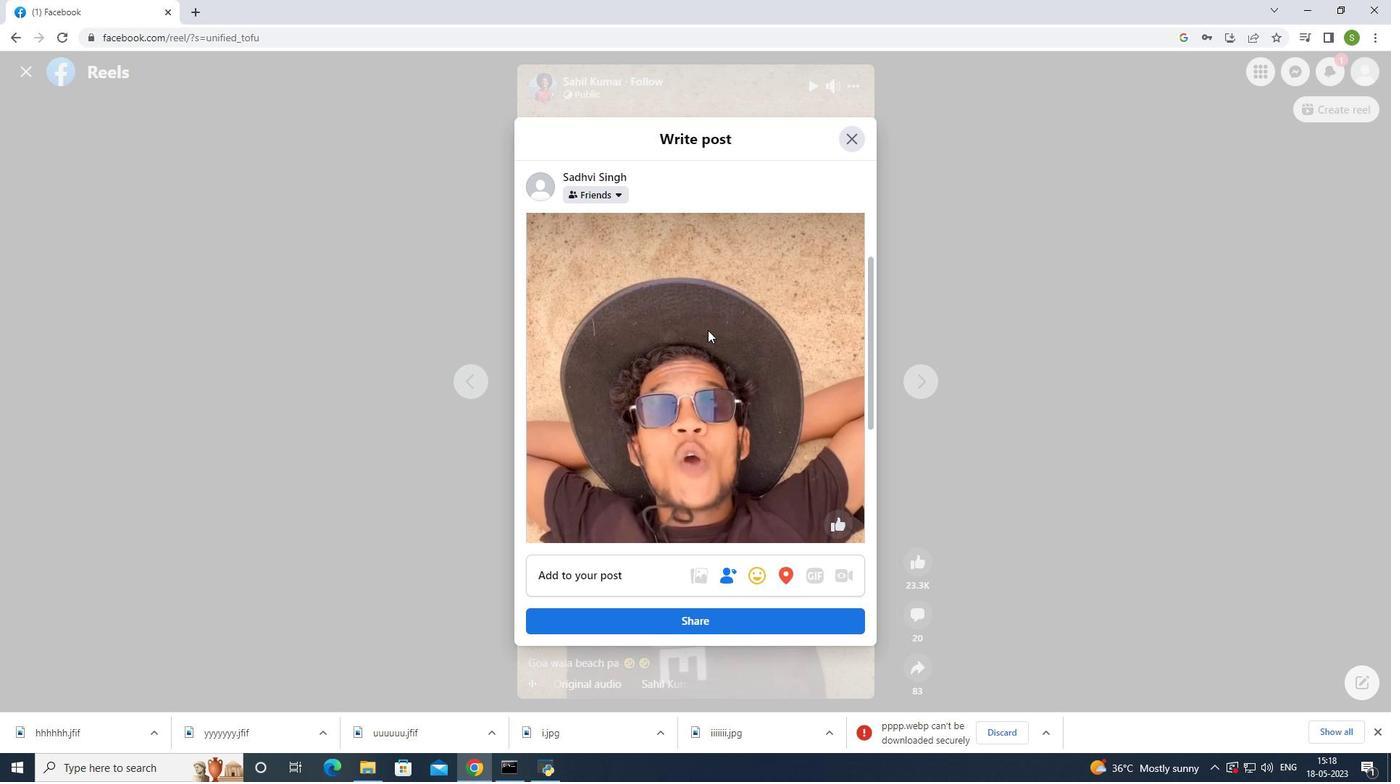 
Action: Mouse scrolled (708, 331) with delta (0, 0)
Screenshot: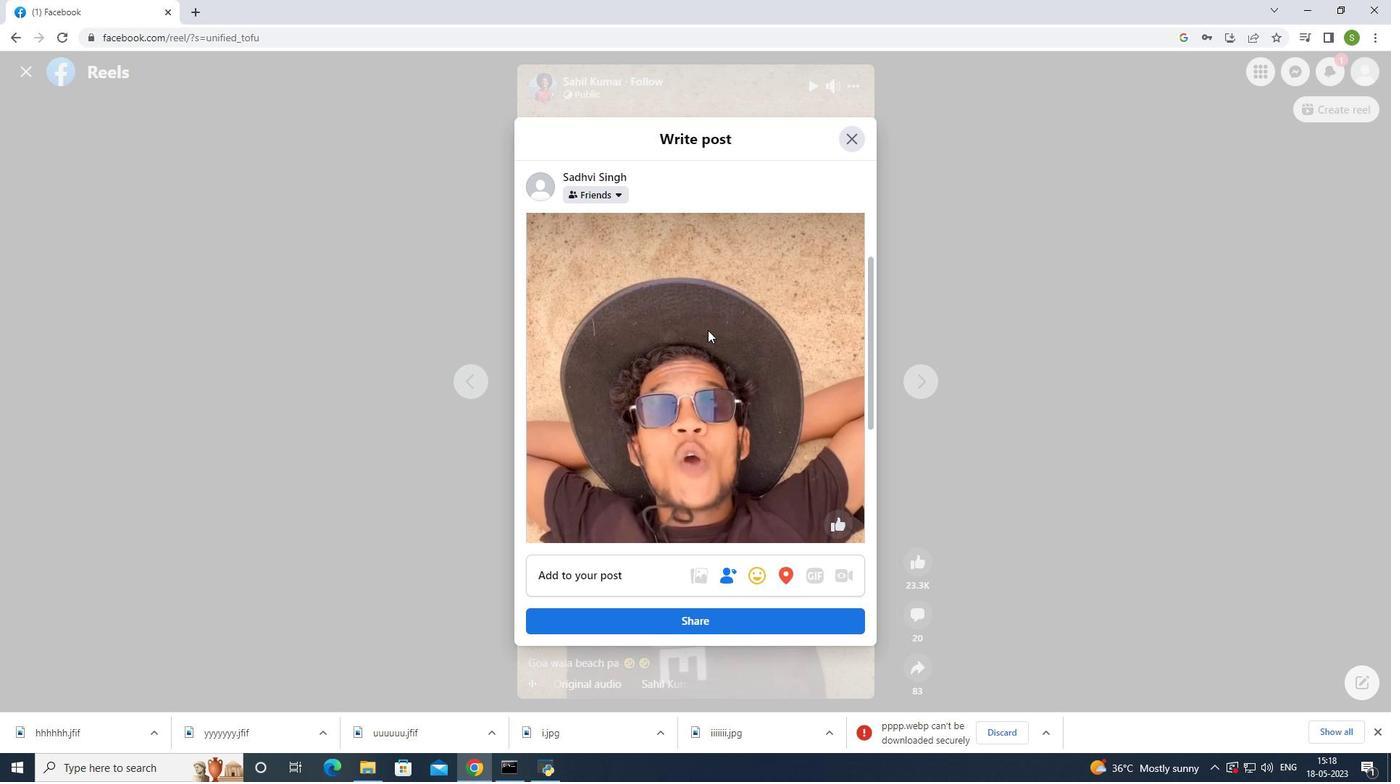 
Action: Mouse scrolled (708, 331) with delta (0, 0)
Screenshot: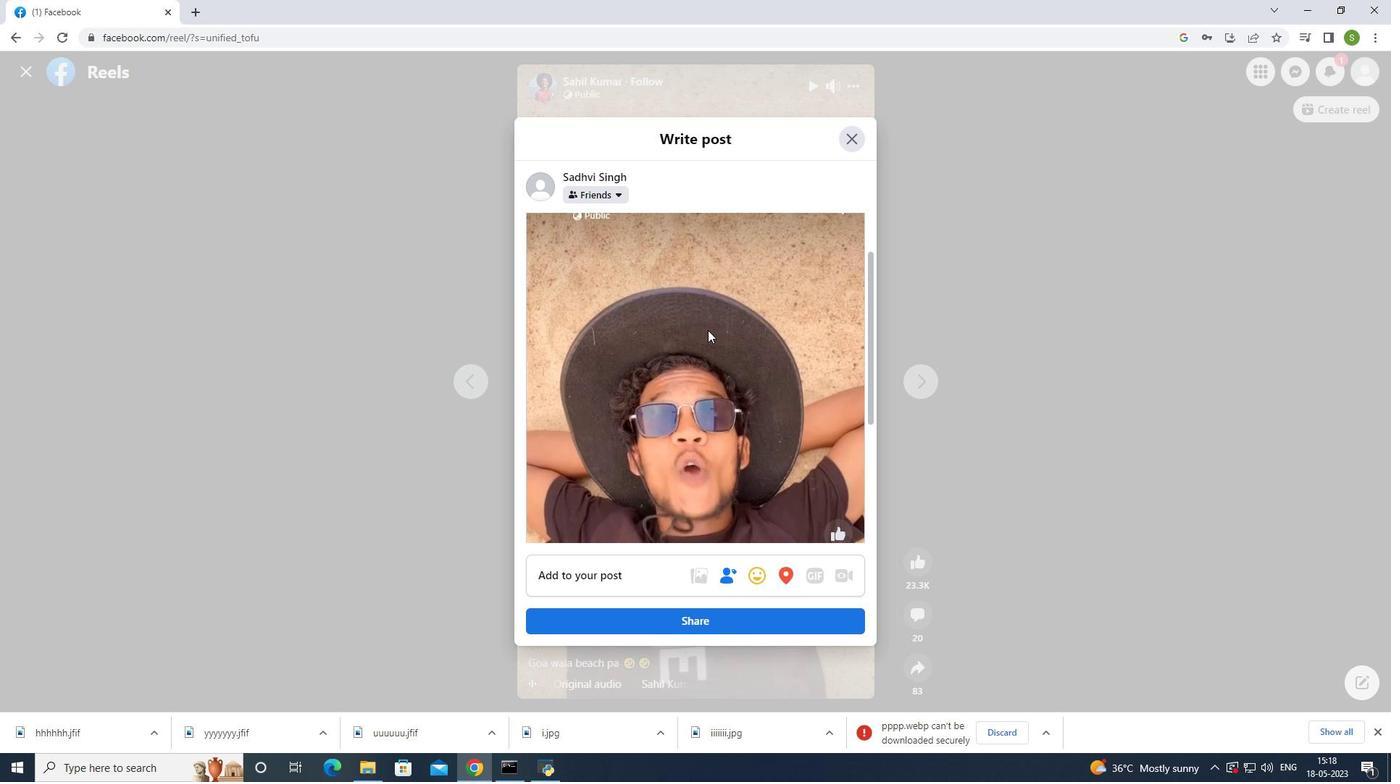 
Action: Mouse scrolled (708, 331) with delta (0, 0)
Screenshot: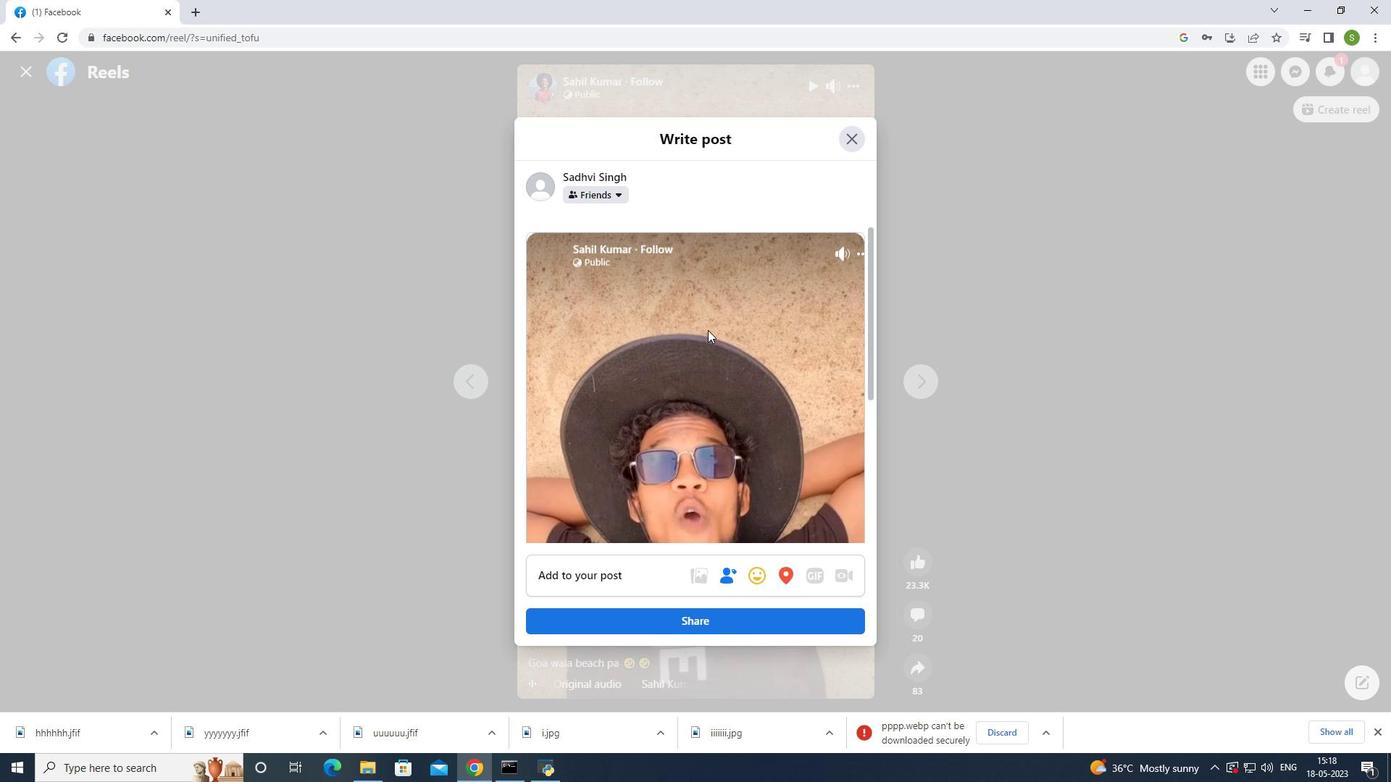 
Action: Mouse scrolled (708, 331) with delta (0, 0)
Screenshot: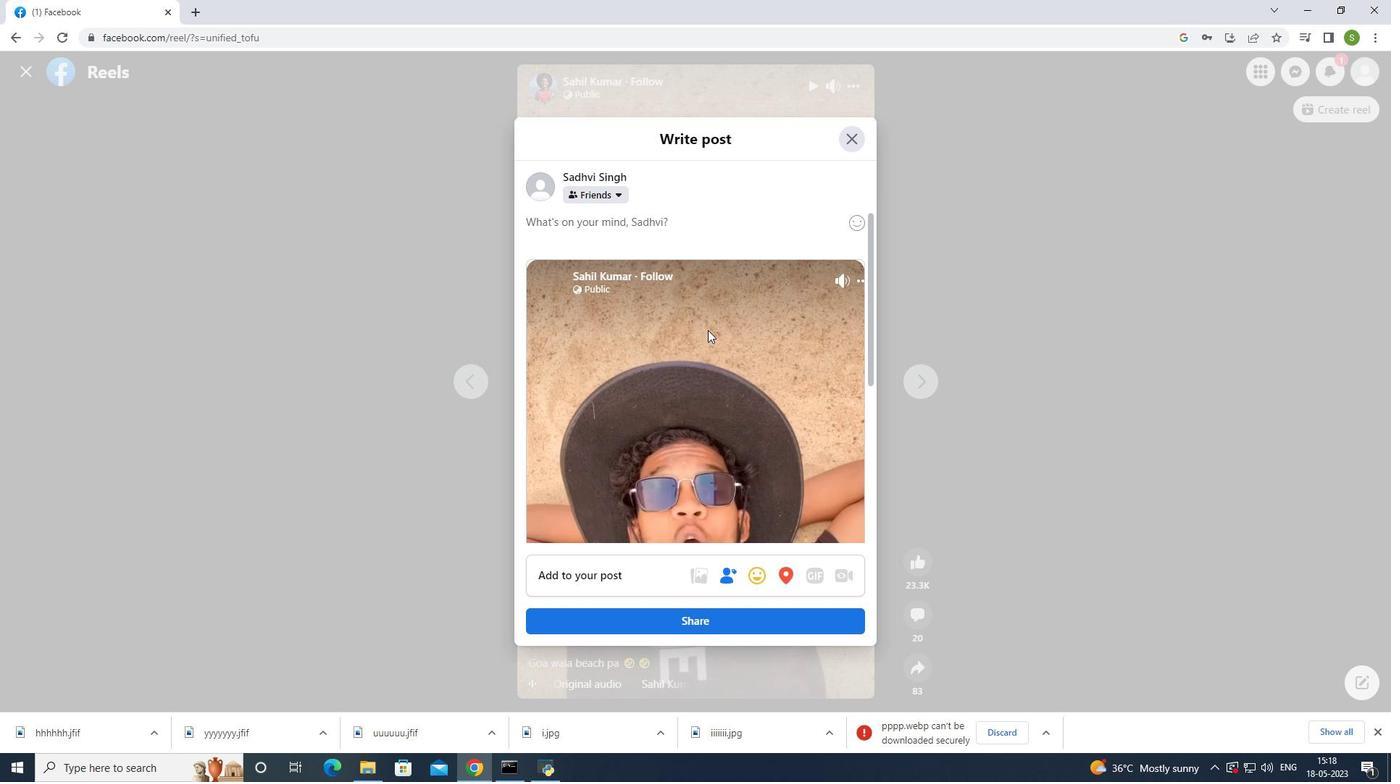 
Action: Mouse scrolled (708, 331) with delta (0, 0)
Screenshot: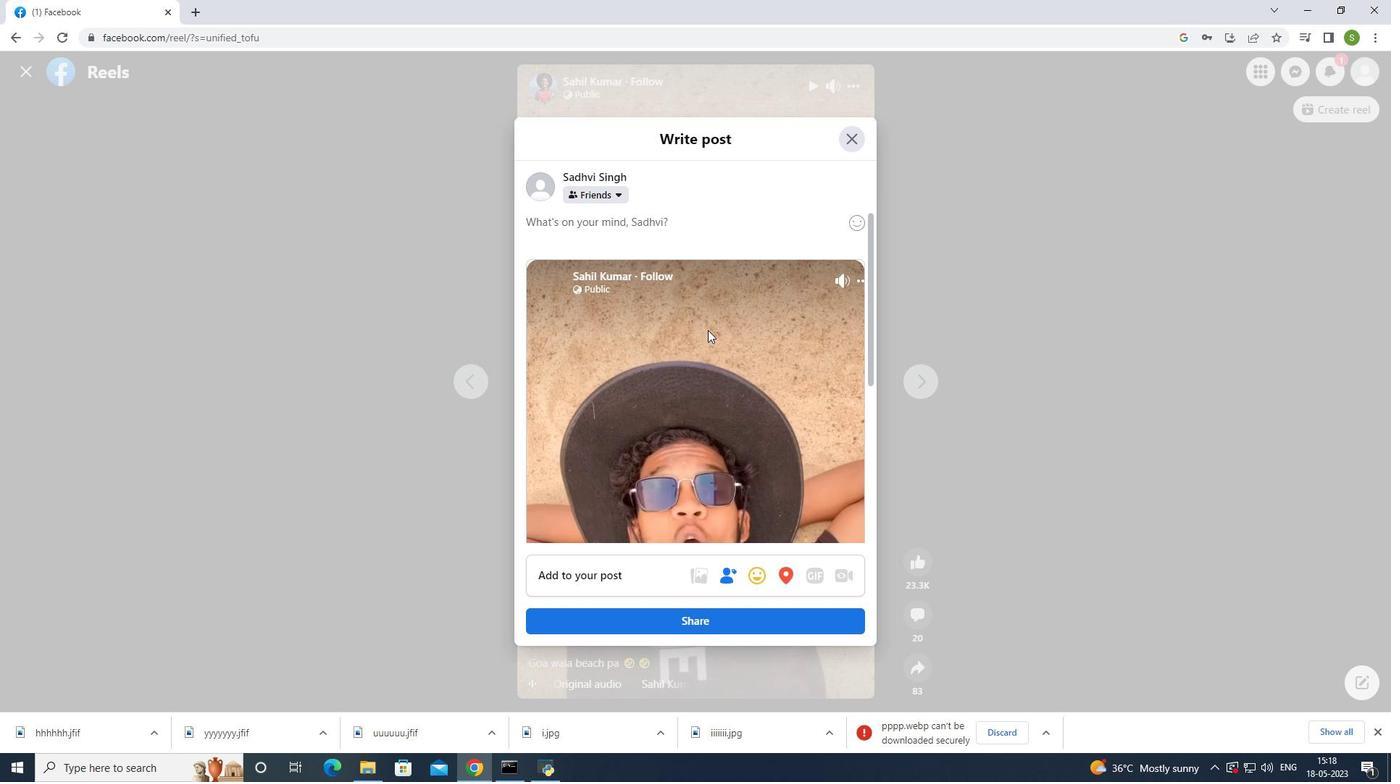 
Action: Mouse scrolled (708, 329) with delta (0, 0)
Screenshot: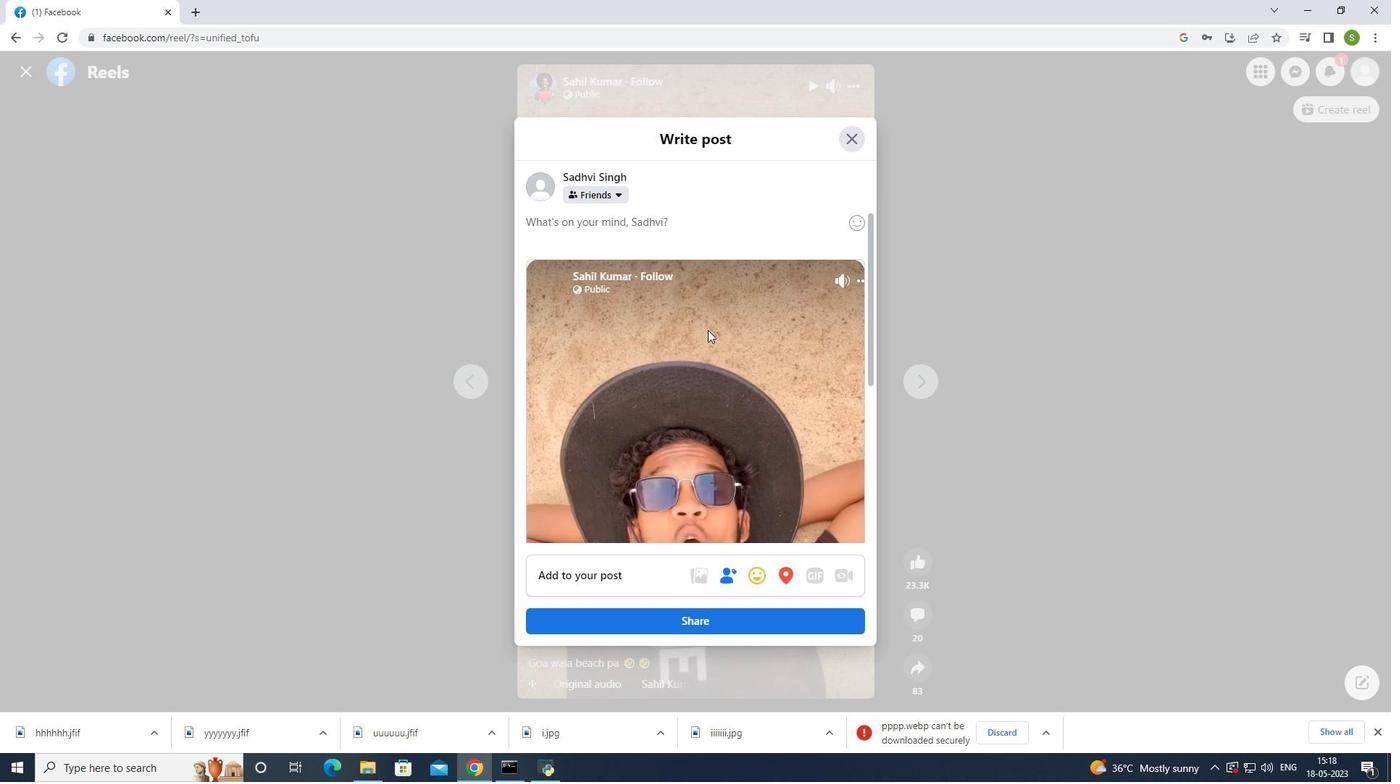 
Action: Mouse scrolled (708, 329) with delta (0, 0)
Screenshot: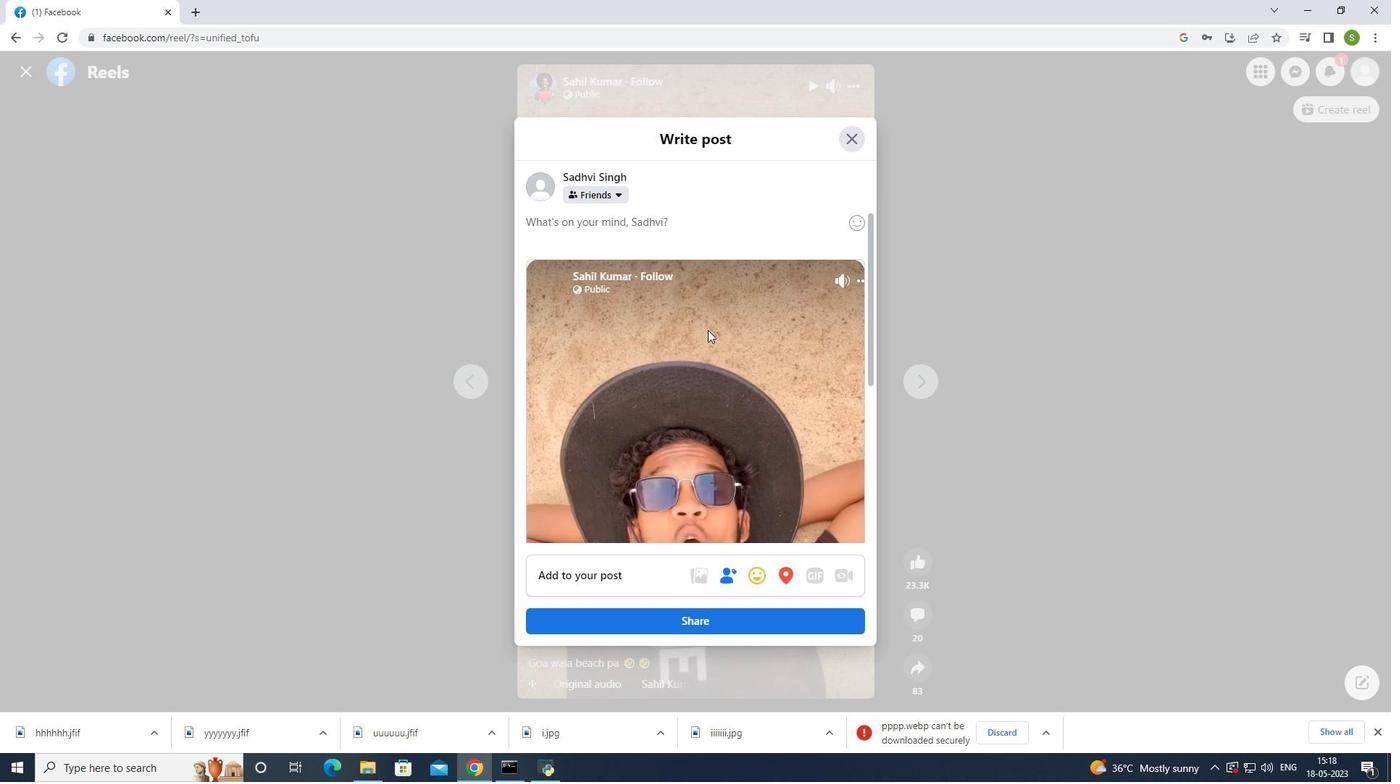 
Action: Mouse scrolled (708, 329) with delta (0, 0)
Screenshot: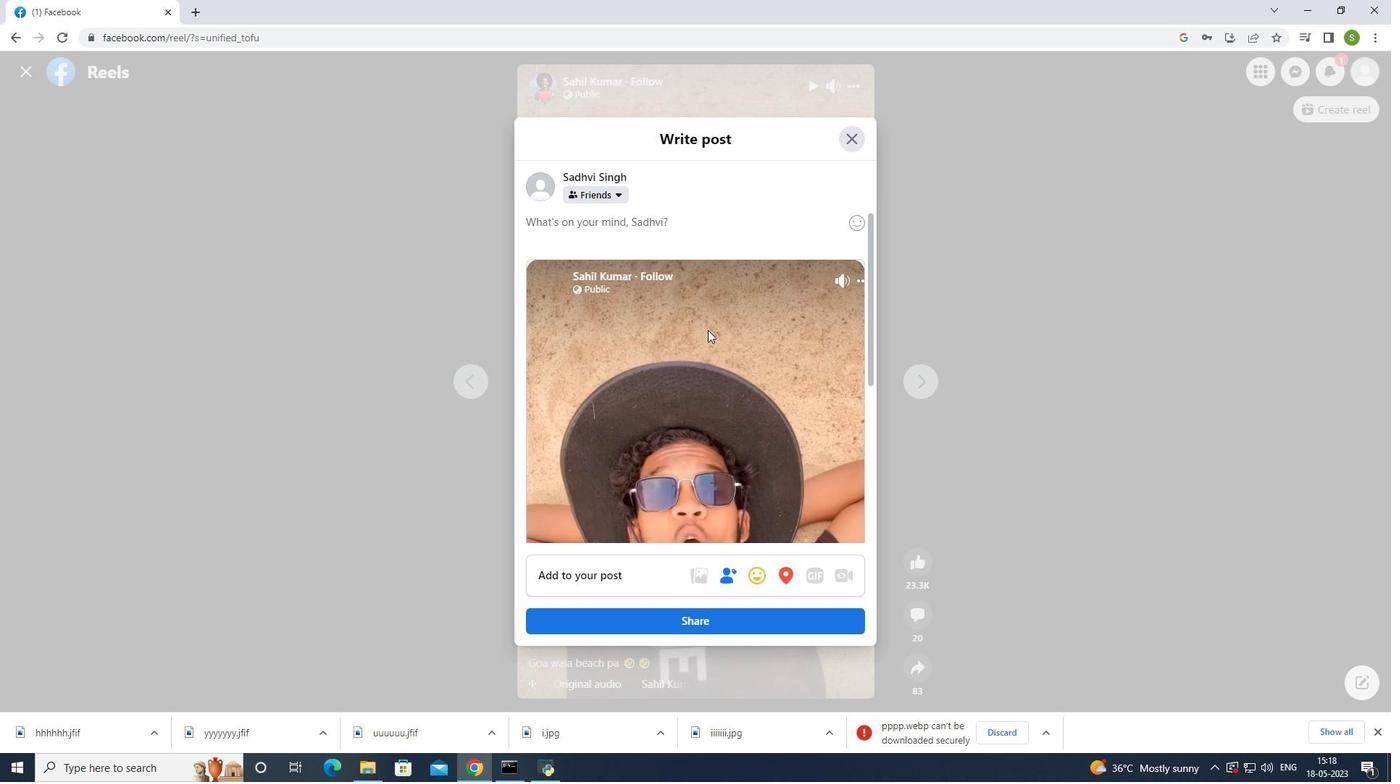 
Action: Mouse scrolled (708, 329) with delta (0, 0)
Screenshot: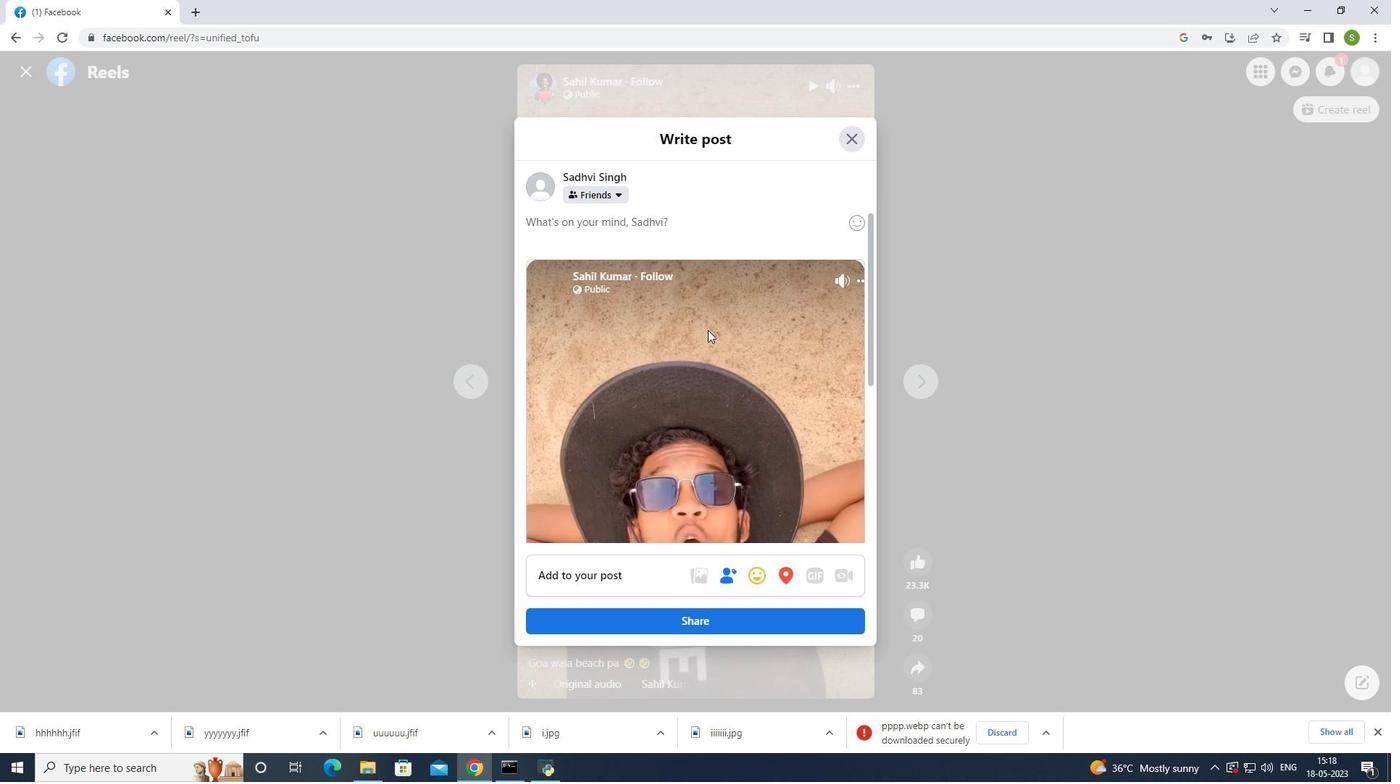 
Action: Mouse scrolled (708, 331) with delta (0, 0)
Screenshot: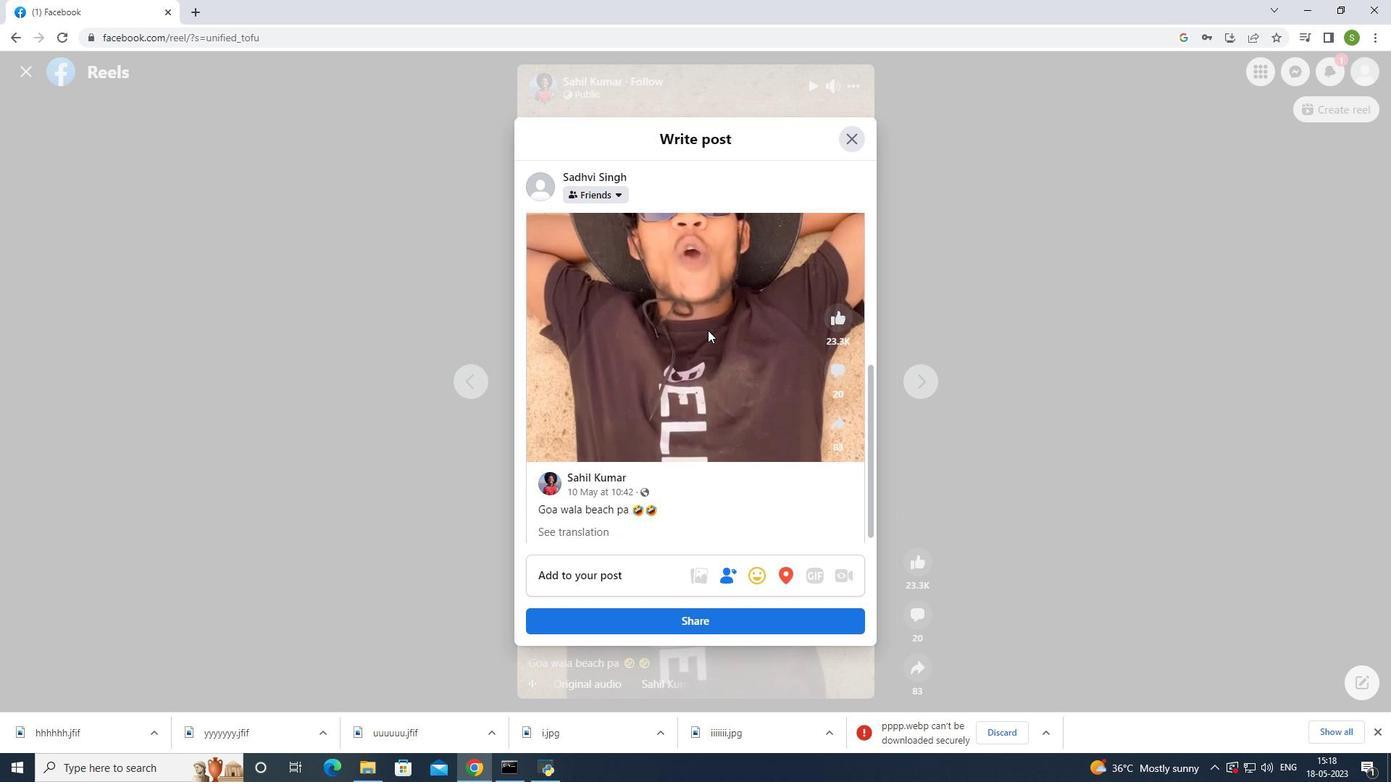 
Action: Mouse scrolled (708, 329) with delta (0, 0)
Screenshot: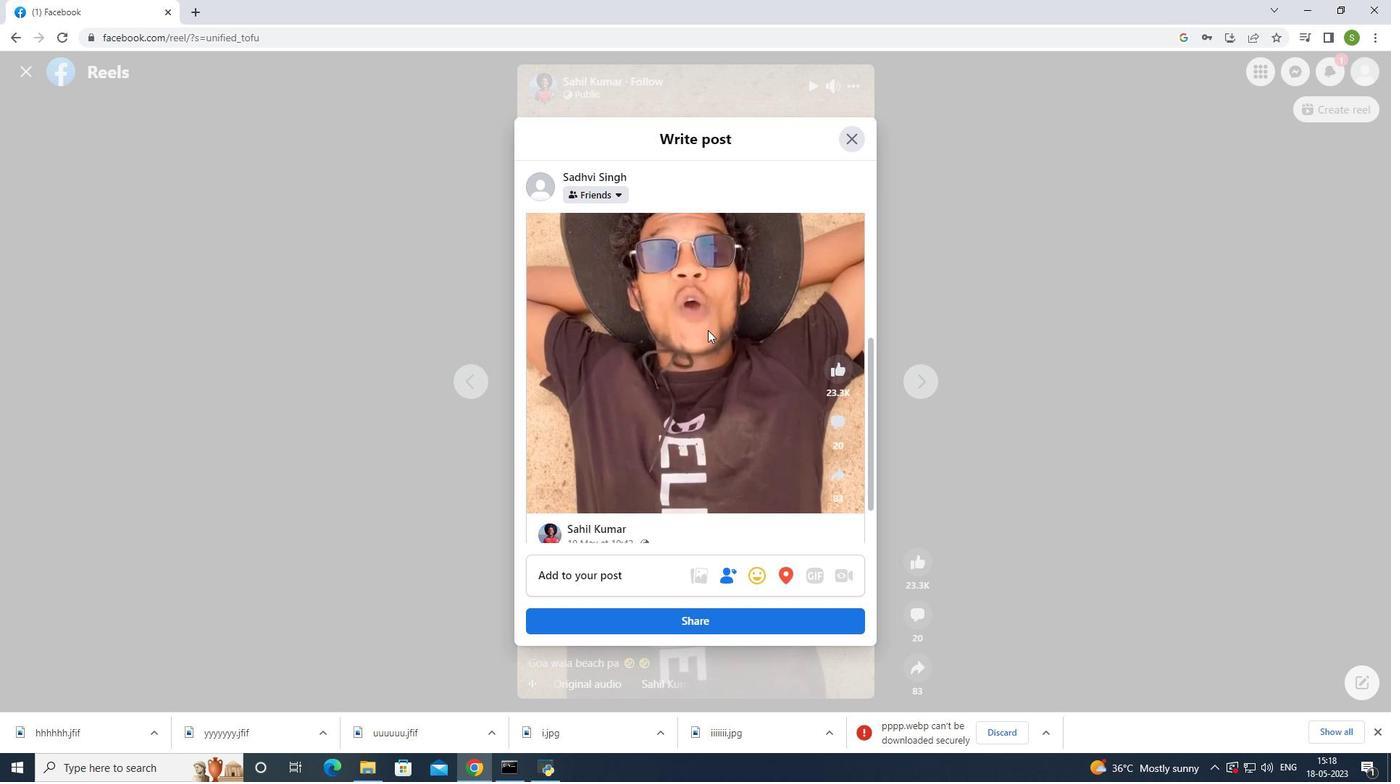 
Action: Mouse scrolled (708, 329) with delta (0, 0)
Screenshot: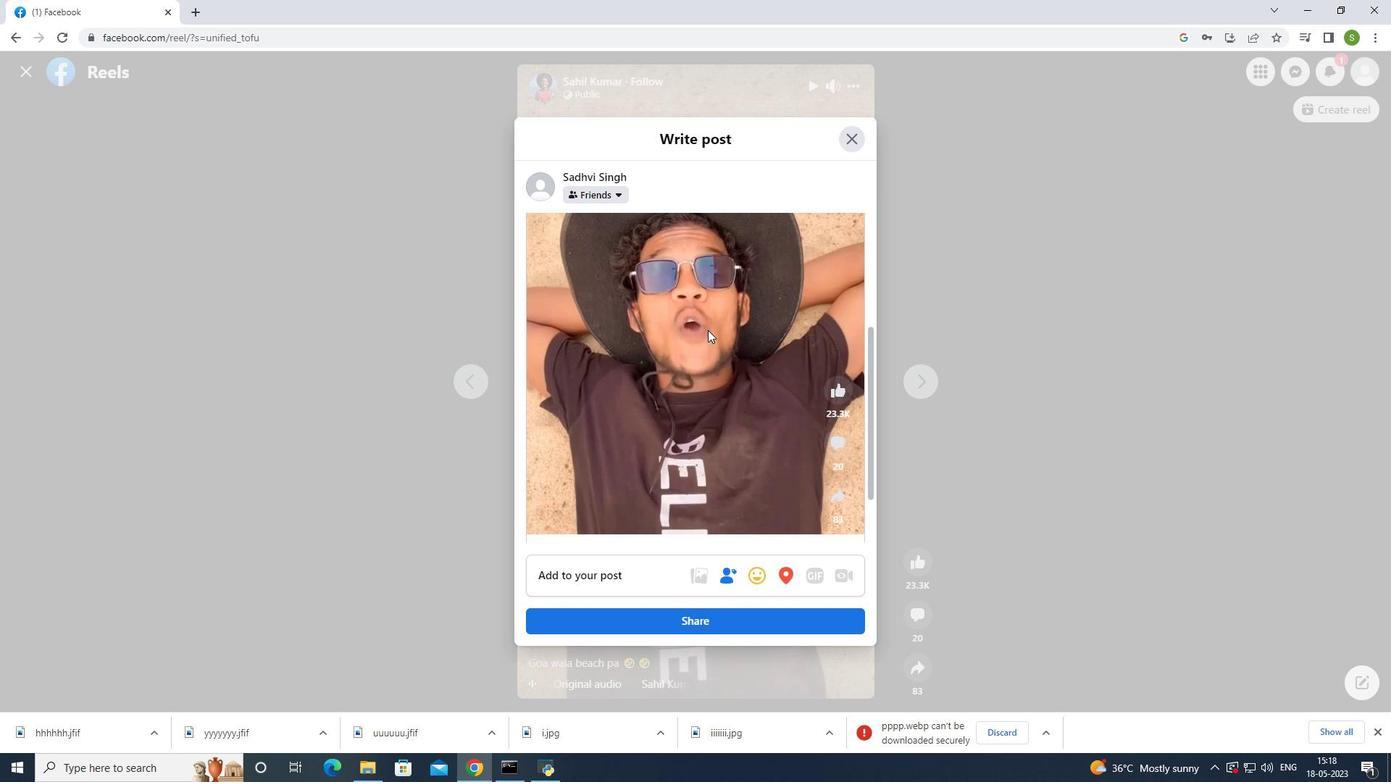 
Action: Mouse scrolled (708, 329) with delta (0, 0)
Screenshot: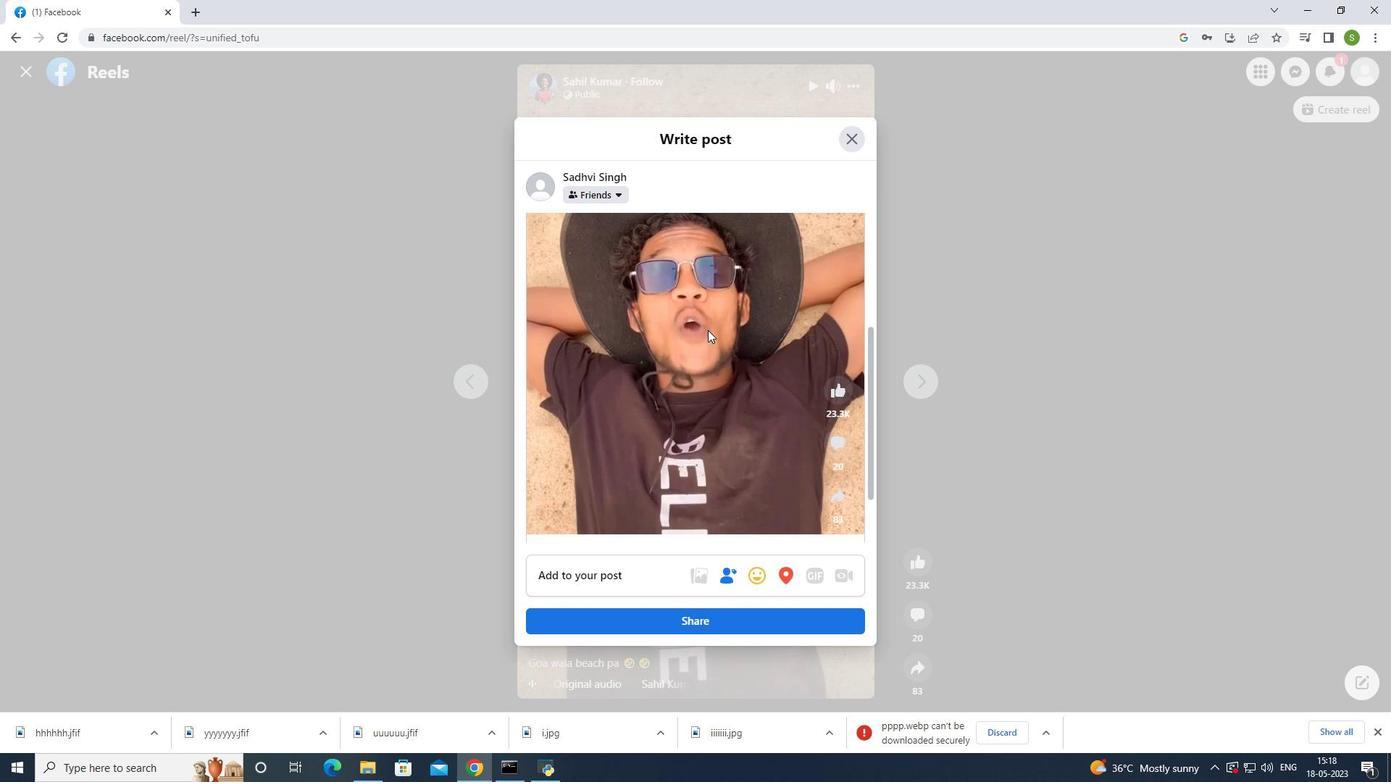 
Action: Mouse scrolled (708, 329) with delta (0, 0)
Screenshot: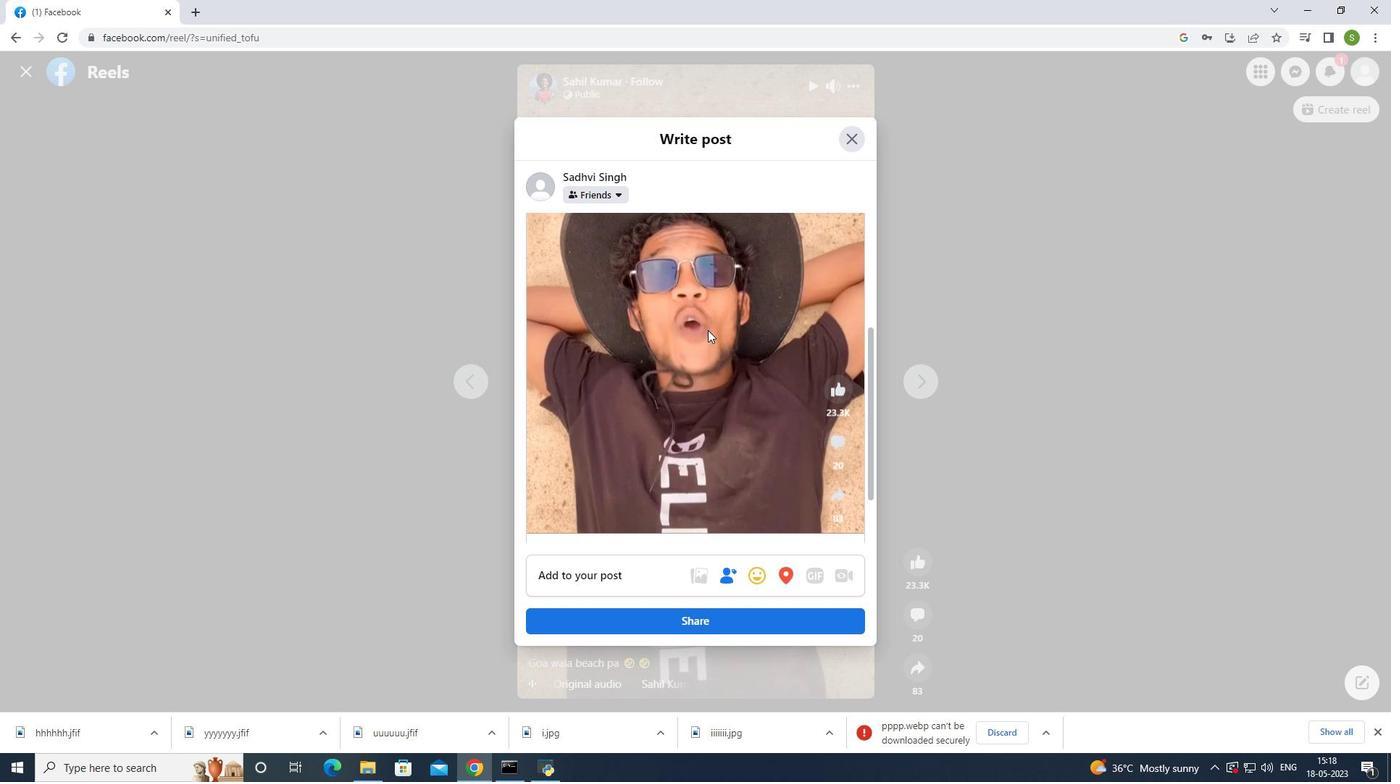 
Action: Mouse scrolled (708, 331) with delta (0, 0)
Screenshot: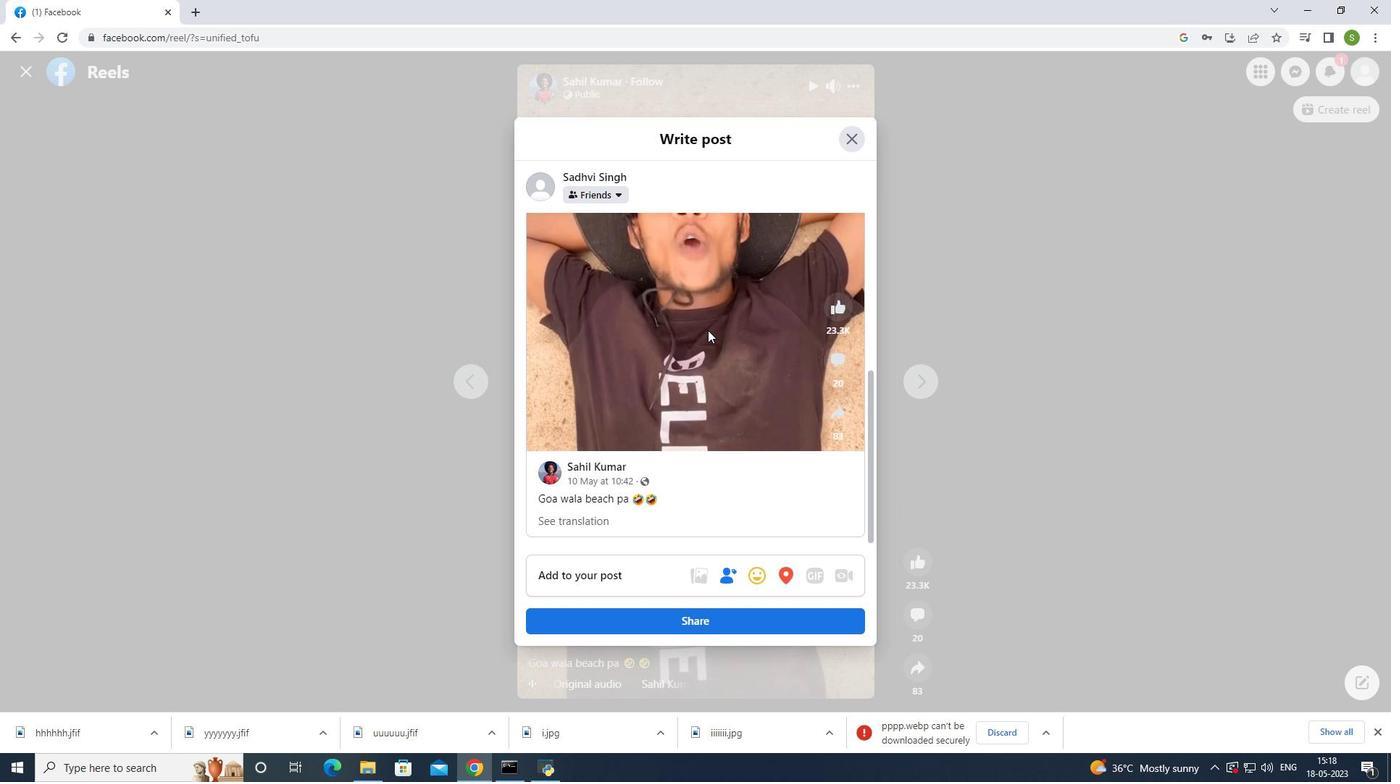 
Action: Mouse scrolled (708, 331) with delta (0, 0)
Screenshot: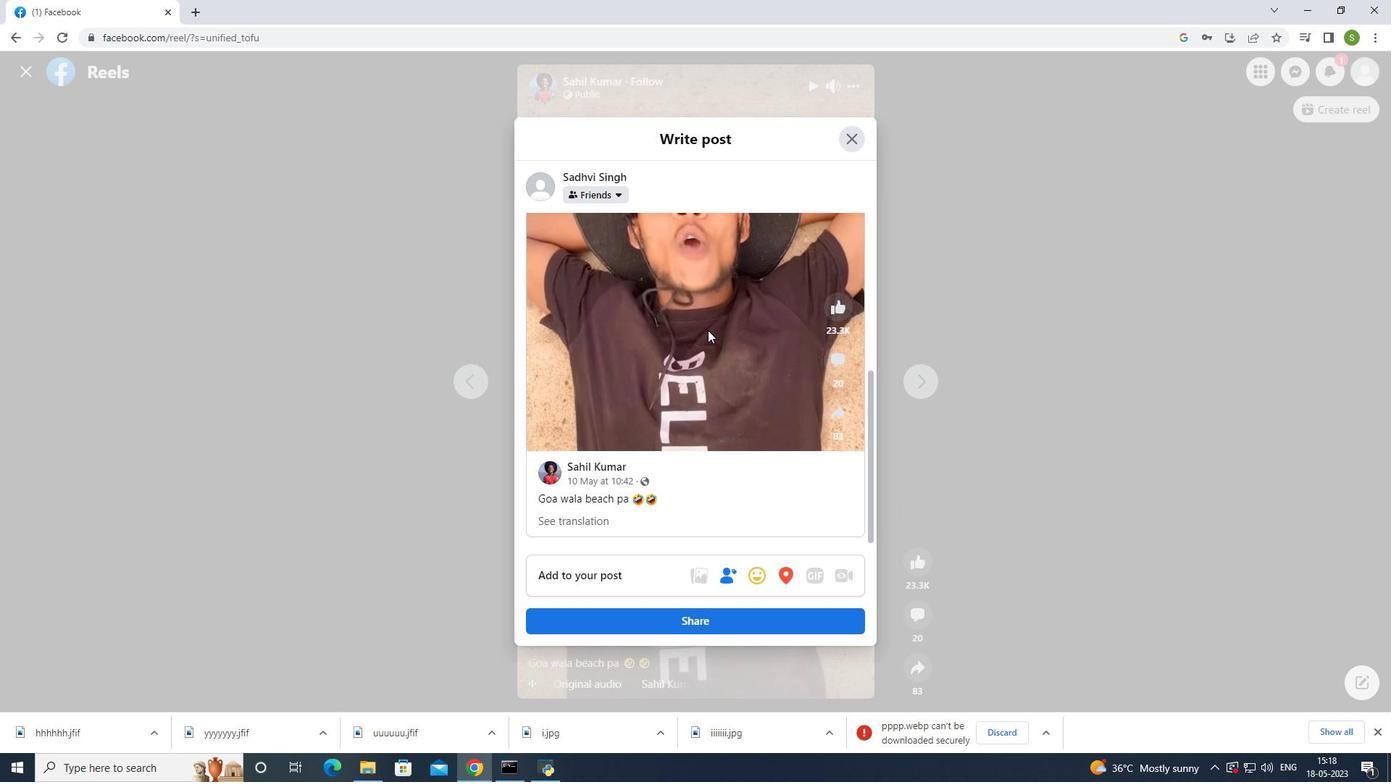 
Action: Mouse scrolled (708, 331) with delta (0, 0)
Screenshot: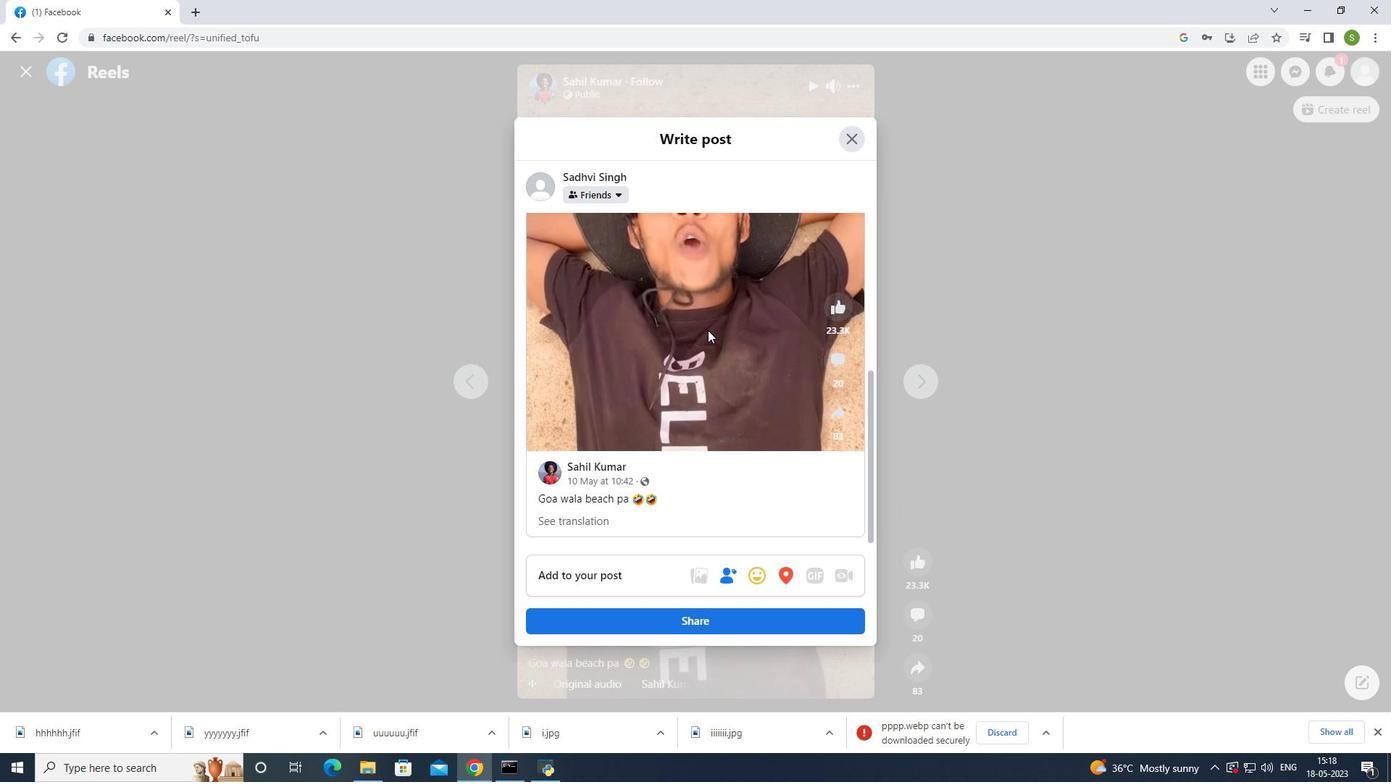 
Action: Mouse scrolled (708, 331) with delta (0, 0)
Screenshot: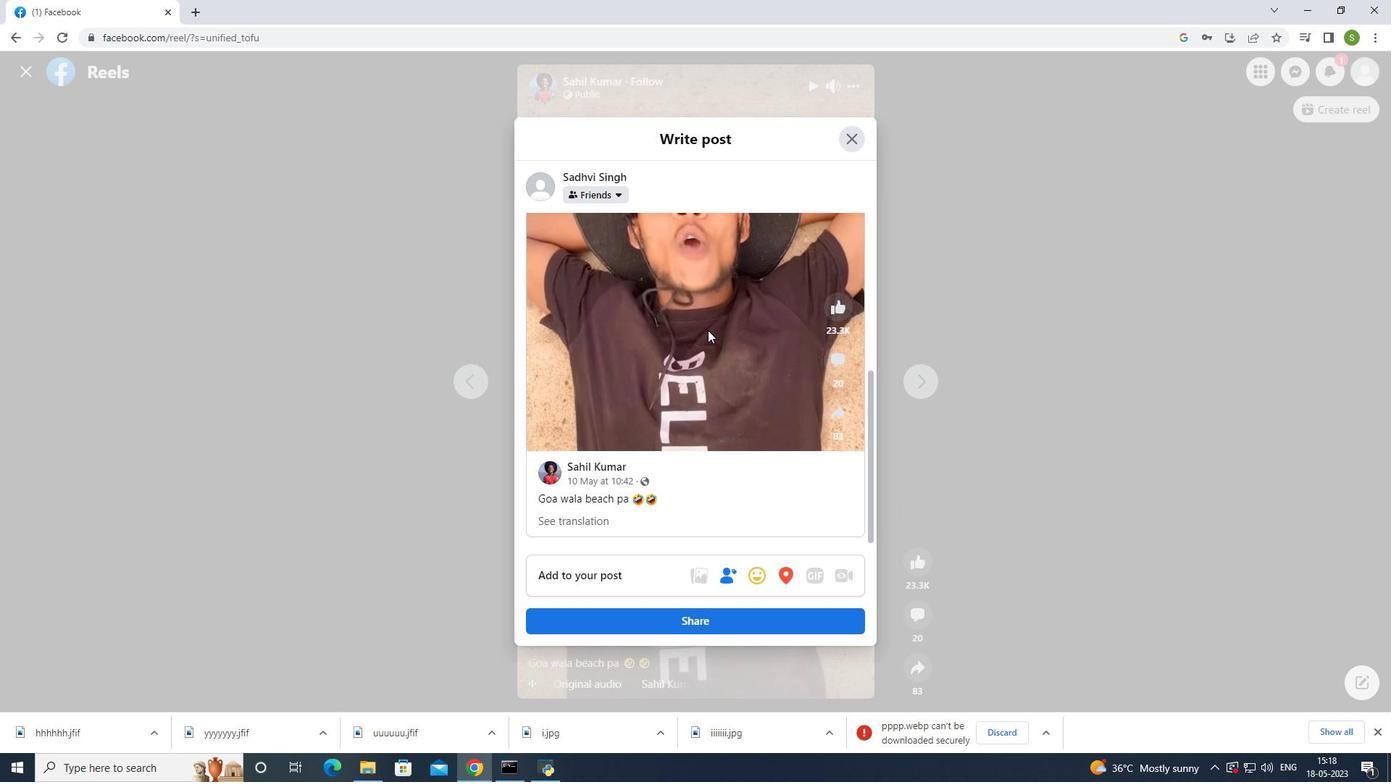 
Action: Mouse scrolled (708, 329) with delta (0, 0)
Screenshot: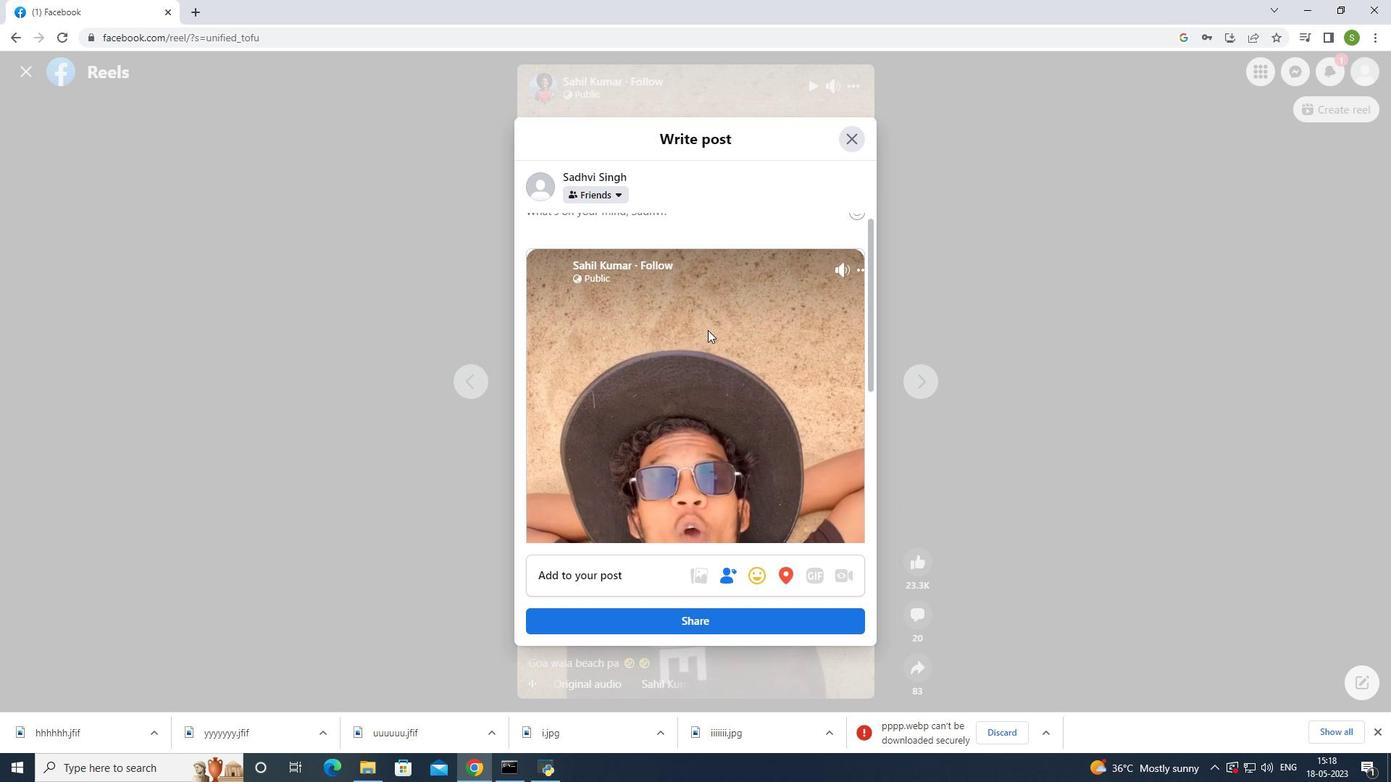 
Action: Mouse scrolled (708, 329) with delta (0, 0)
Screenshot: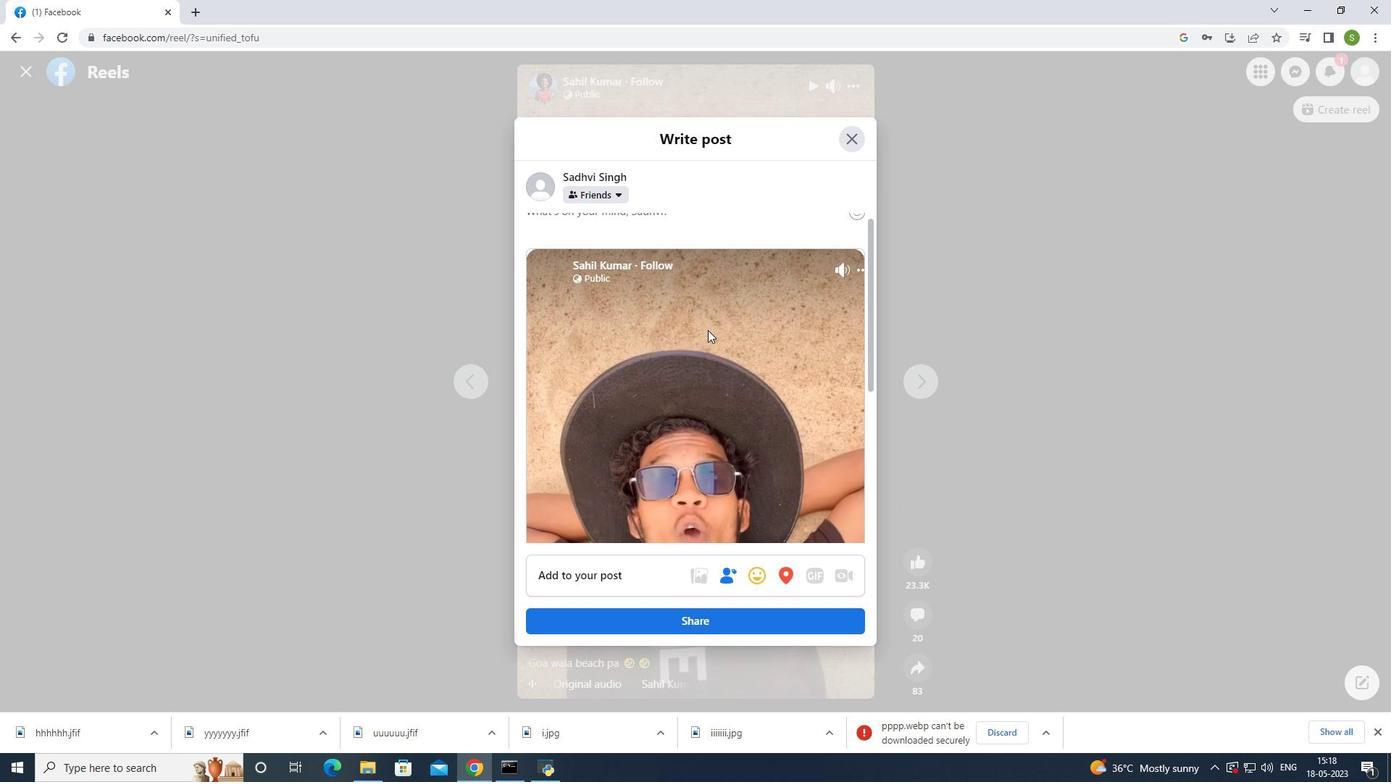 
Action: Mouse scrolled (708, 329) with delta (0, 0)
Screenshot: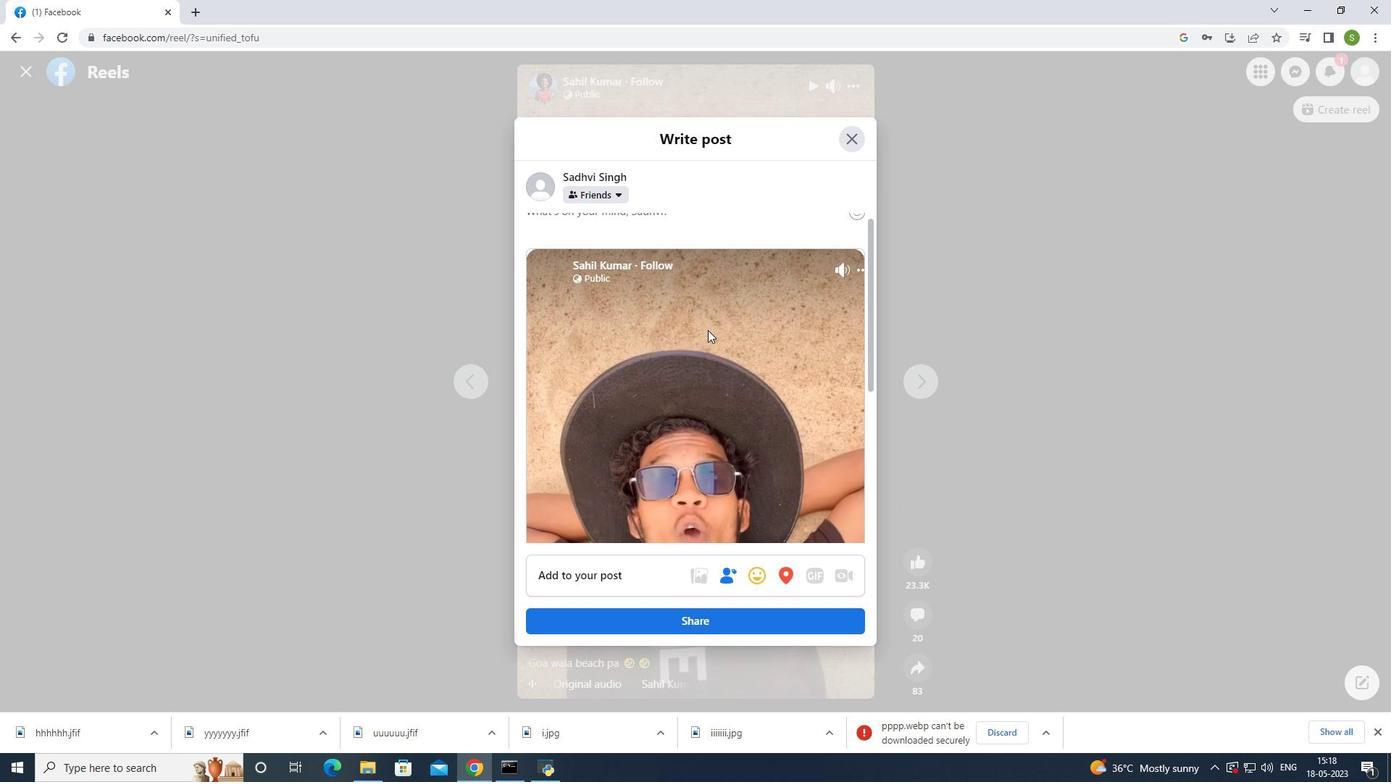
Action: Mouse moved to (712, 323)
Screenshot: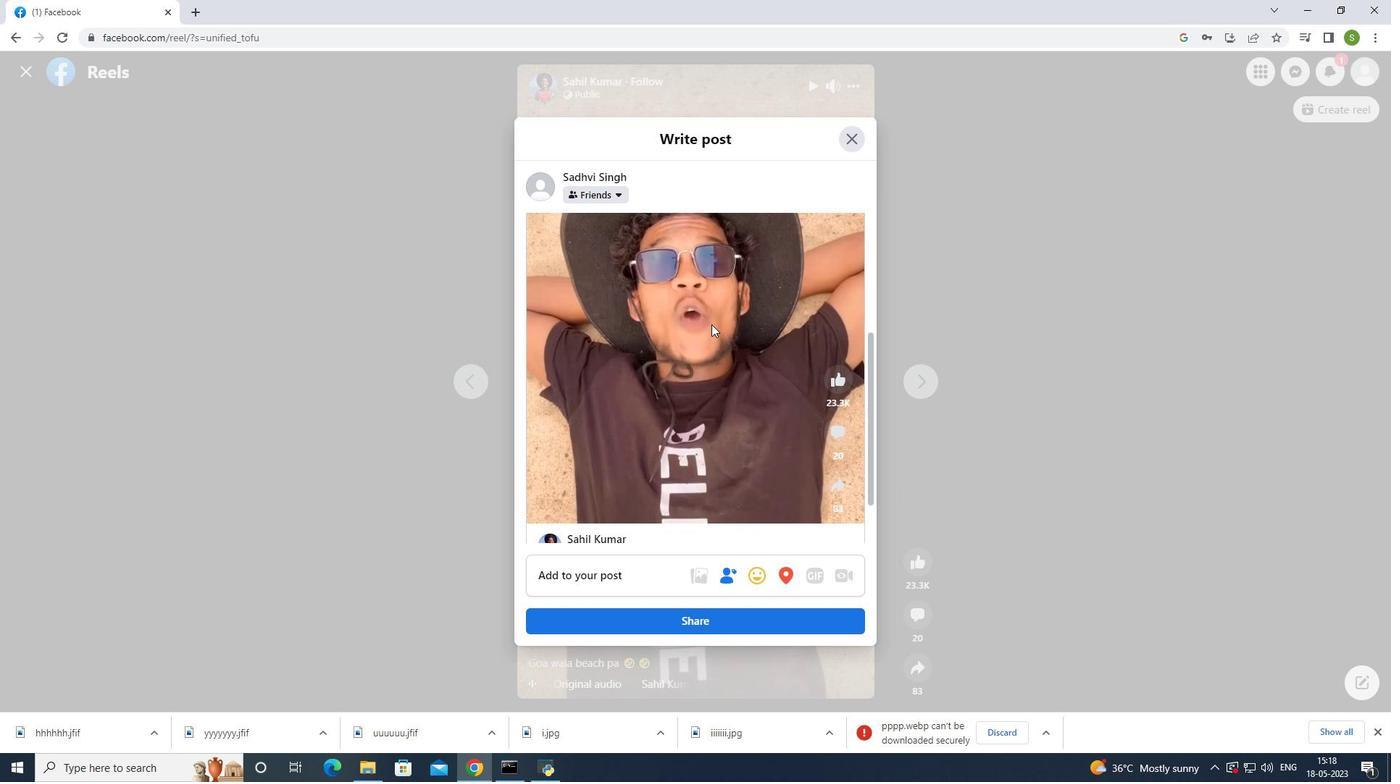
Action: Mouse scrolled (712, 324) with delta (0, 0)
Screenshot: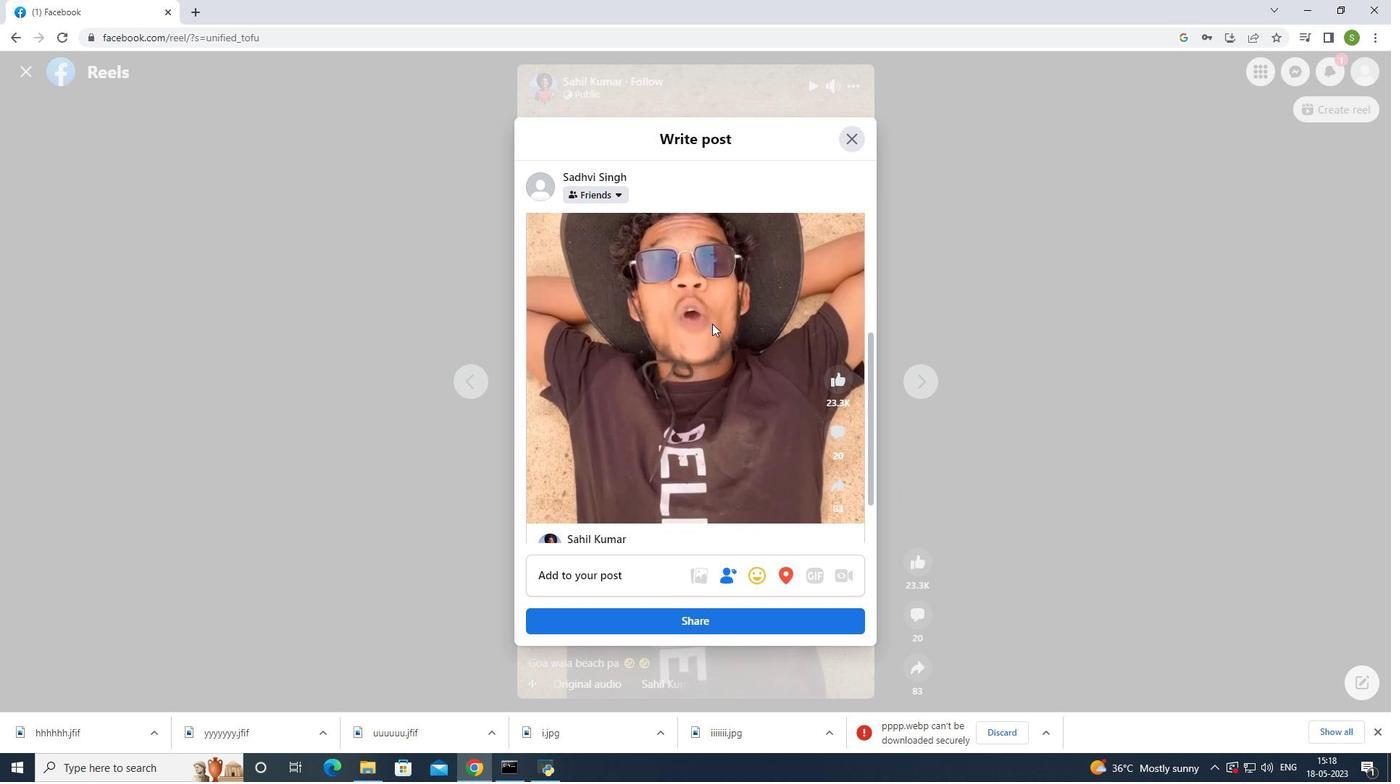 
Action: Mouse scrolled (712, 324) with delta (0, 0)
Screenshot: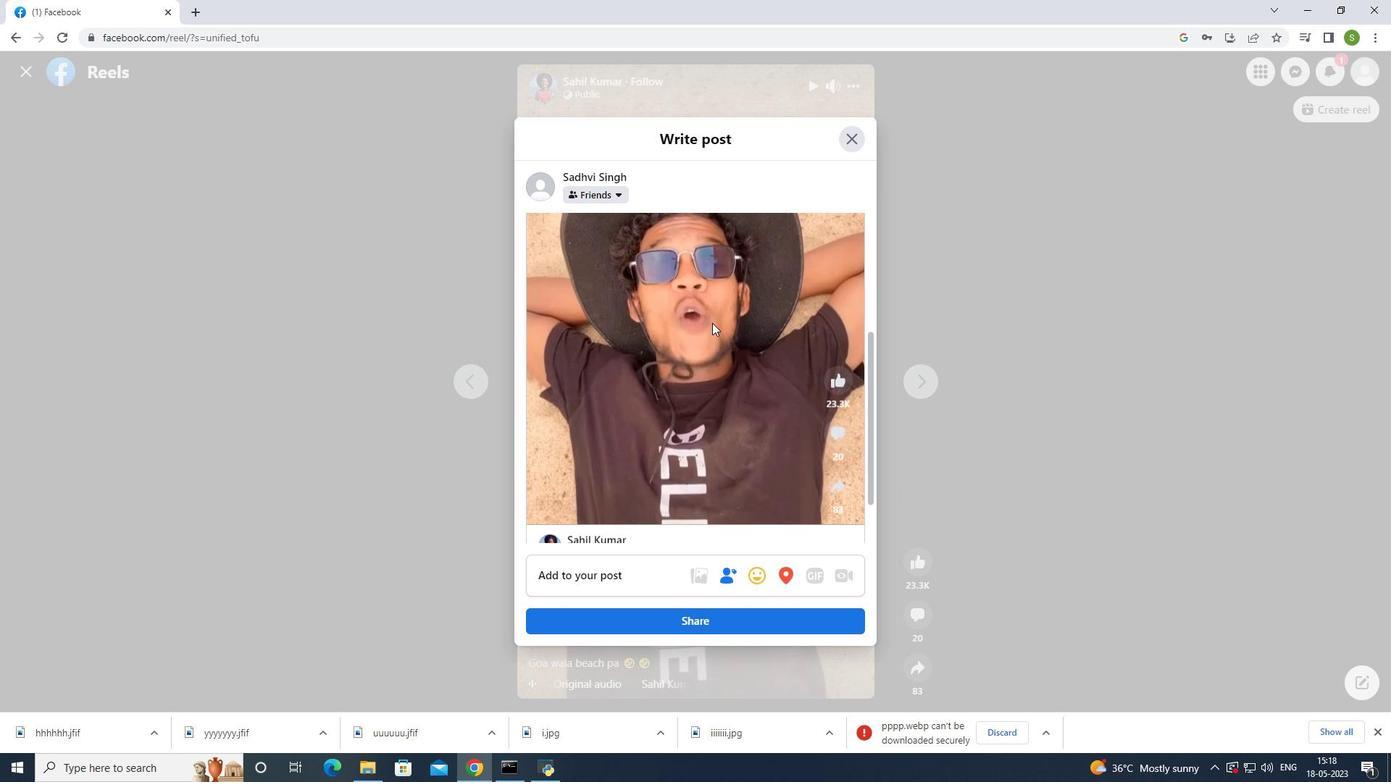 
Action: Mouse scrolled (712, 324) with delta (0, 0)
Screenshot: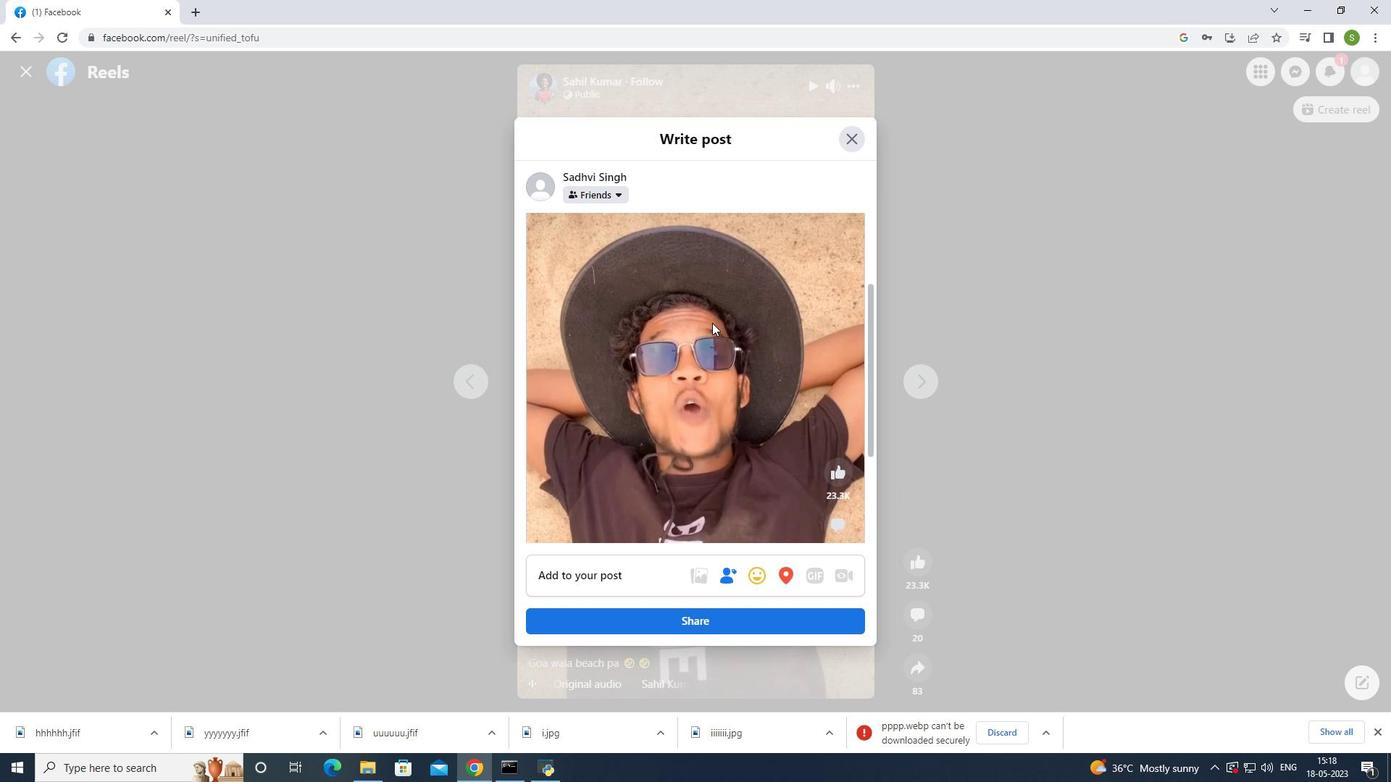 
Action: Mouse moved to (724, 311)
Screenshot: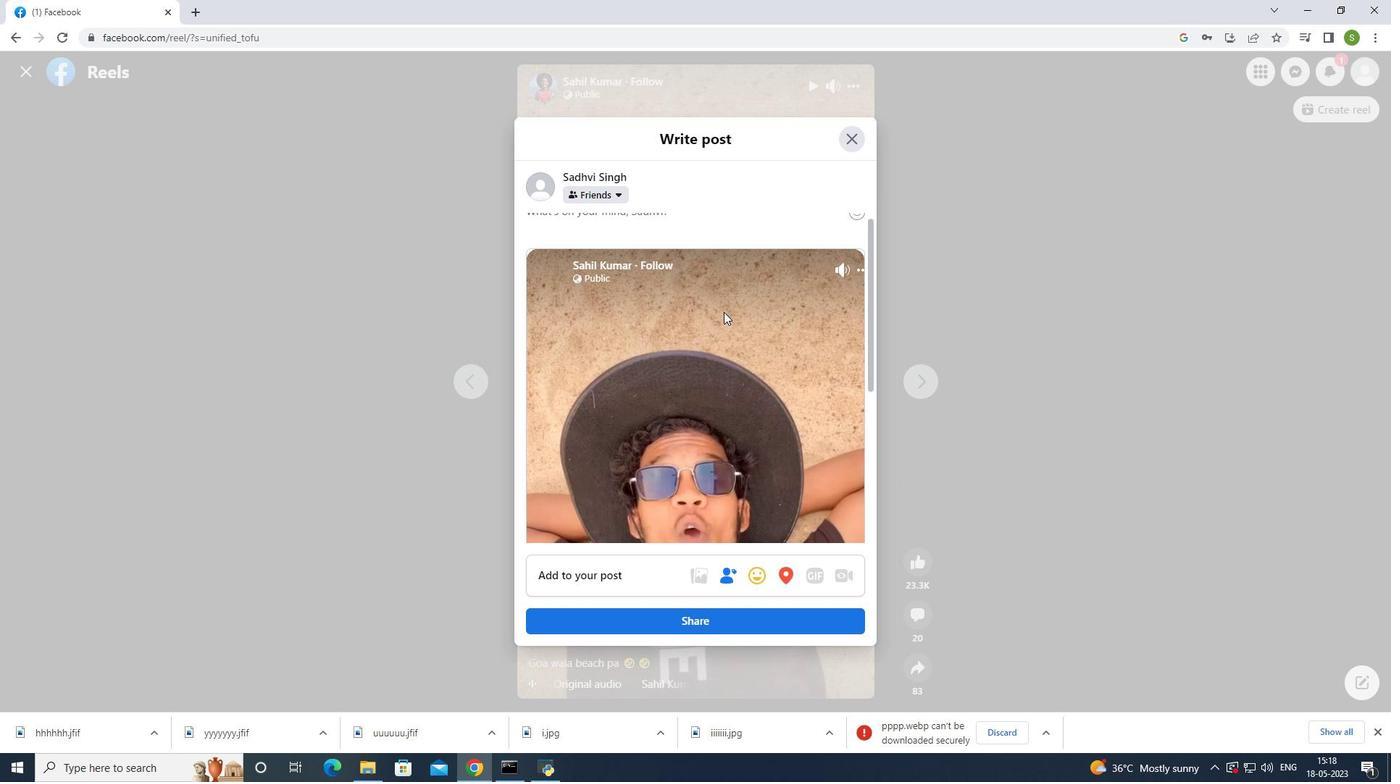 
Action: Mouse scrolled (724, 310) with delta (0, 0)
Screenshot: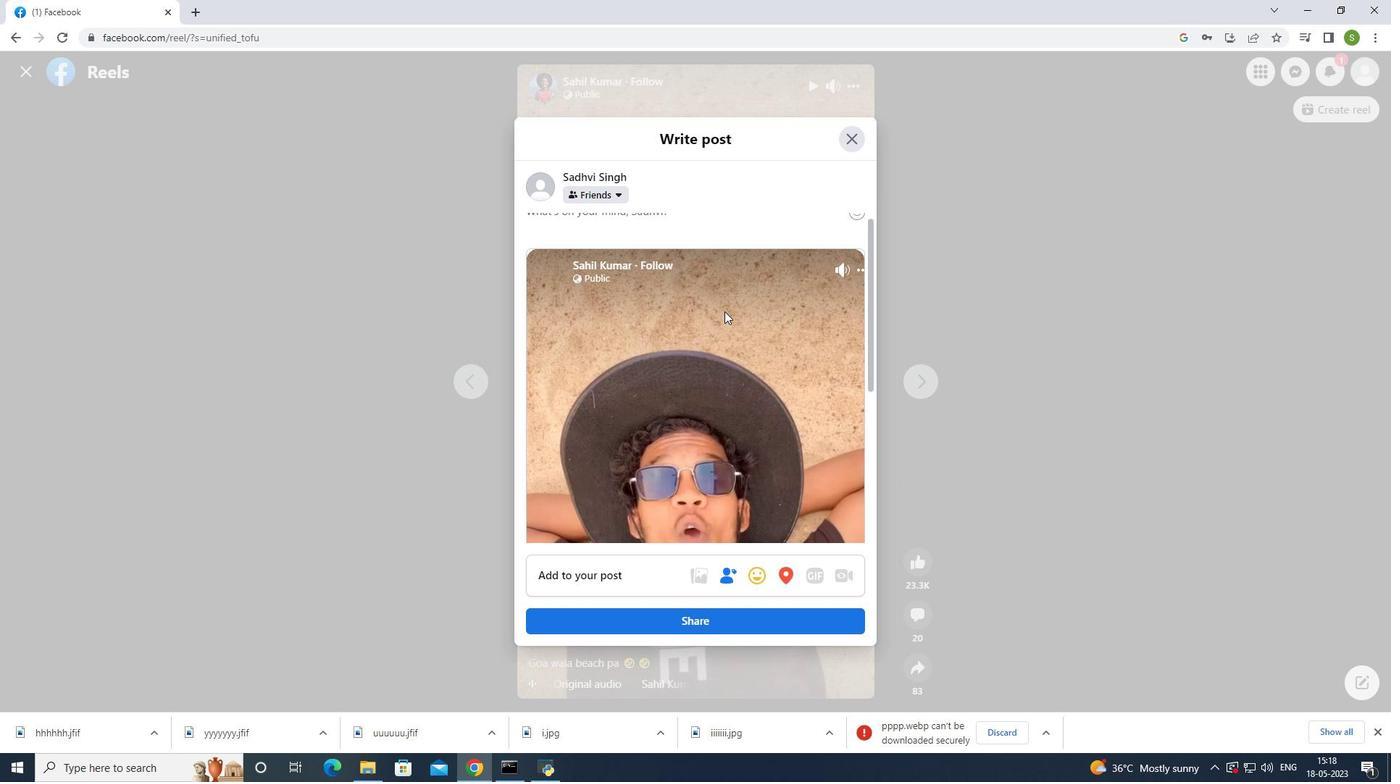 
Action: Mouse scrolled (724, 310) with delta (0, 0)
Screenshot: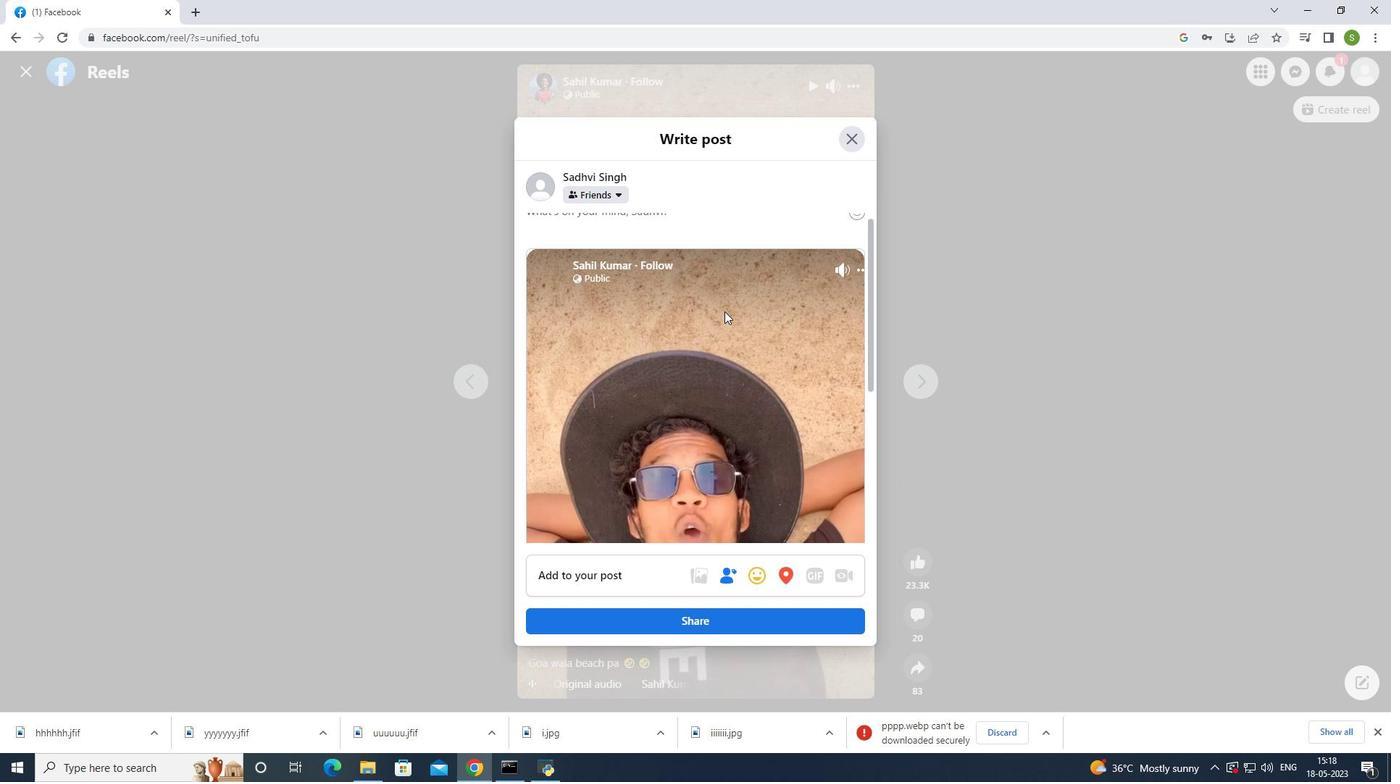 
Action: Mouse scrolled (724, 310) with delta (0, 0)
Screenshot: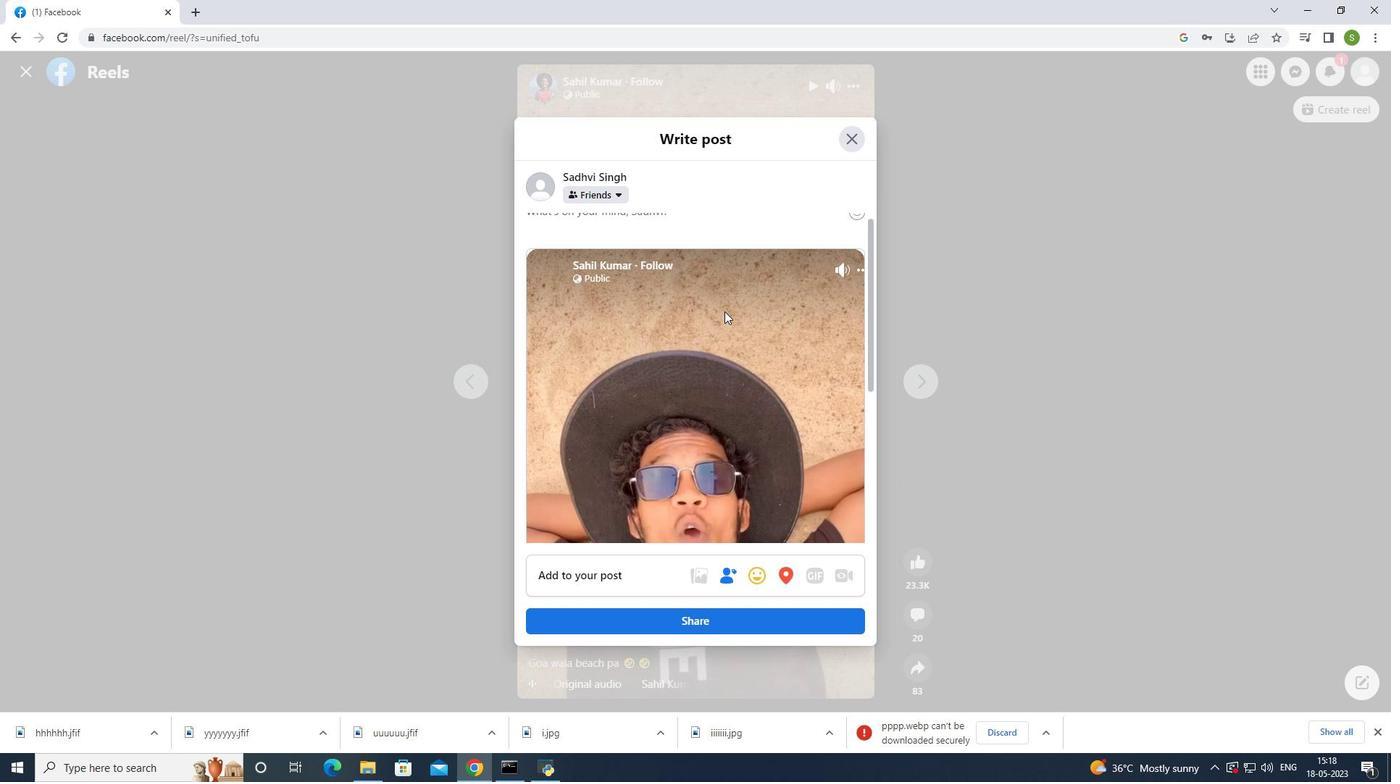 
Action: Mouse moved to (729, 306)
Screenshot: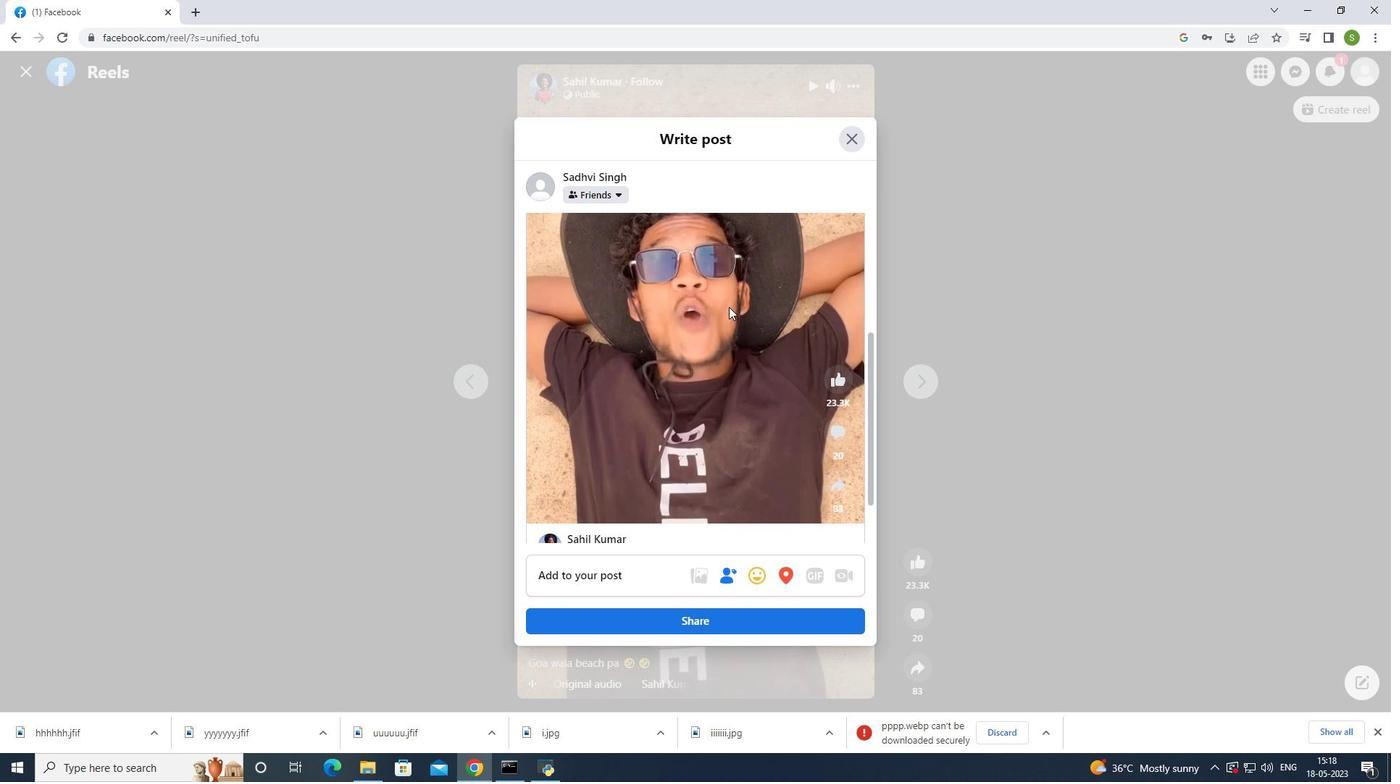 
Action: Mouse scrolled (729, 307) with delta (0, 0)
Screenshot: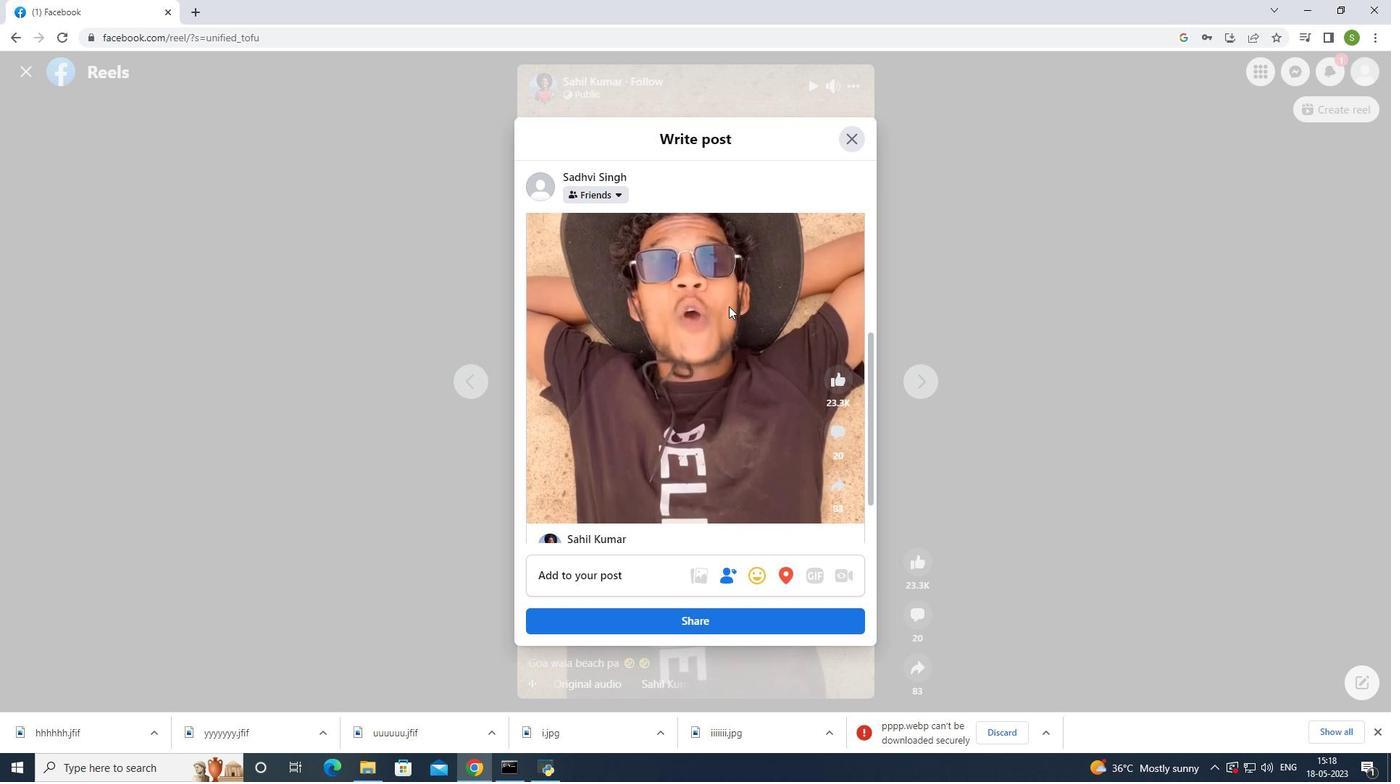 
Action: Mouse scrolled (729, 307) with delta (0, 0)
Screenshot: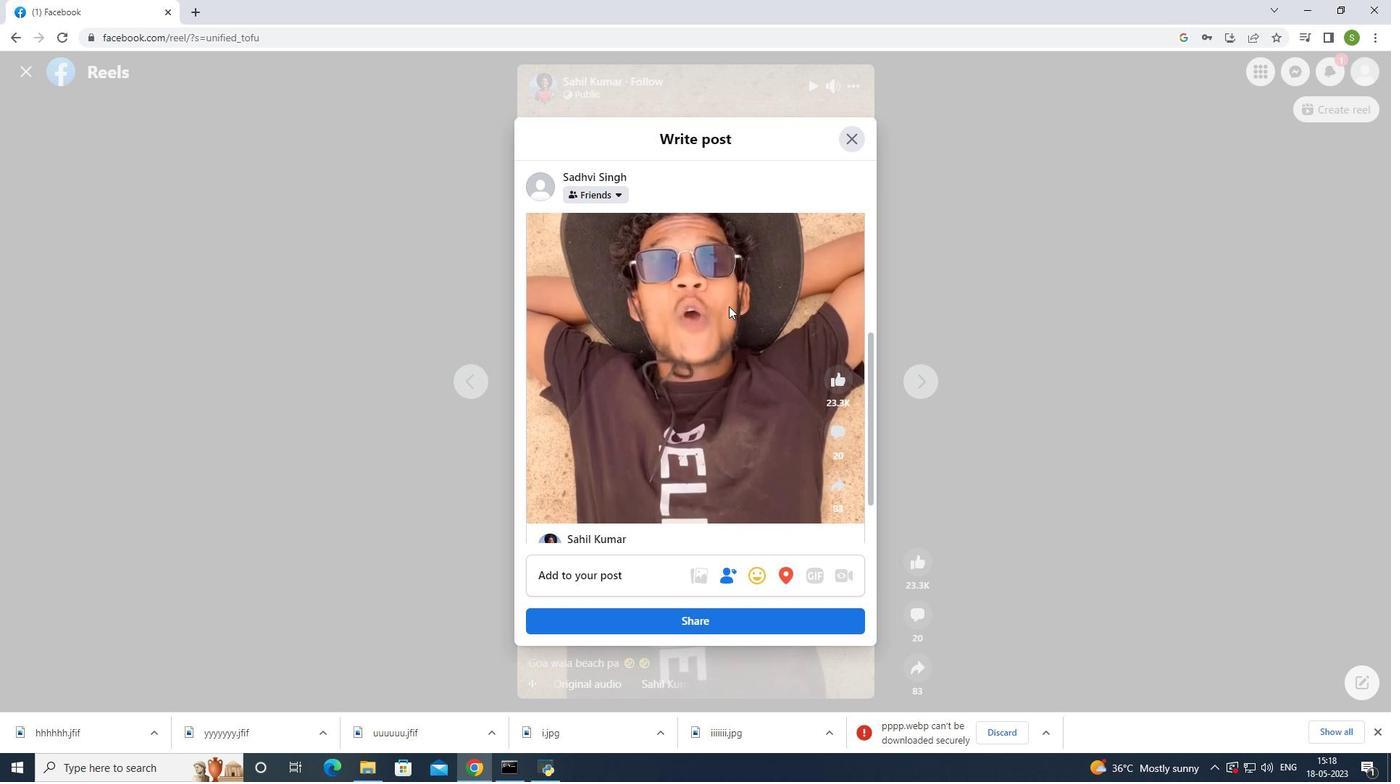 
Action: Mouse scrolled (729, 307) with delta (0, 0)
Screenshot: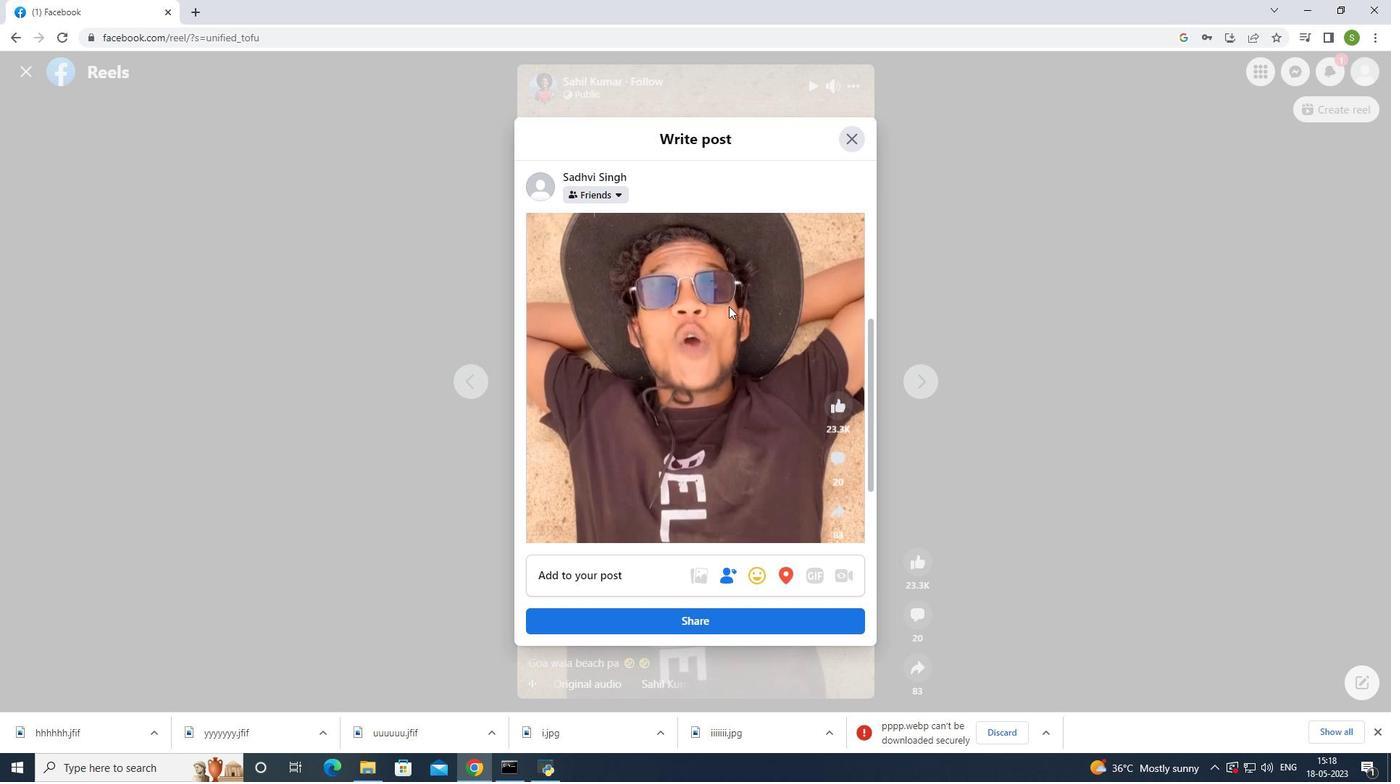 
Action: Mouse moved to (736, 309)
Screenshot: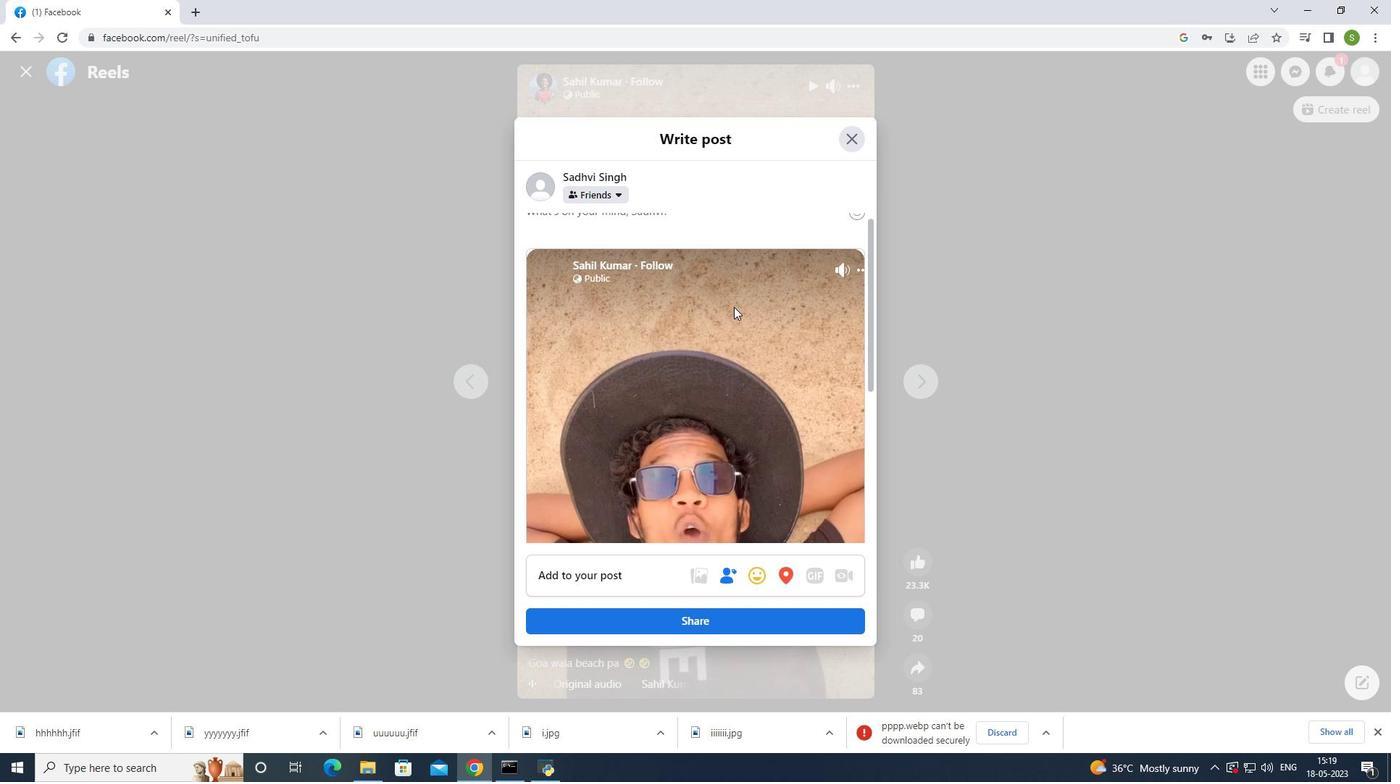 
Action: Mouse scrolled (736, 310) with delta (0, 0)
Screenshot: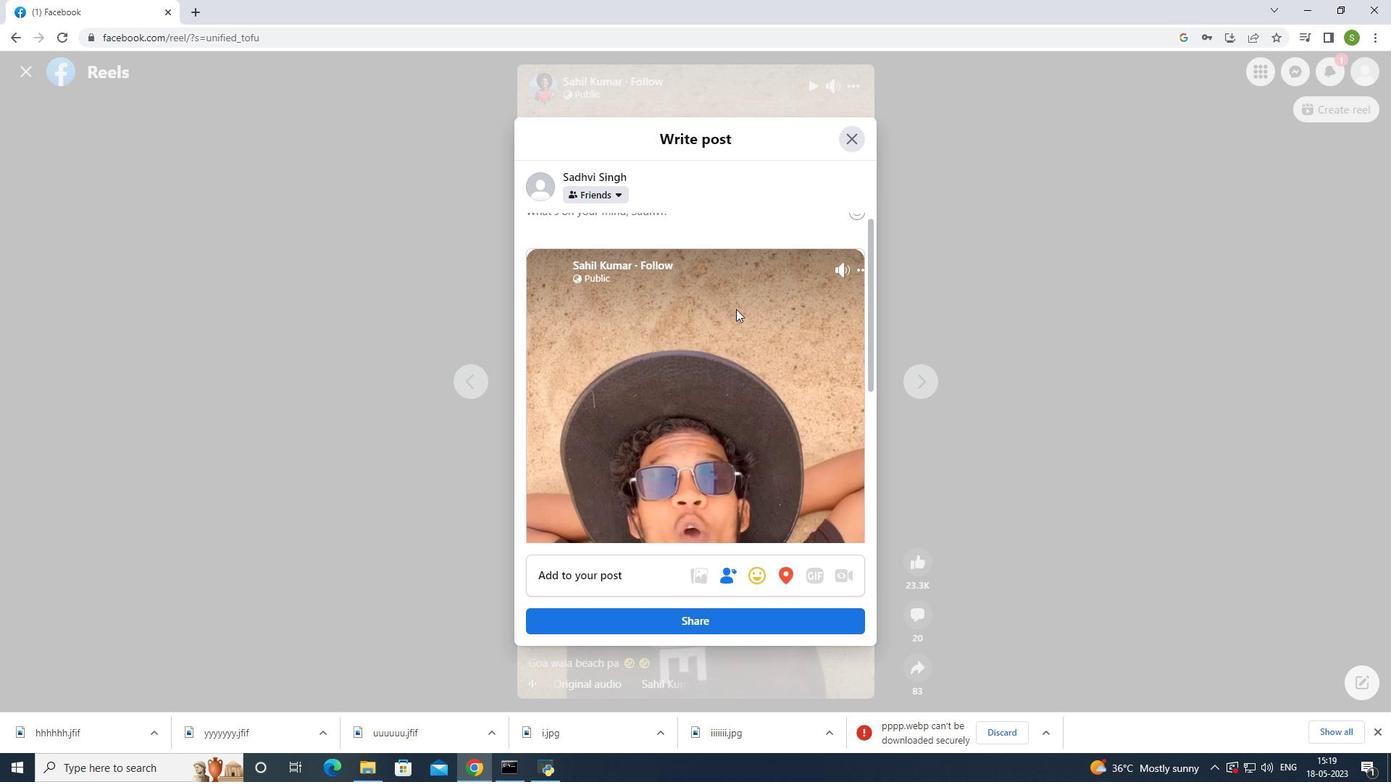 
Action: Mouse scrolled (736, 310) with delta (0, 0)
Screenshot: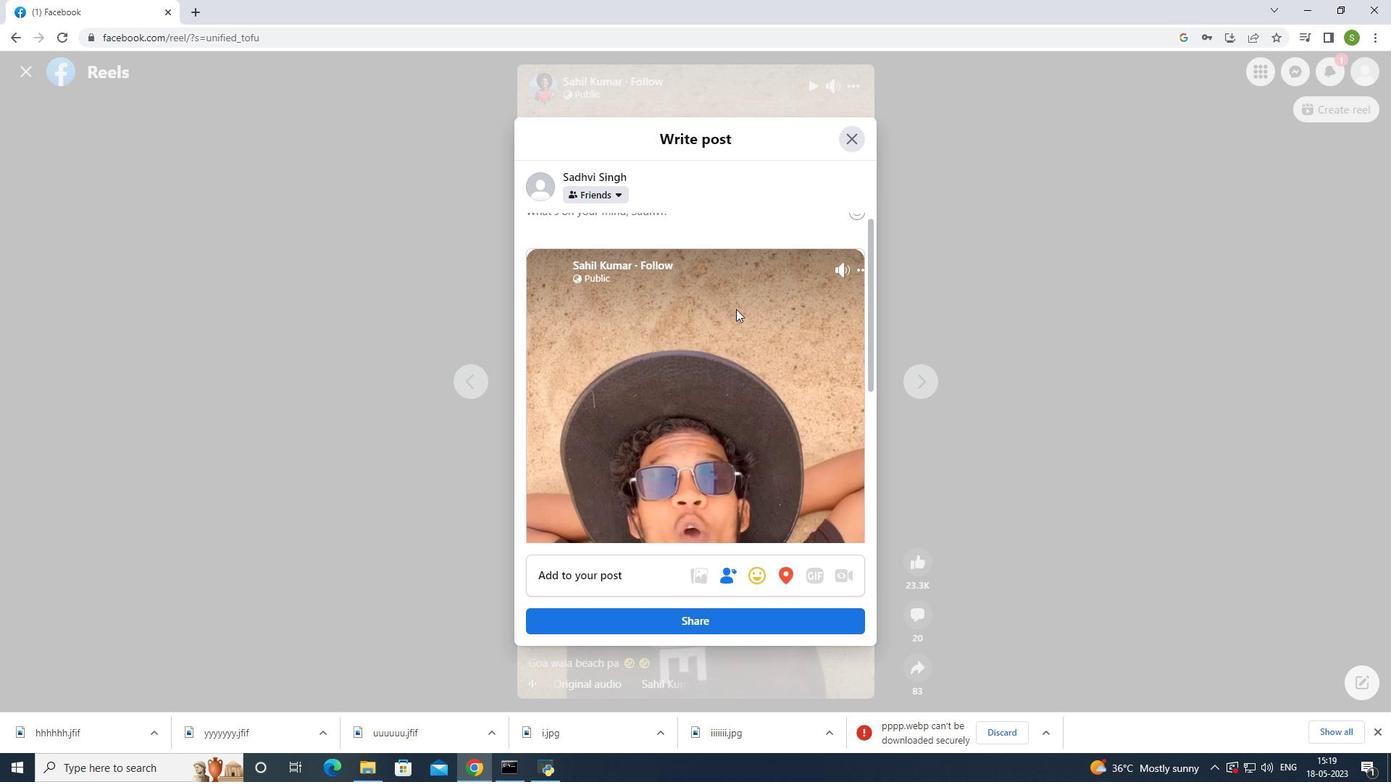 
Action: Mouse scrolled (736, 310) with delta (0, 0)
Screenshot: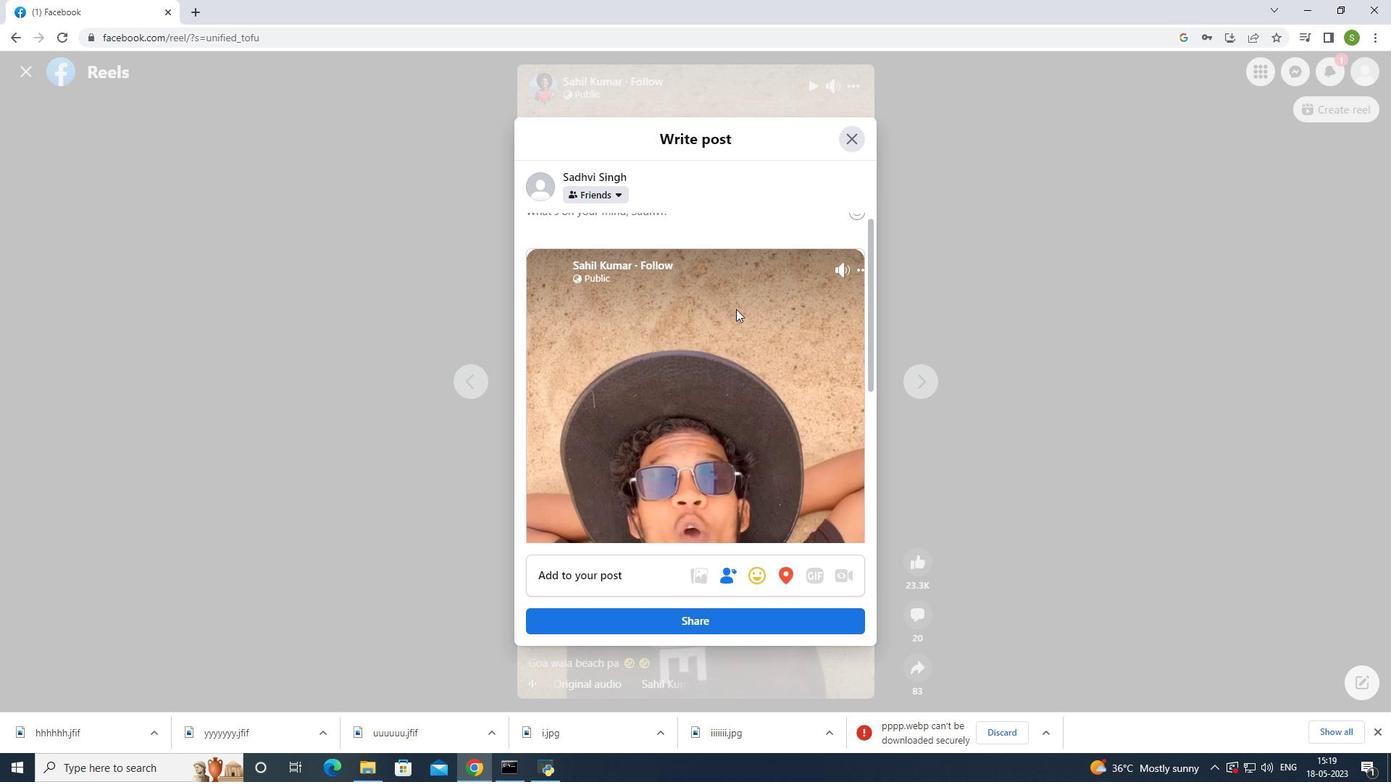 
Action: Mouse moved to (739, 308)
Screenshot: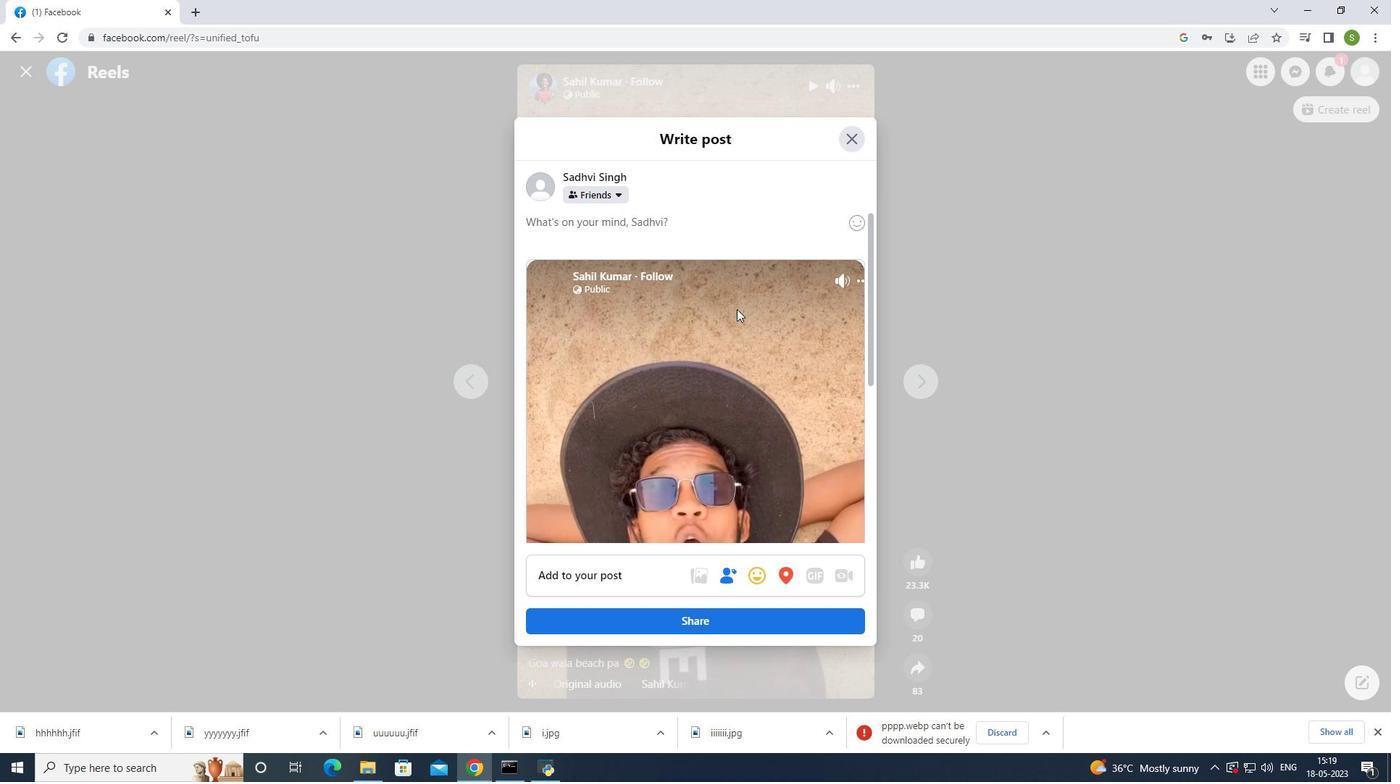 
Action: Mouse scrolled (739, 307) with delta (0, 0)
Screenshot: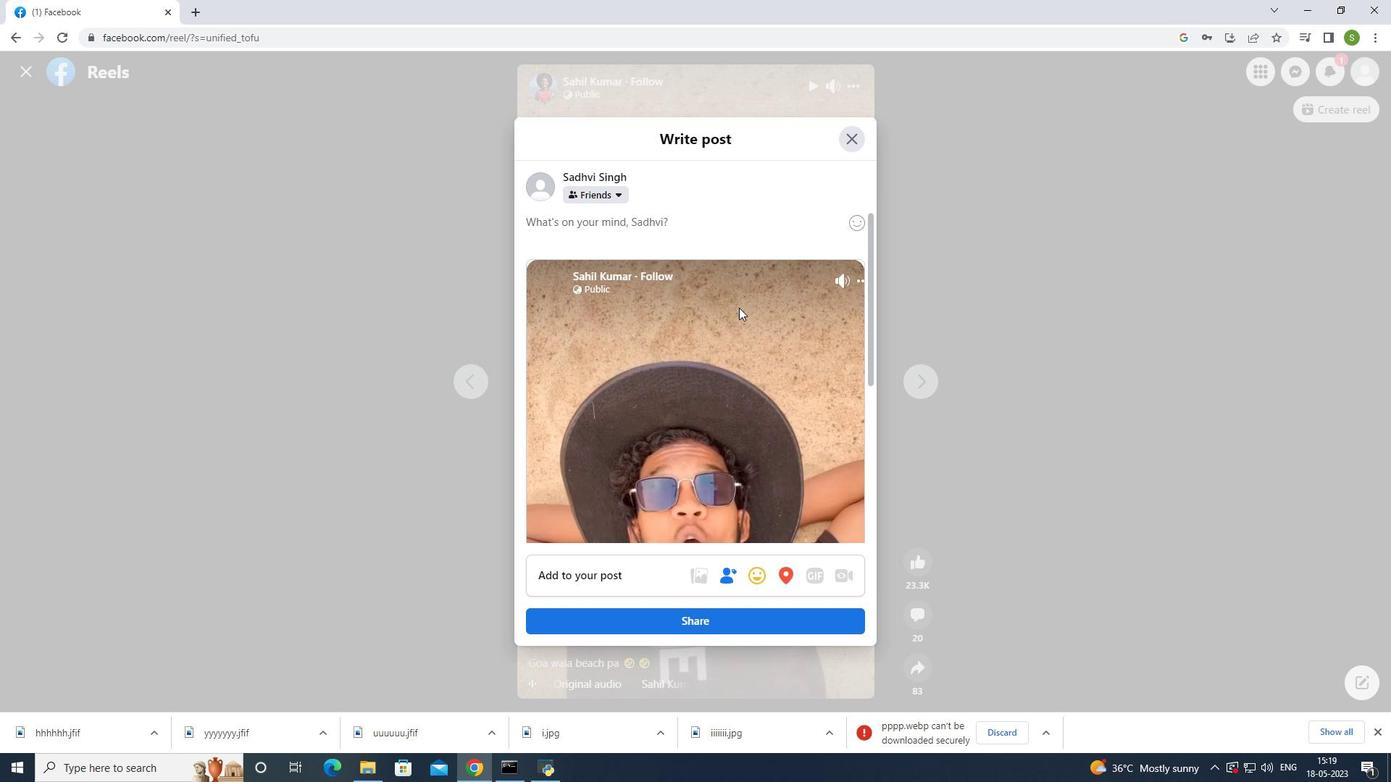 
Action: Mouse scrolled (739, 307) with delta (0, 0)
Screenshot: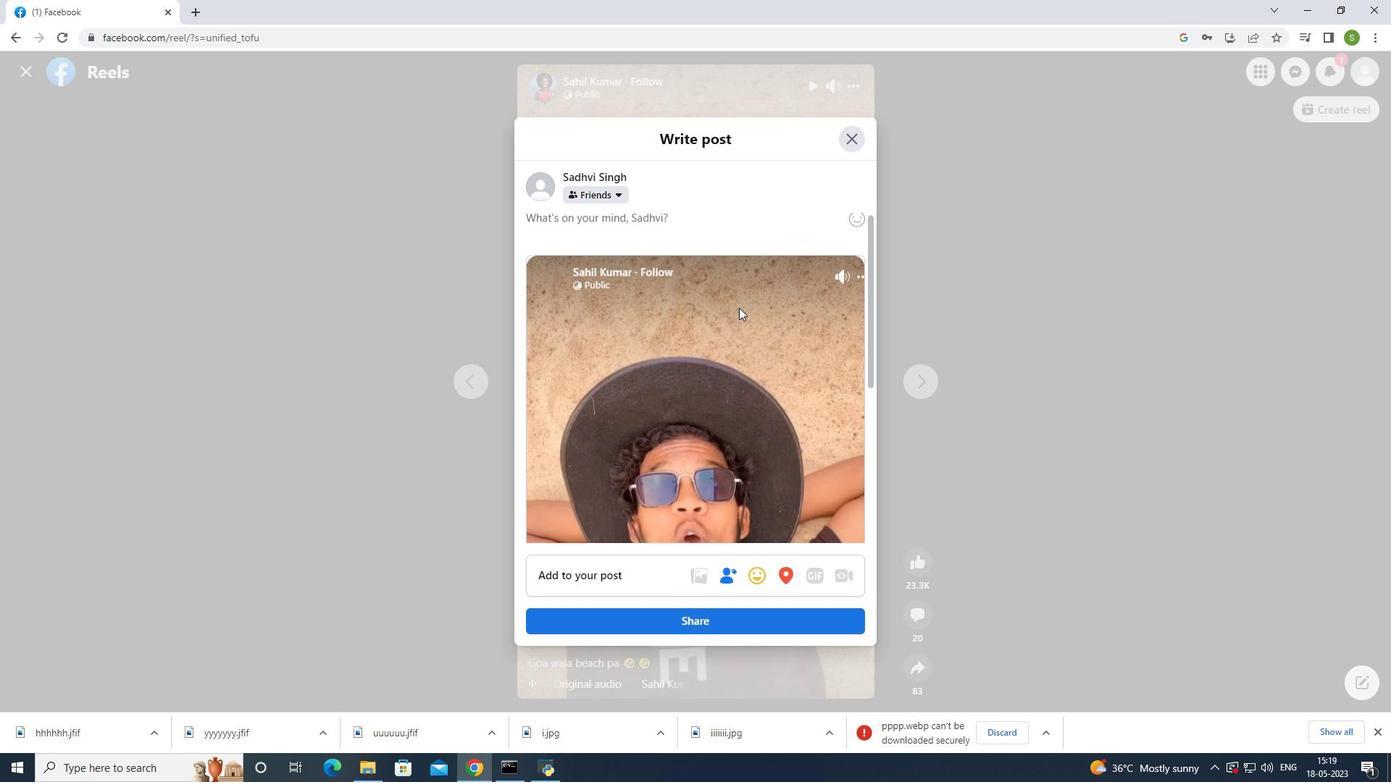 
Action: Mouse scrolled (739, 307) with delta (0, 0)
Screenshot: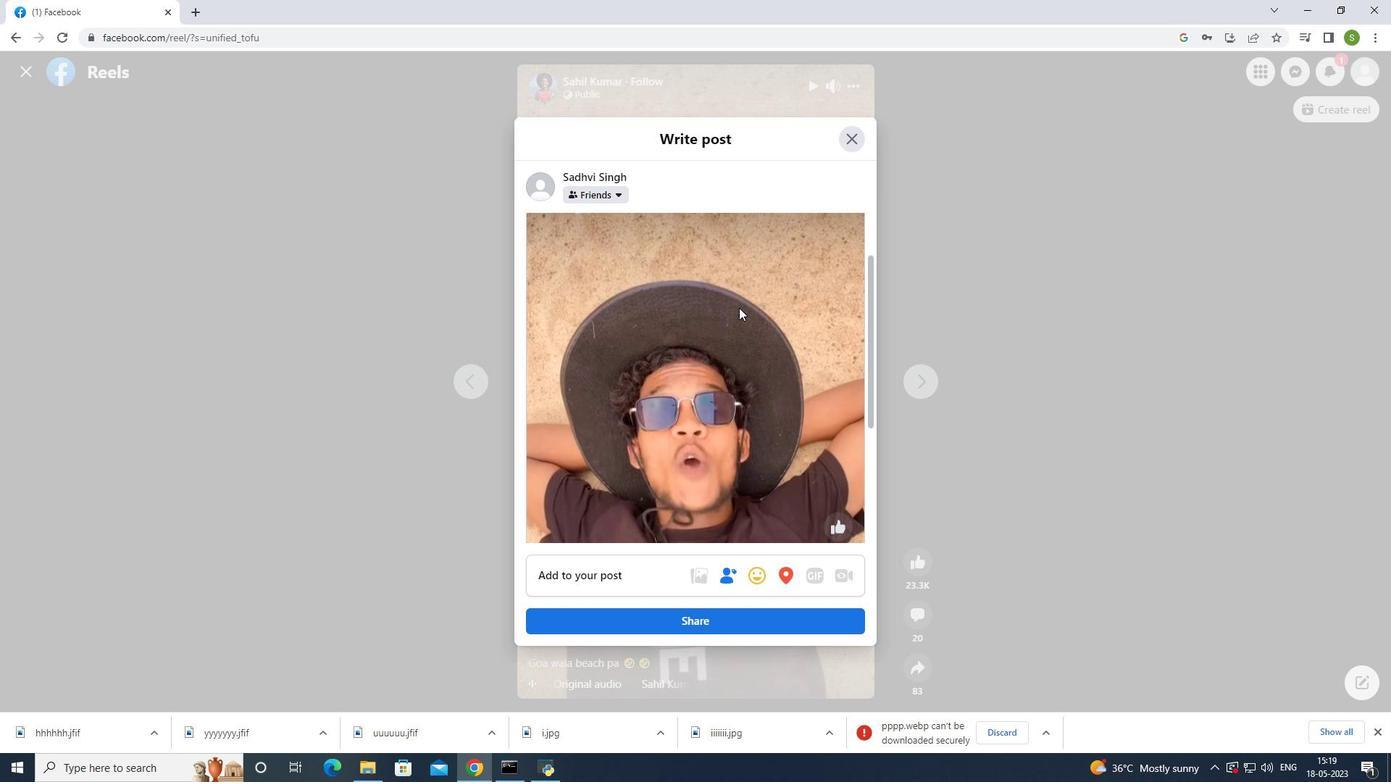 
Action: Mouse scrolled (739, 307) with delta (0, 0)
Screenshot: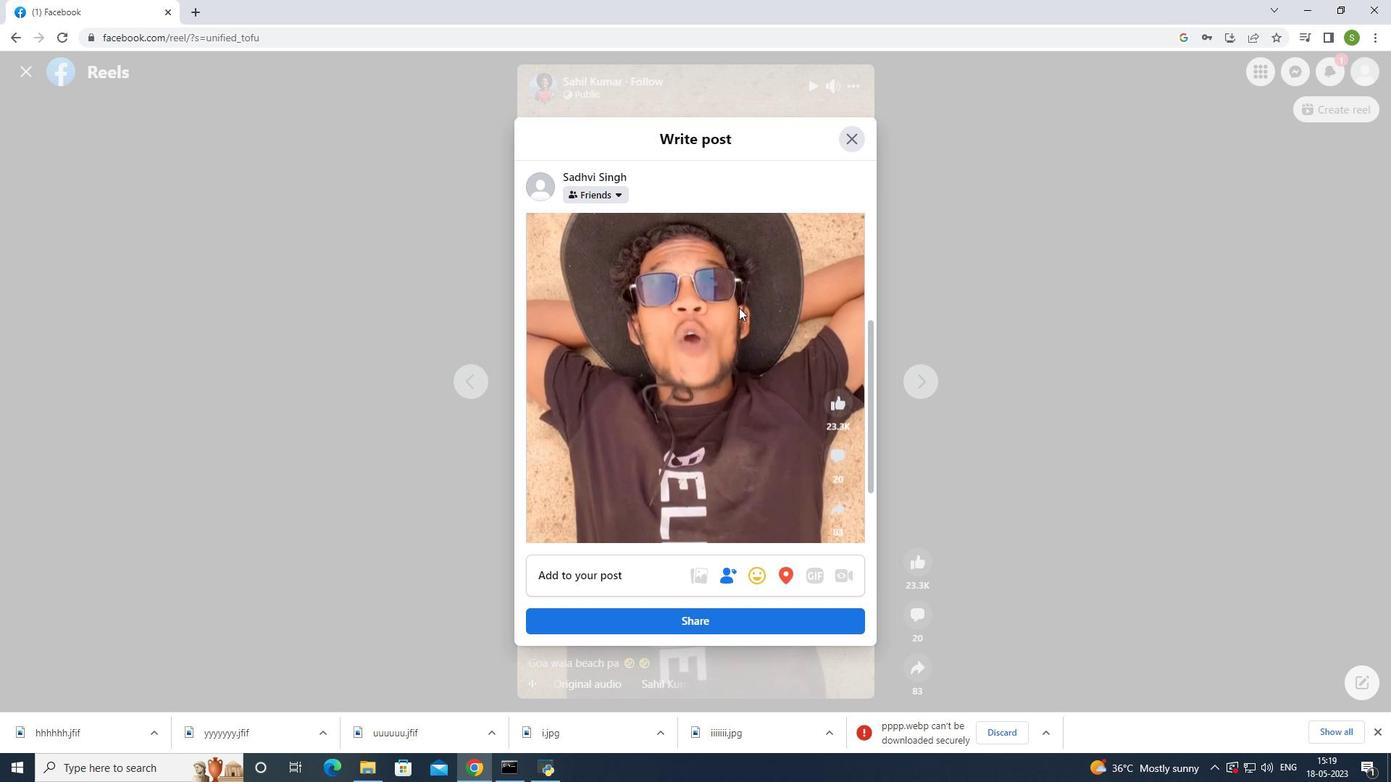 
Action: Mouse scrolled (739, 308) with delta (0, 0)
Screenshot: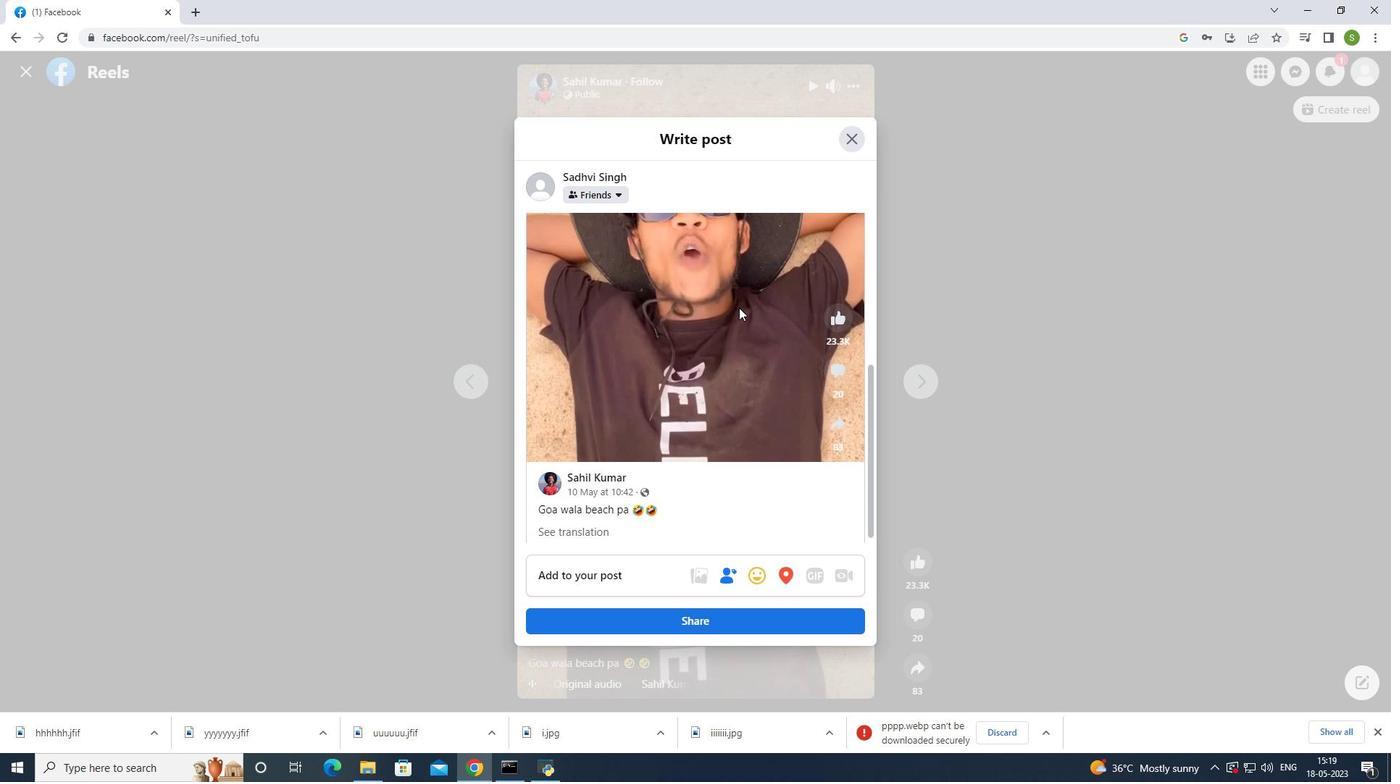 
Action: Mouse scrolled (739, 308) with delta (0, 0)
Screenshot: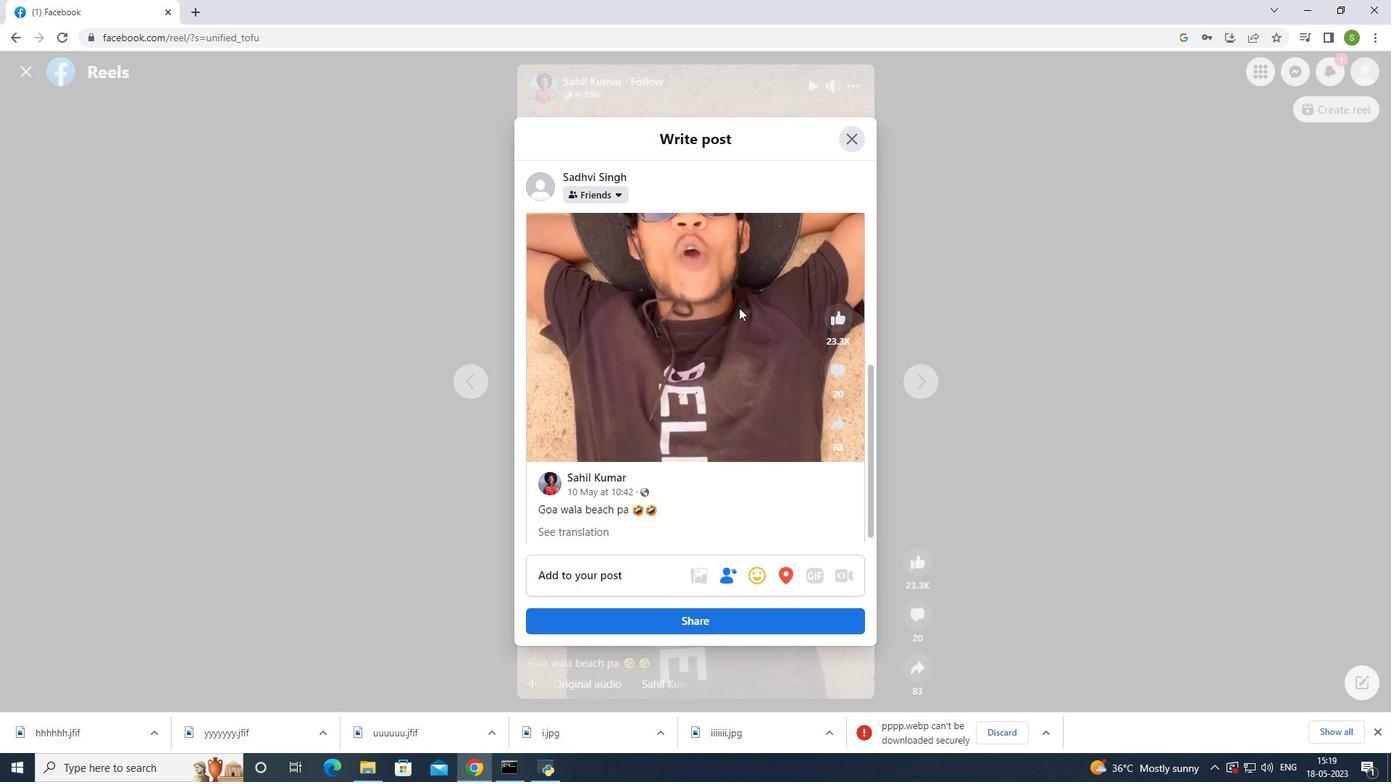
Action: Mouse scrolled (739, 308) with delta (0, 0)
Screenshot: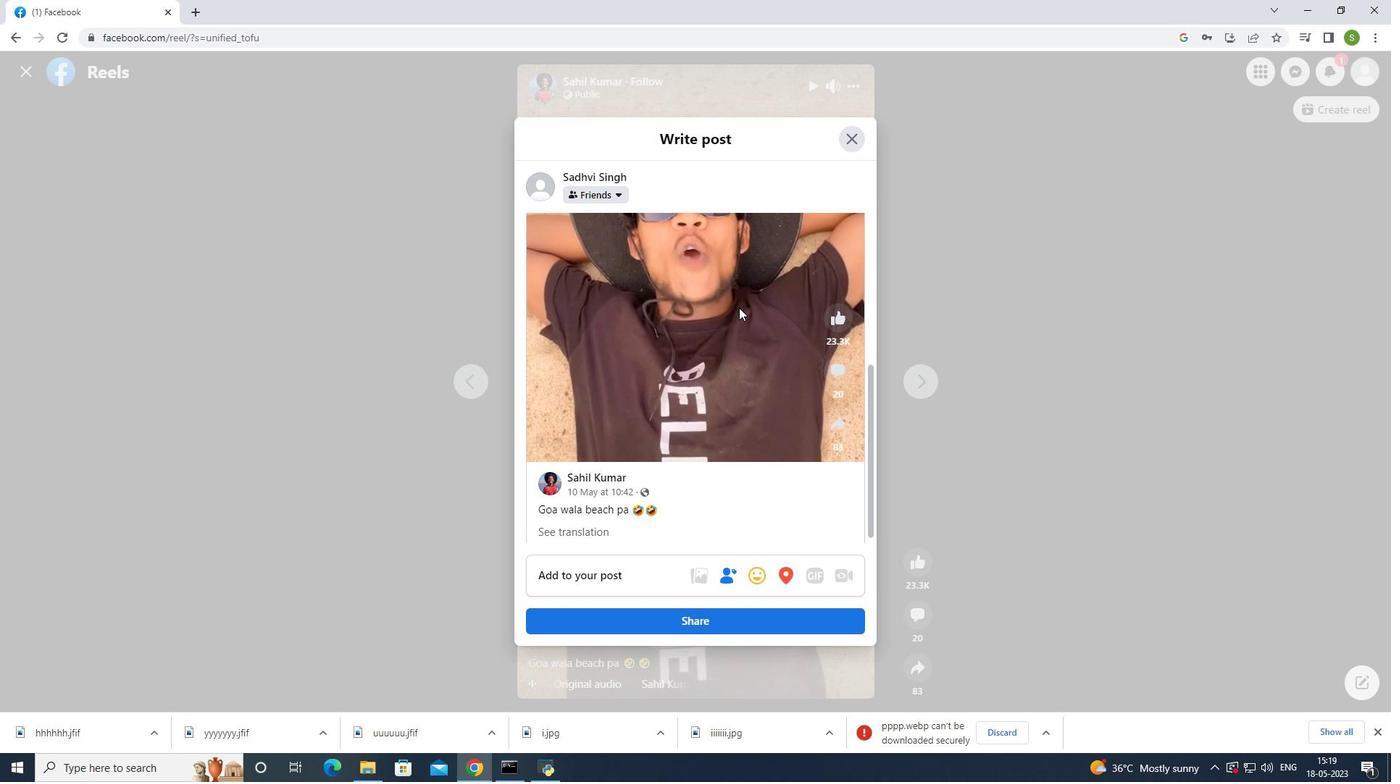 
Action: Mouse scrolled (739, 308) with delta (0, 0)
Screenshot: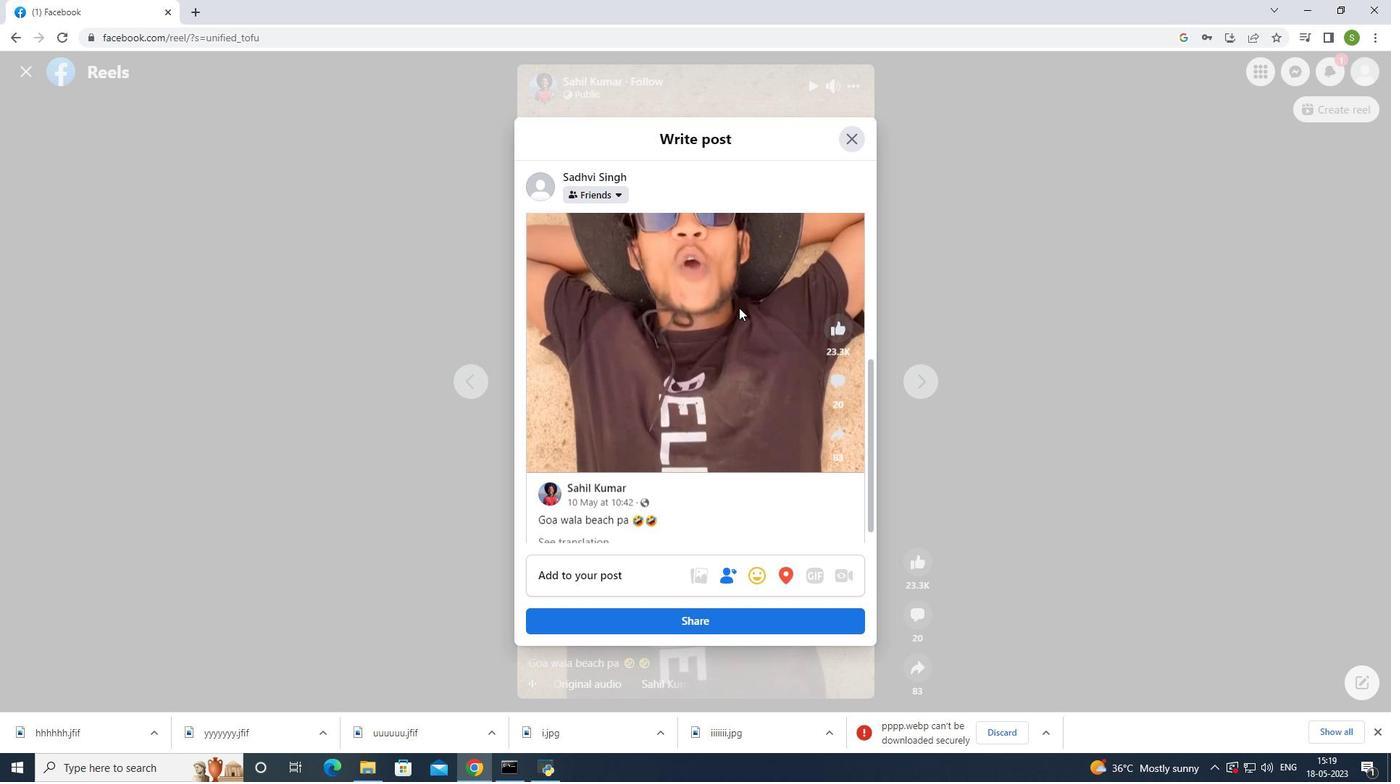 
Action: Mouse moved to (740, 307)
Screenshot: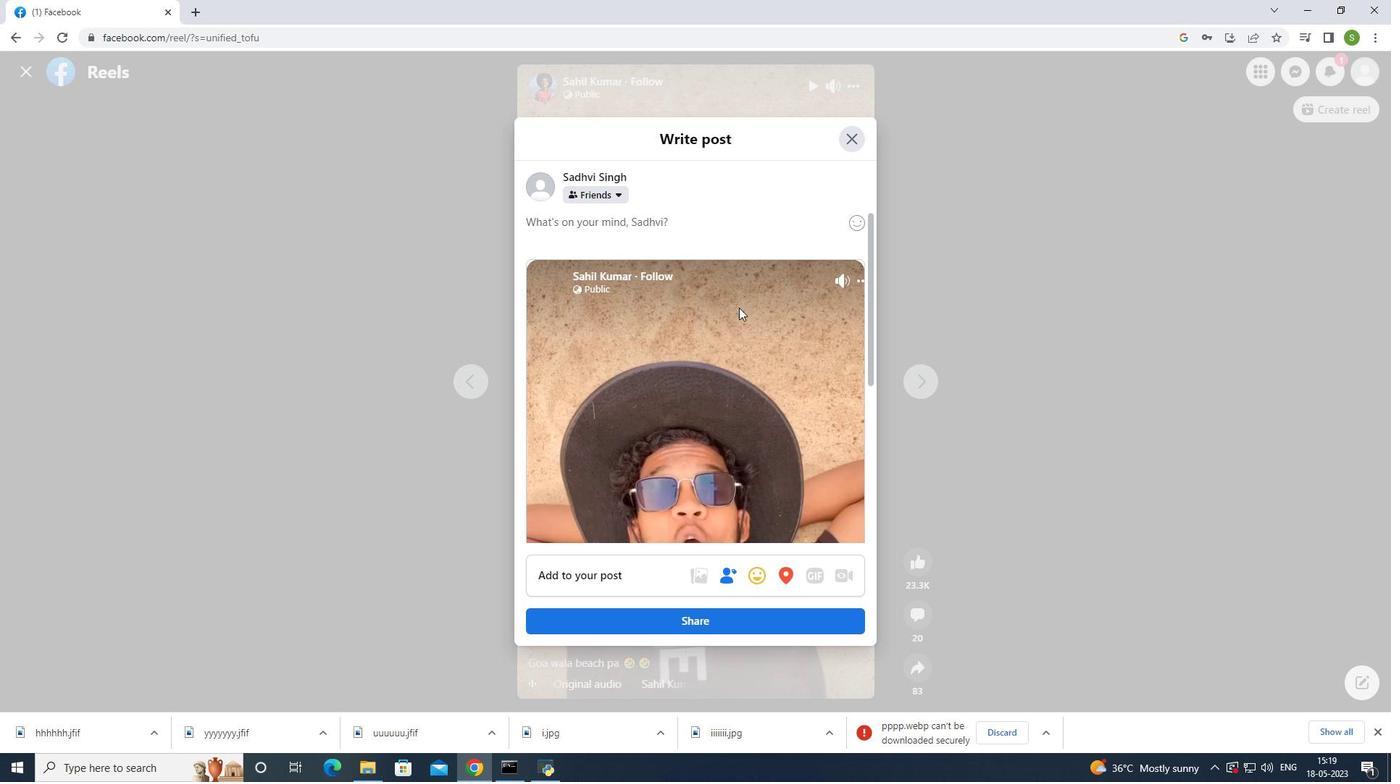 
Action: Mouse scrolled (740, 308) with delta (0, 0)
Screenshot: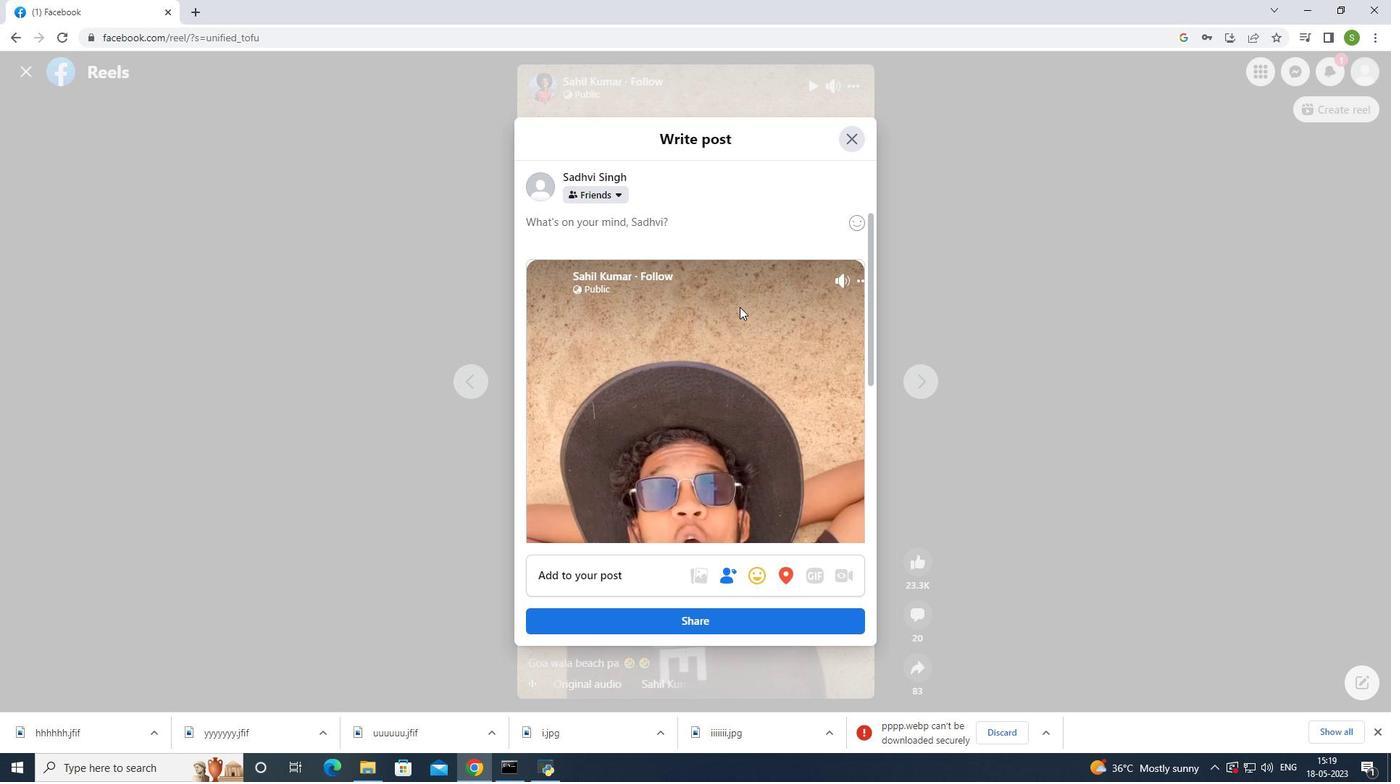 
Action: Mouse scrolled (740, 308) with delta (0, 0)
Screenshot: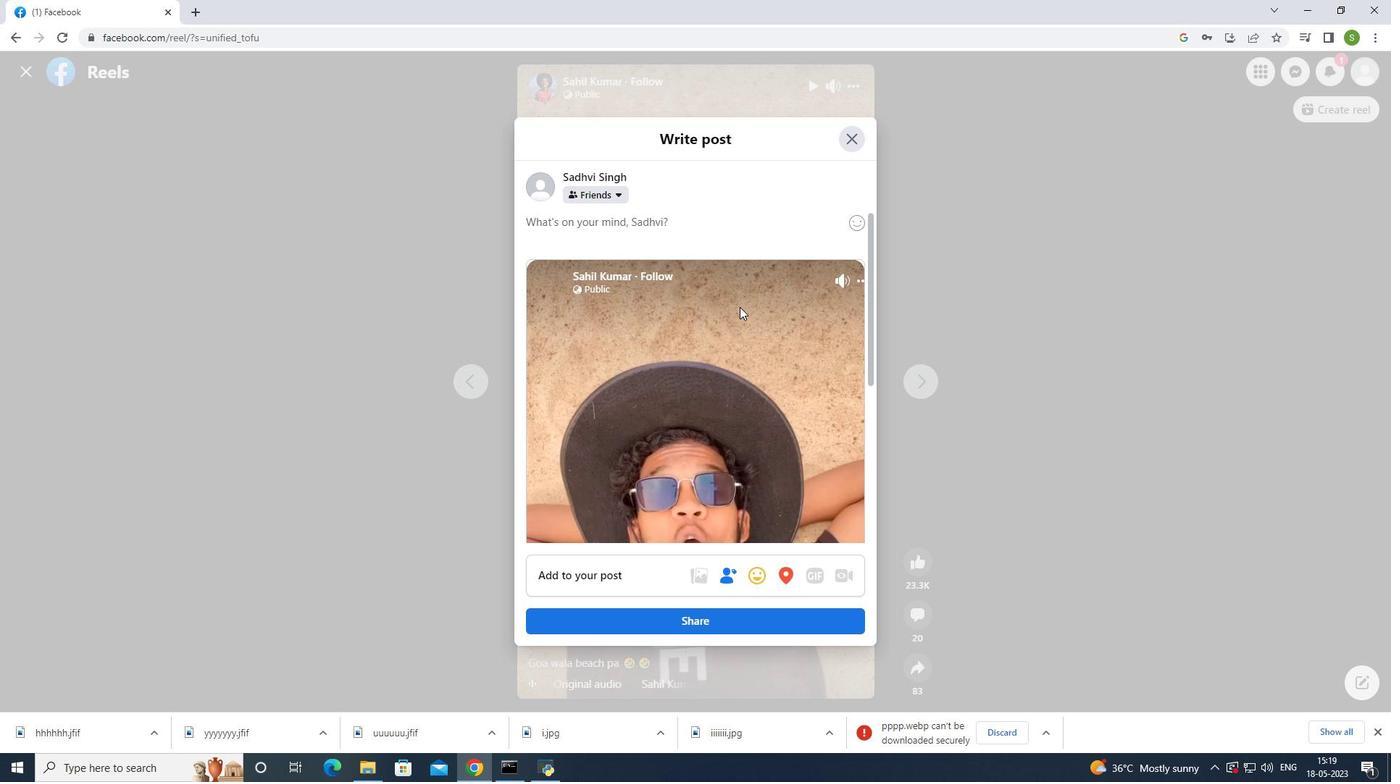 
Action: Mouse moved to (598, 224)
Screenshot: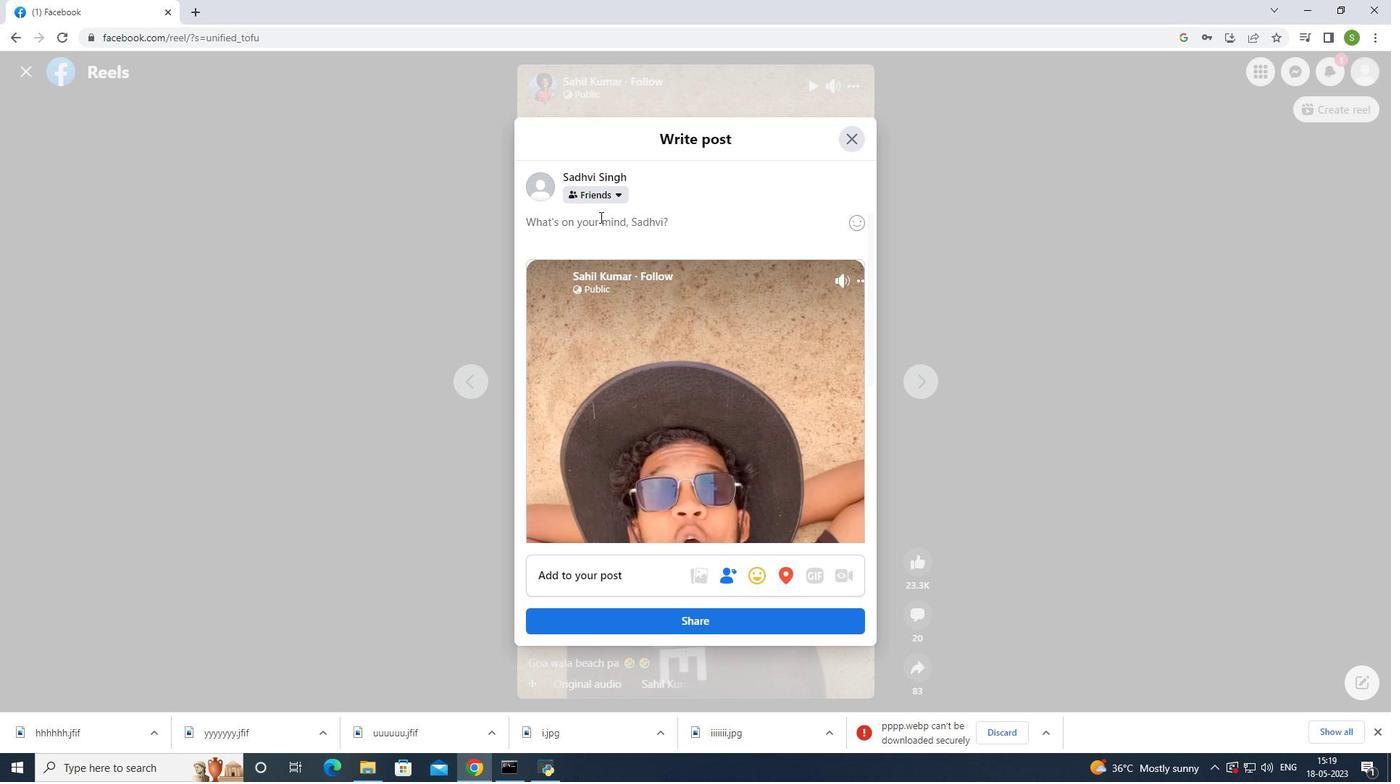 
Action: Mouse pressed left at (598, 224)
Screenshot: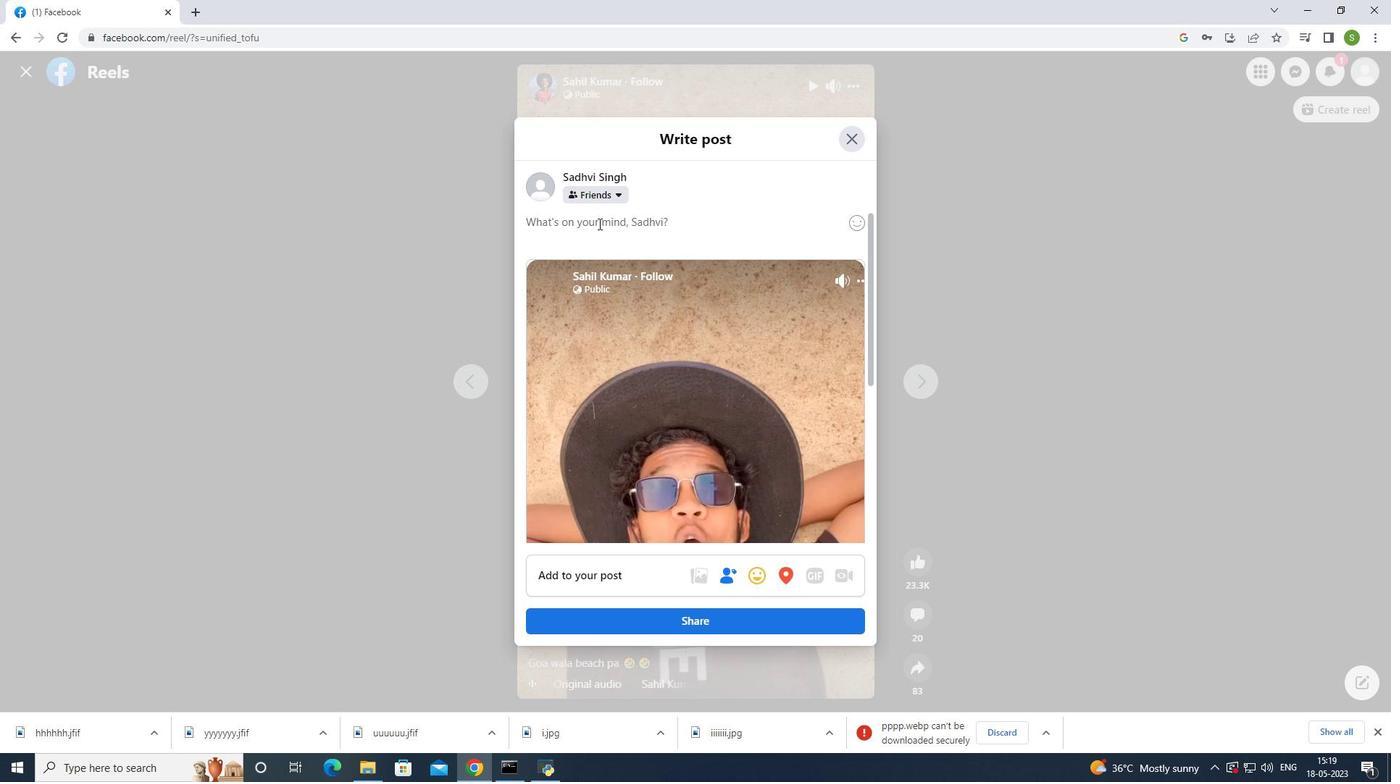 
Action: Mouse moved to (735, 221)
Screenshot: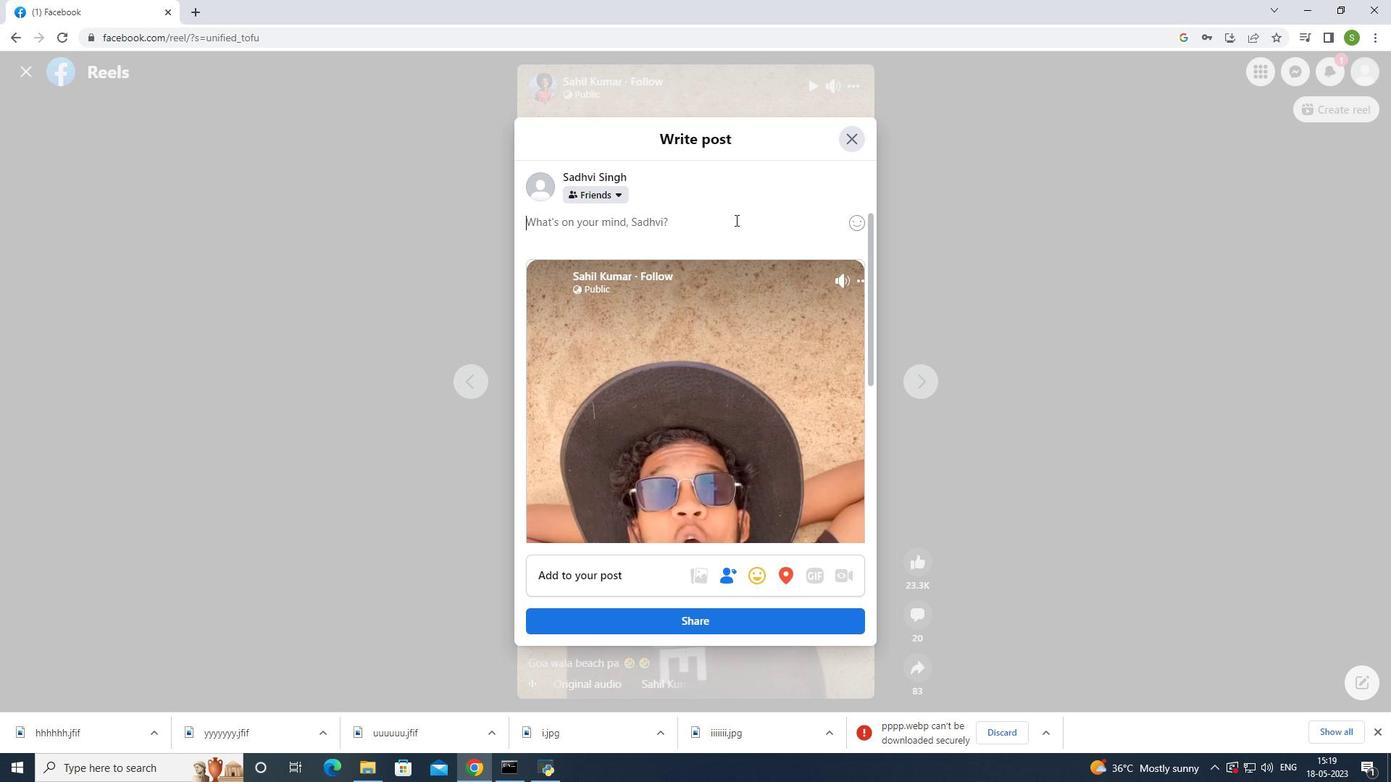
Action: Key pressed share<Key.space>more<Key.space>fuu<Key.backspace>nny<Key.space>videos
Screenshot: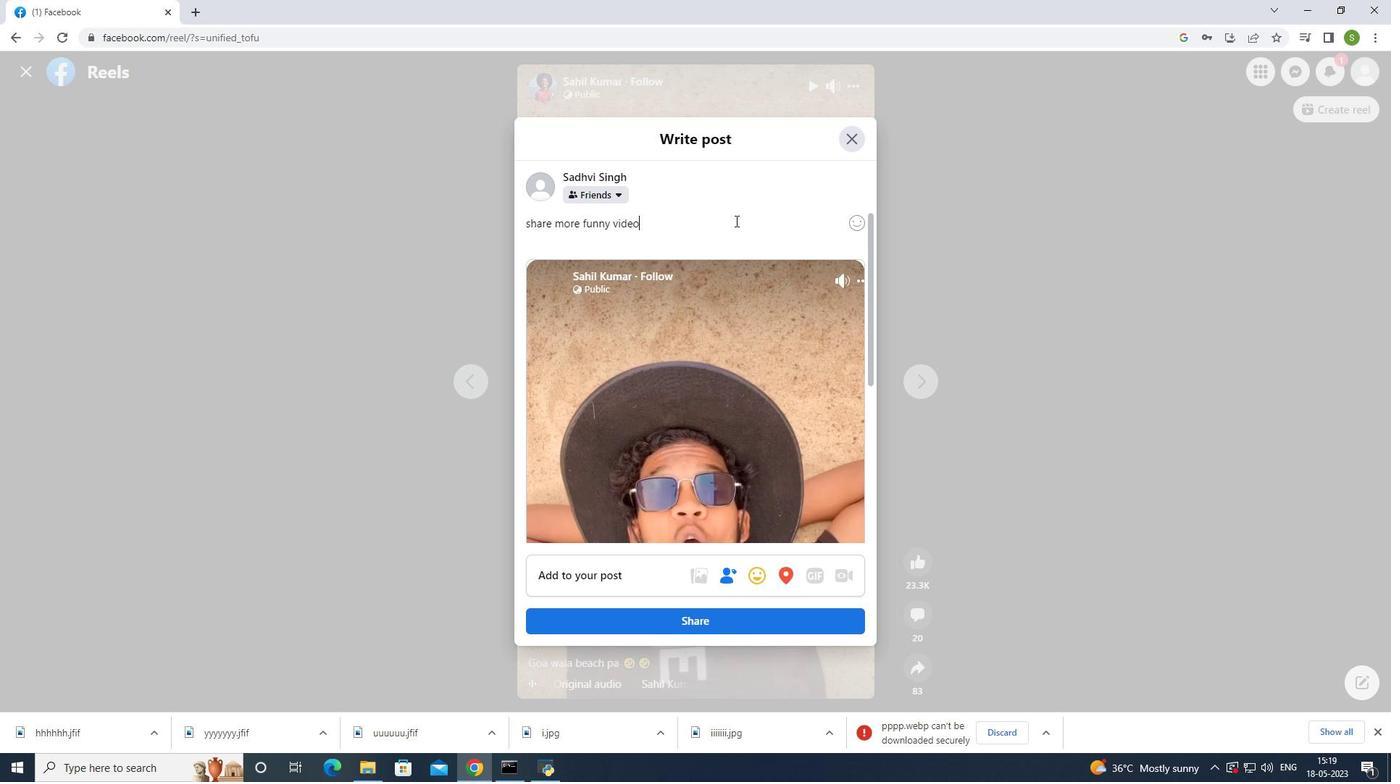 
Action: Mouse moved to (859, 223)
Screenshot: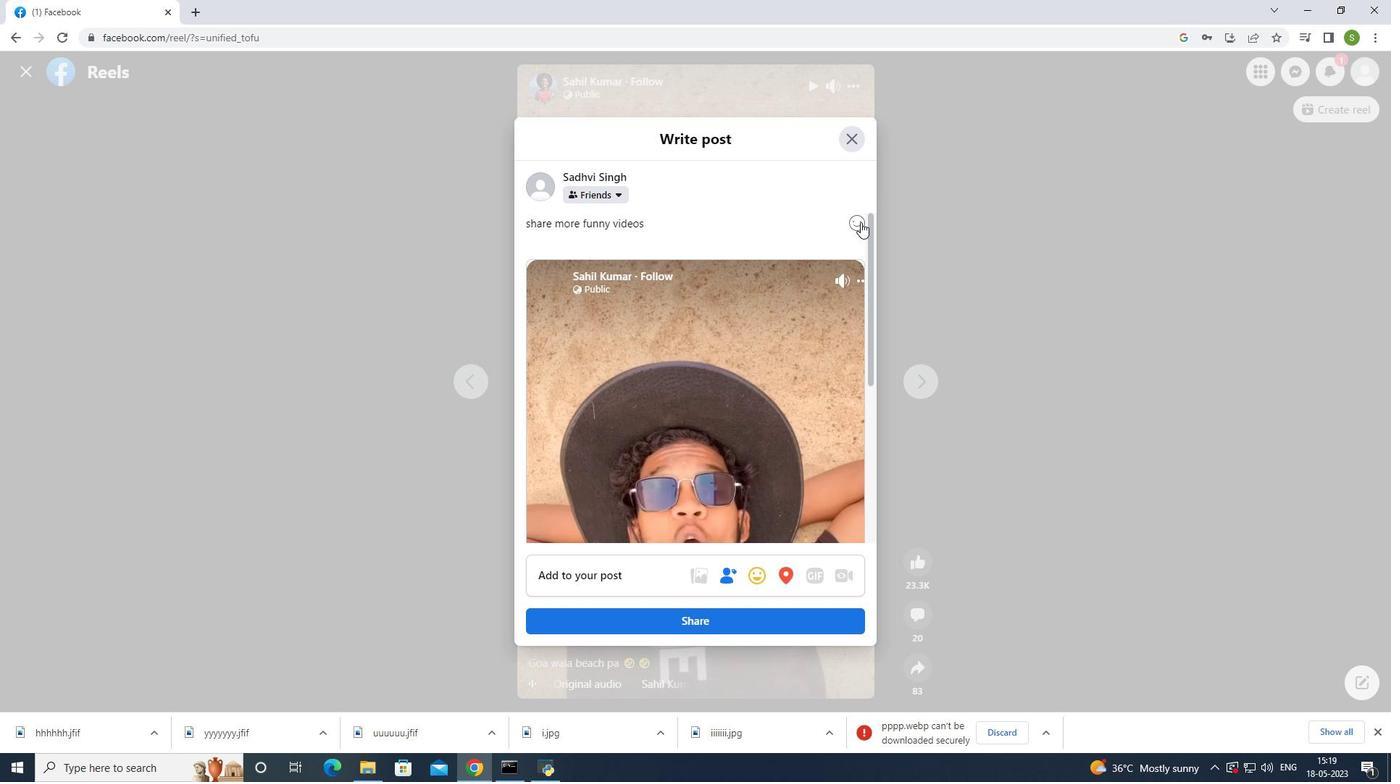 
Action: Mouse pressed left at (859, 223)
Screenshot: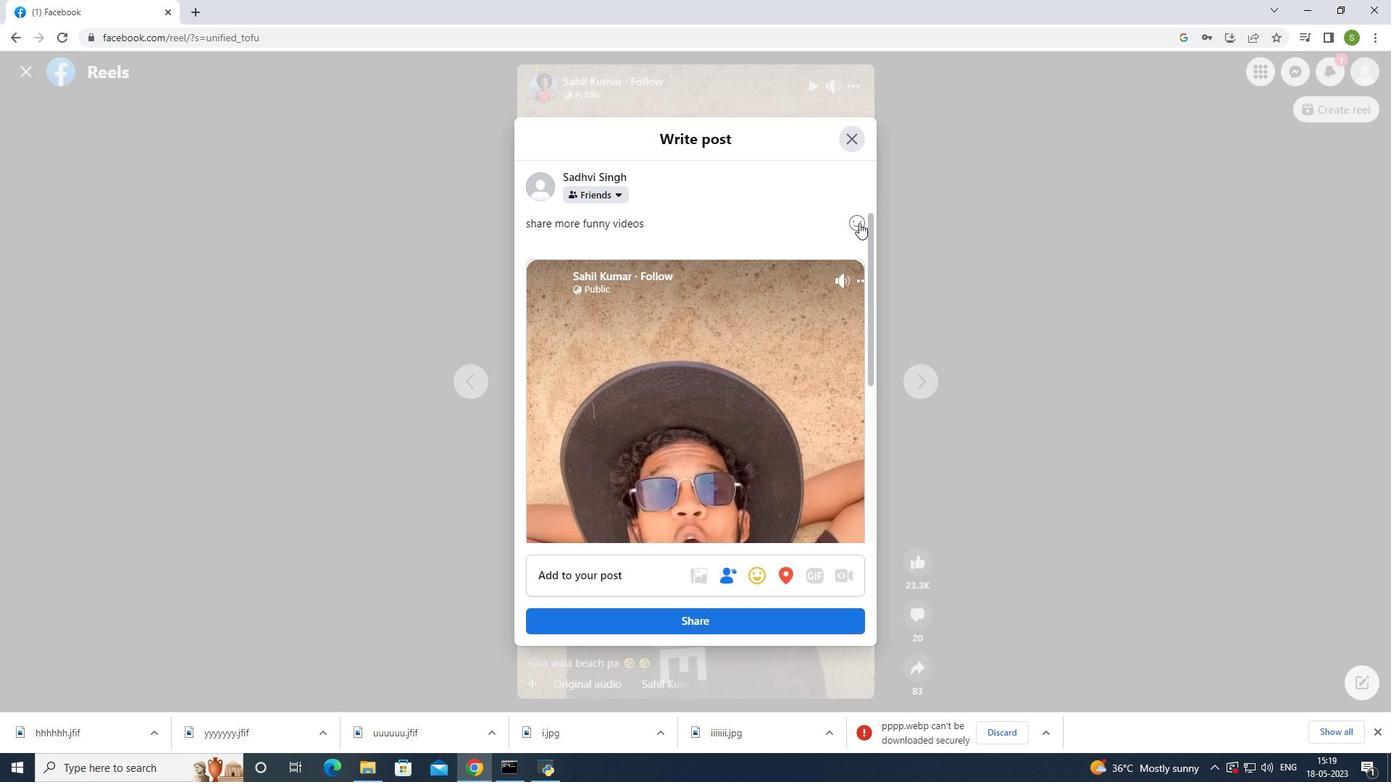 
Action: Mouse moved to (969, 287)
Screenshot: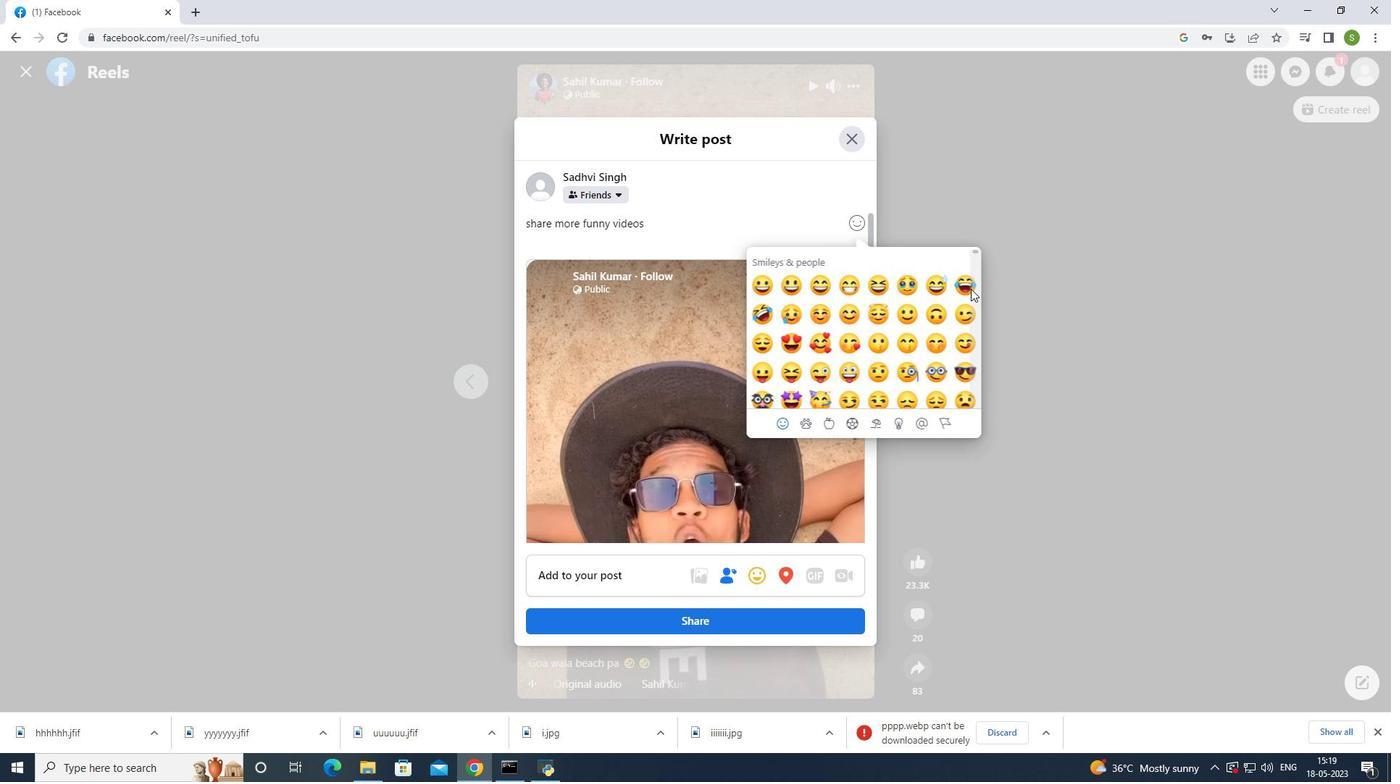 
Action: Mouse pressed left at (969, 287)
Screenshot: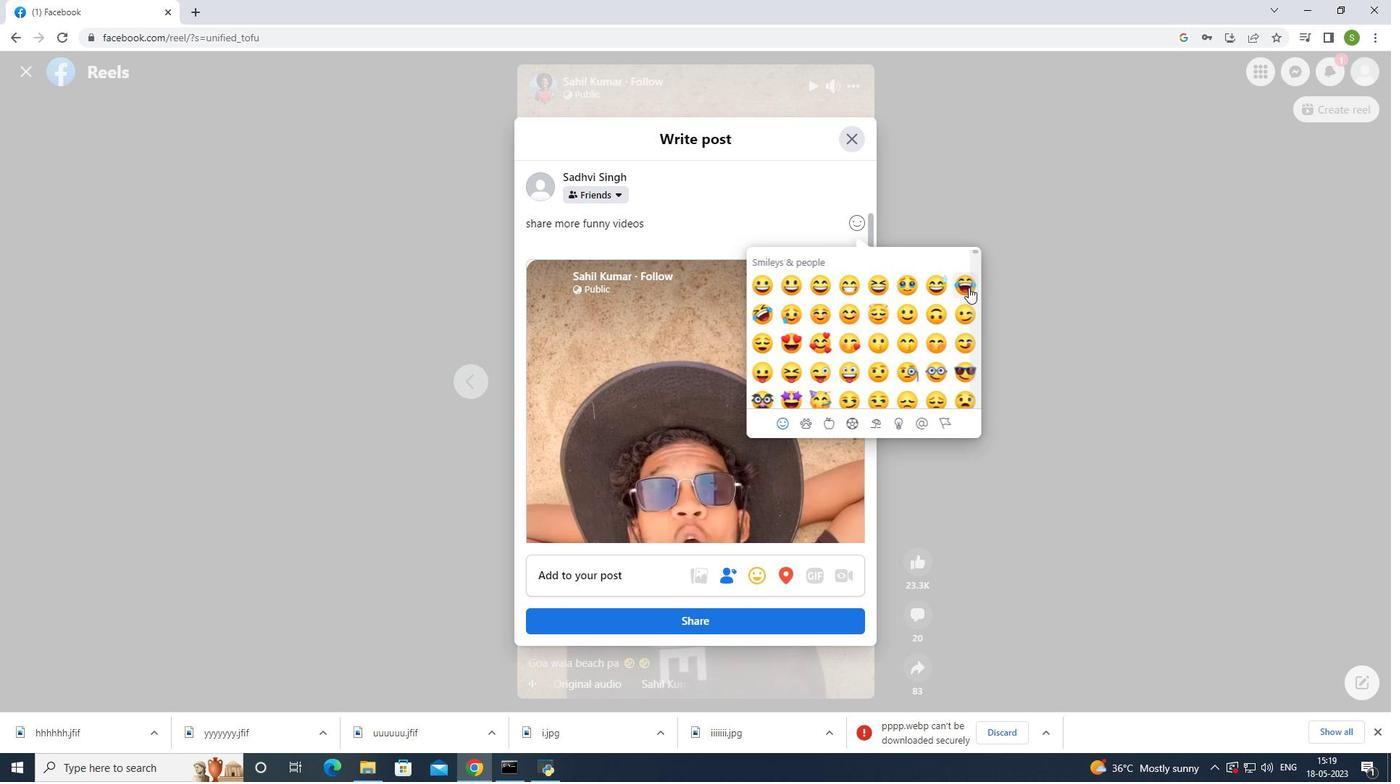 
Action: Mouse moved to (753, 573)
Screenshot: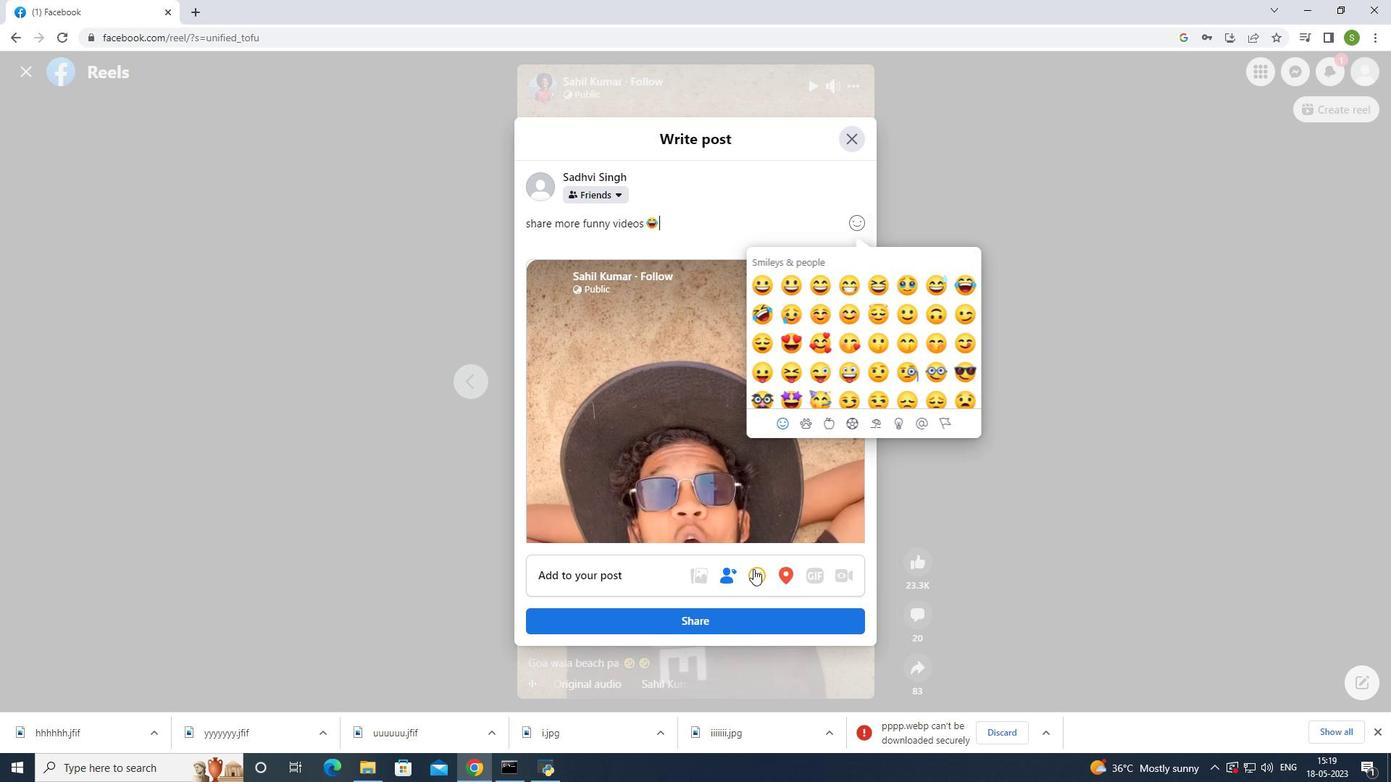 
Action: Mouse pressed left at (753, 573)
Screenshot: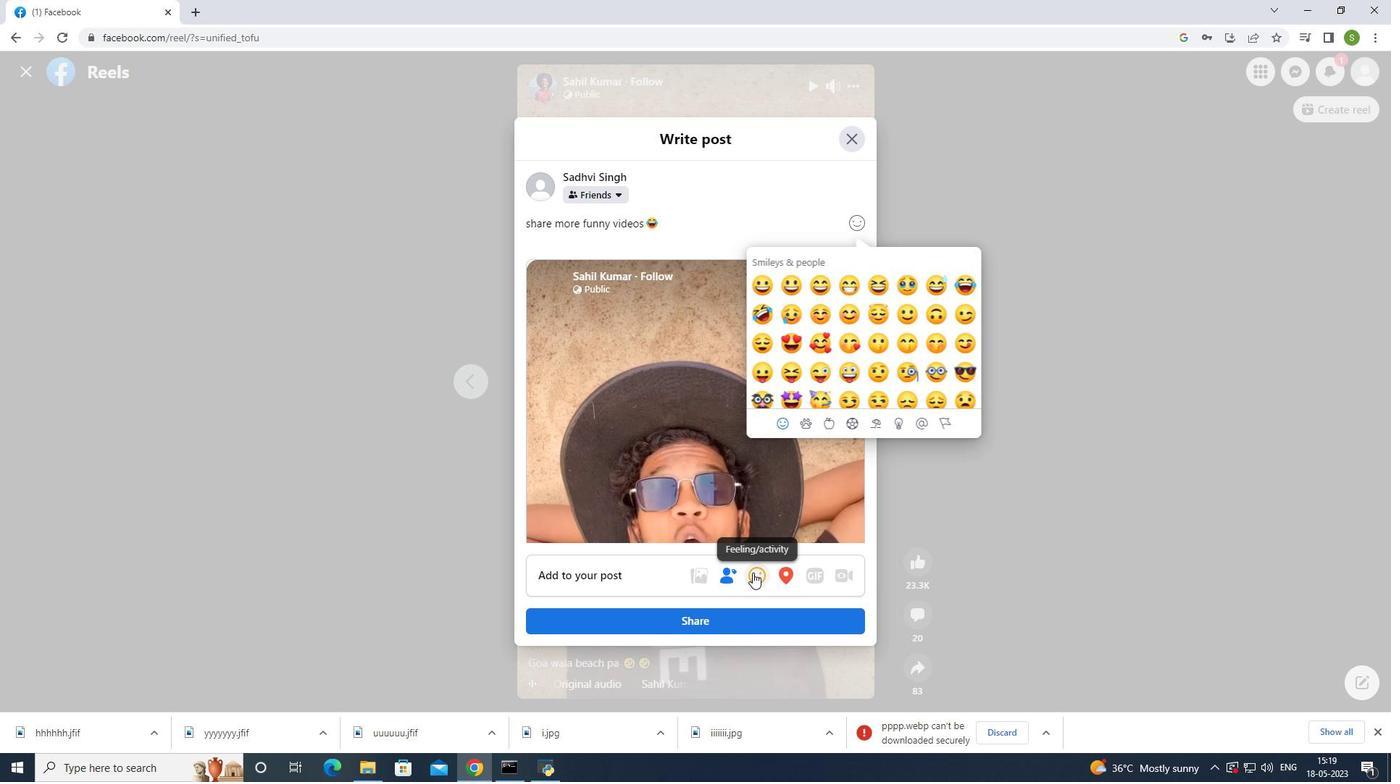 
Action: Mouse moved to (528, 173)
Screenshot: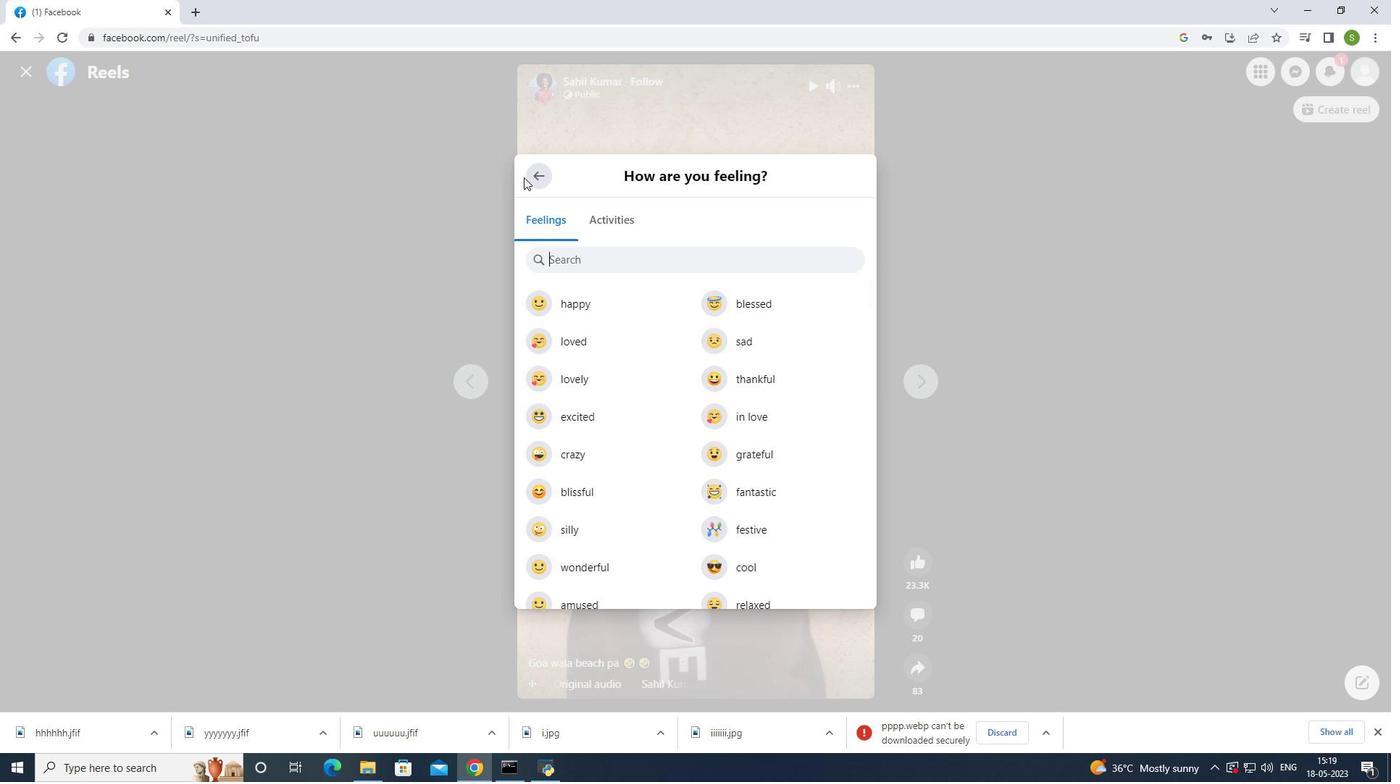 
Action: Mouse pressed left at (528, 173)
Screenshot: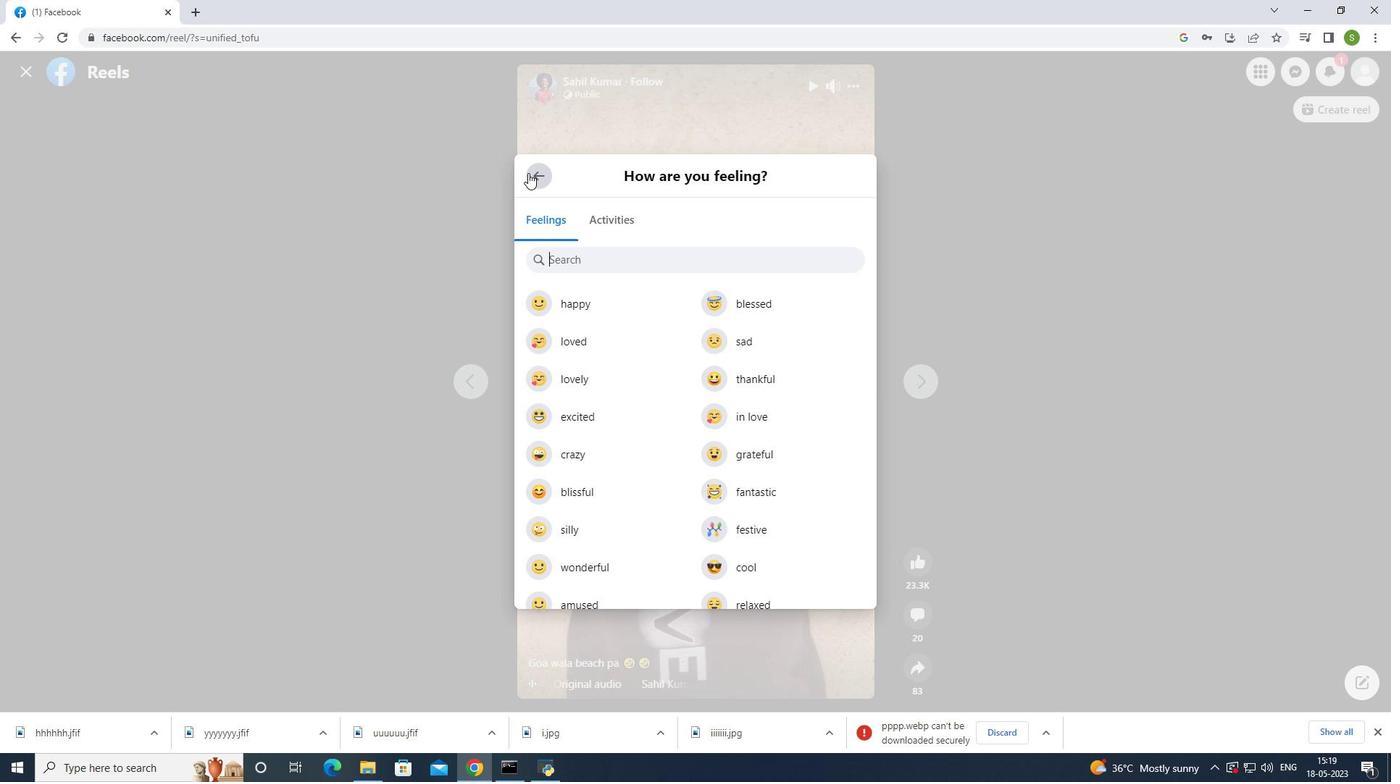 
Action: Mouse moved to (686, 619)
Screenshot: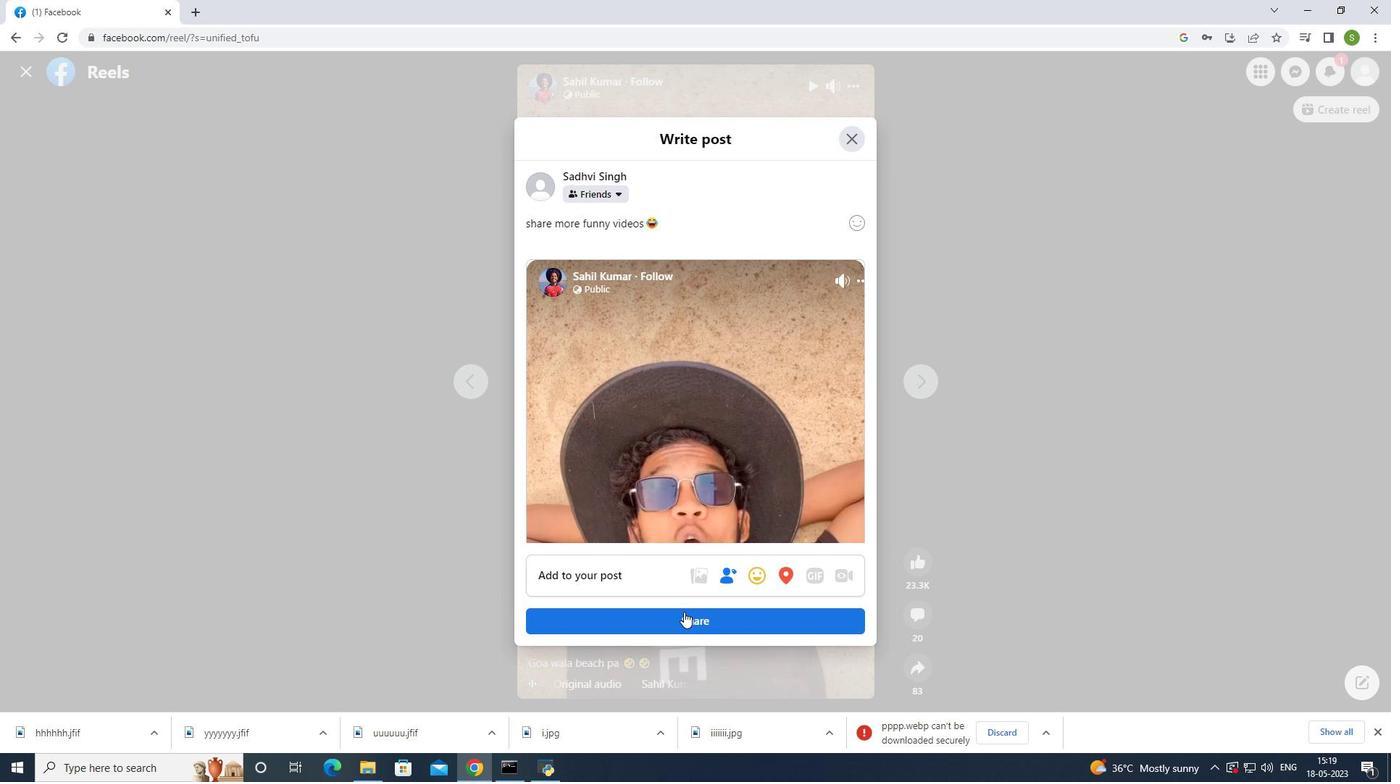 
Action: Mouse pressed left at (686, 619)
Screenshot: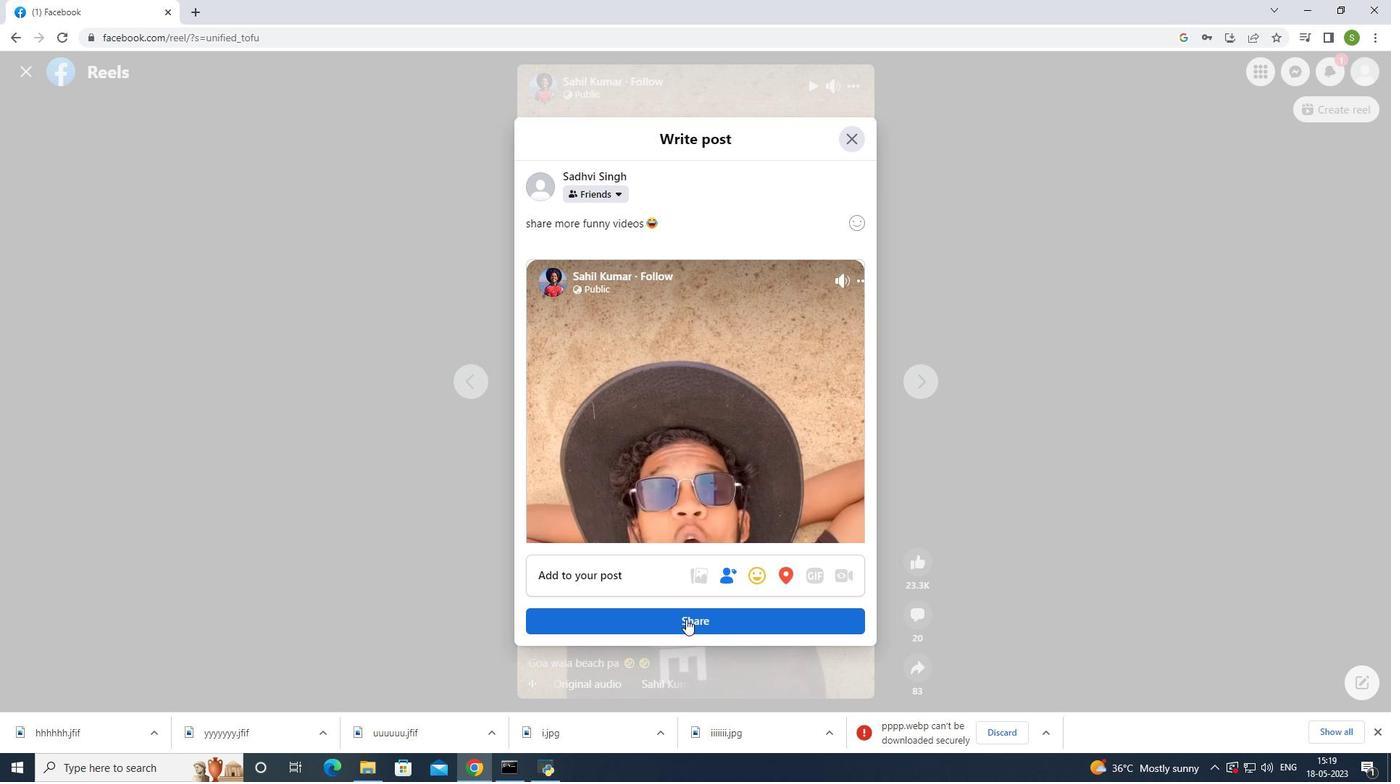 
Action: Mouse moved to (24, 69)
Screenshot: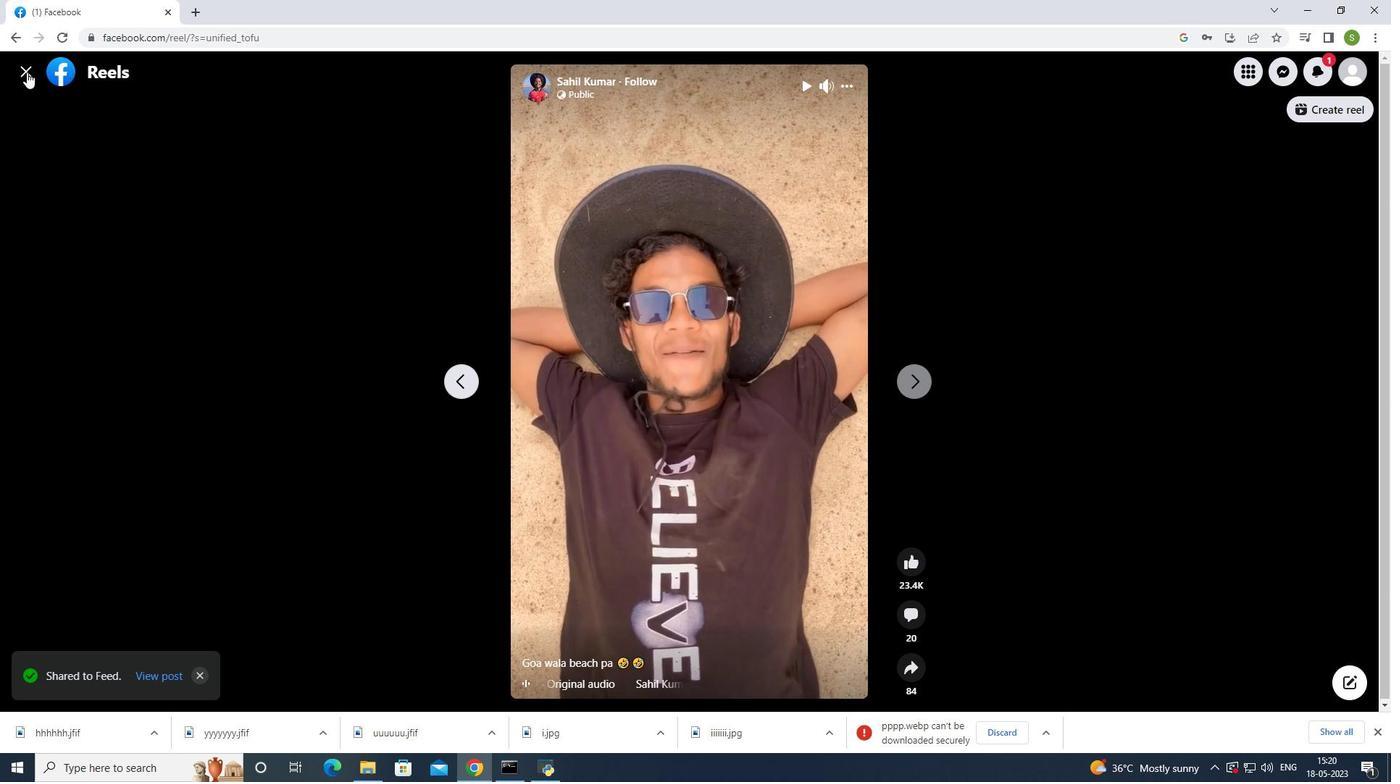 
Action: Mouse pressed left at (24, 69)
Screenshot: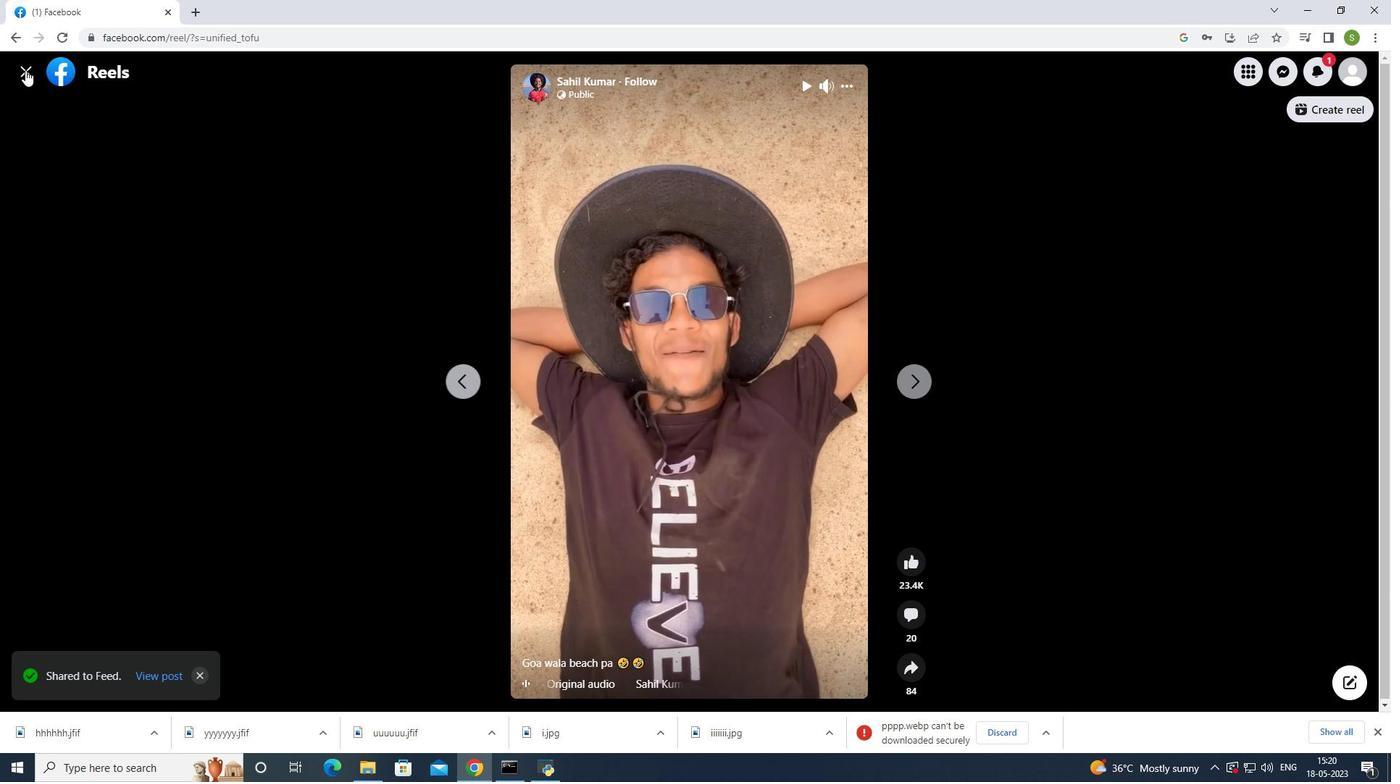 
Action: Mouse moved to (1351, 70)
Screenshot: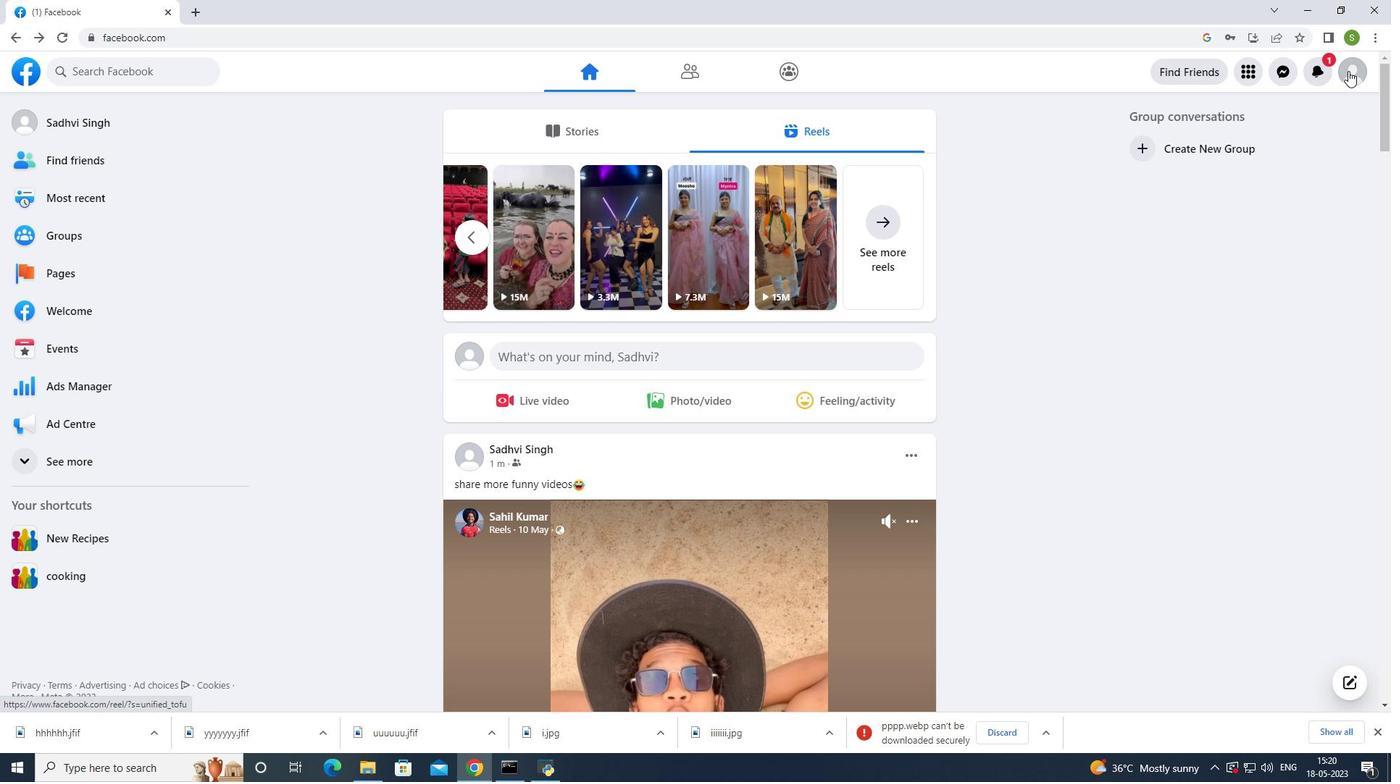 
Action: Mouse pressed left at (1351, 70)
Screenshot: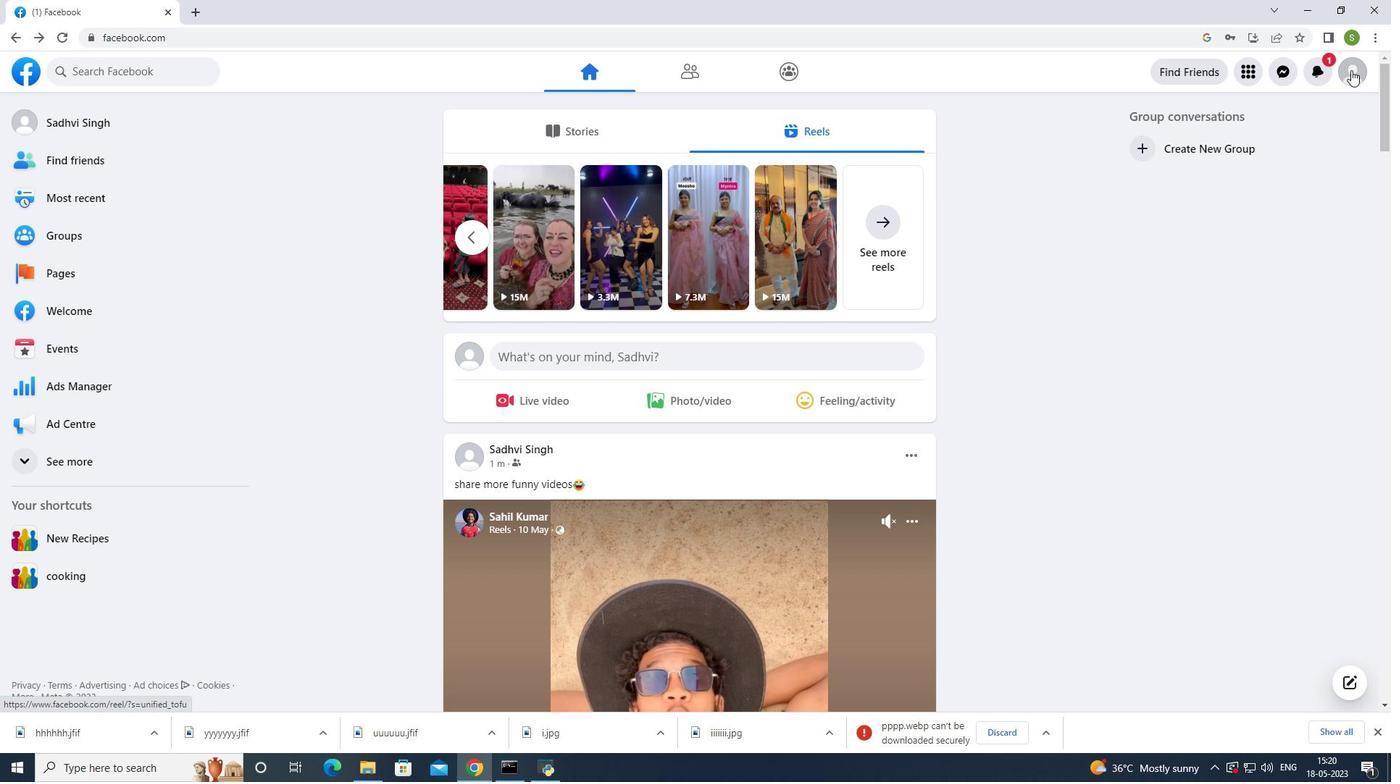 
Action: Mouse moved to (1236, 360)
Screenshot: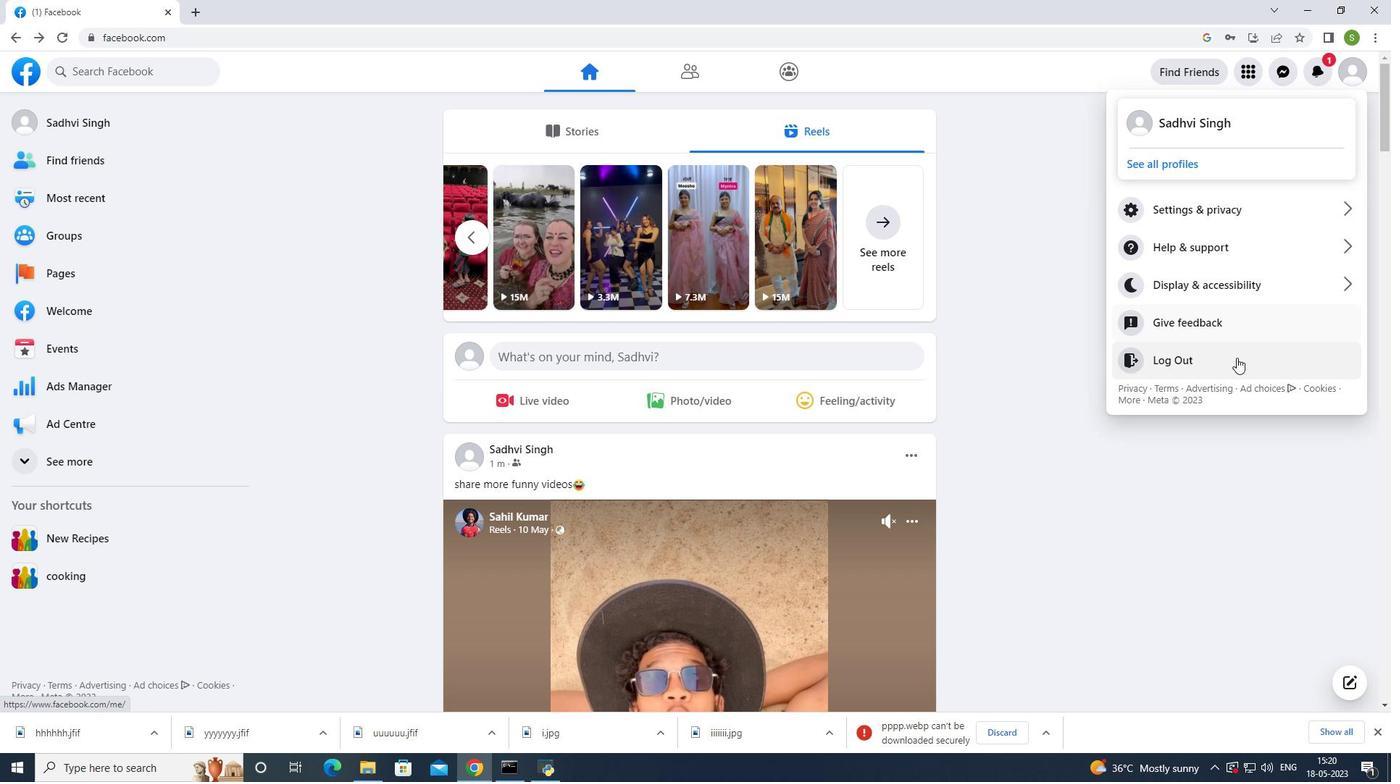
Action: Mouse pressed left at (1236, 360)
Screenshot: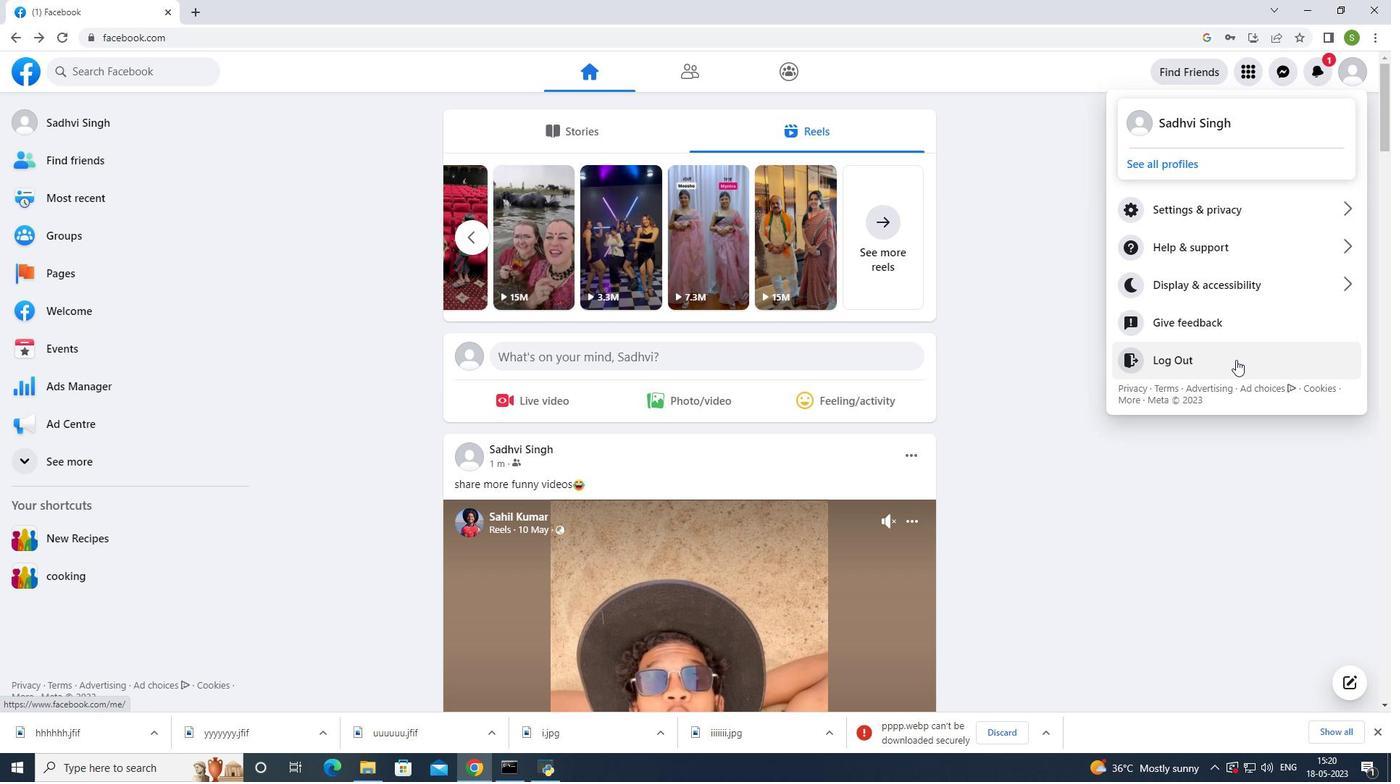 
Action: Mouse moved to (1158, 252)
Screenshot: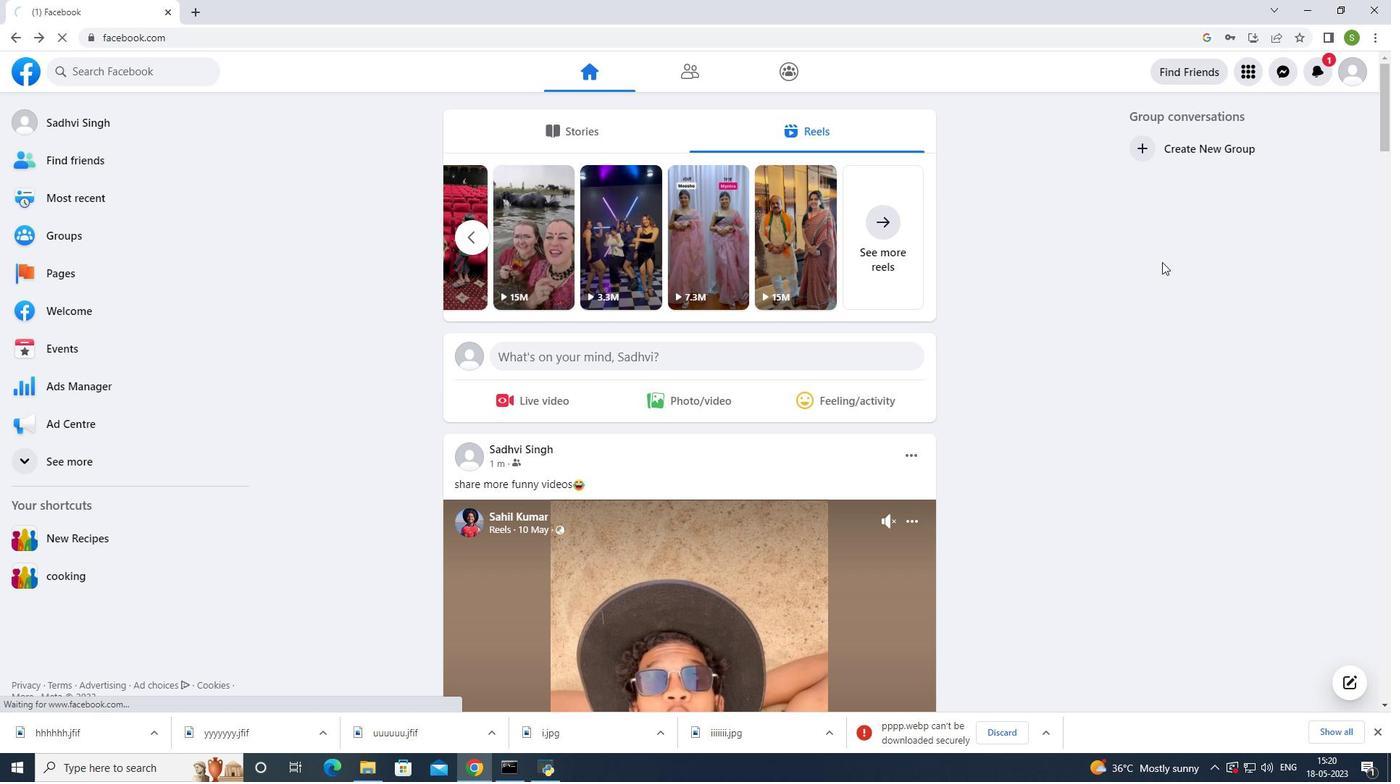 
